 Task: Expense report green modern simple.
Action: Mouse moved to (97, 25)
Screenshot: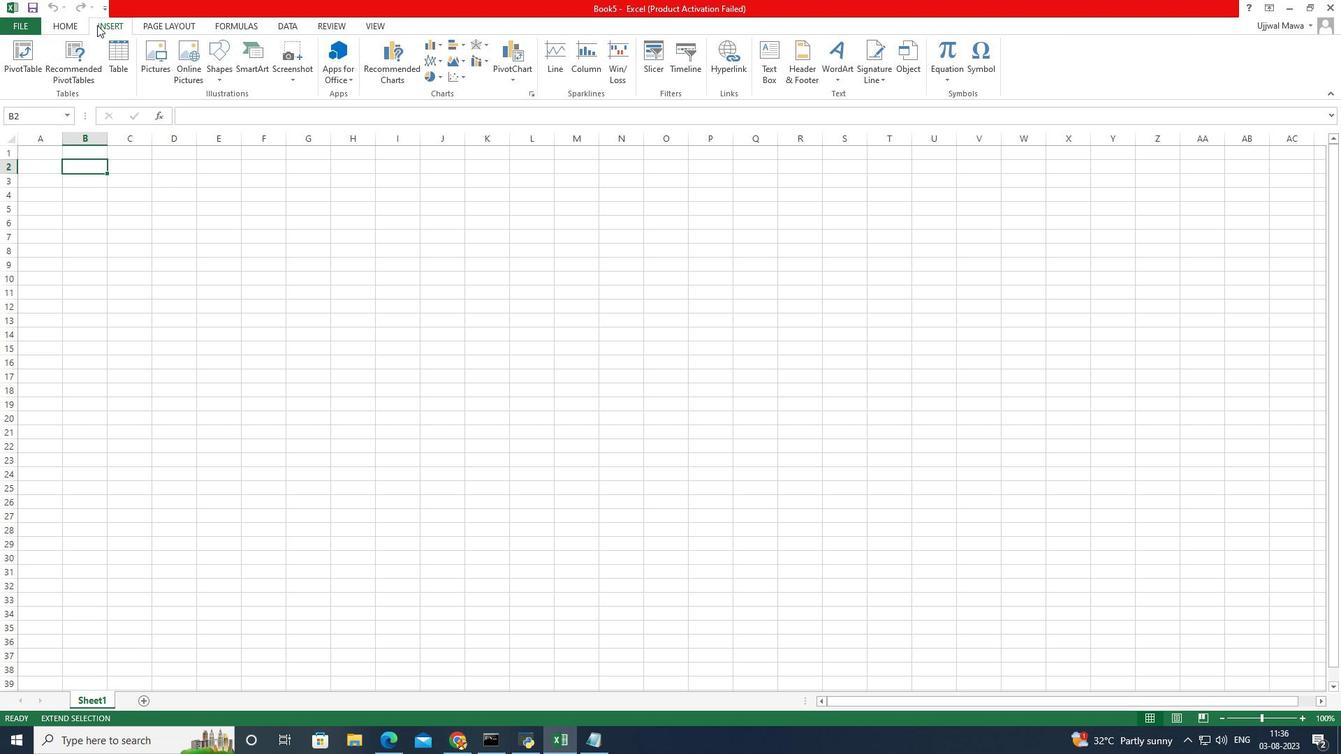 
Action: Mouse pressed left at (97, 25)
Screenshot: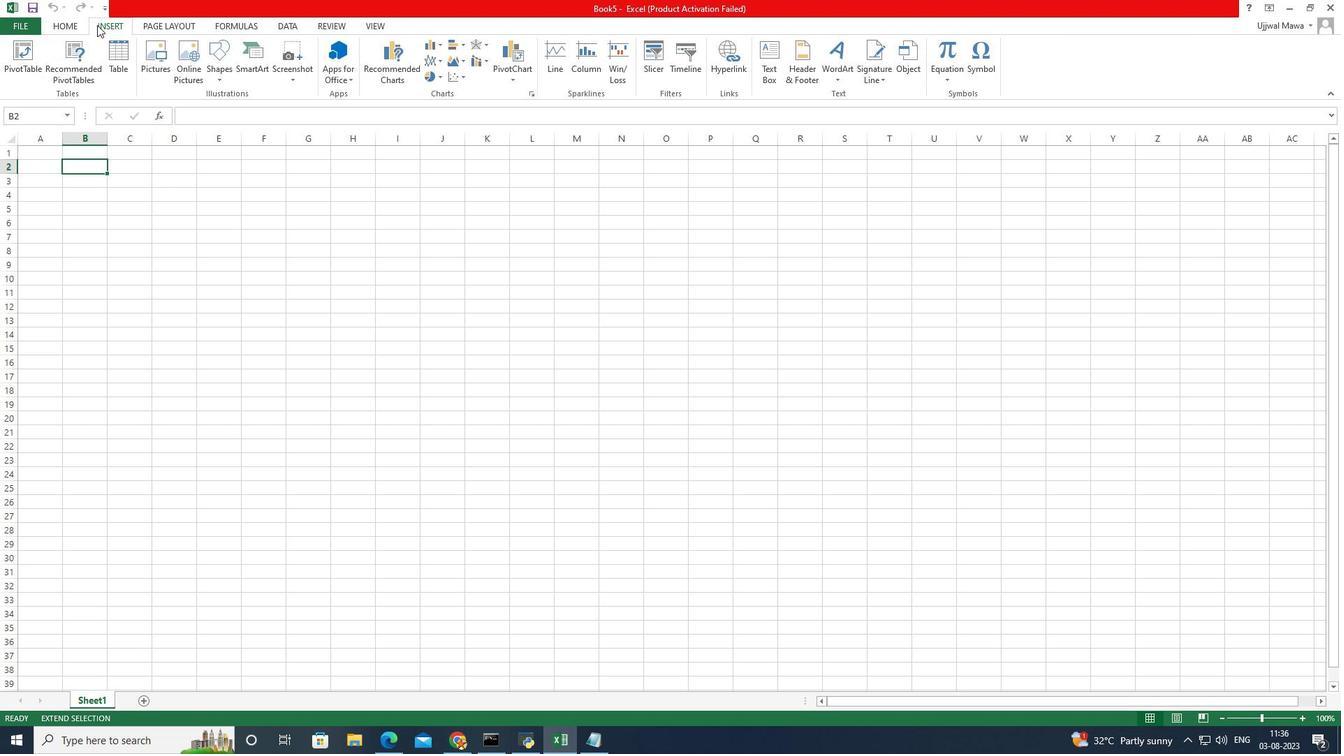 
Action: Mouse moved to (142, 60)
Screenshot: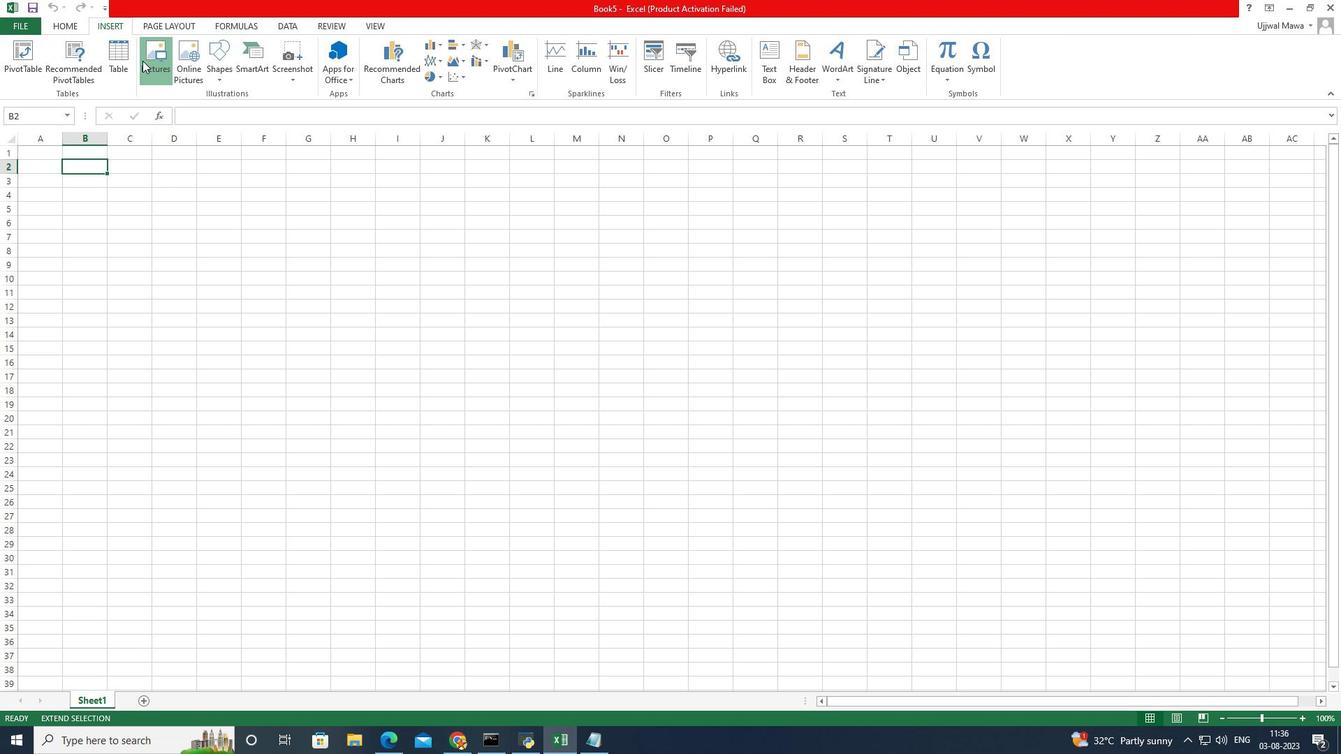 
Action: Mouse pressed left at (142, 60)
Screenshot: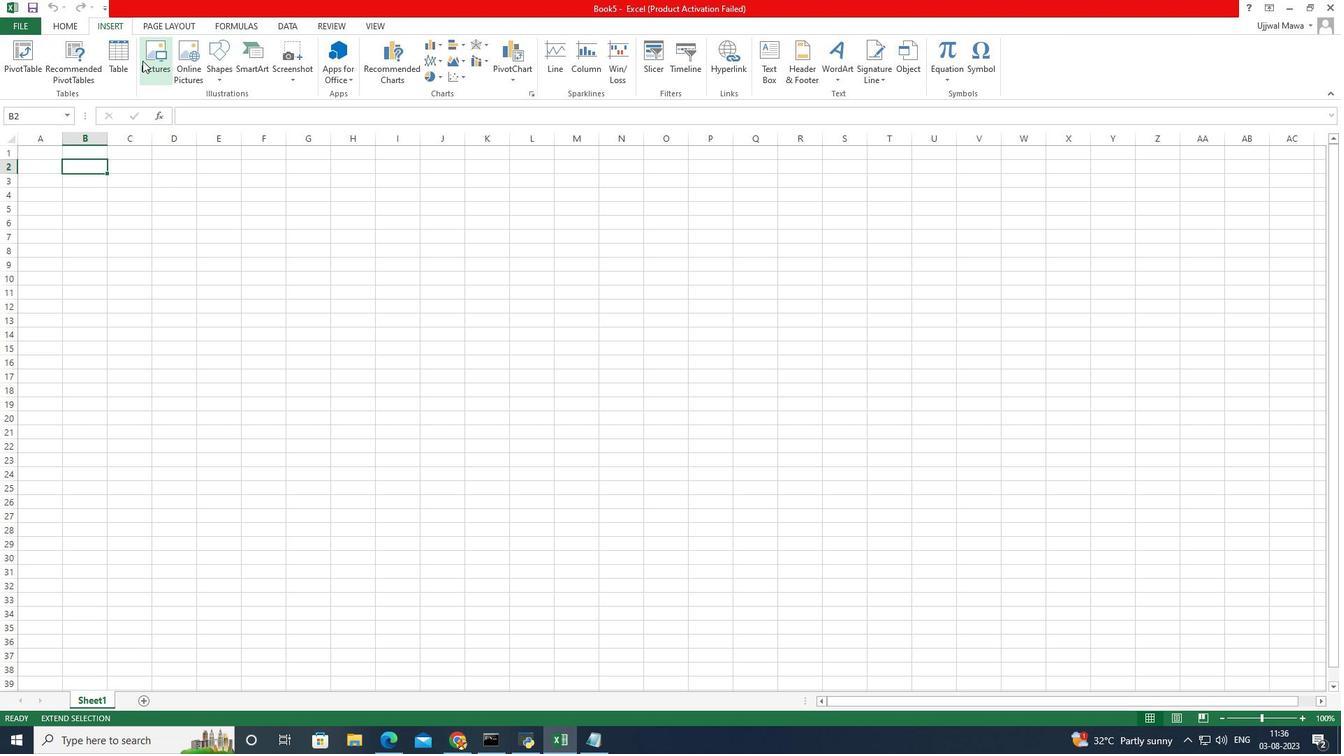 
Action: Mouse moved to (330, 206)
Screenshot: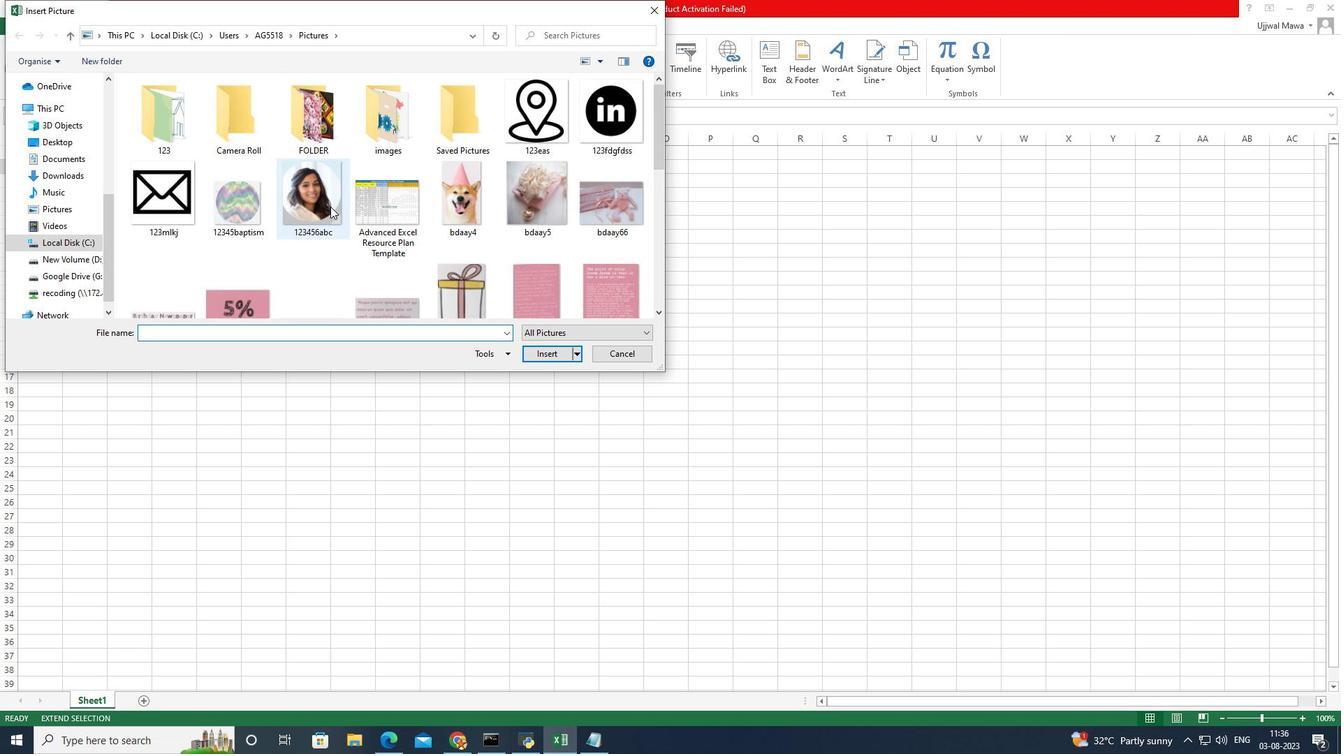 
Action: Mouse scrolled (330, 206) with delta (0, 0)
Screenshot: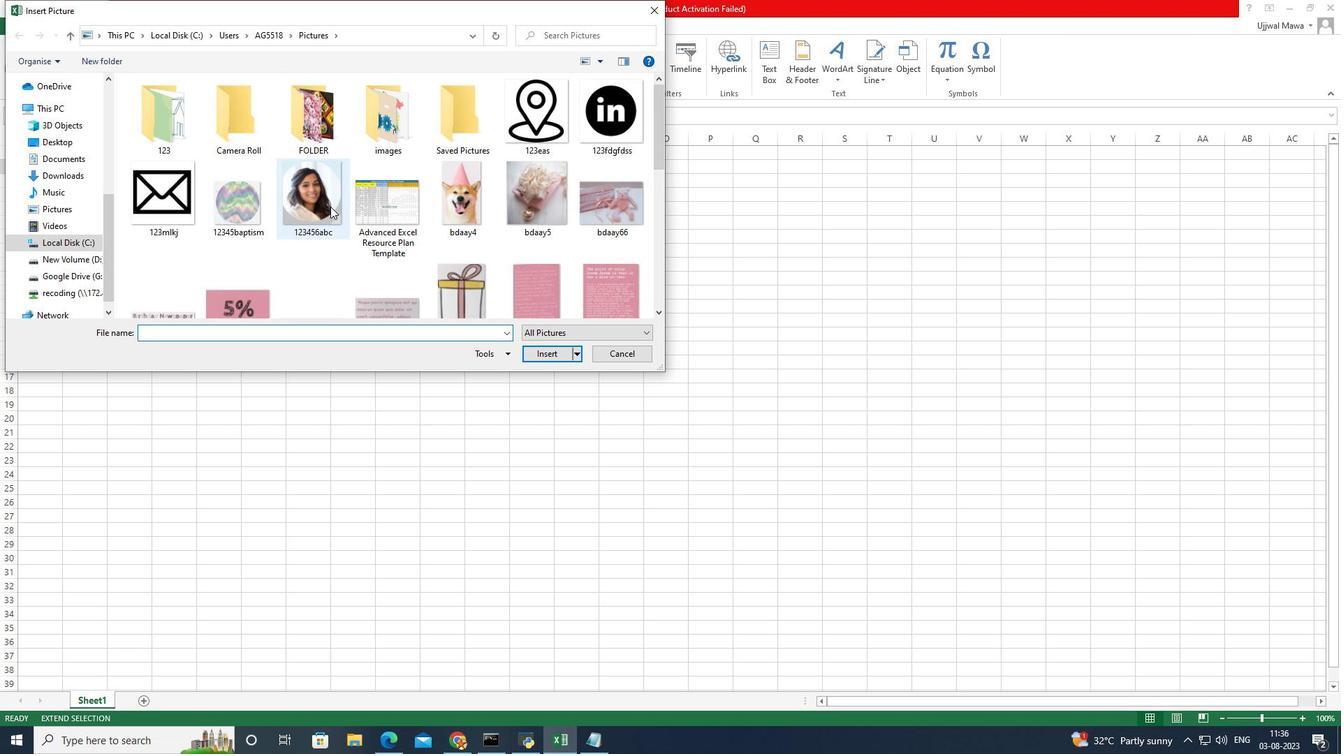 
Action: Mouse scrolled (330, 206) with delta (0, 0)
Screenshot: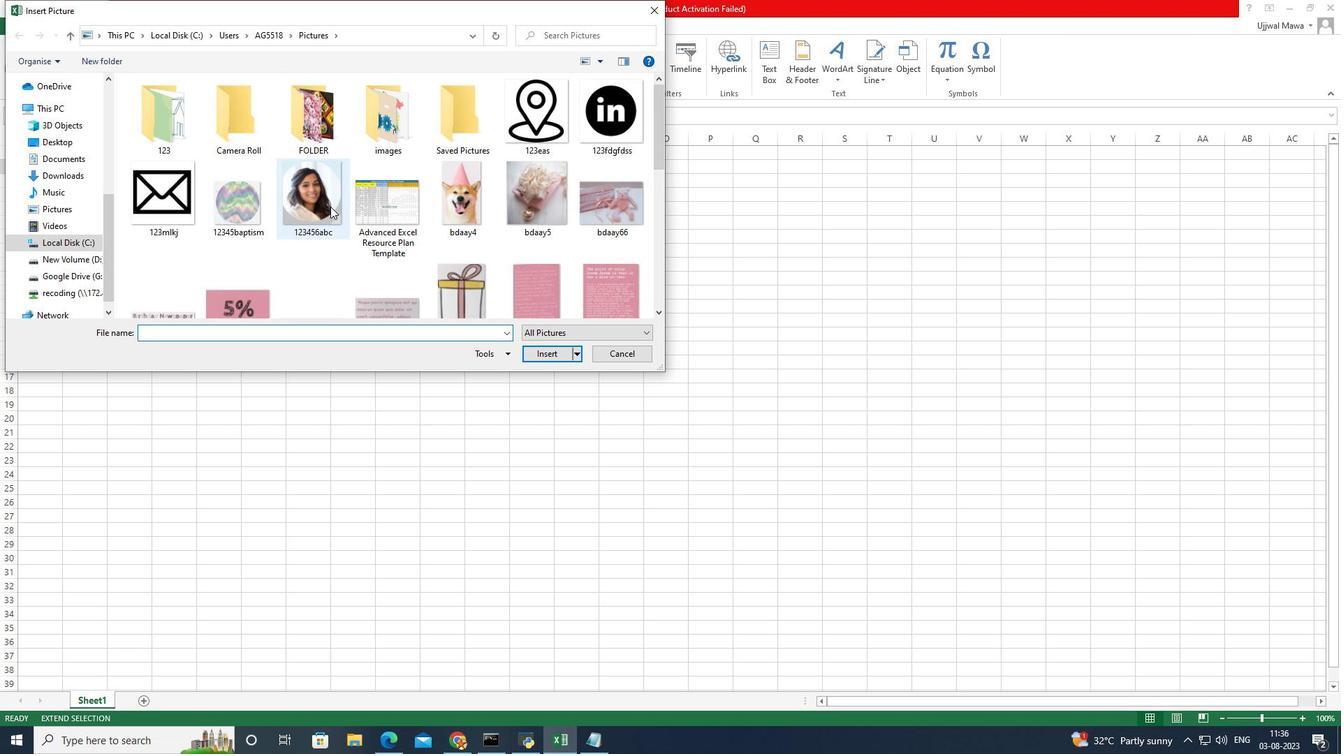 
Action: Mouse scrolled (330, 206) with delta (0, 0)
Screenshot: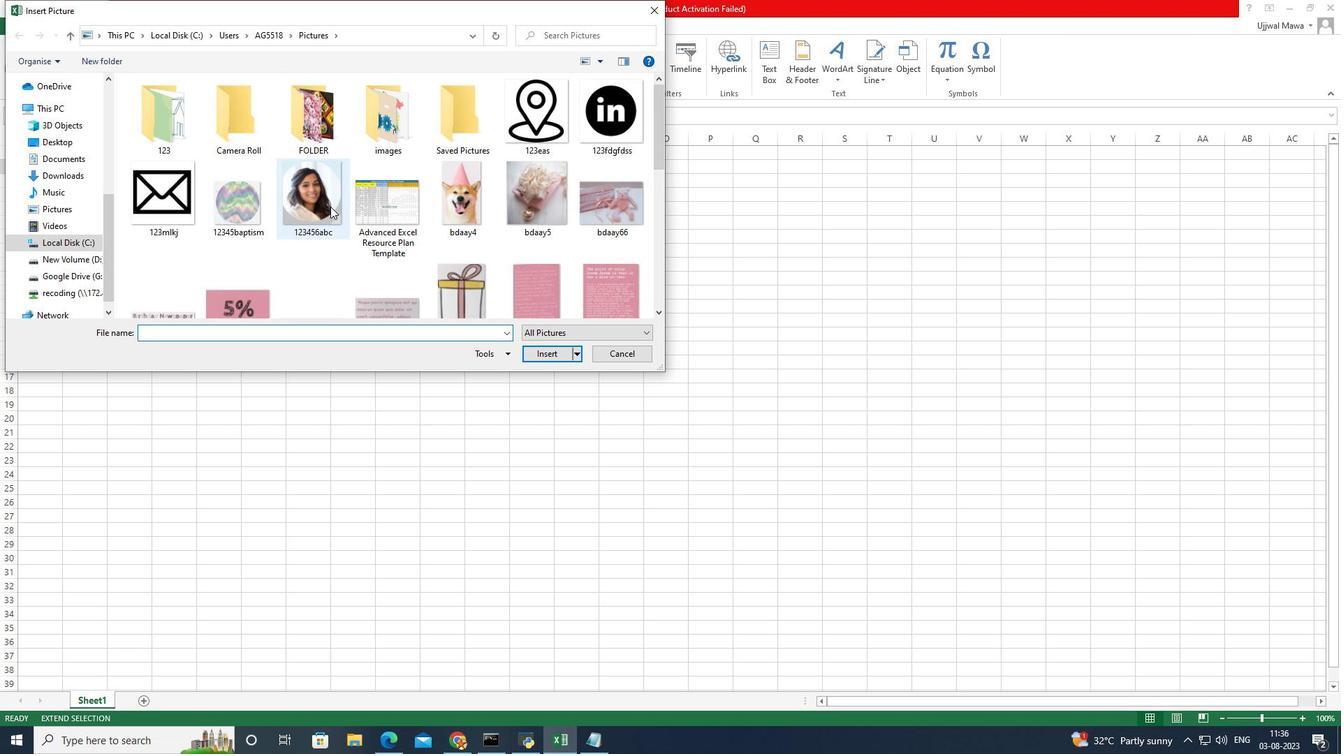 
Action: Mouse scrolled (330, 206) with delta (0, 0)
Screenshot: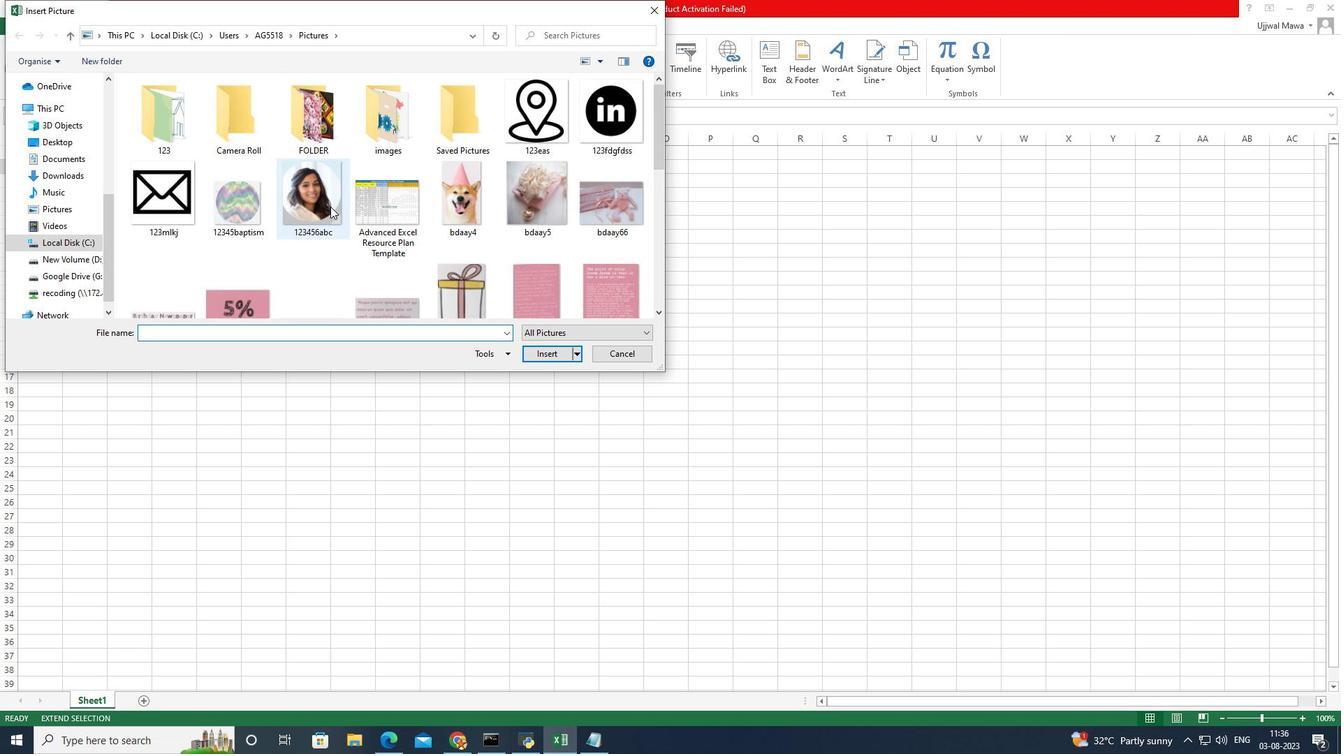 
Action: Mouse scrolled (330, 206) with delta (0, 0)
Screenshot: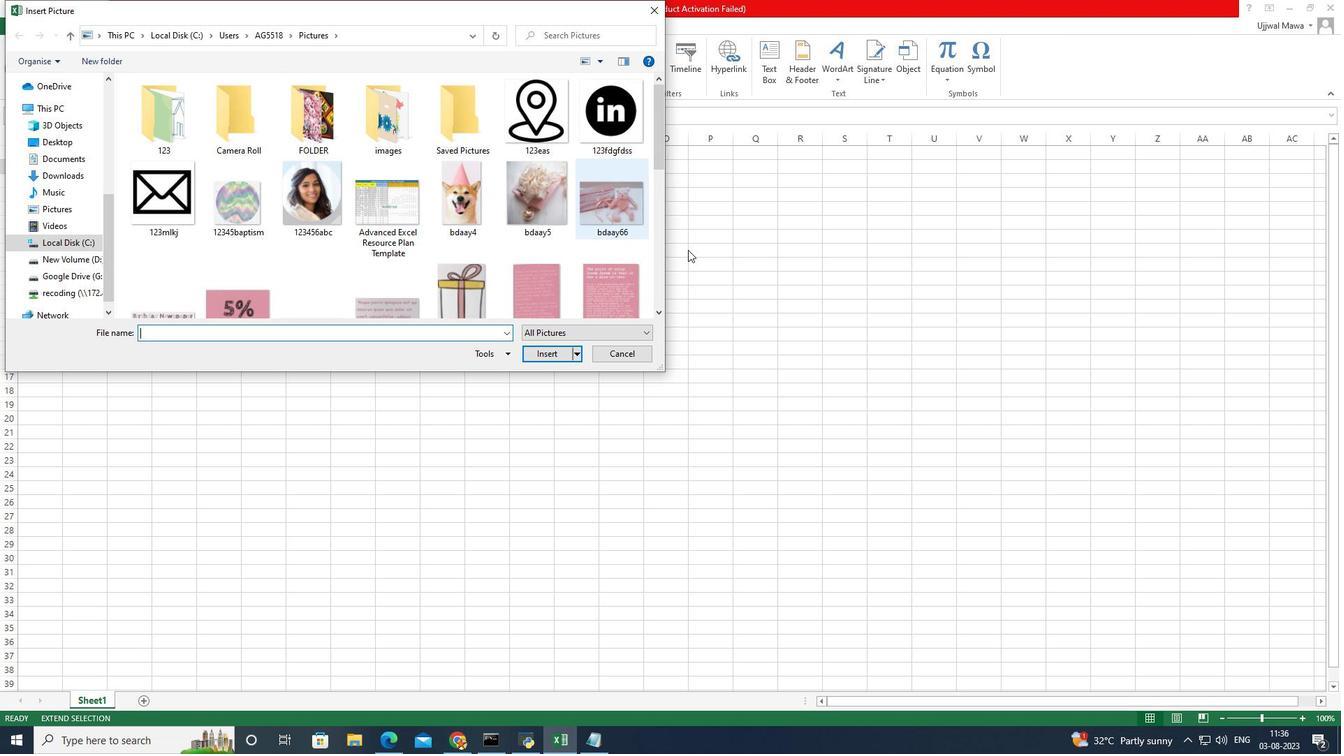 
Action: Mouse moved to (331, 206)
Screenshot: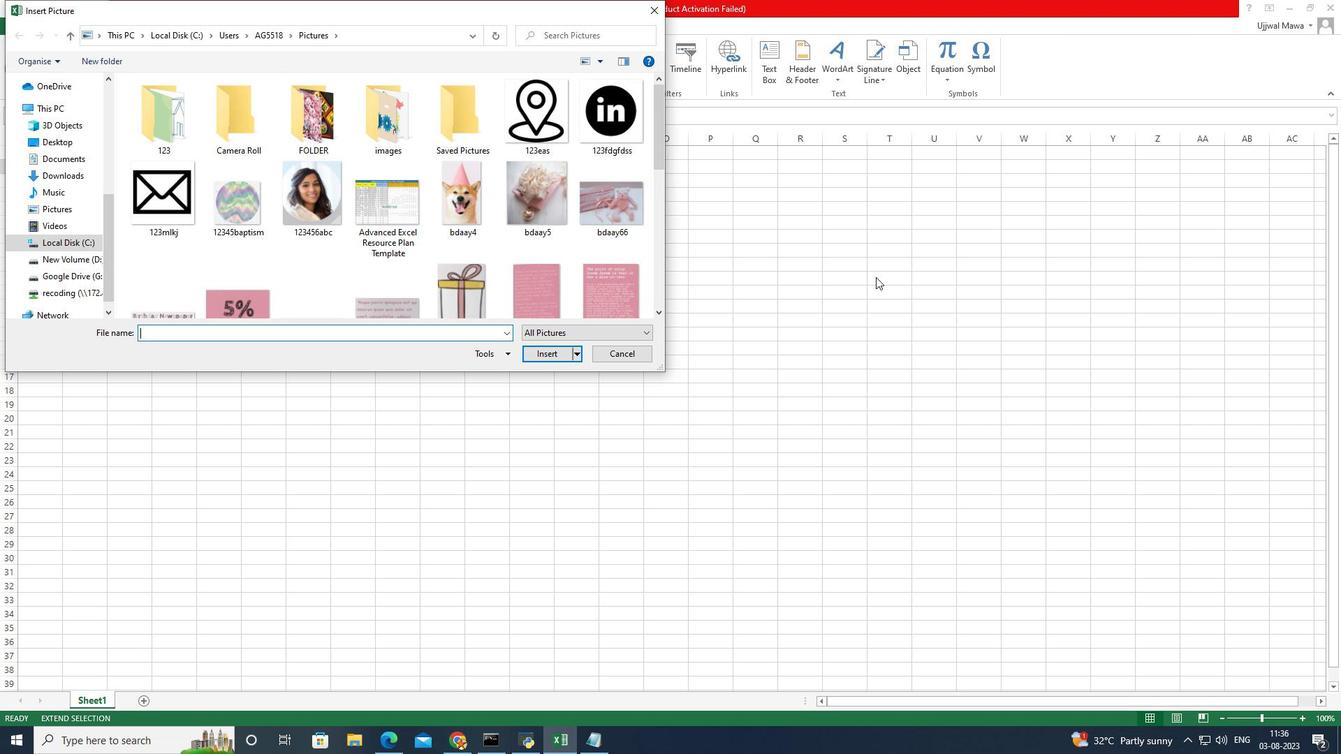 
Action: Mouse scrolled (331, 206) with delta (0, 0)
Screenshot: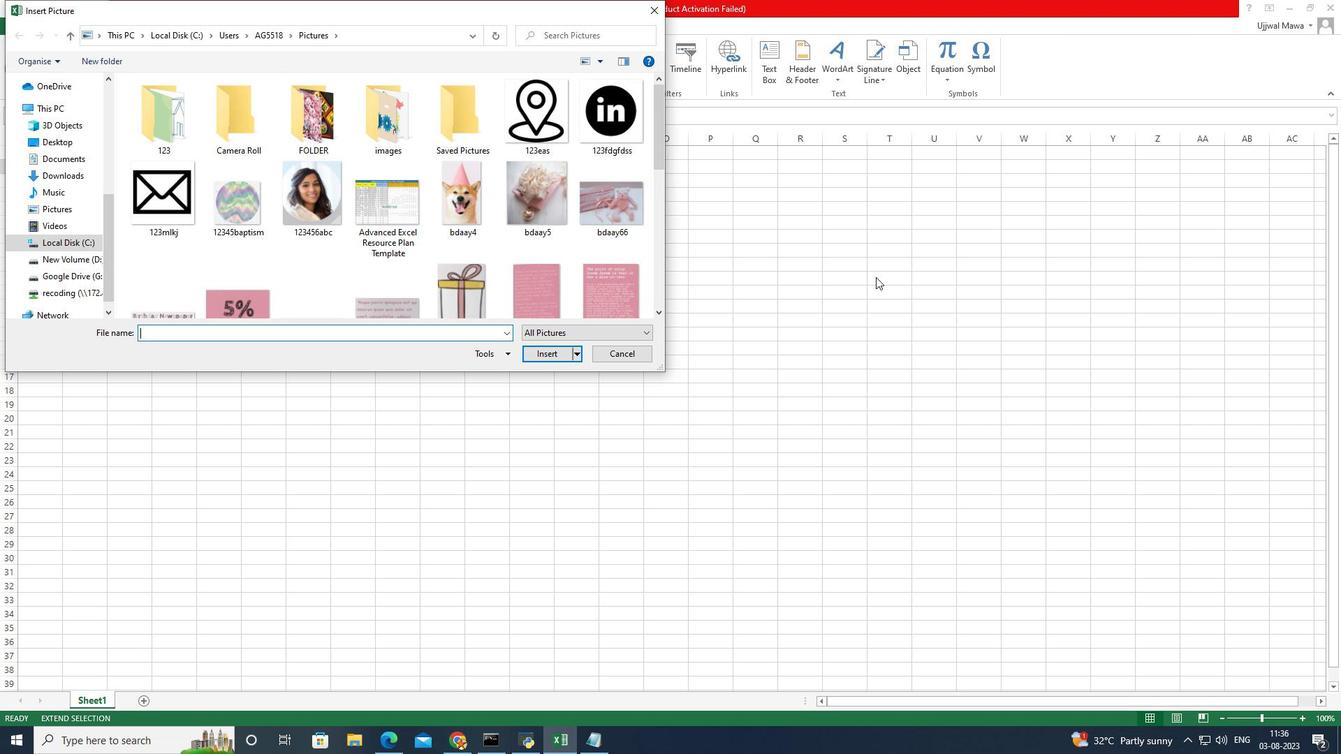 
Action: Mouse moved to (657, 268)
Screenshot: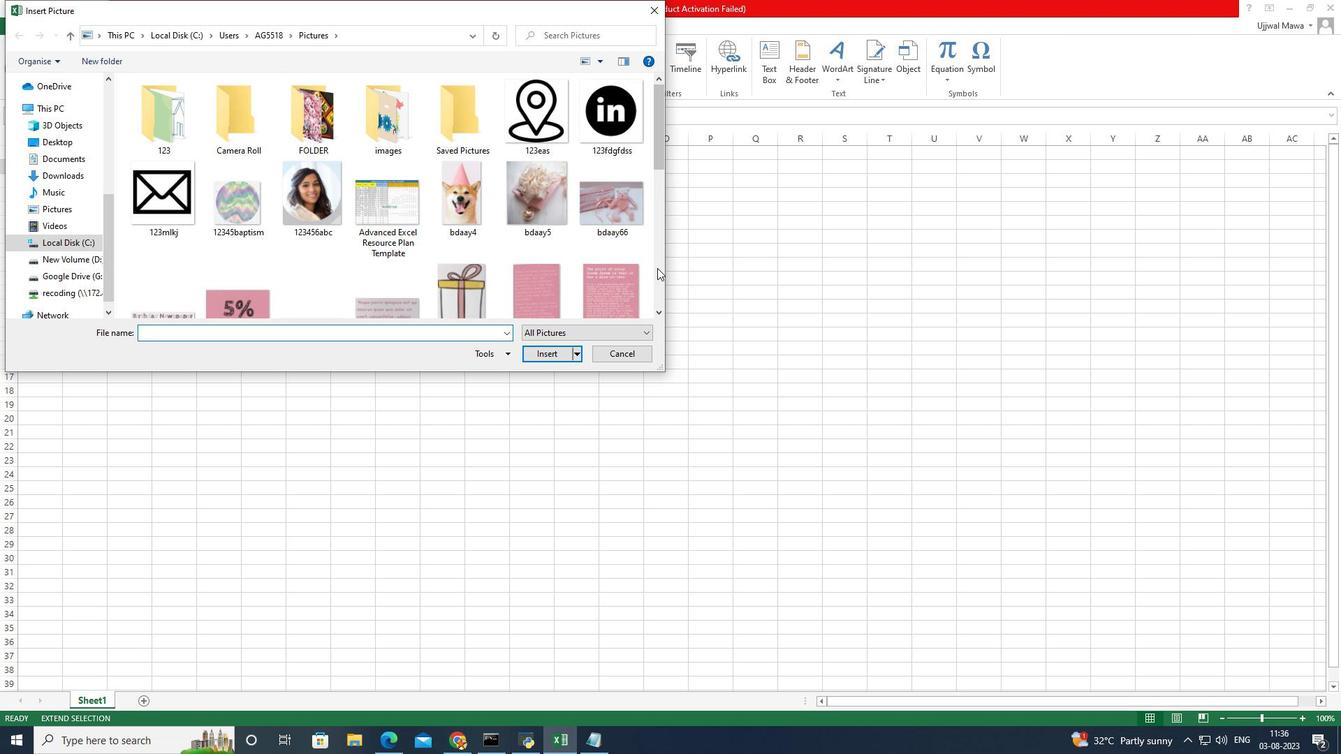 
Action: Mouse pressed left at (657, 268)
Screenshot: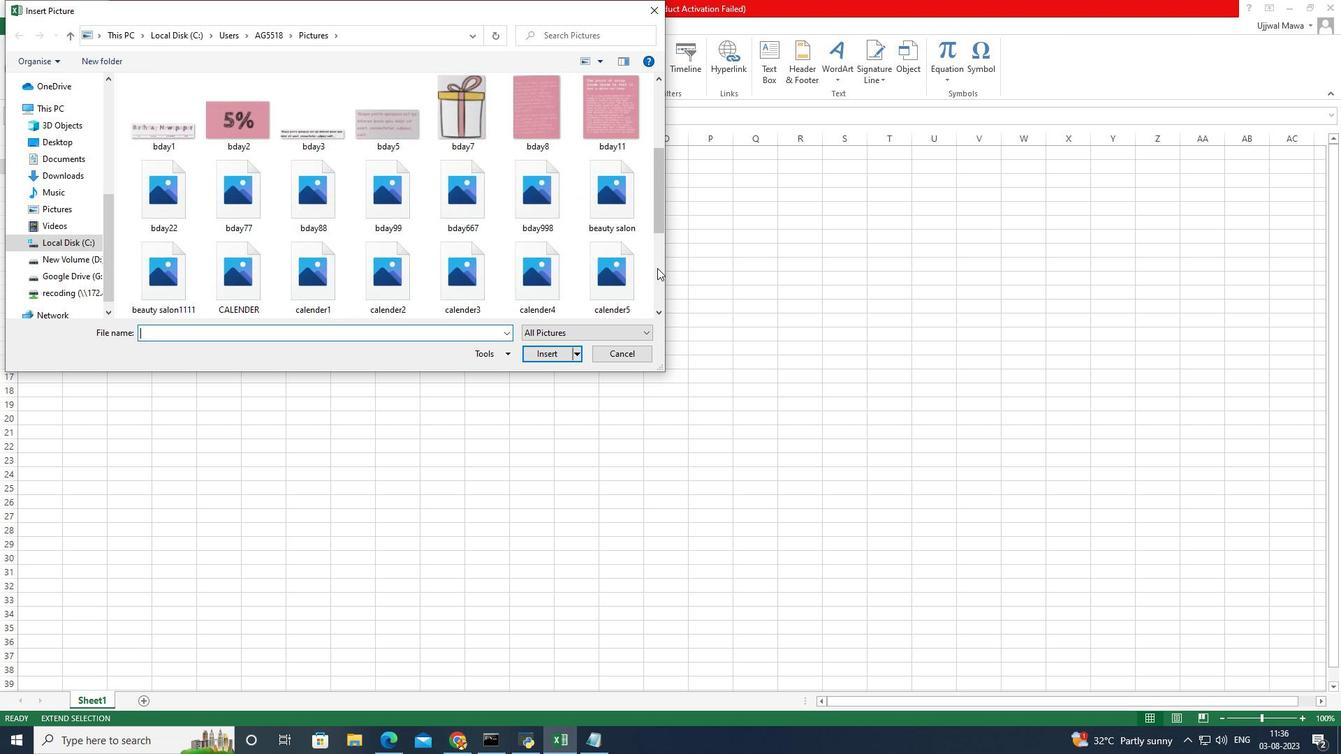 
Action: Mouse pressed left at (657, 268)
Screenshot: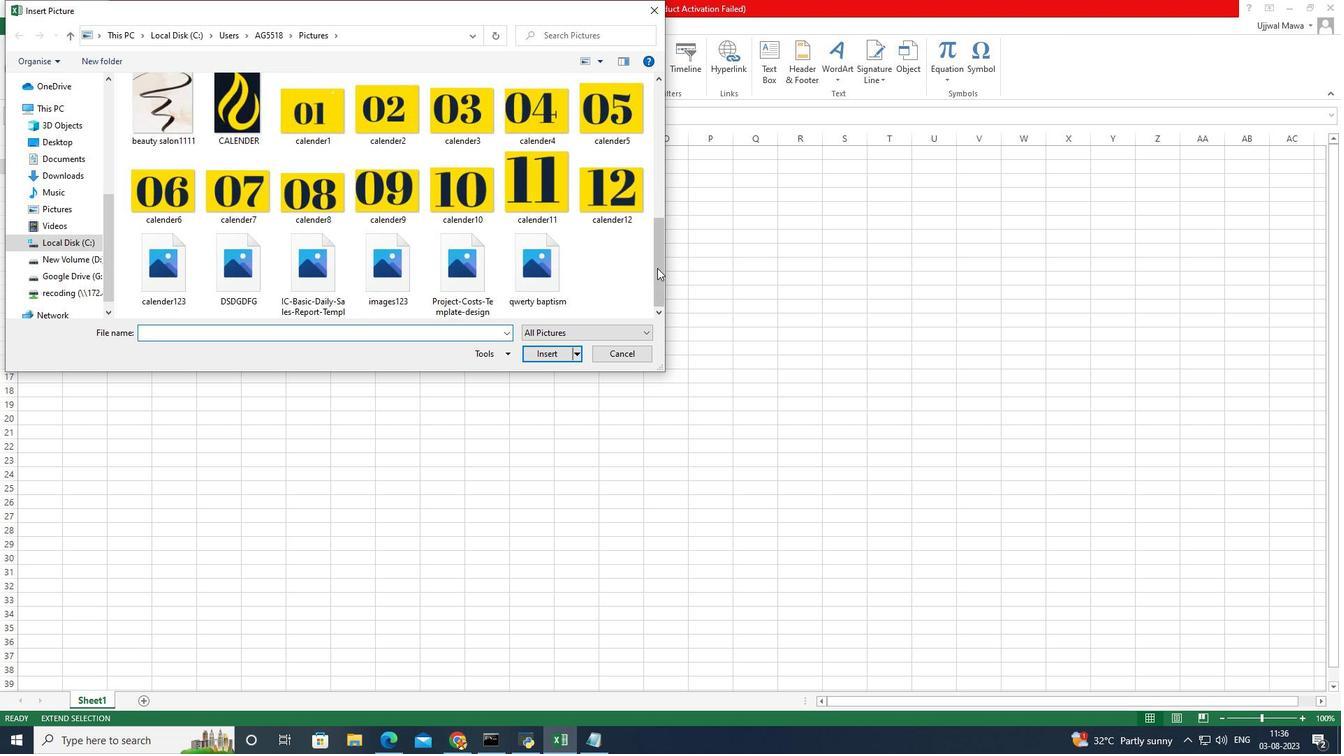 
Action: Mouse pressed left at (657, 268)
Screenshot: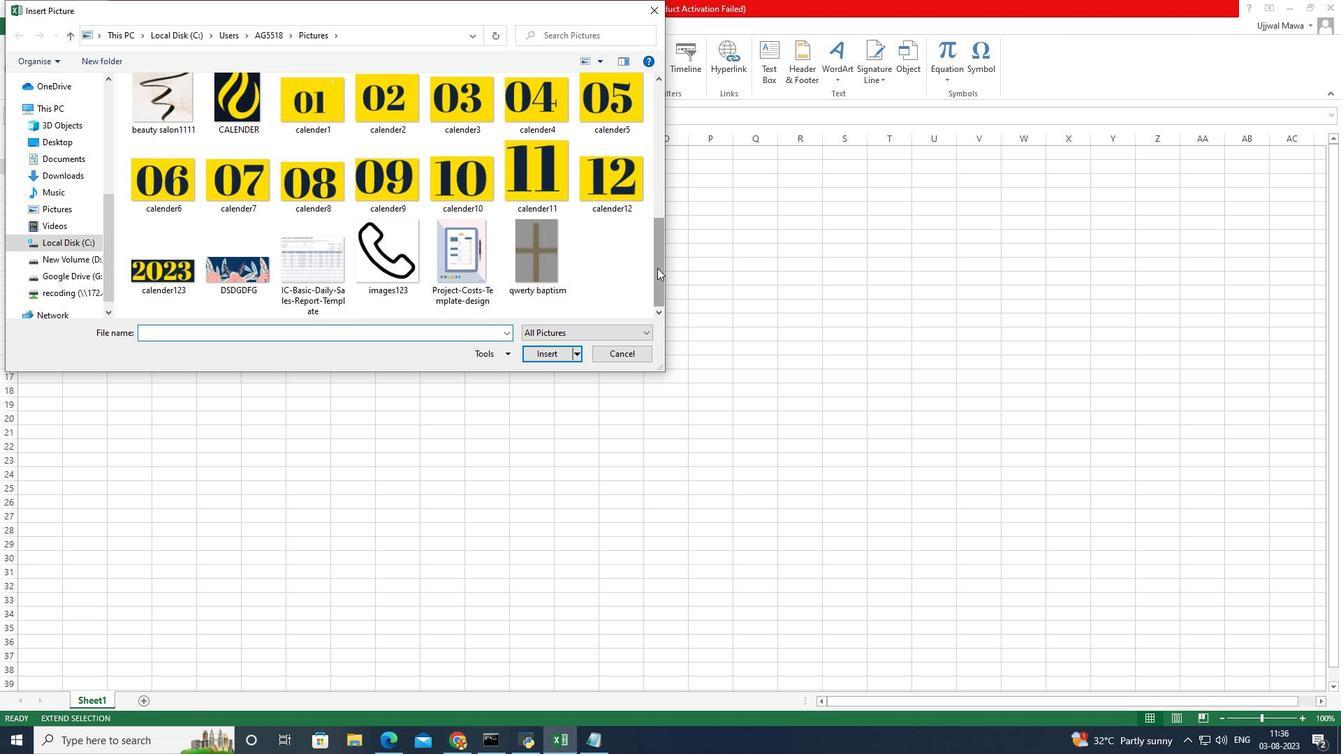 
Action: Mouse moved to (660, 265)
Screenshot: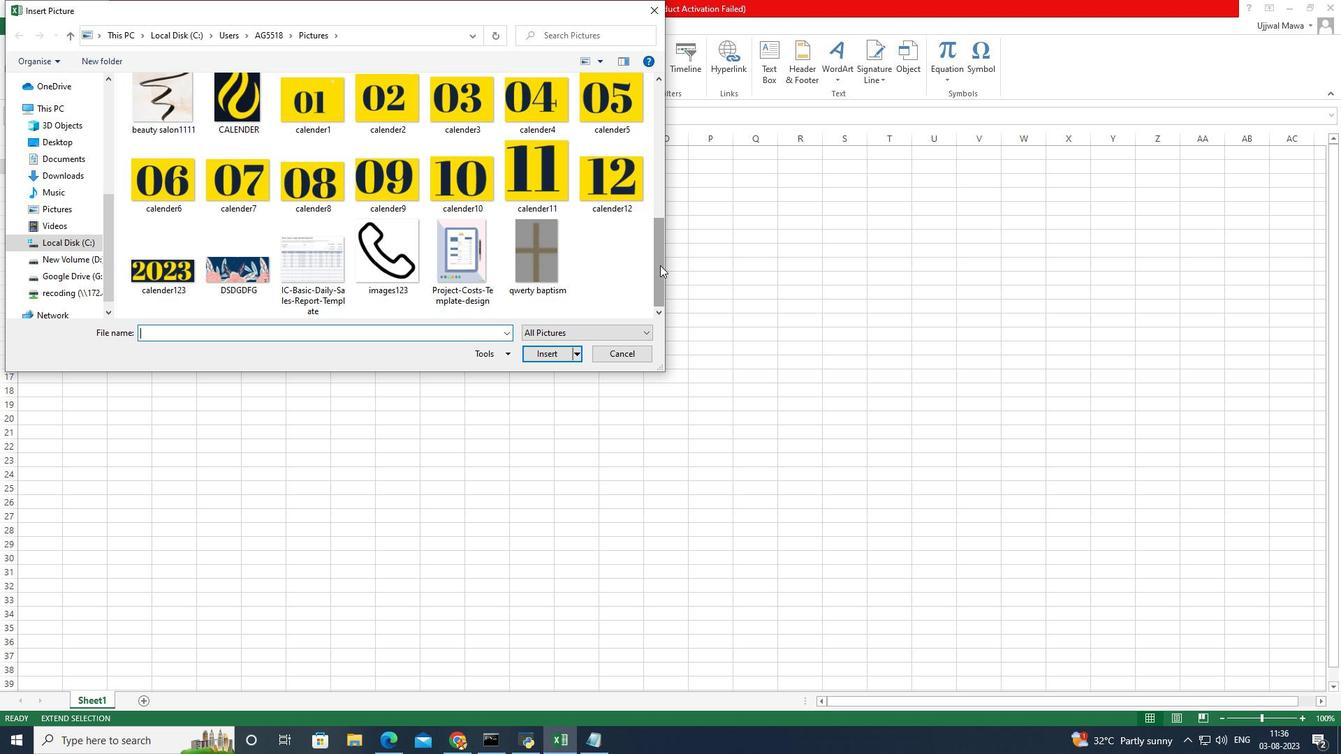 
Action: Mouse pressed left at (660, 265)
Screenshot: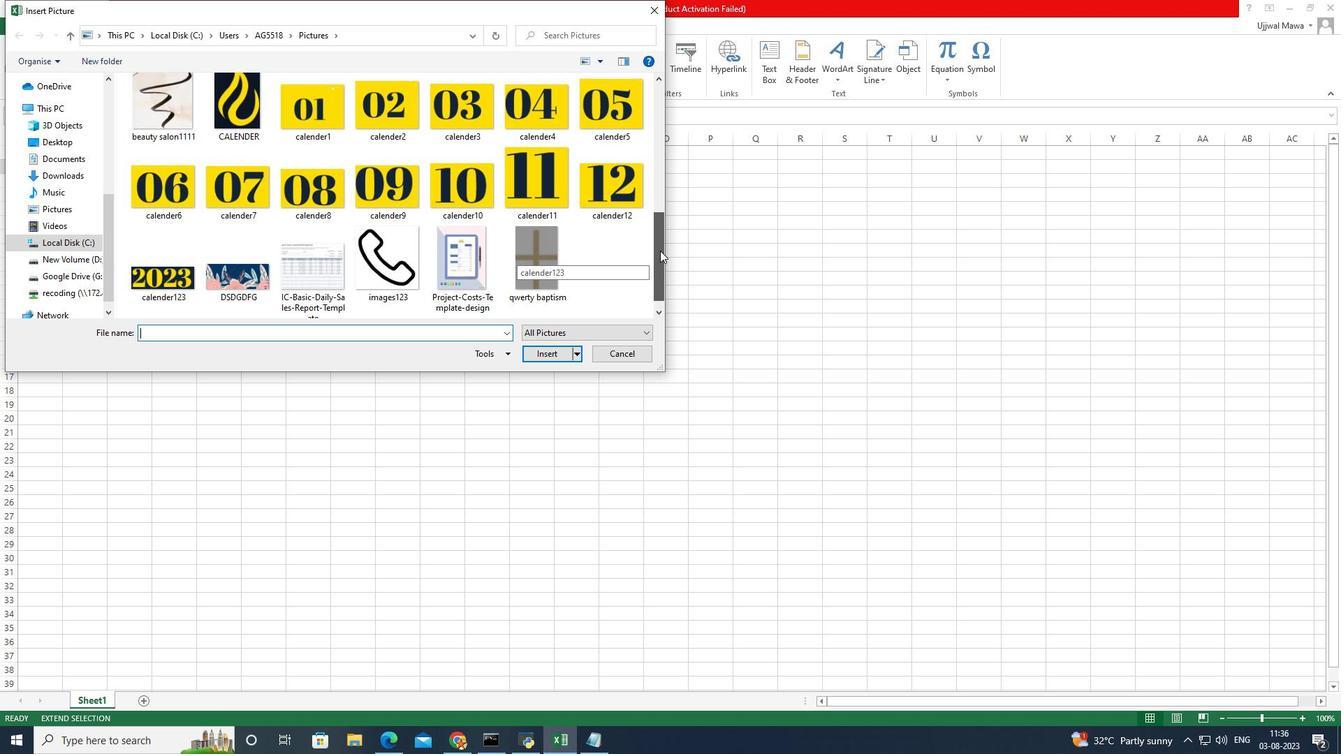 
Action: Mouse moved to (186, 130)
Screenshot: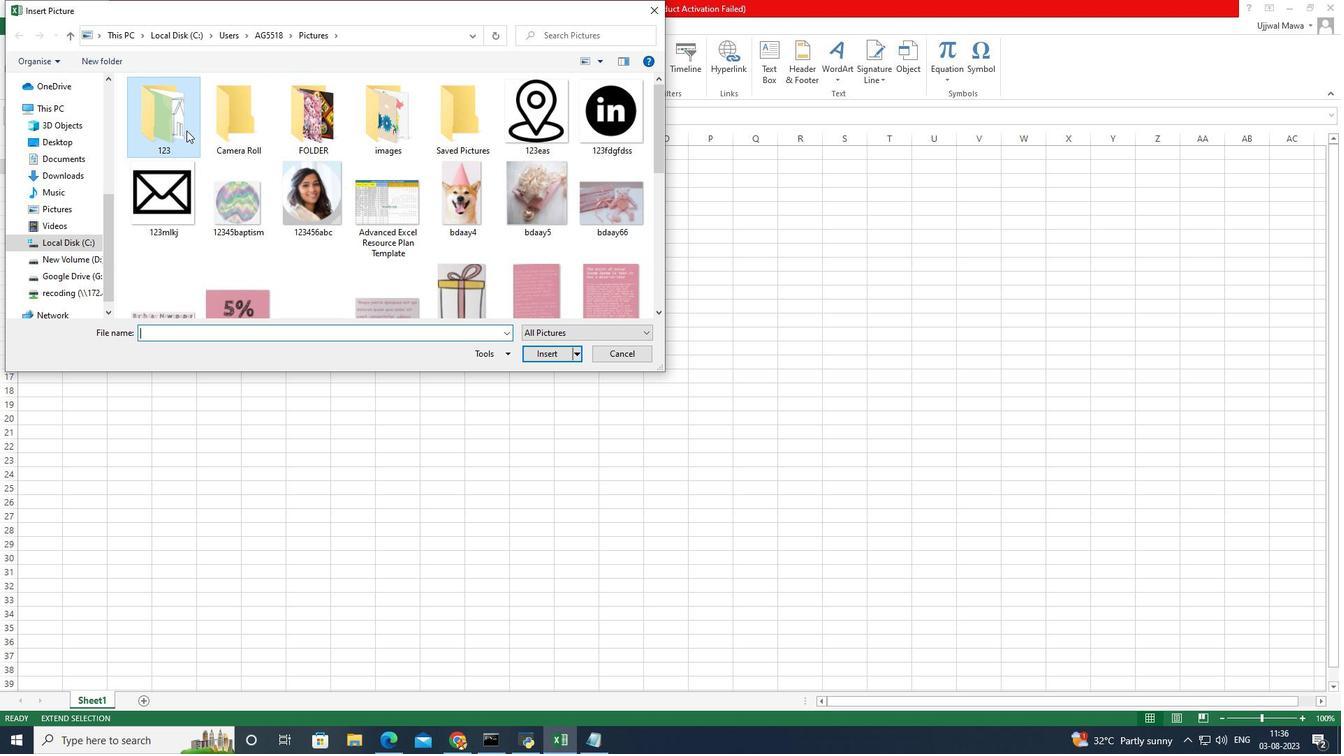 
Action: Mouse pressed left at (186, 130)
Screenshot: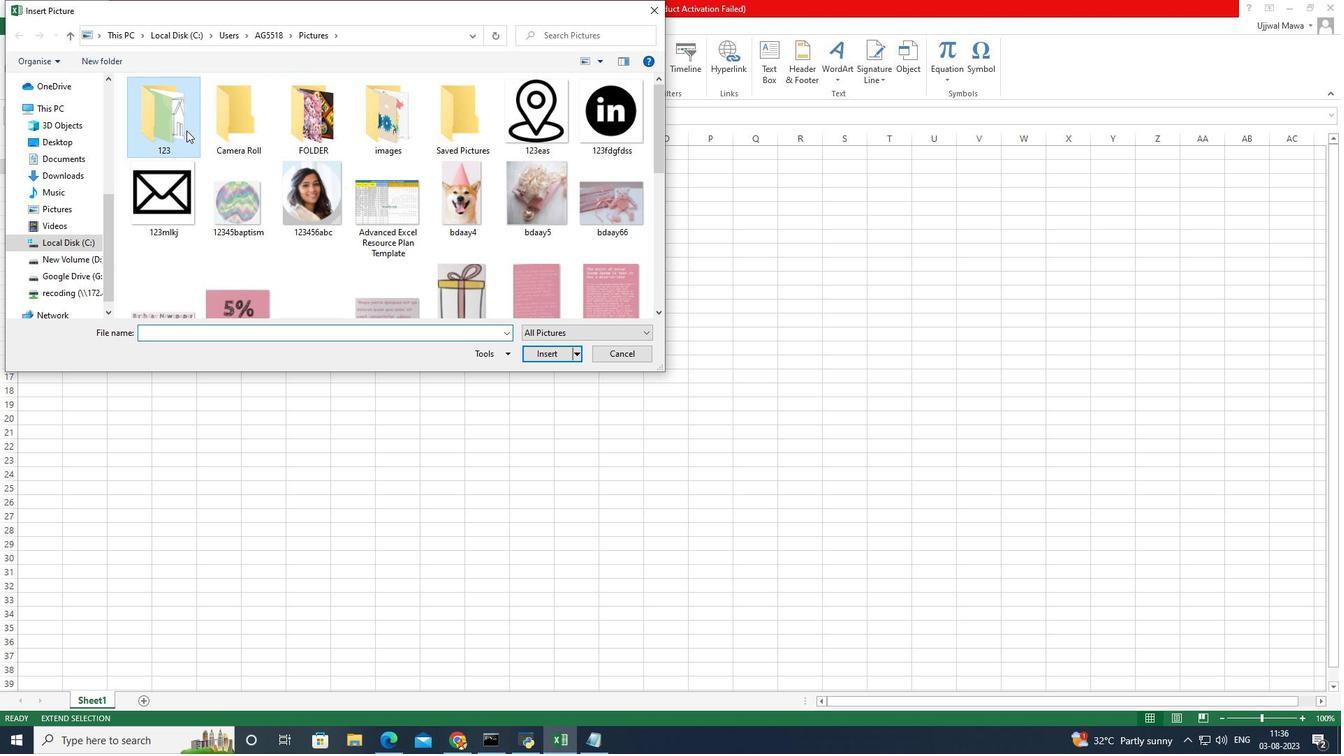
Action: Mouse pressed left at (186, 130)
Screenshot: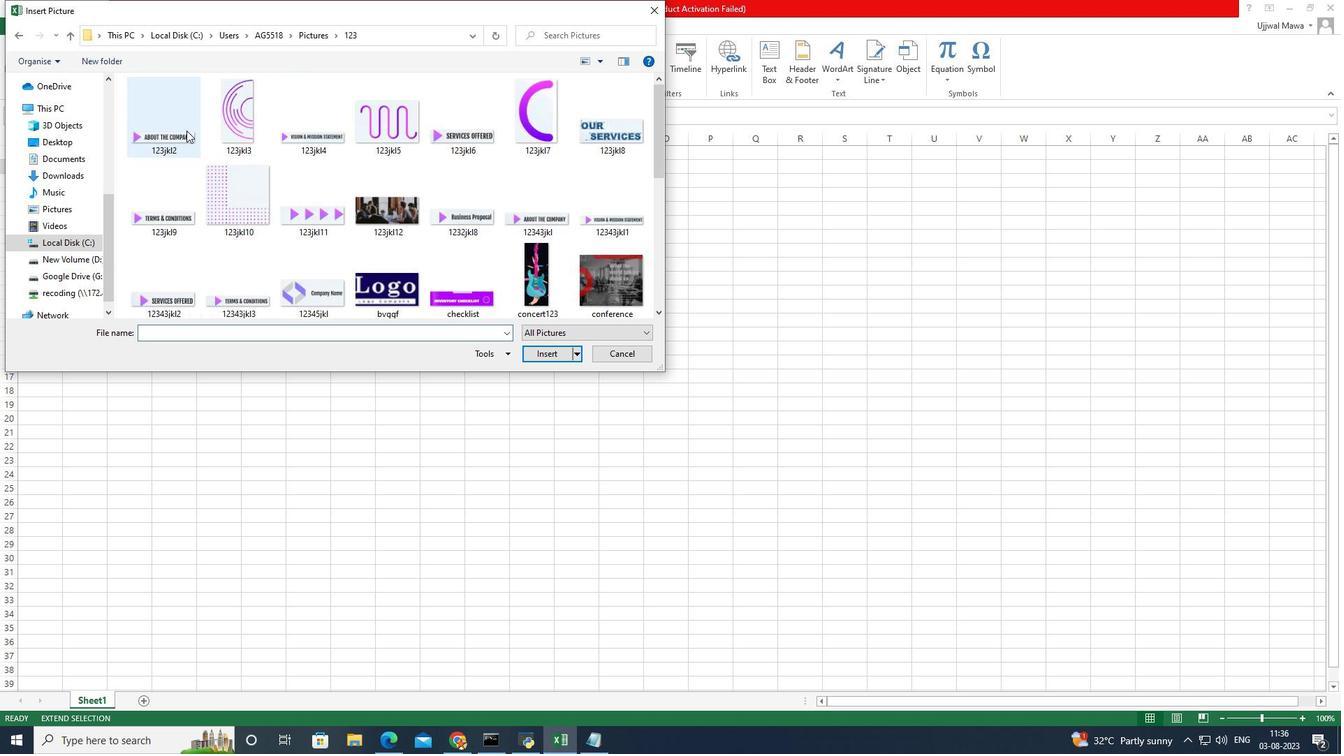 
Action: Mouse moved to (391, 278)
Screenshot: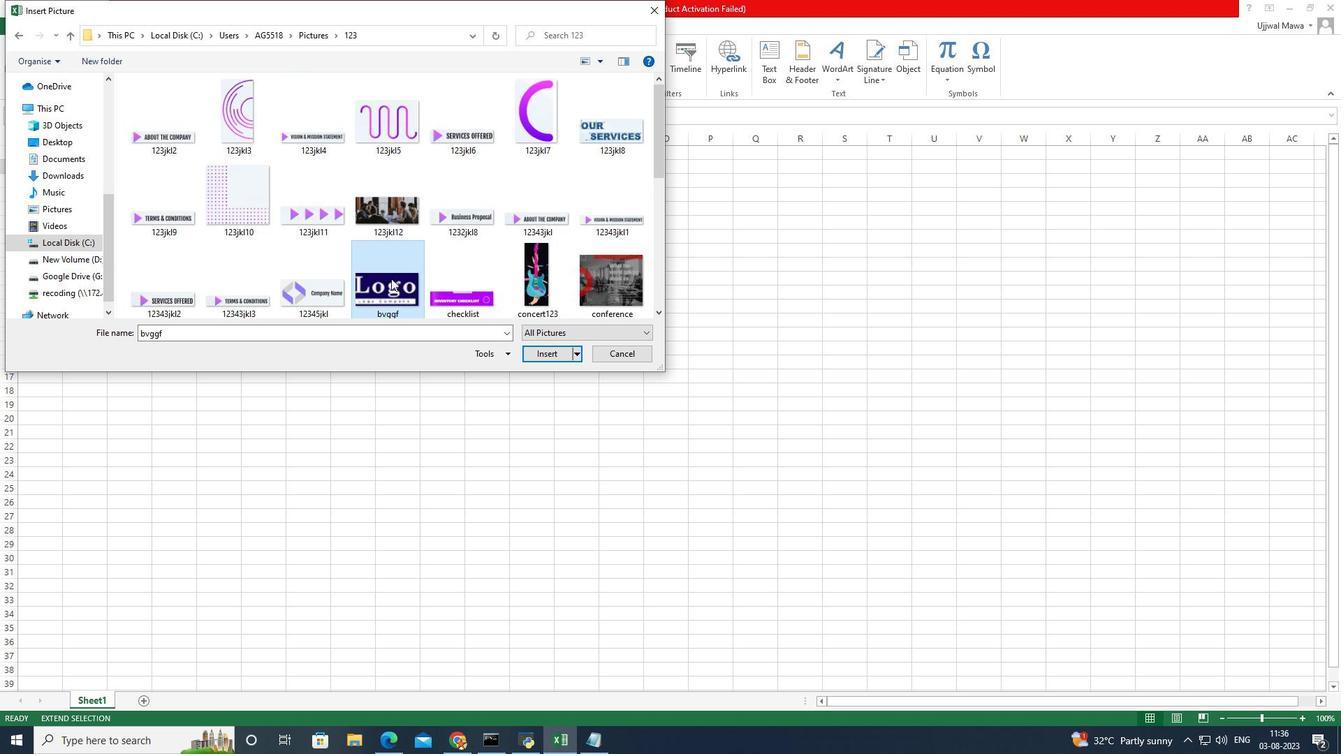 
Action: Mouse pressed left at (391, 278)
Screenshot: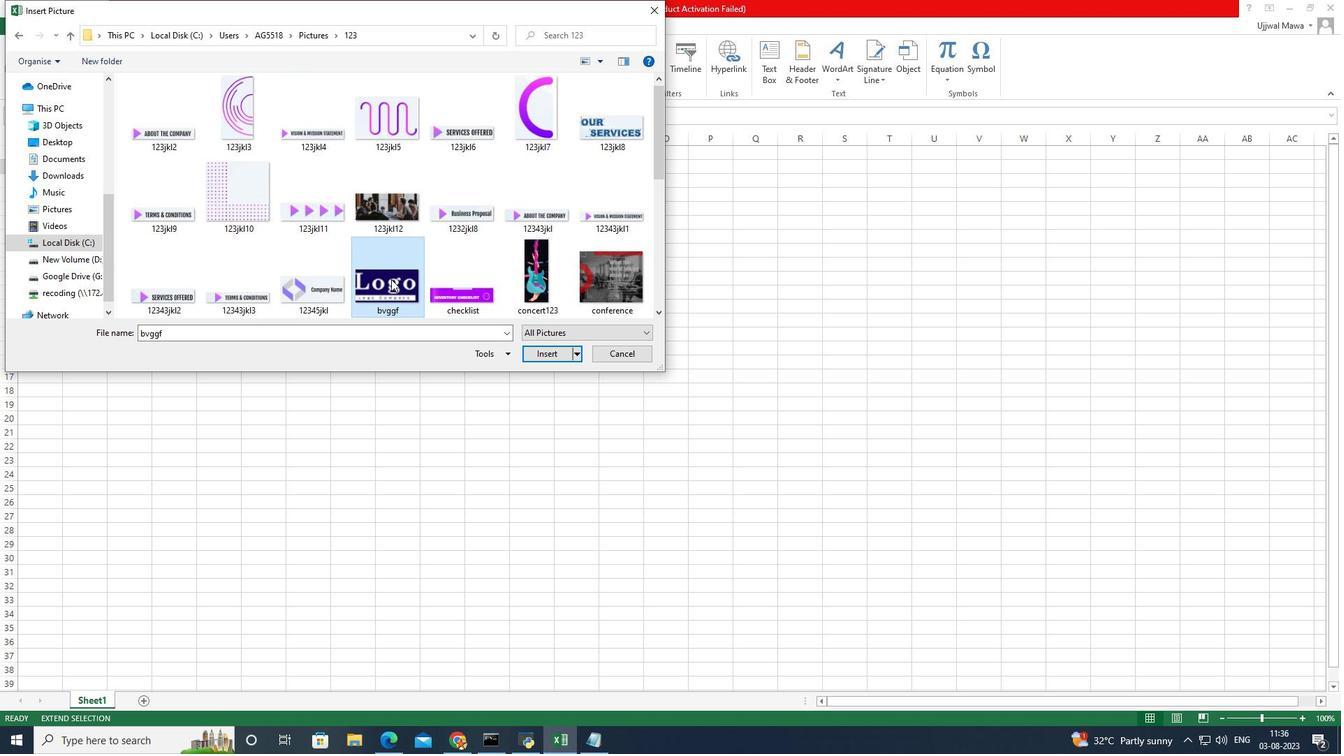 
Action: Mouse moved to (546, 360)
Screenshot: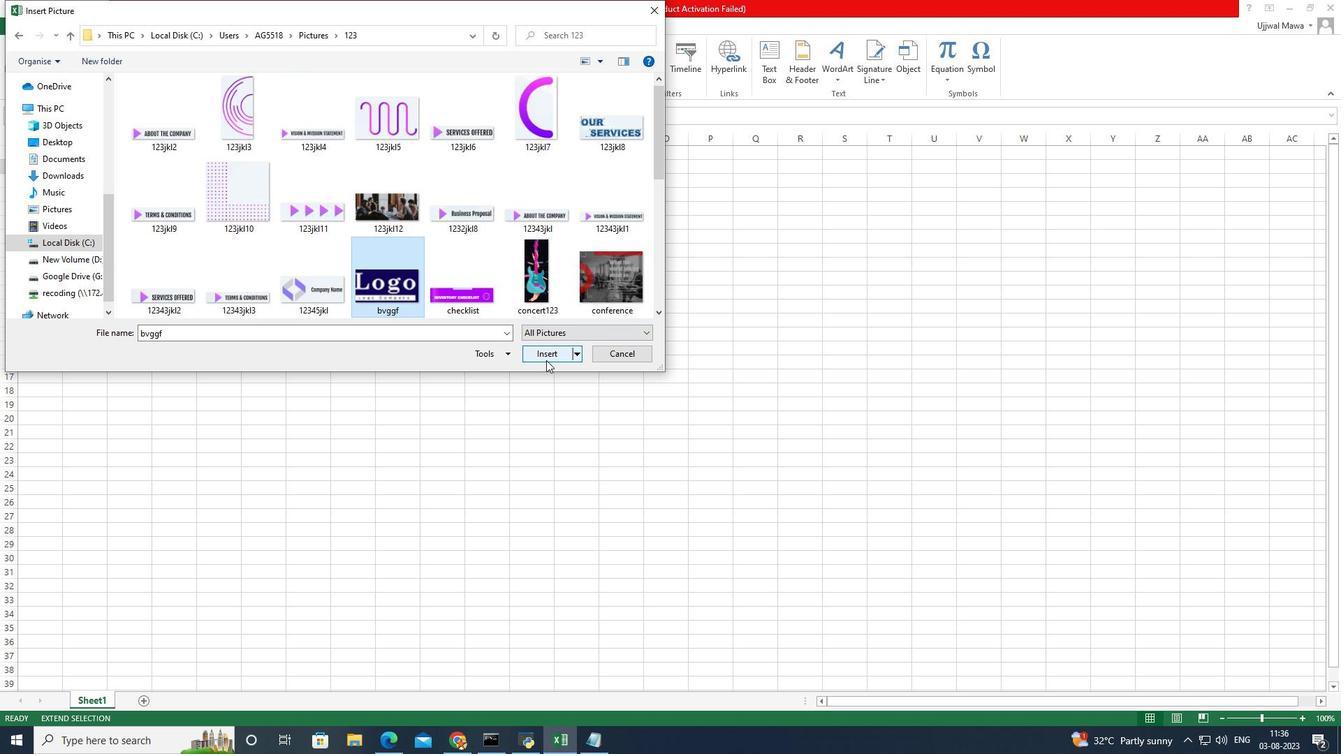
Action: Mouse pressed left at (546, 360)
Screenshot: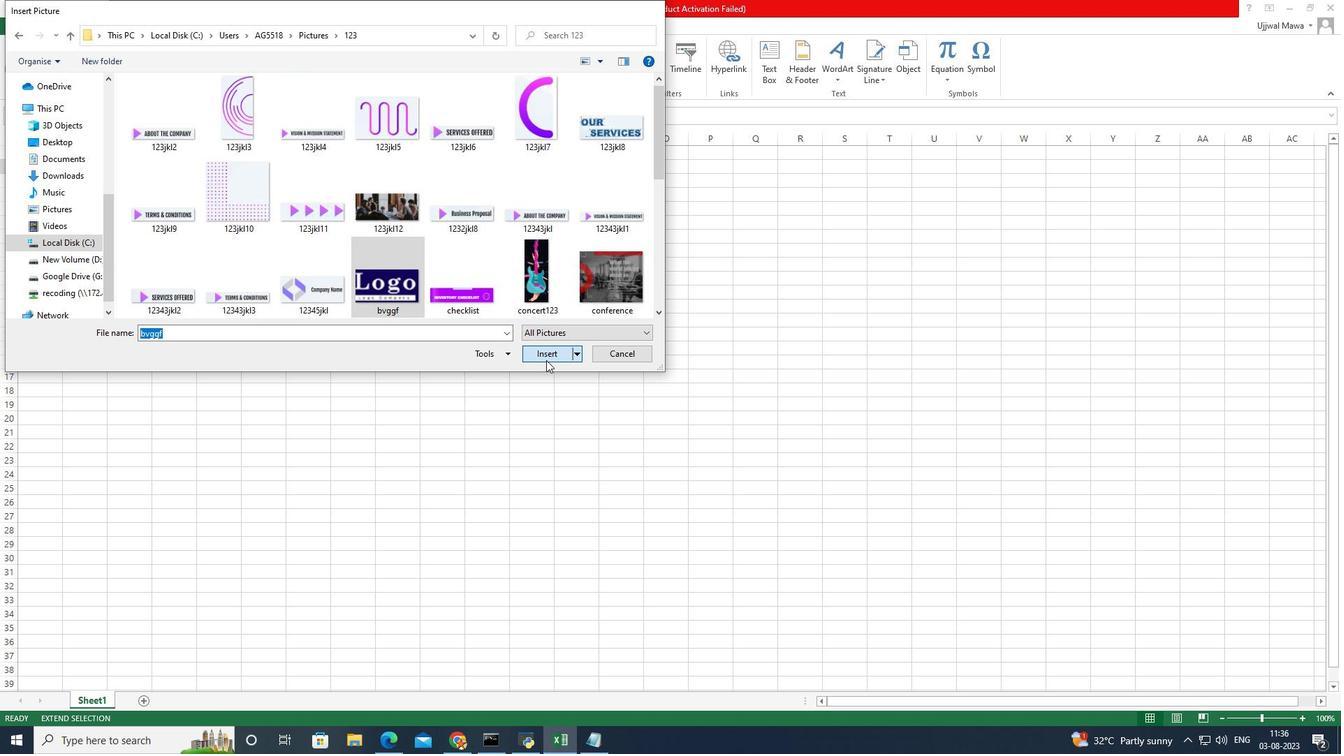 
Action: Mouse moved to (239, 206)
Screenshot: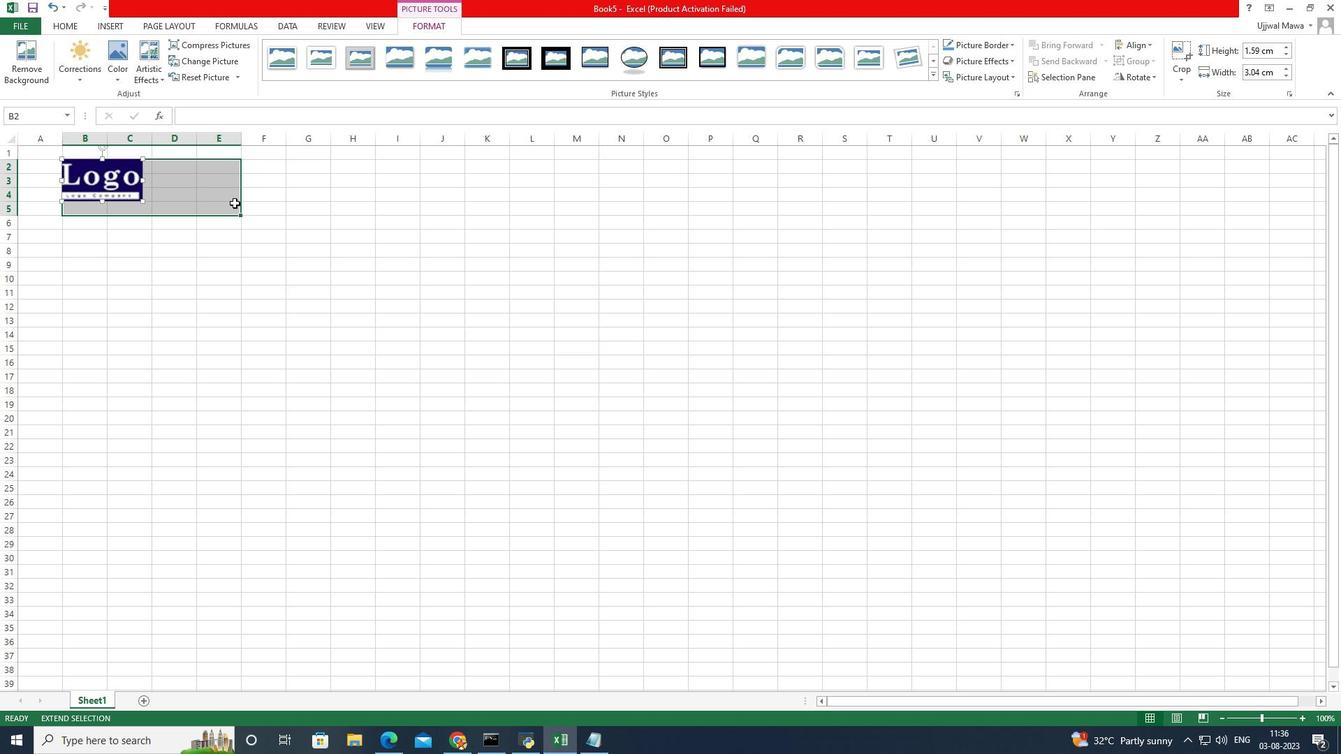 
Action: Mouse pressed left at (239, 206)
Screenshot: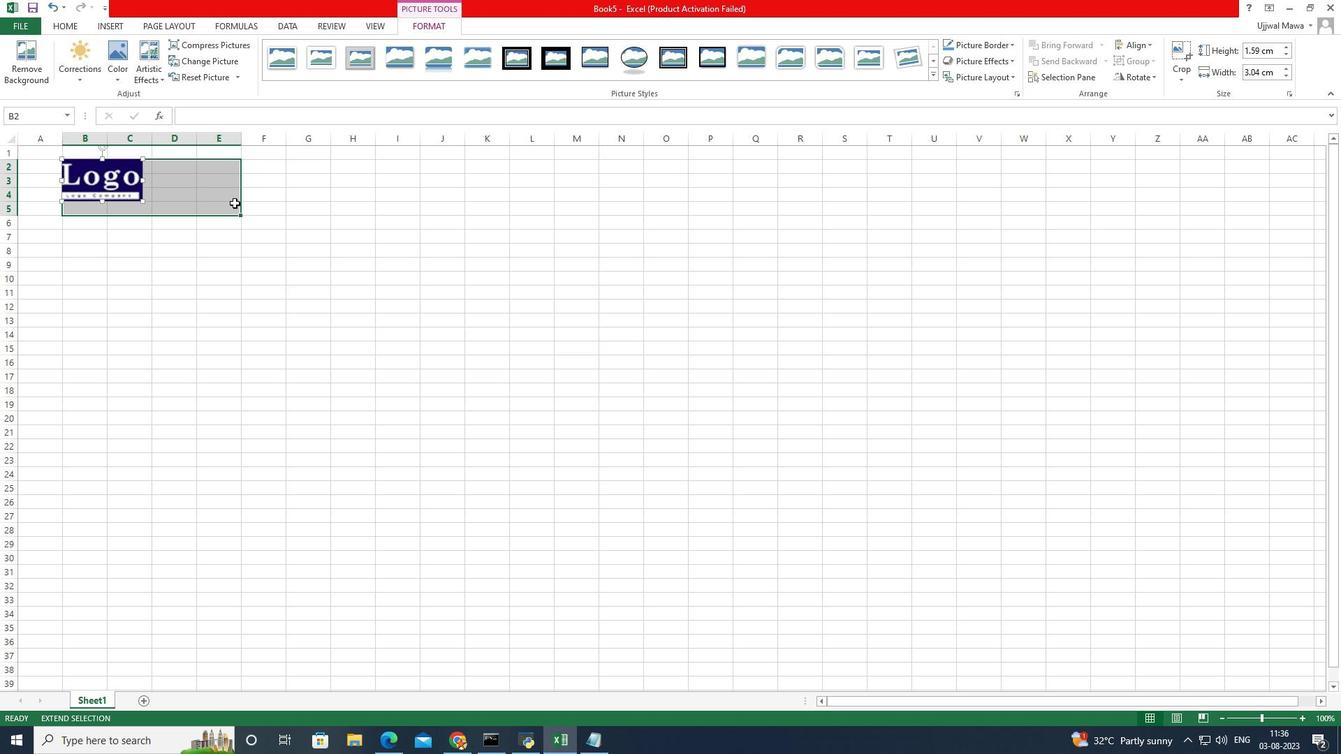 
Action: Mouse moved to (183, 166)
Screenshot: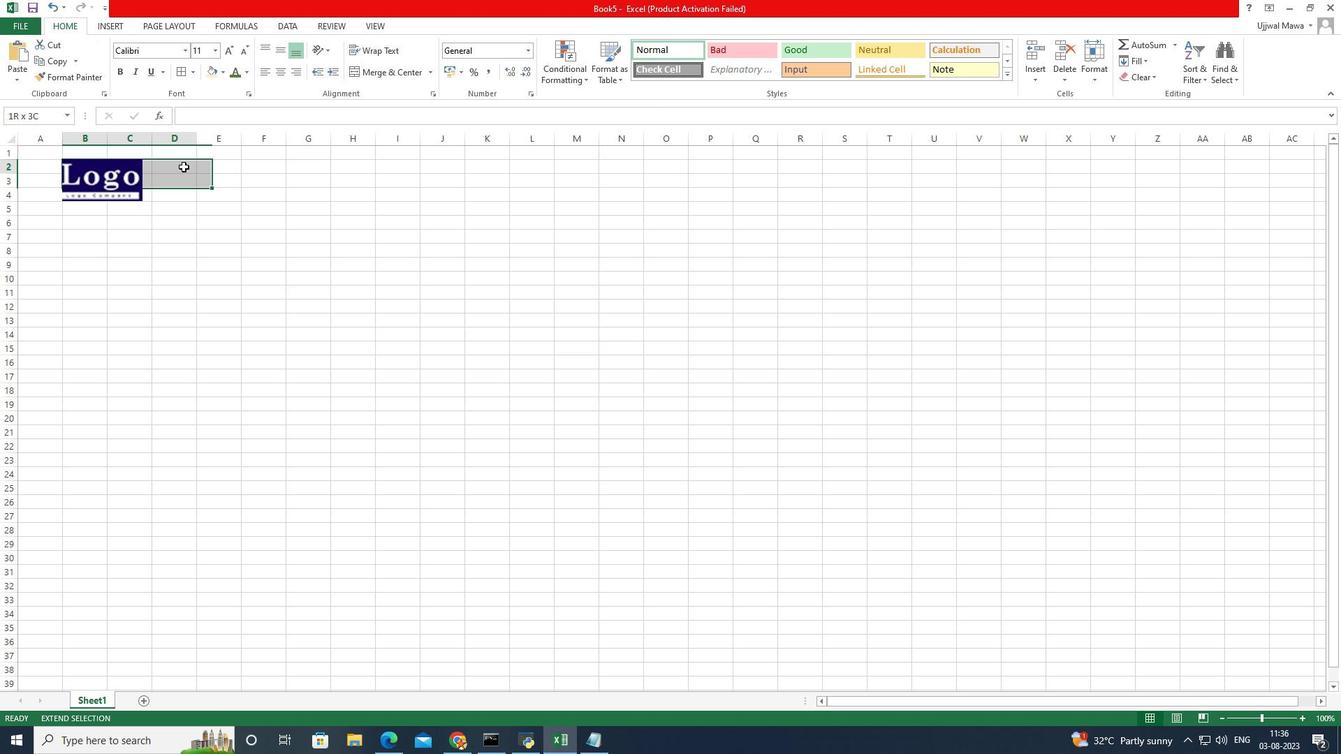 
Action: Mouse pressed left at (183, 166)
Screenshot: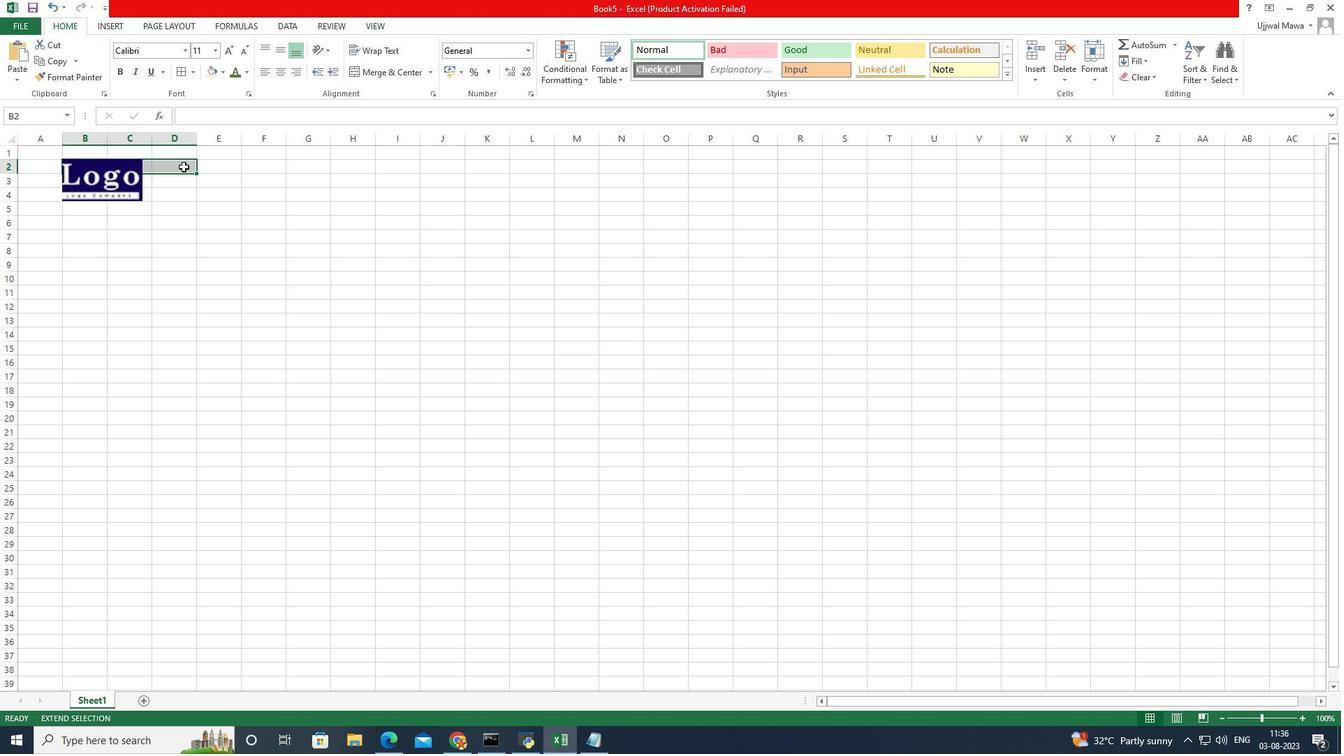 
Action: Mouse moved to (183, 178)
Screenshot: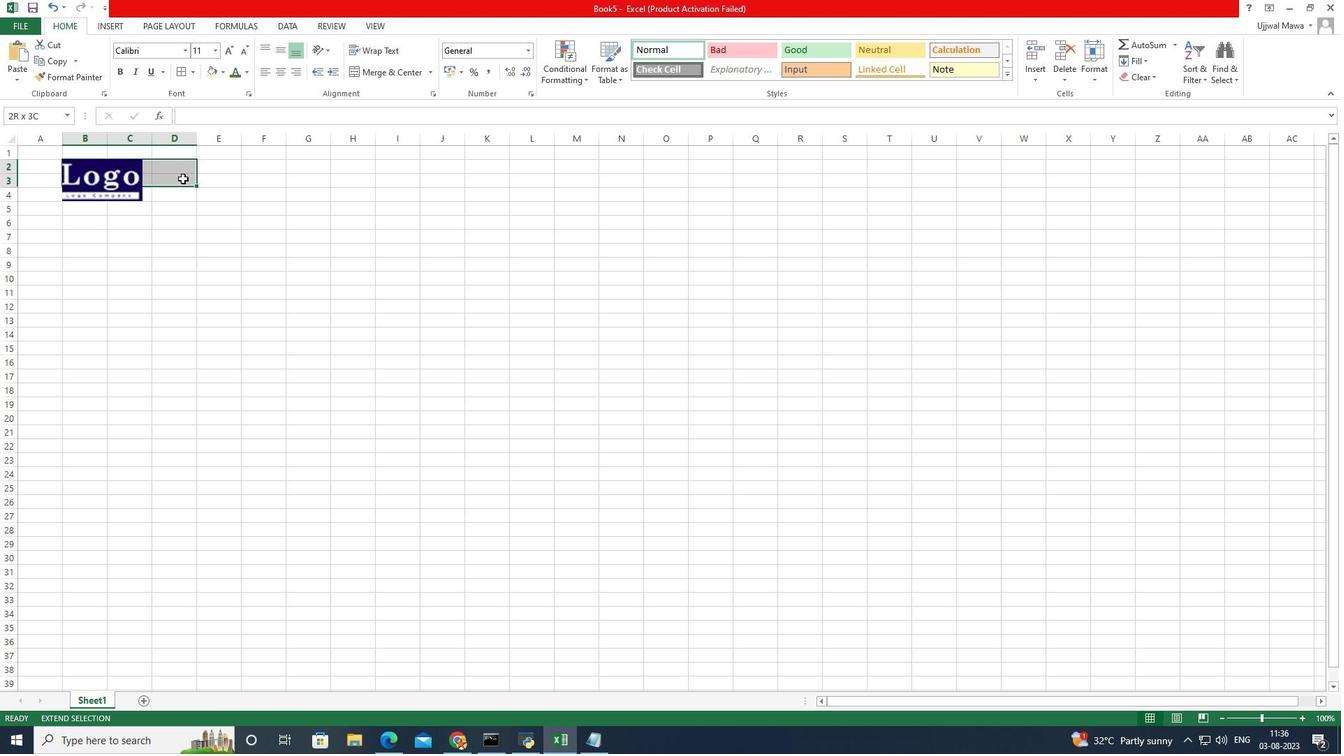
Action: Mouse pressed left at (183, 178)
Screenshot: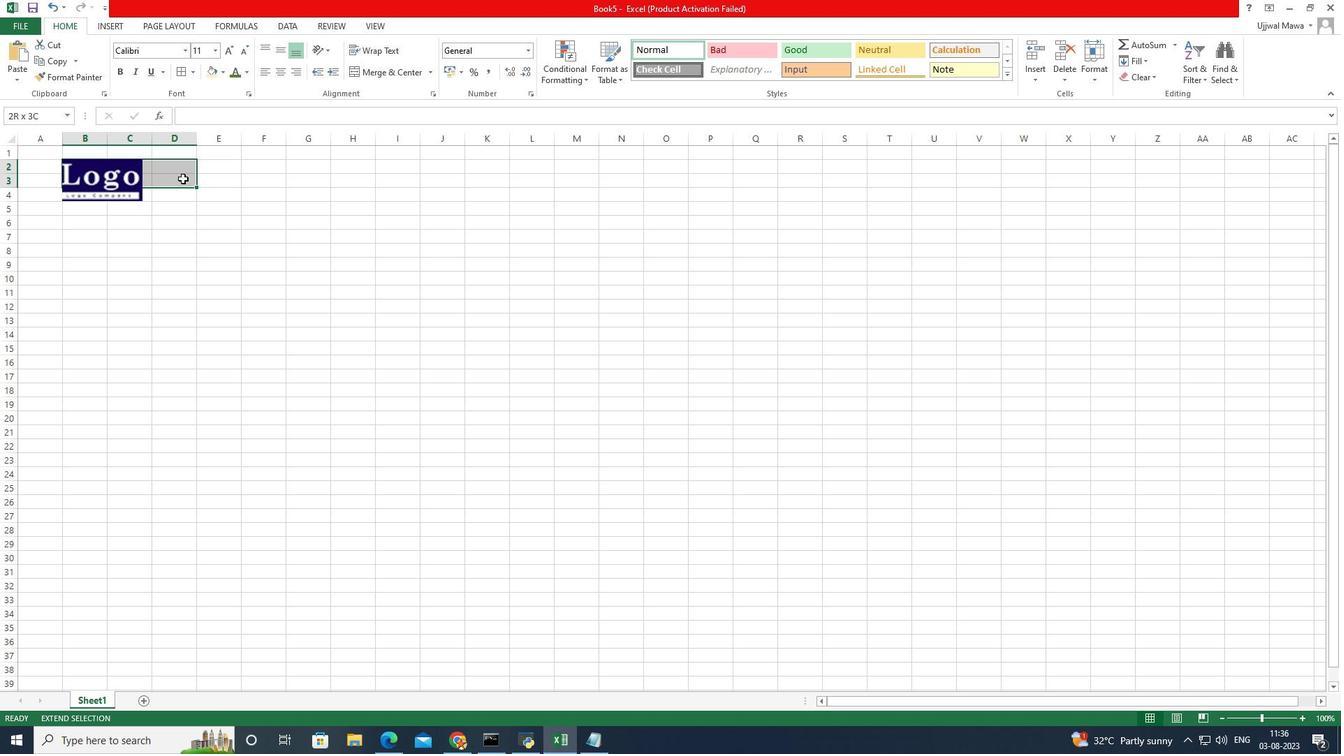 
Action: Mouse moved to (190, 176)
Screenshot: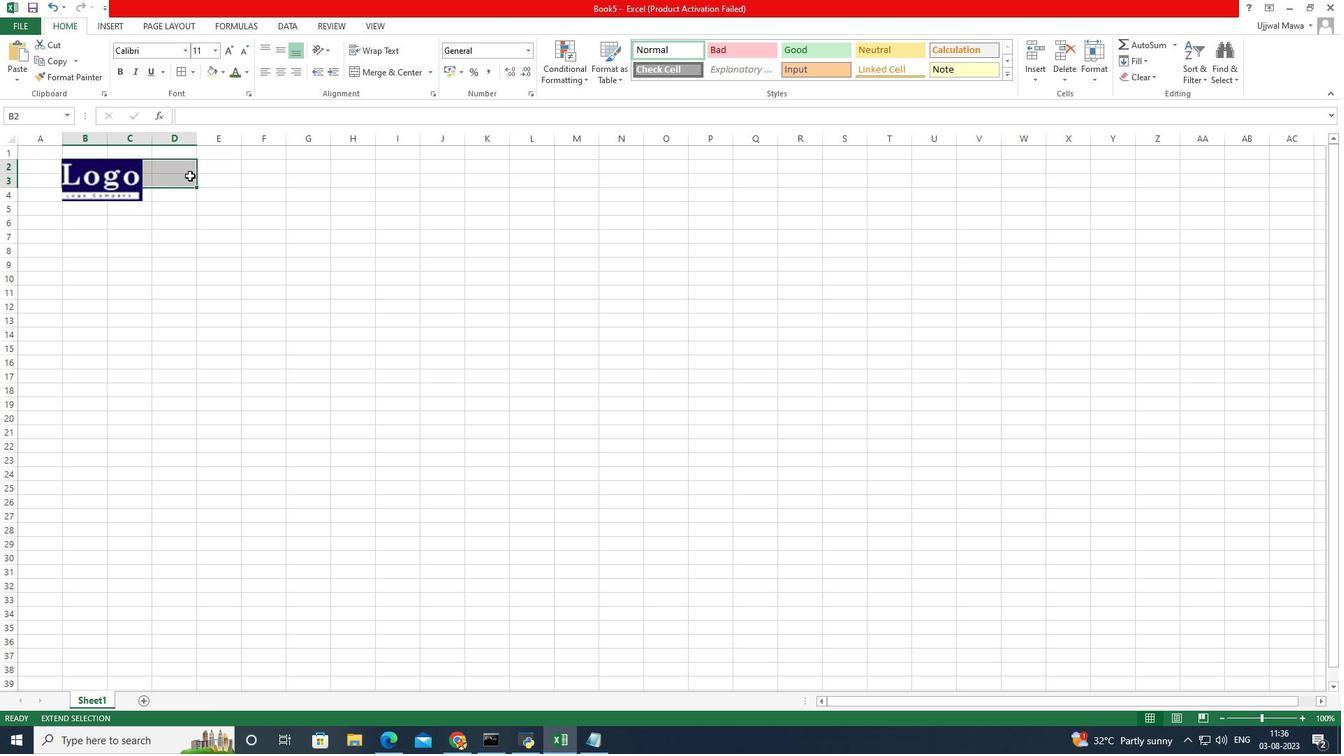 
Action: Key pressed <Key.esc><Key.esc>
Screenshot: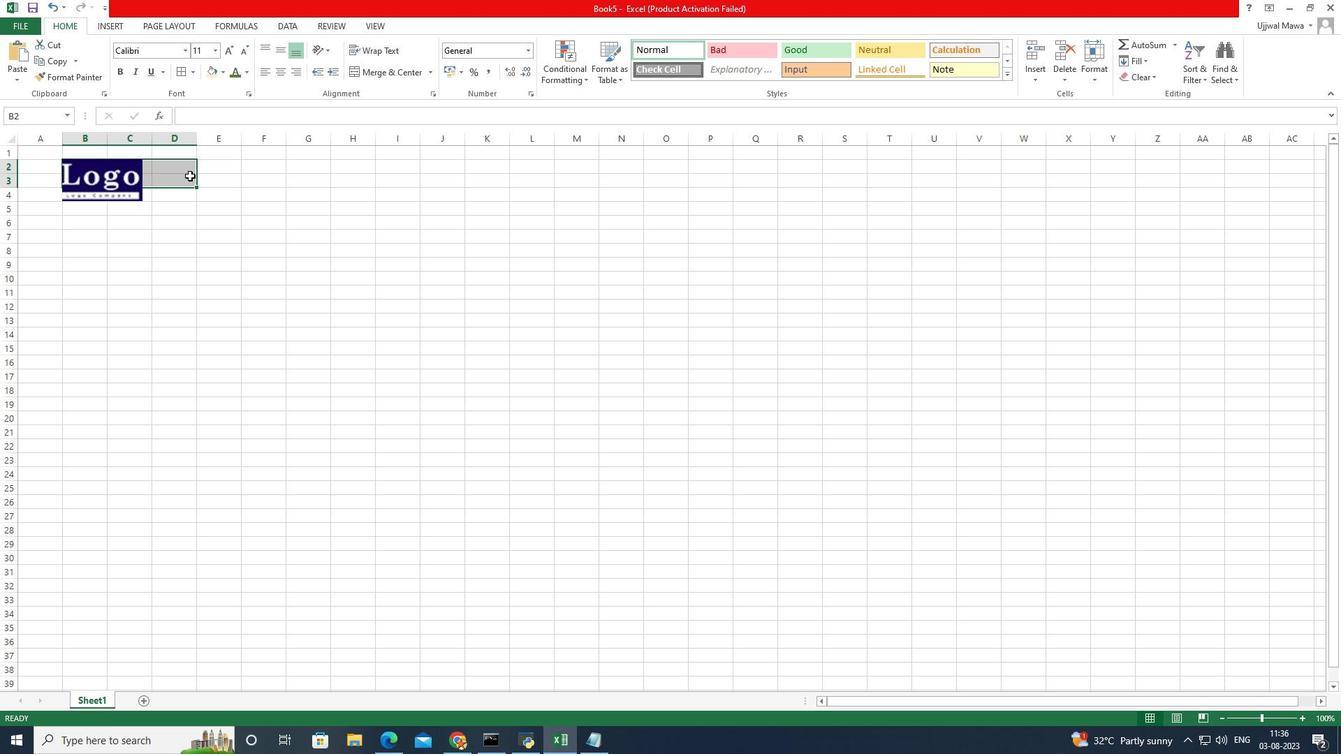
Action: Mouse moved to (190, 190)
Screenshot: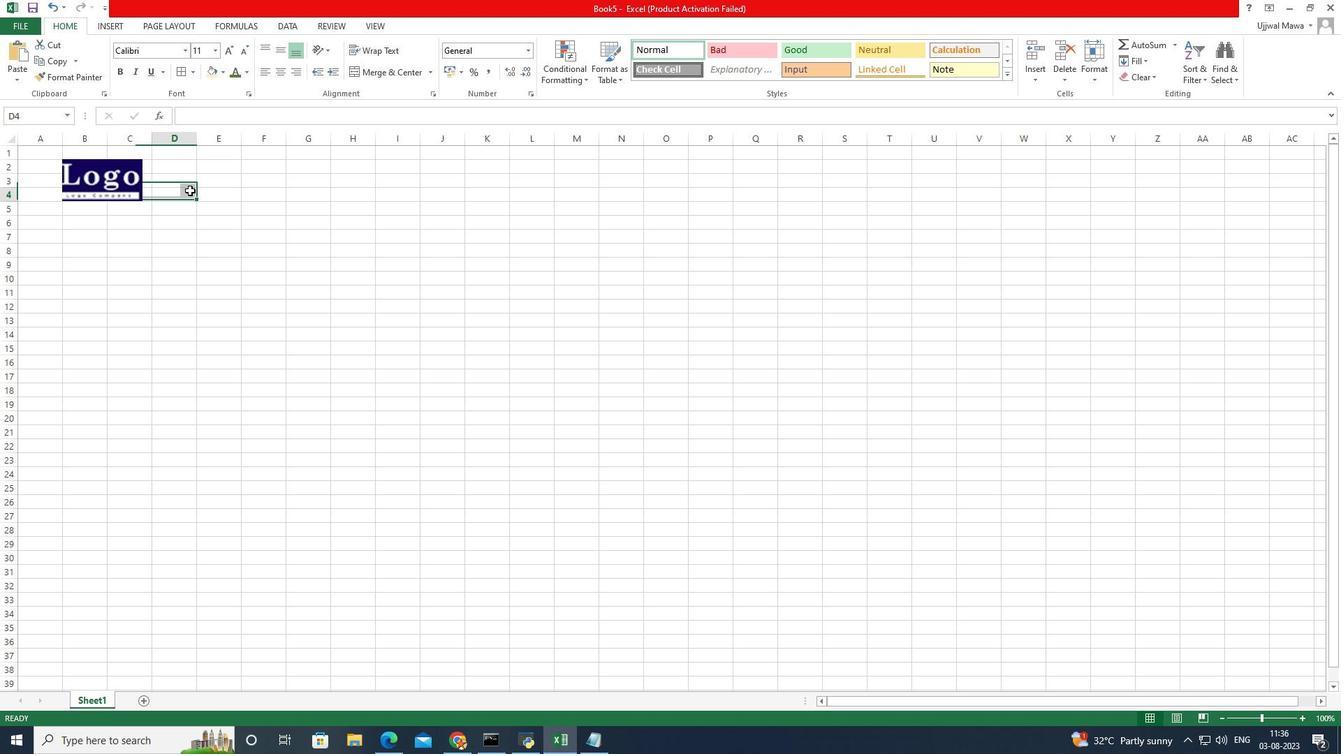 
Action: Mouse pressed left at (190, 190)
Screenshot: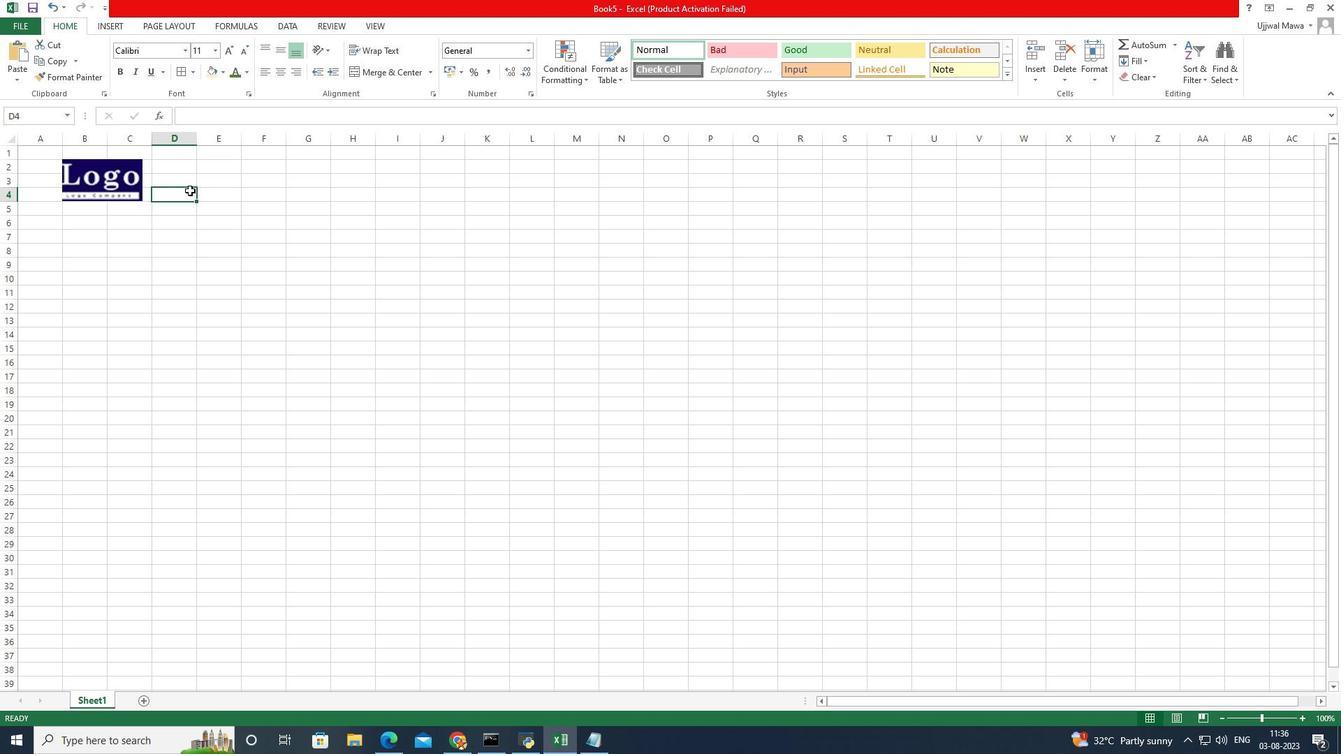 
Action: Mouse moved to (181, 178)
Screenshot: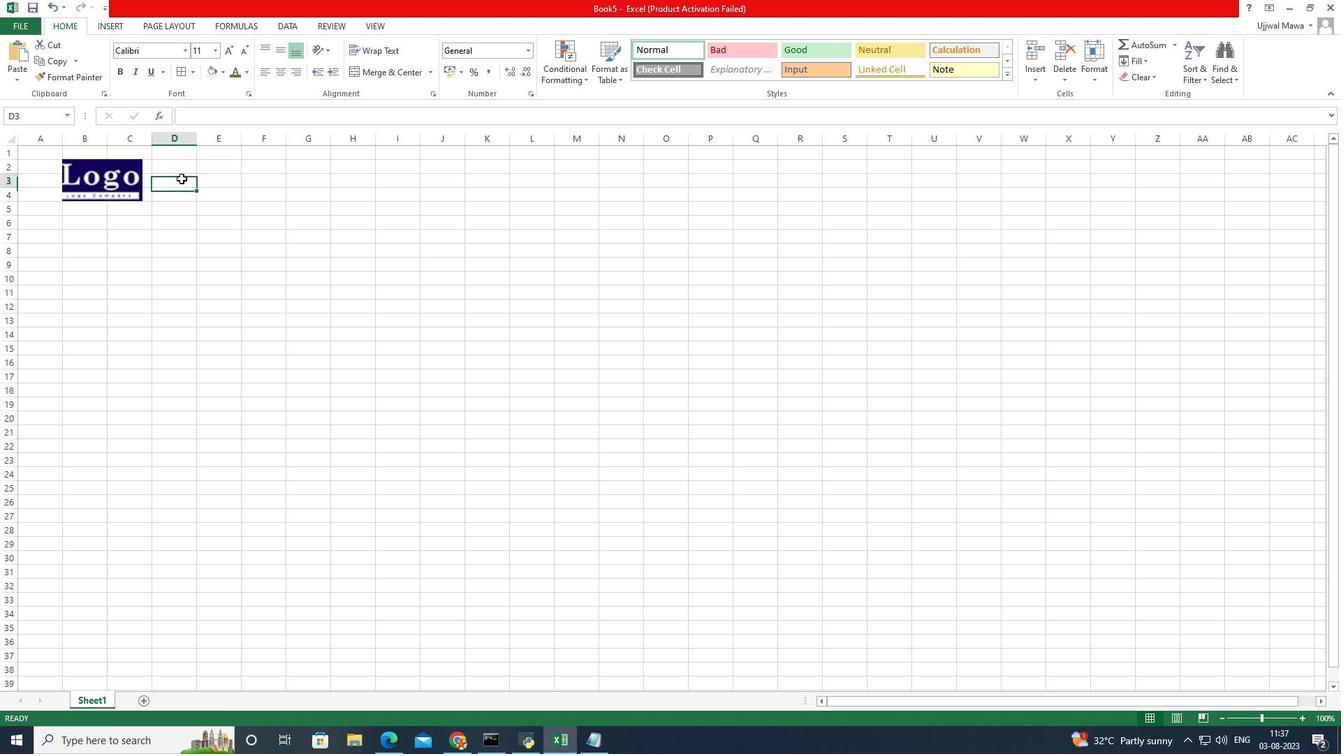 
Action: Mouse pressed left at (181, 178)
Screenshot: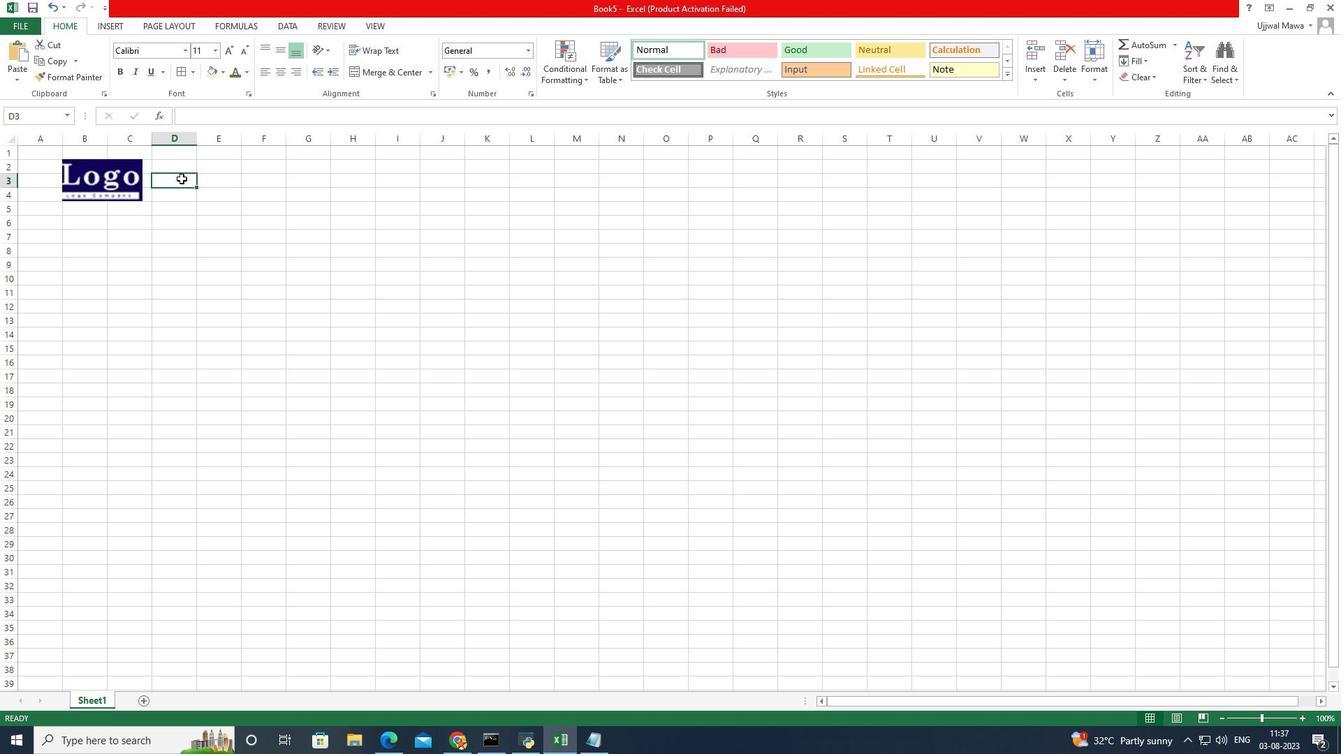 
Action: Mouse moved to (208, 178)
Screenshot: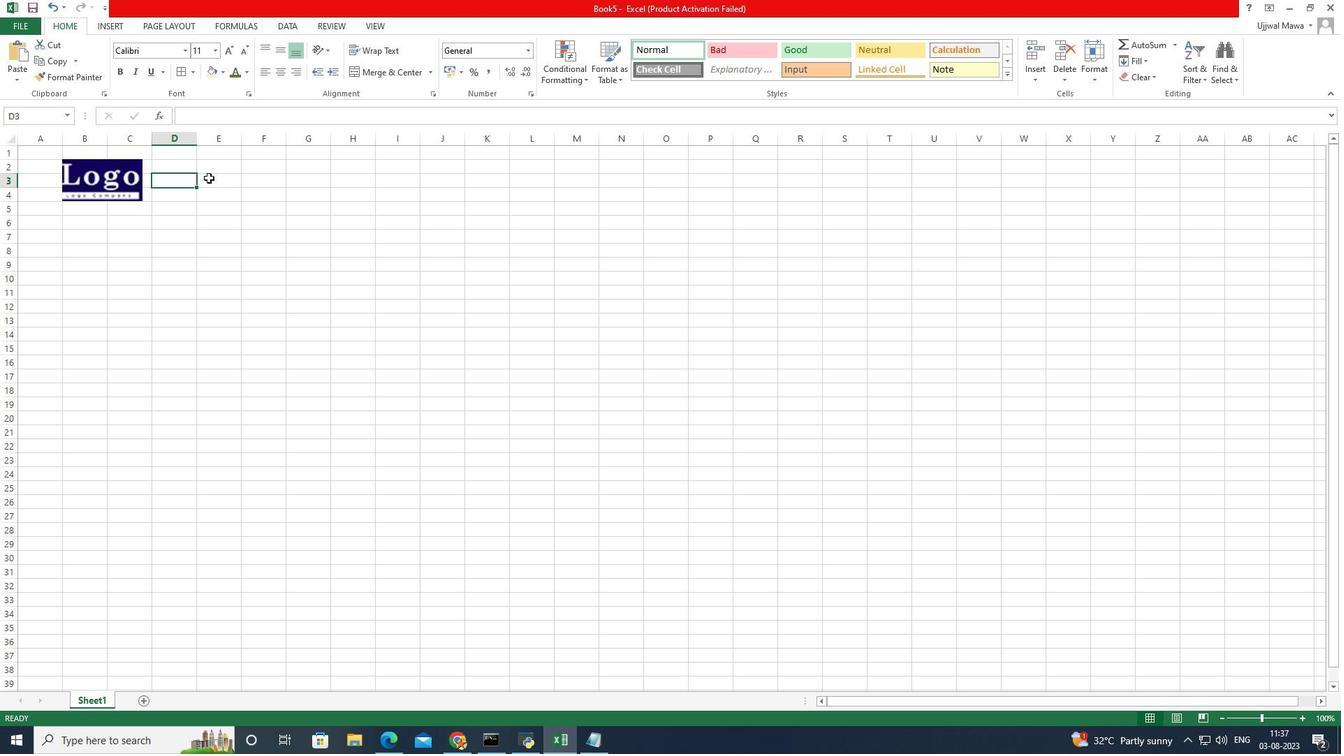 
Action: Key pressed <Key.caps_lock>MANSON<Key.space>PICKLES<Key.space>AND<Key.space>PRESERVATOI<Key.backspace><Key.backspace>IVES<Key.space>FARM<Key.enter>EXPENSE<Key.space>
Screenshot: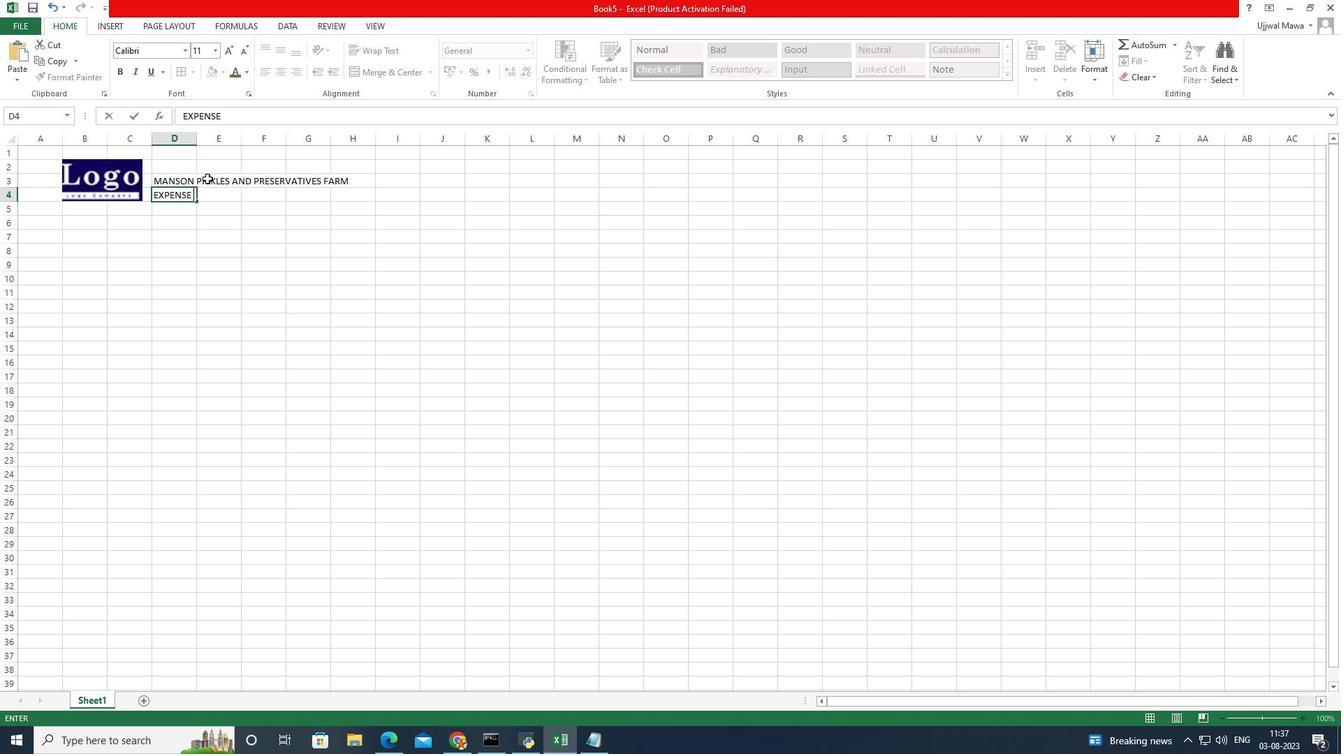 
Action: Mouse moved to (207, 178)
Screenshot: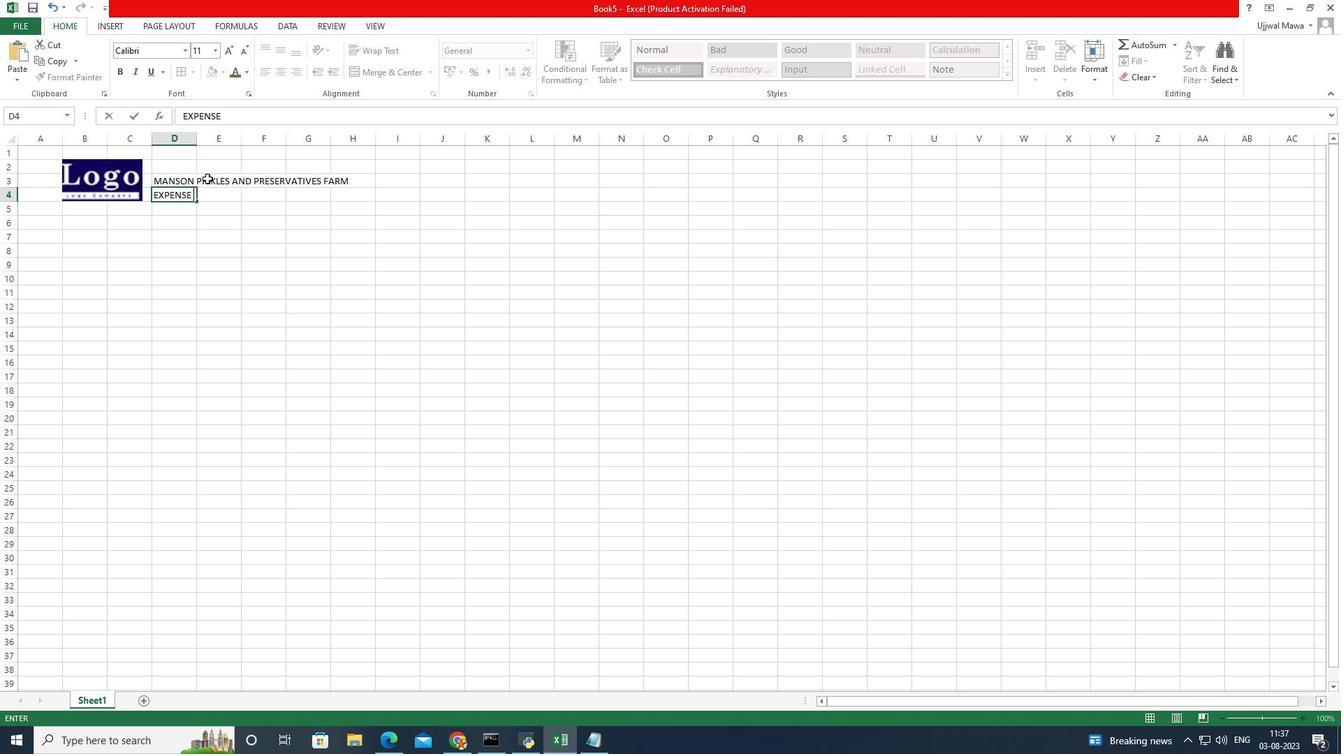 
Action: Key pressed REPORT
Screenshot: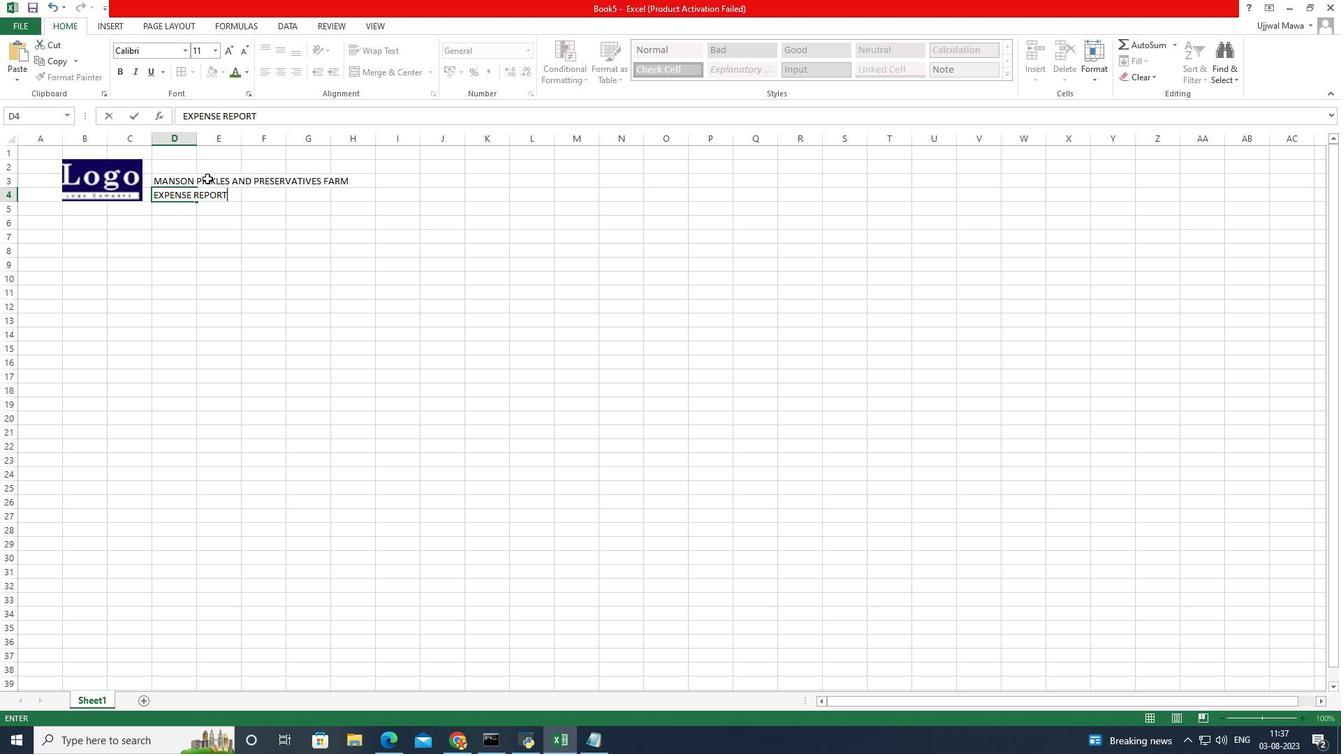 
Action: Mouse scrolled (207, 179) with delta (0, 0)
Screenshot: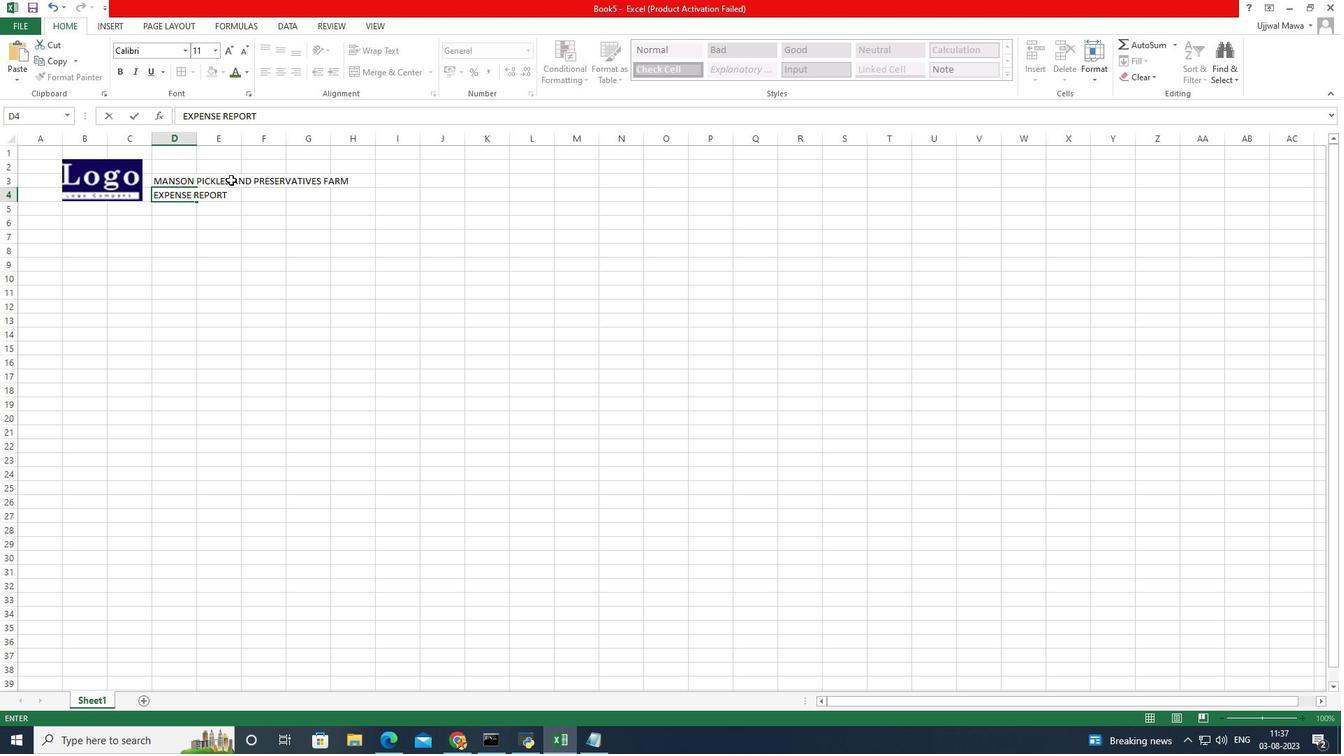 
Action: Mouse moved to (217, 257)
Screenshot: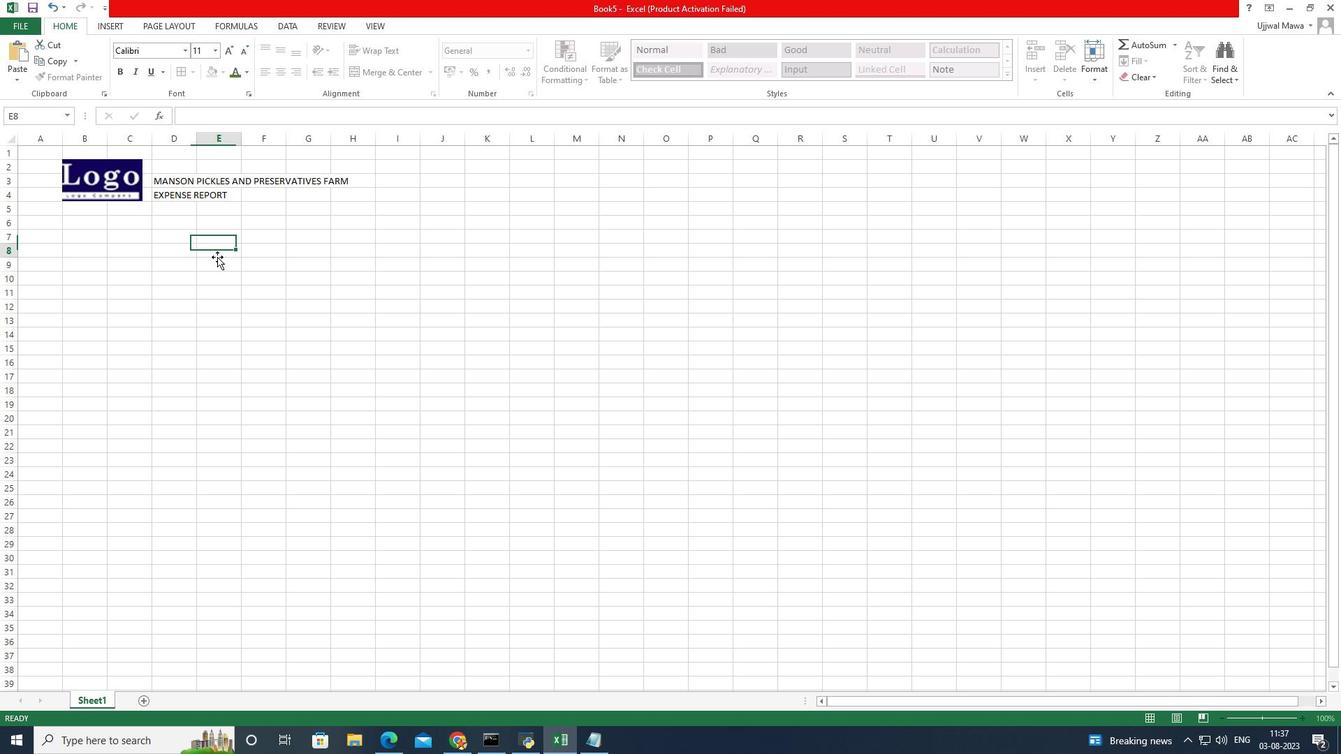 
Action: Mouse pressed left at (217, 257)
Screenshot: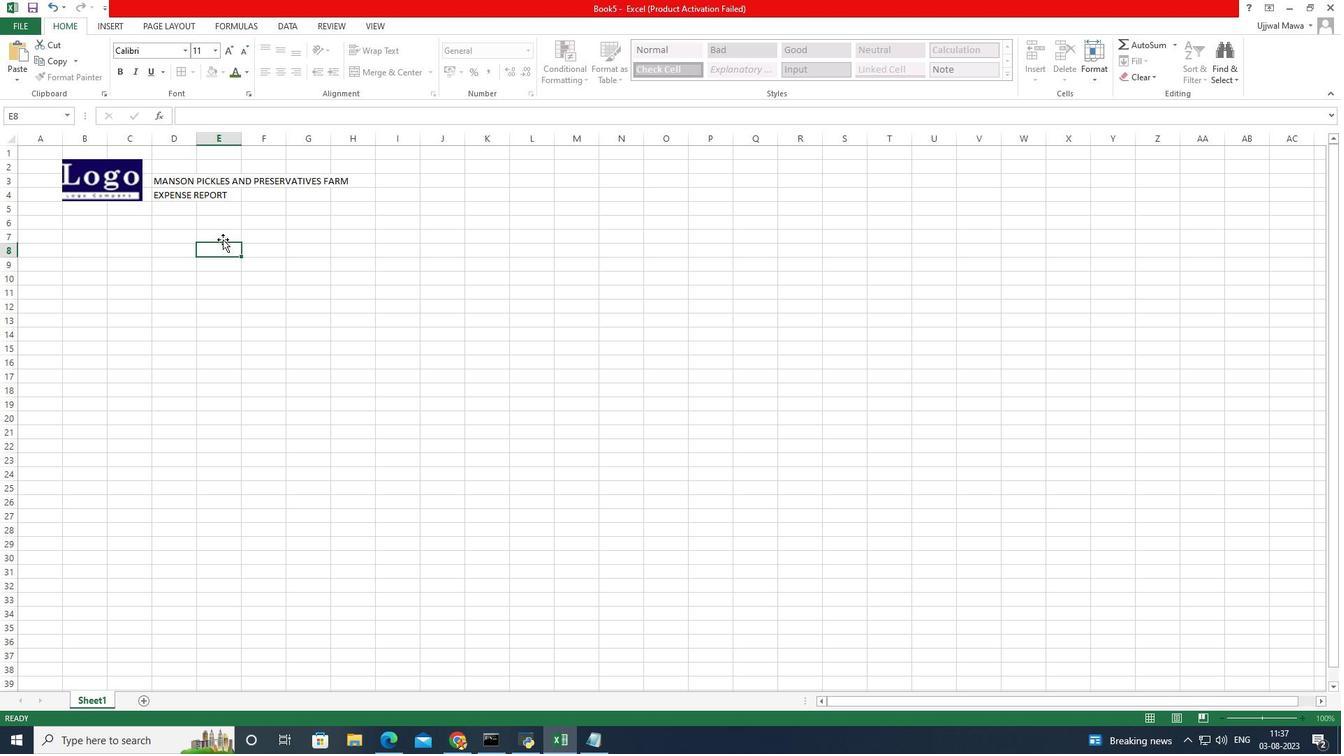 
Action: Mouse moved to (158, 177)
Screenshot: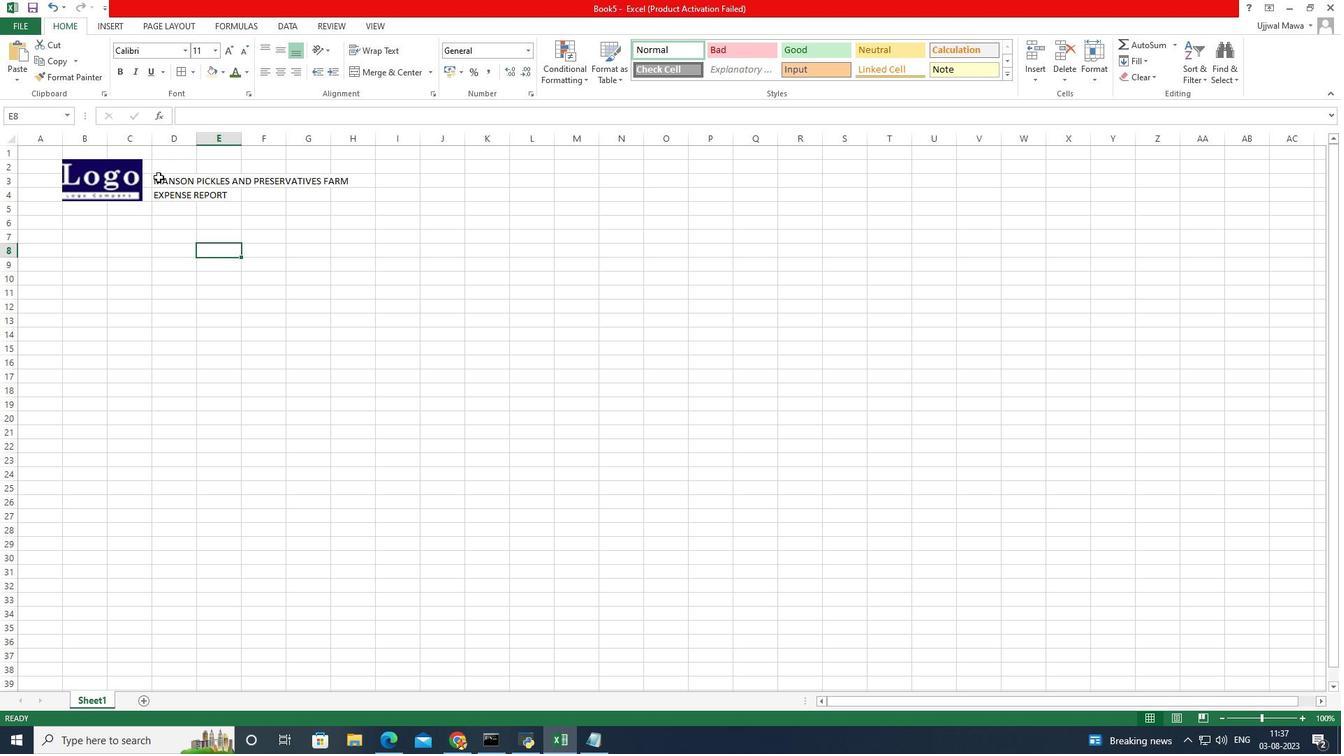 
Action: Mouse pressed left at (158, 177)
Screenshot: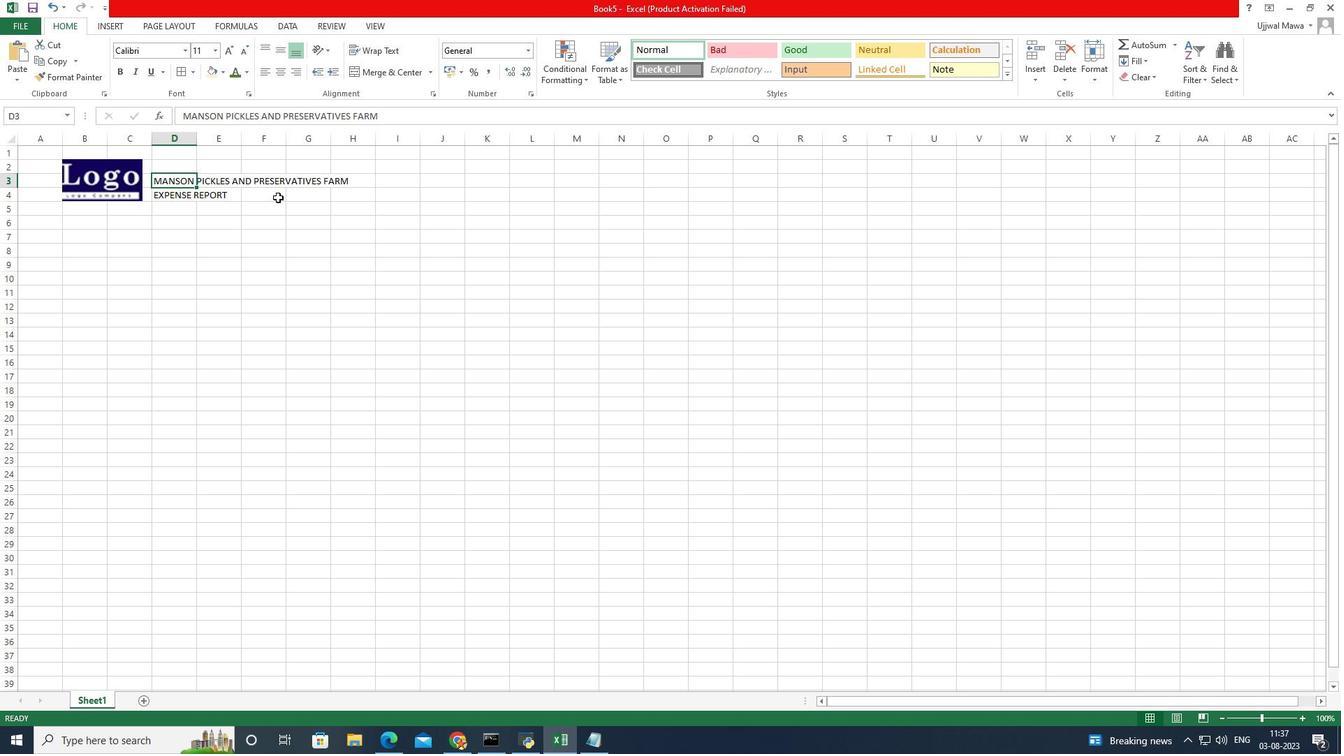 
Action: Mouse moved to (190, 187)
Screenshot: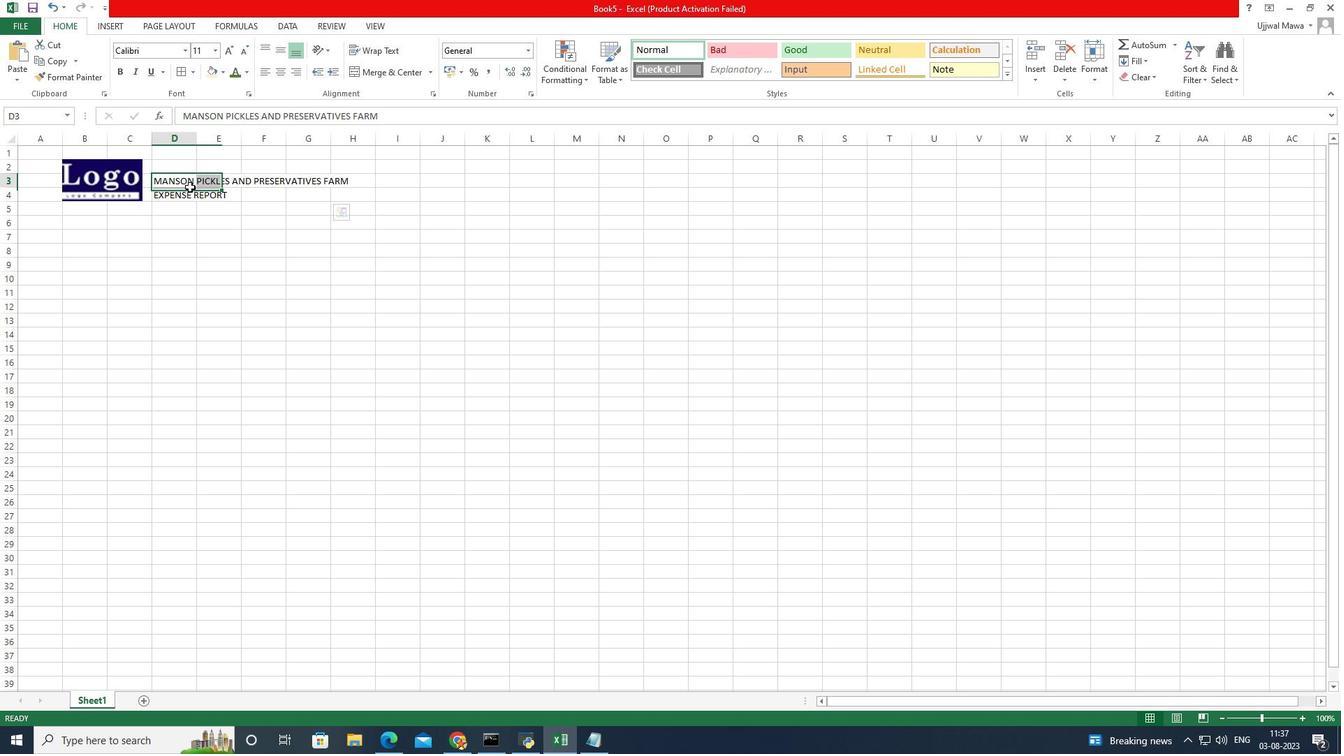 
Action: Mouse pressed left at (190, 187)
Screenshot: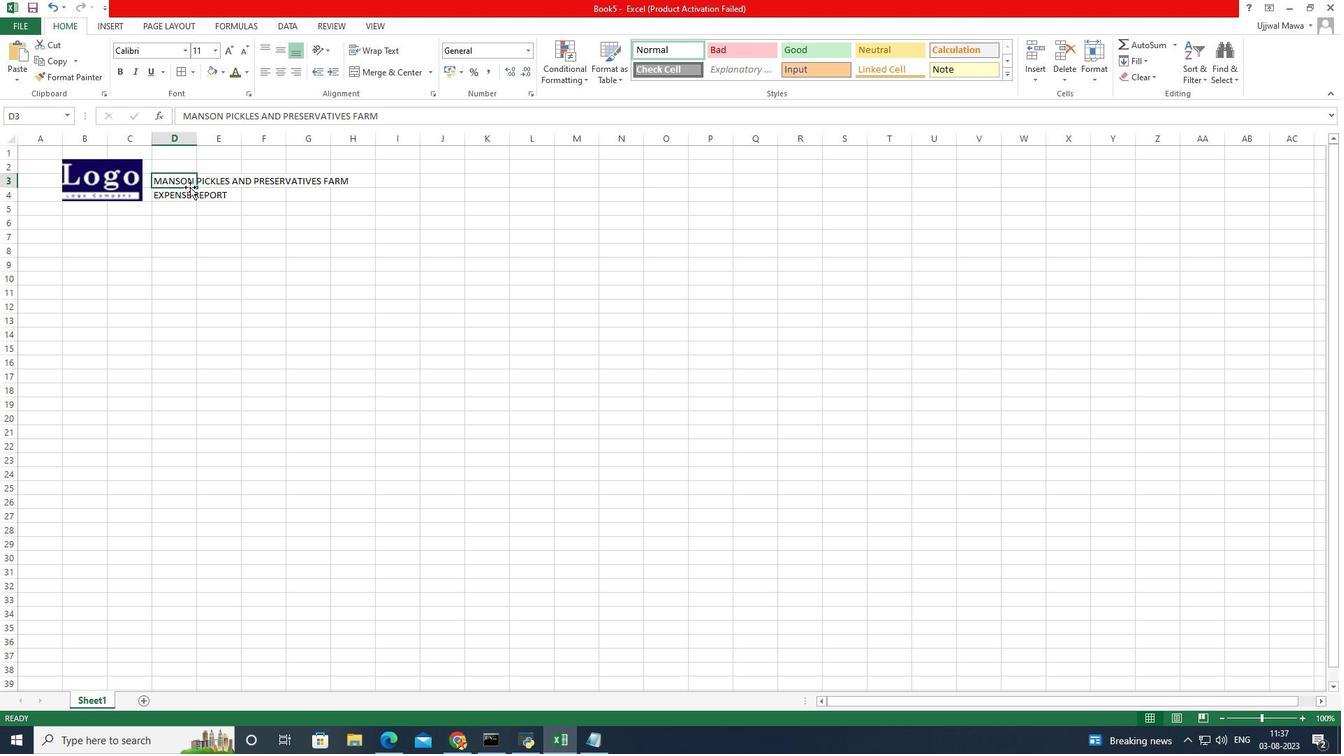 
Action: Mouse moved to (155, 178)
Screenshot: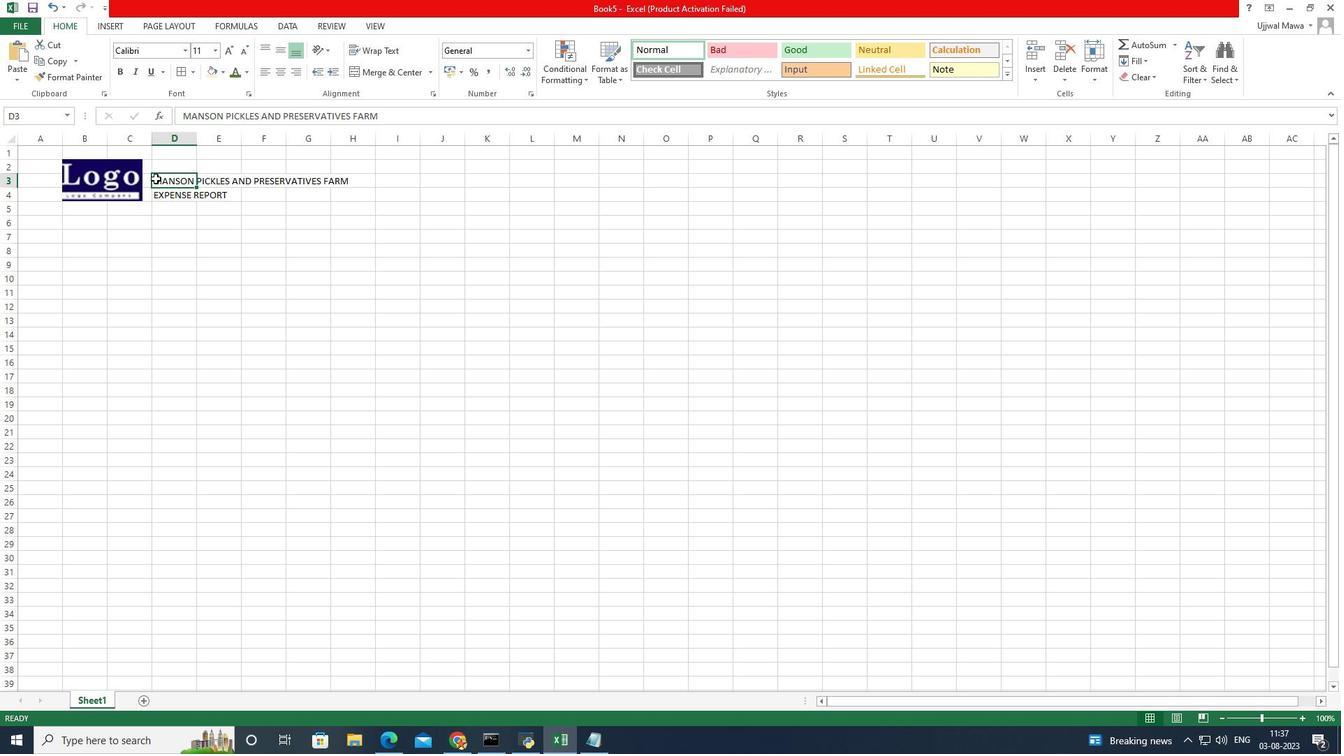 
Action: Mouse pressed left at (155, 178)
Screenshot: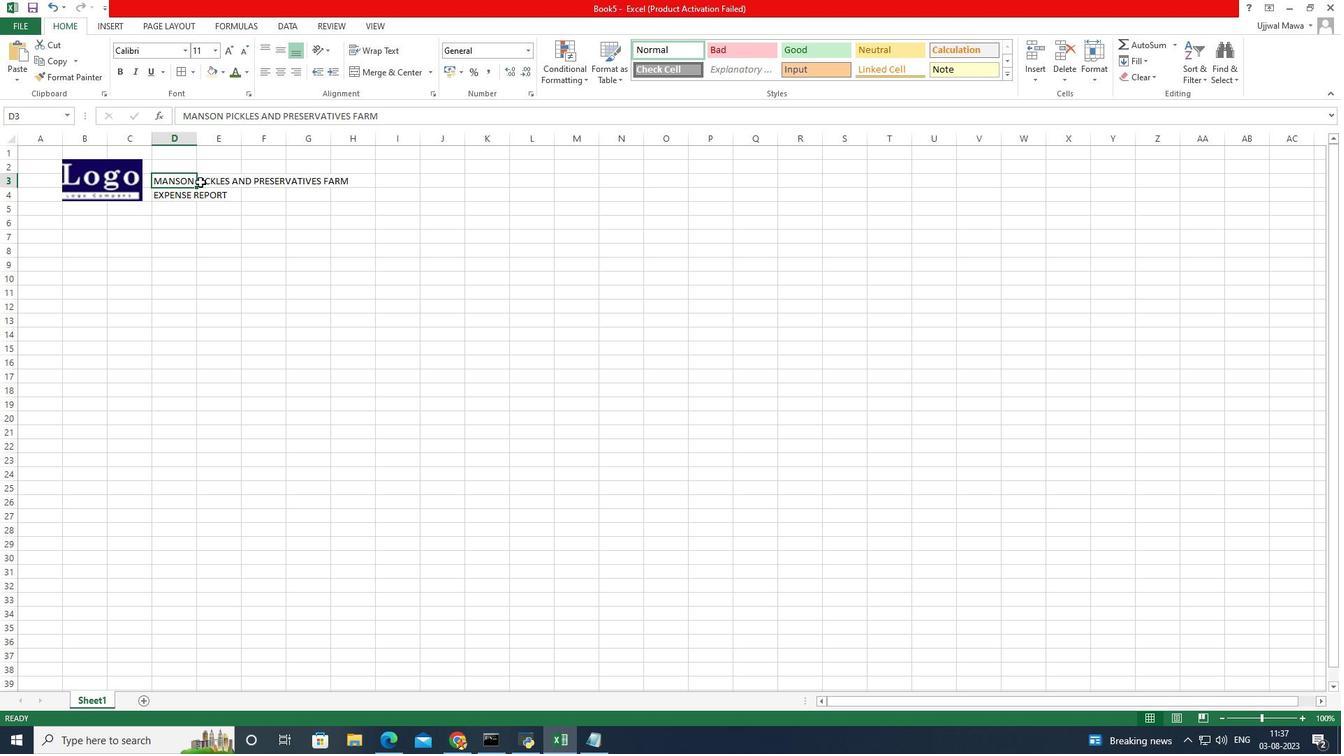 
Action: Mouse moved to (227, 51)
Screenshot: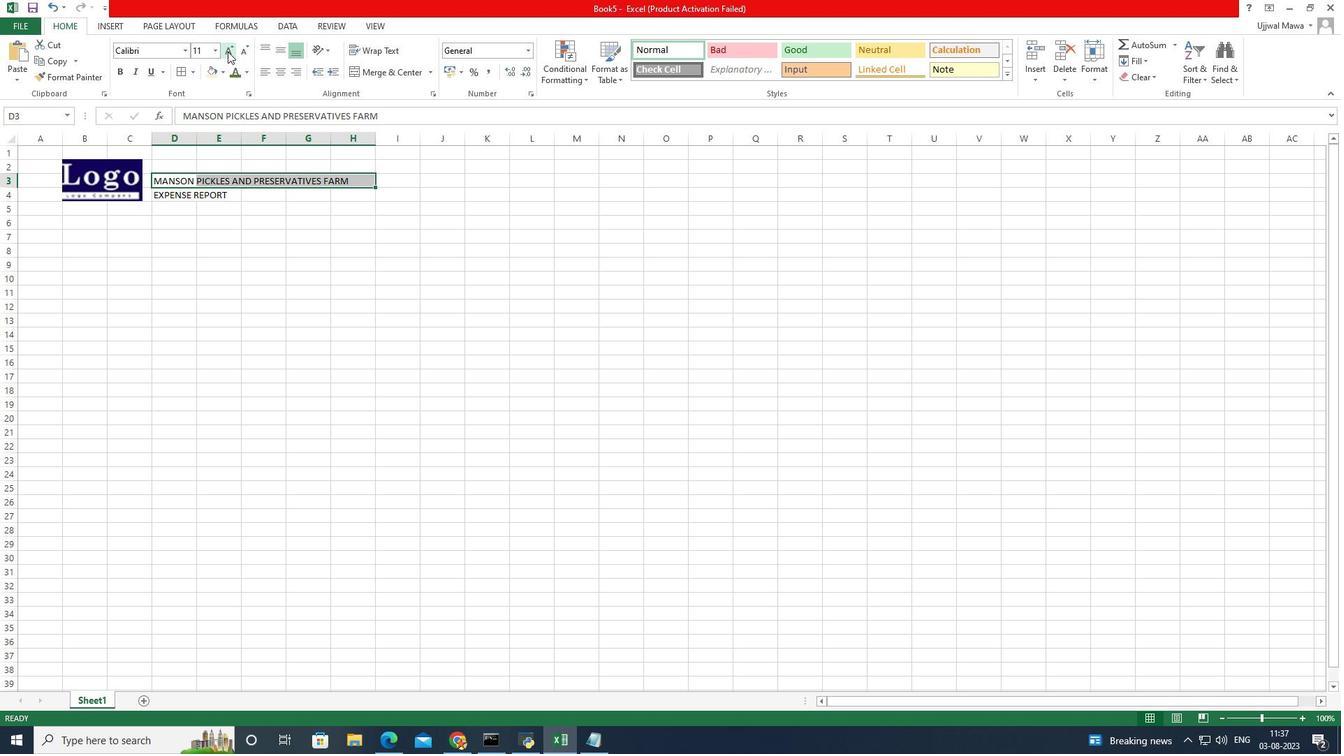 
Action: Mouse pressed left at (227, 51)
Screenshot: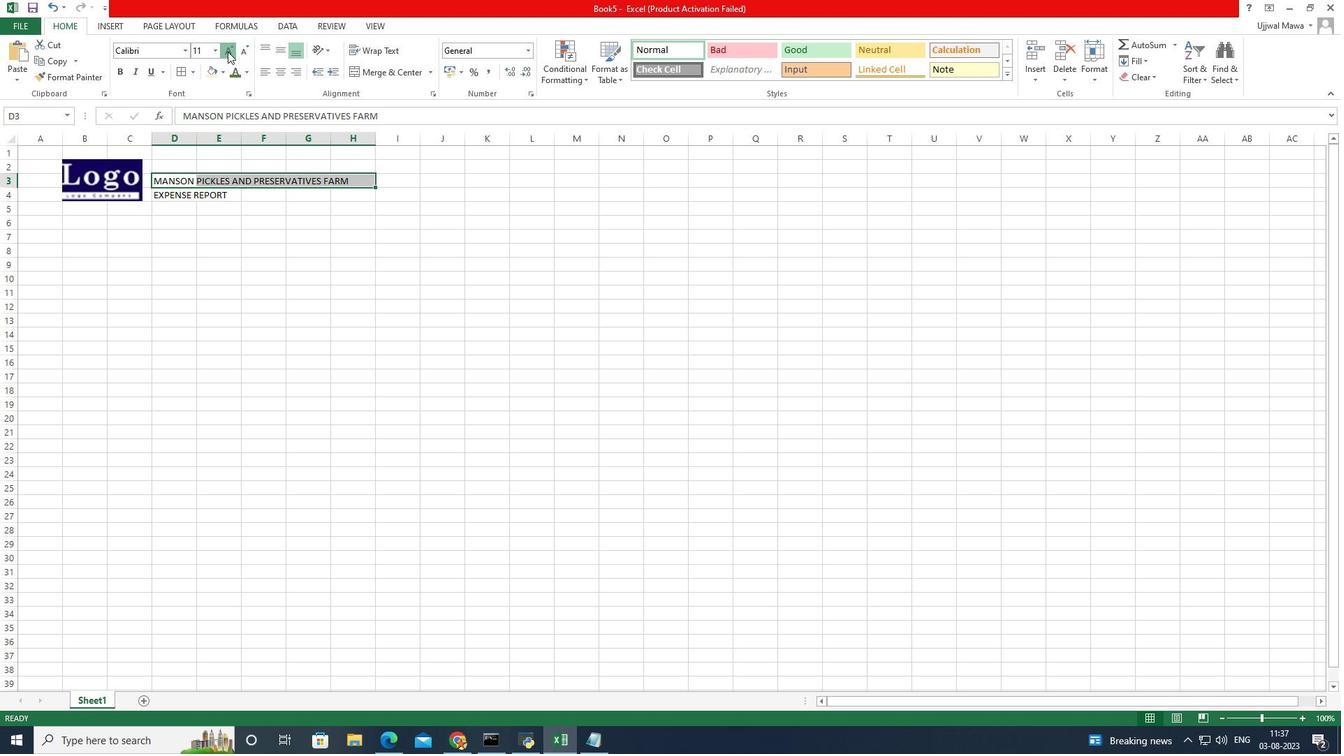 
Action: Mouse pressed left at (227, 51)
Screenshot: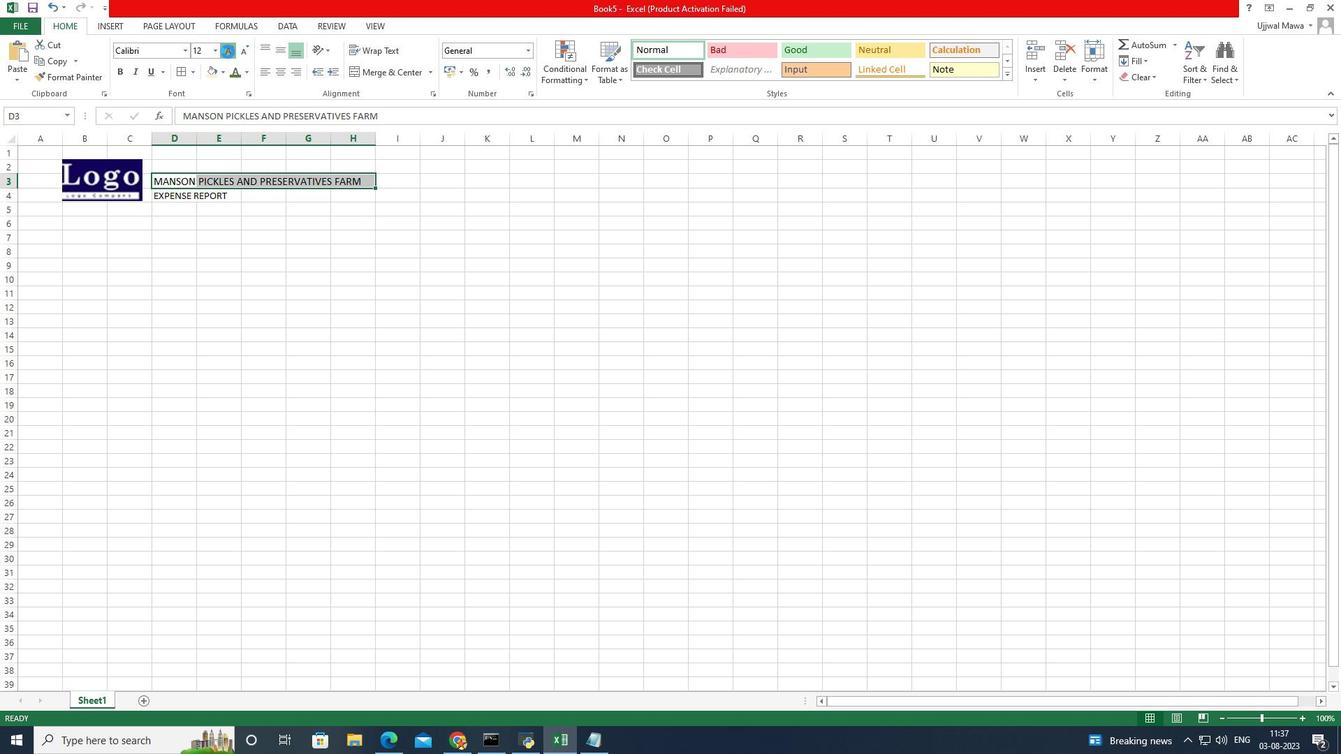 
Action: Mouse moved to (172, 201)
Screenshot: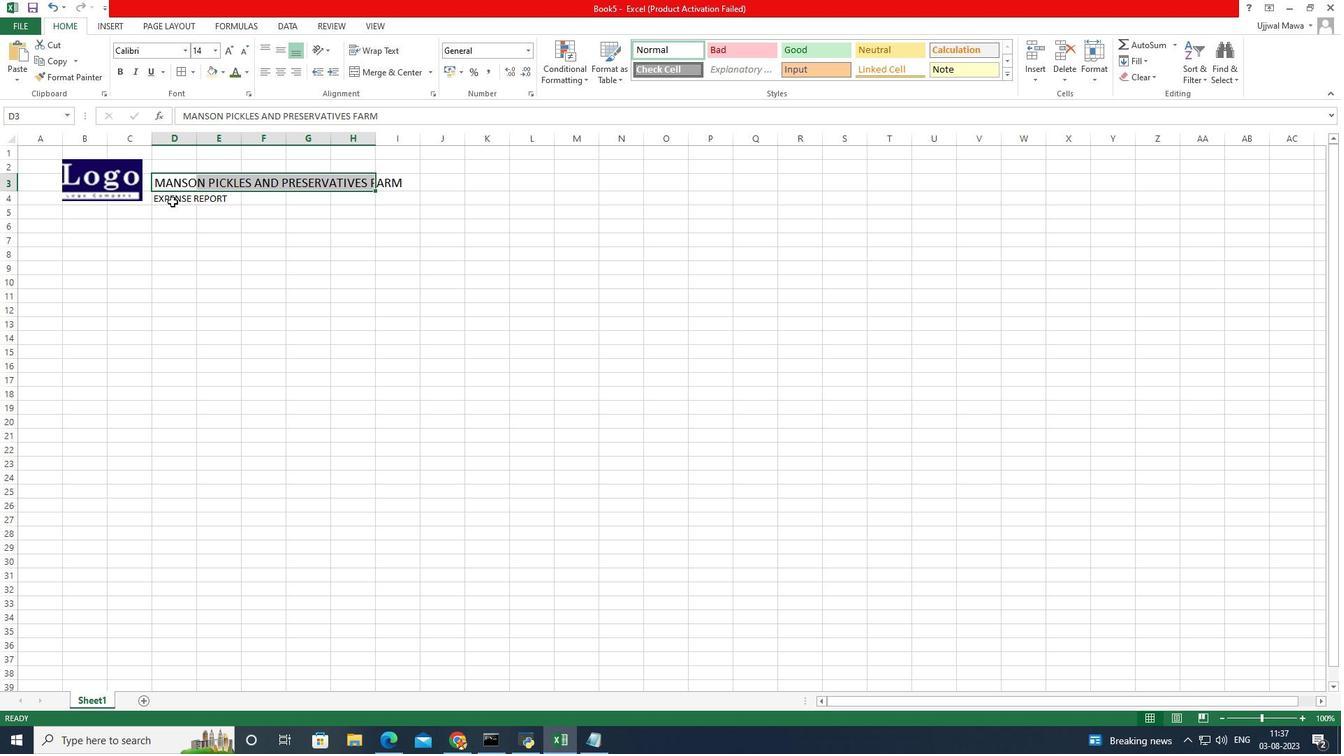 
Action: Mouse pressed left at (172, 201)
Screenshot: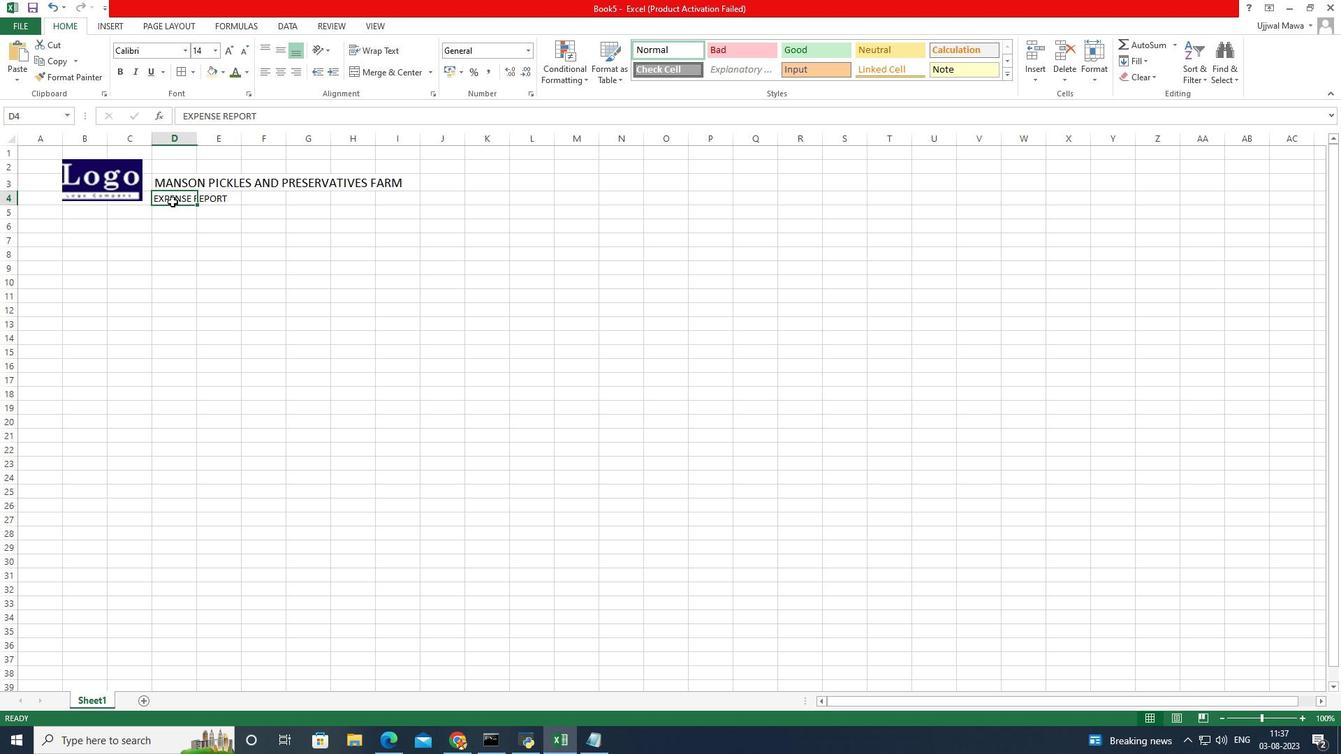 
Action: Mouse moved to (233, 51)
Screenshot: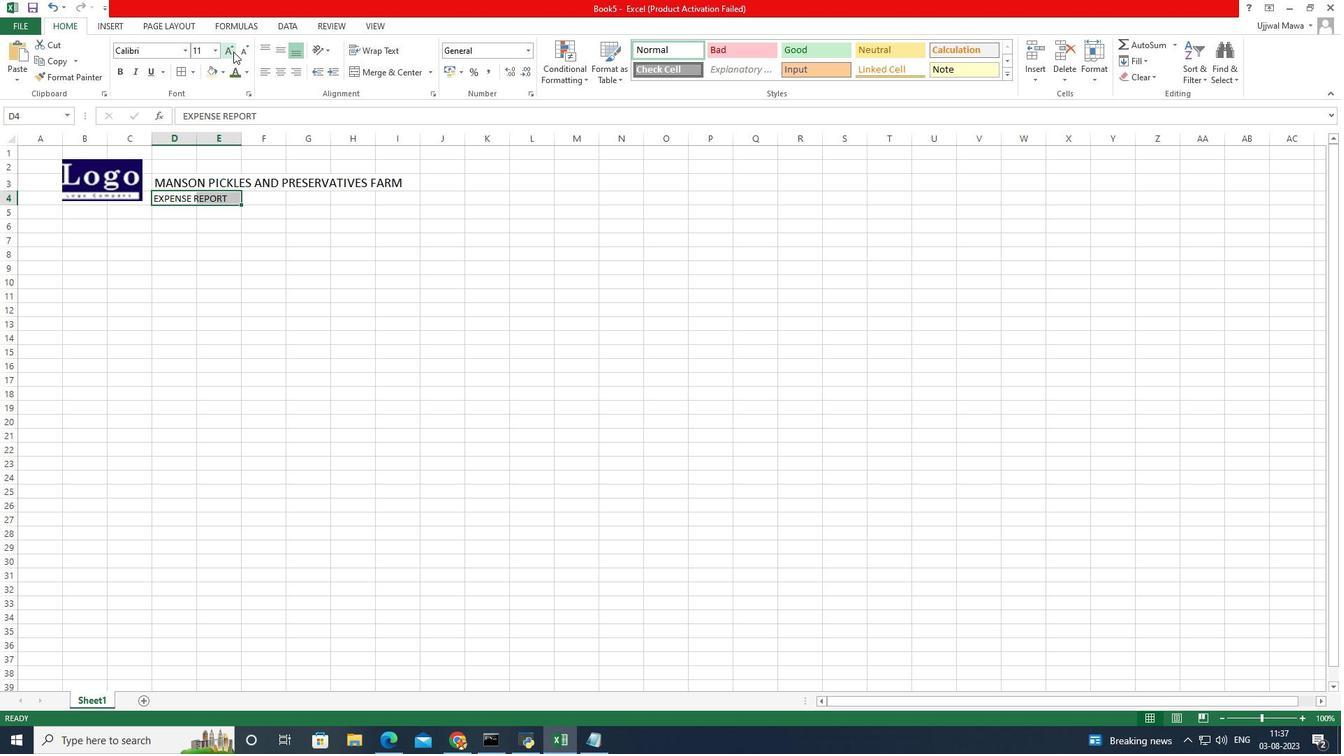 
Action: Mouse pressed left at (233, 51)
Screenshot: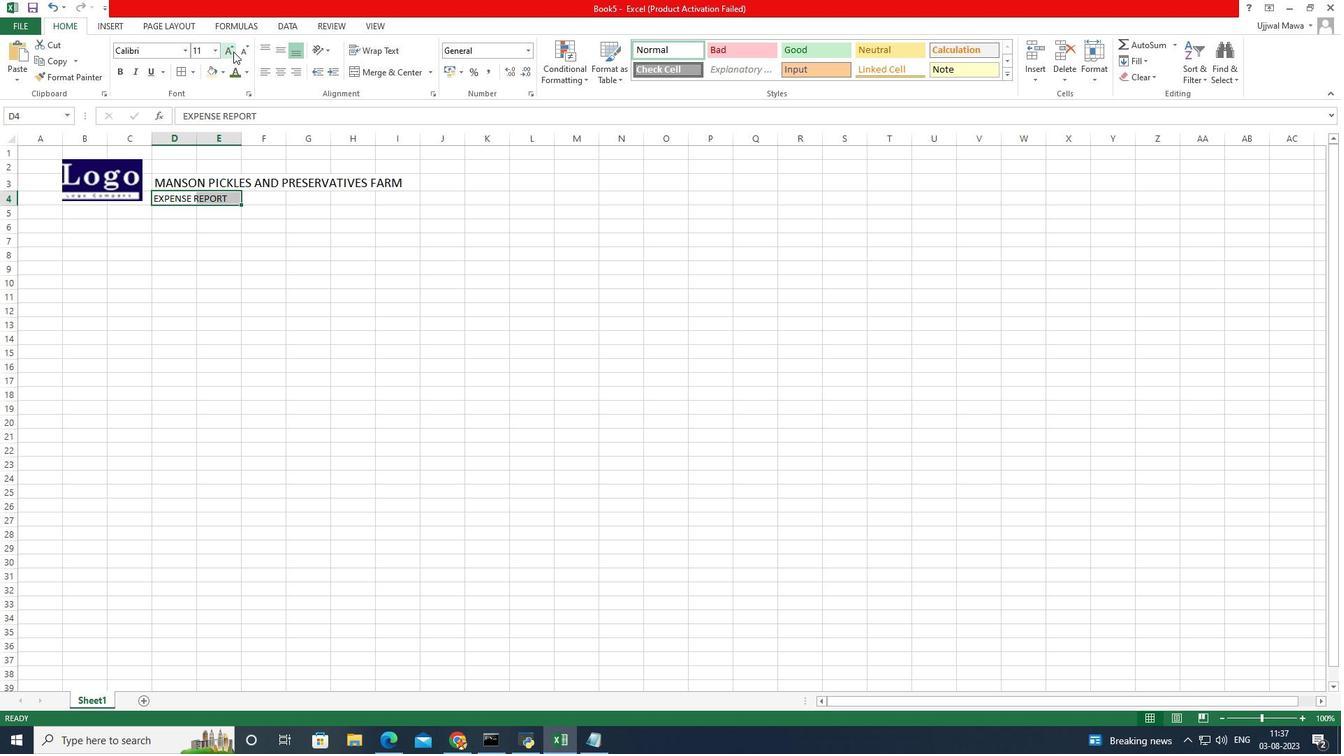 
Action: Mouse pressed left at (233, 51)
Screenshot: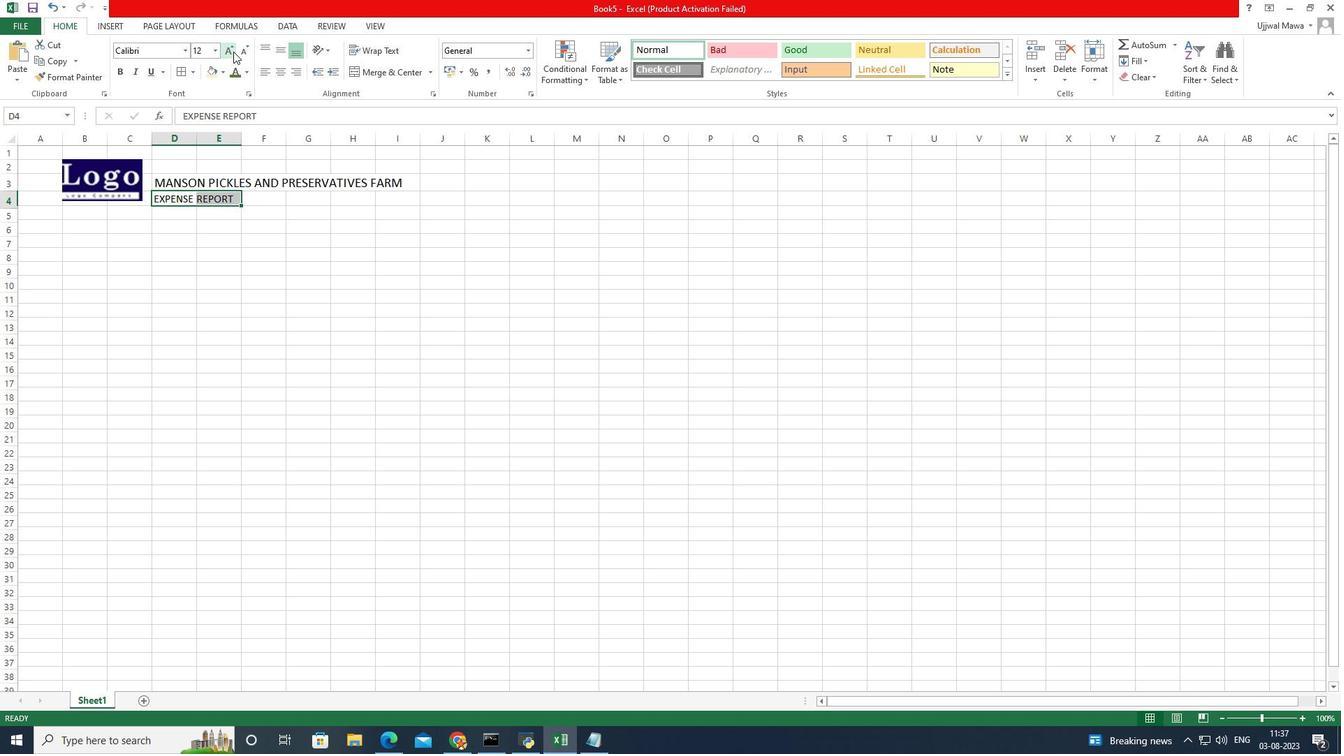 
Action: Mouse pressed left at (233, 51)
Screenshot: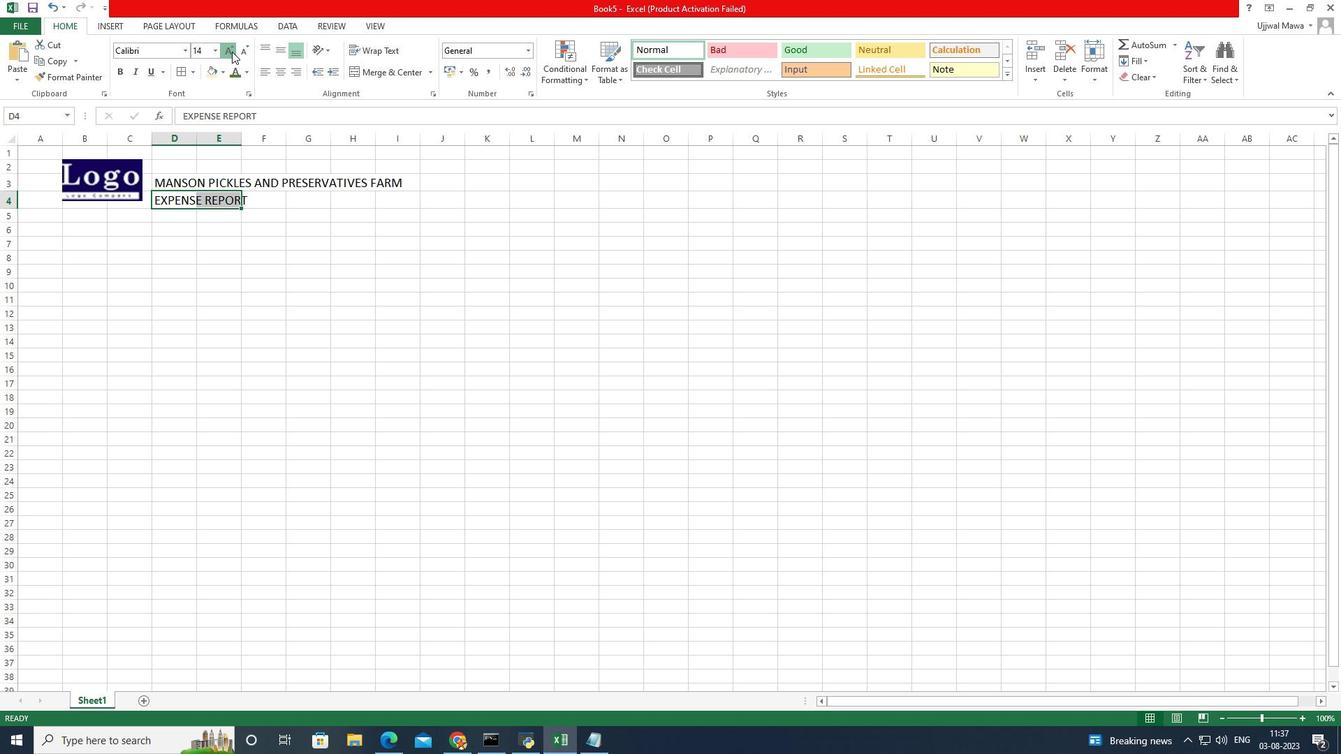 
Action: Mouse moved to (231, 51)
Screenshot: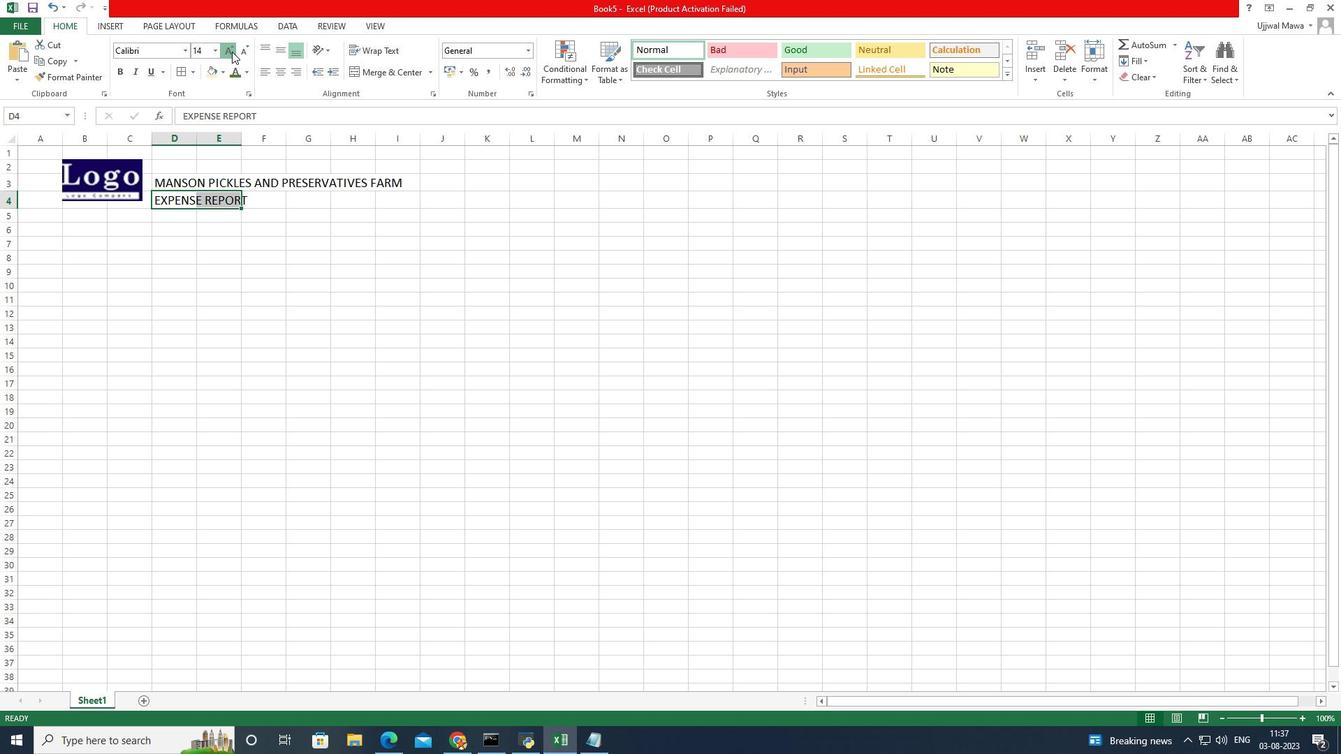 
Action: Mouse pressed left at (231, 51)
Screenshot: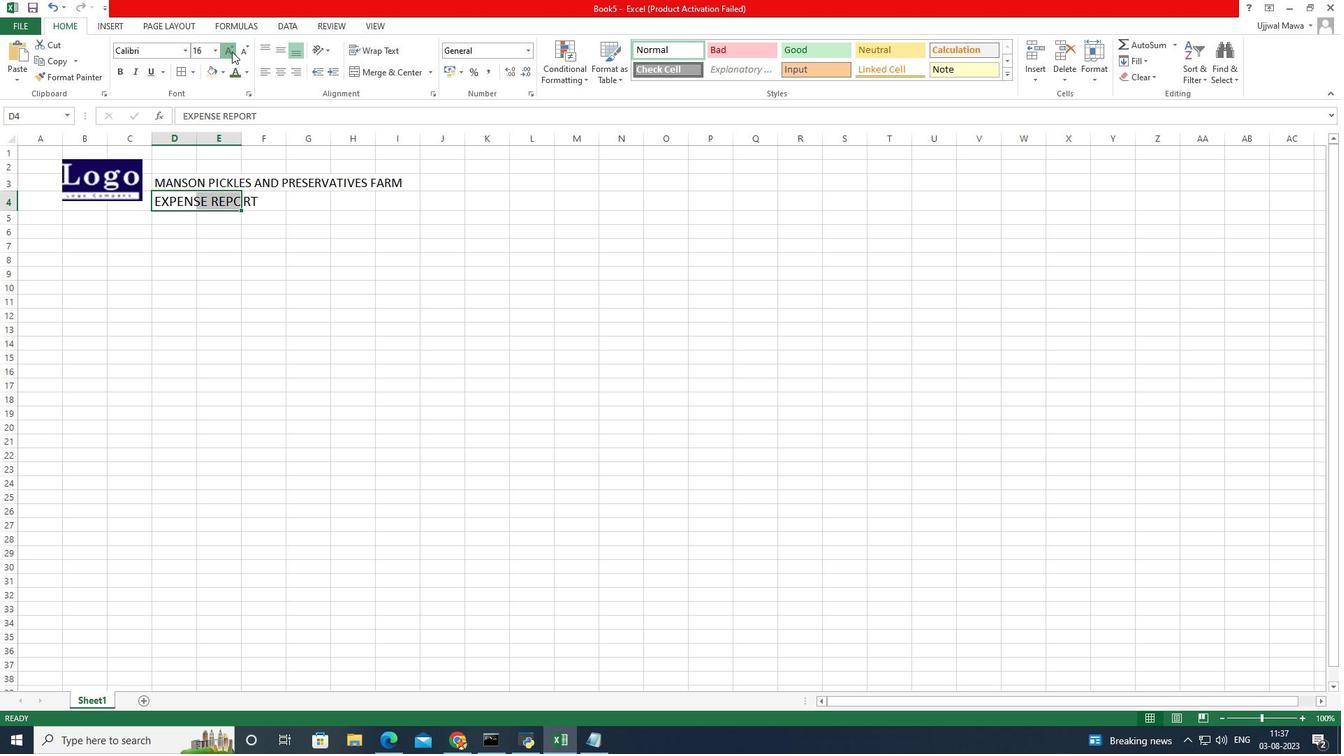 
Action: Mouse pressed left at (231, 51)
Screenshot: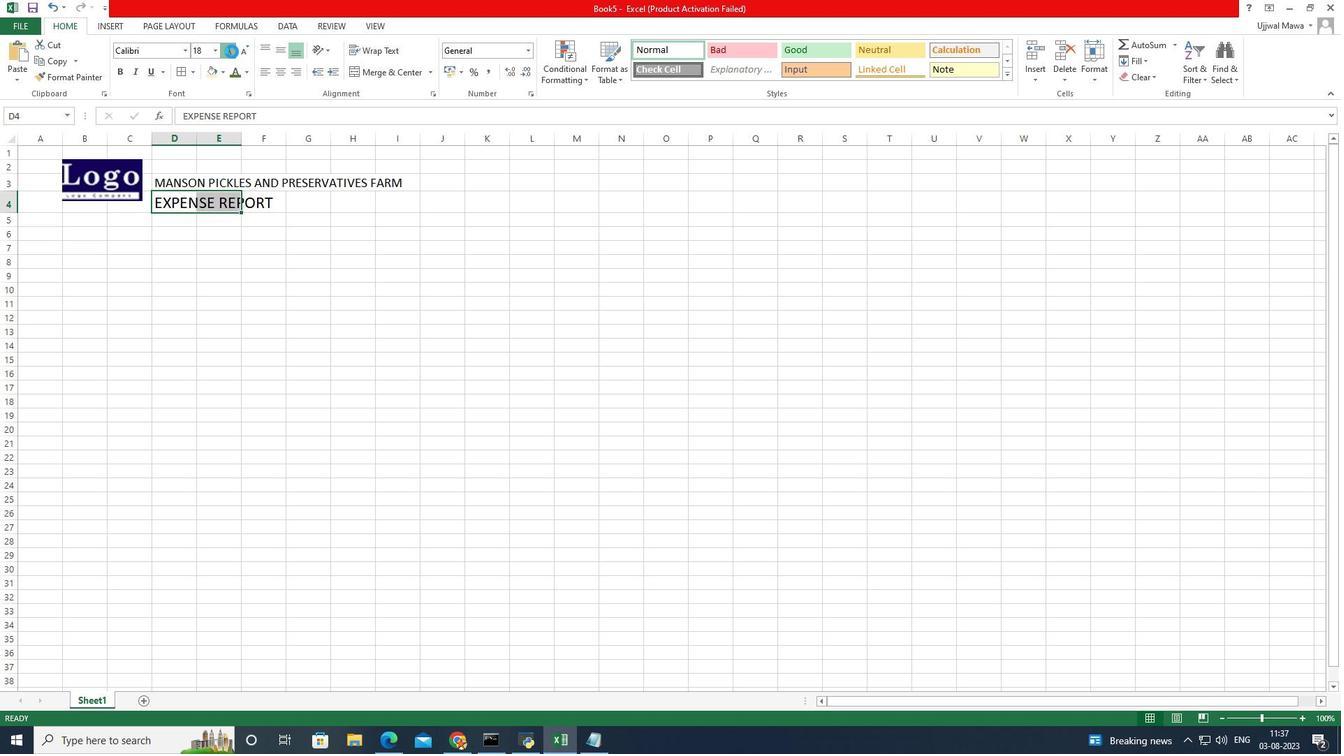 
Action: Mouse pressed left at (231, 51)
Screenshot: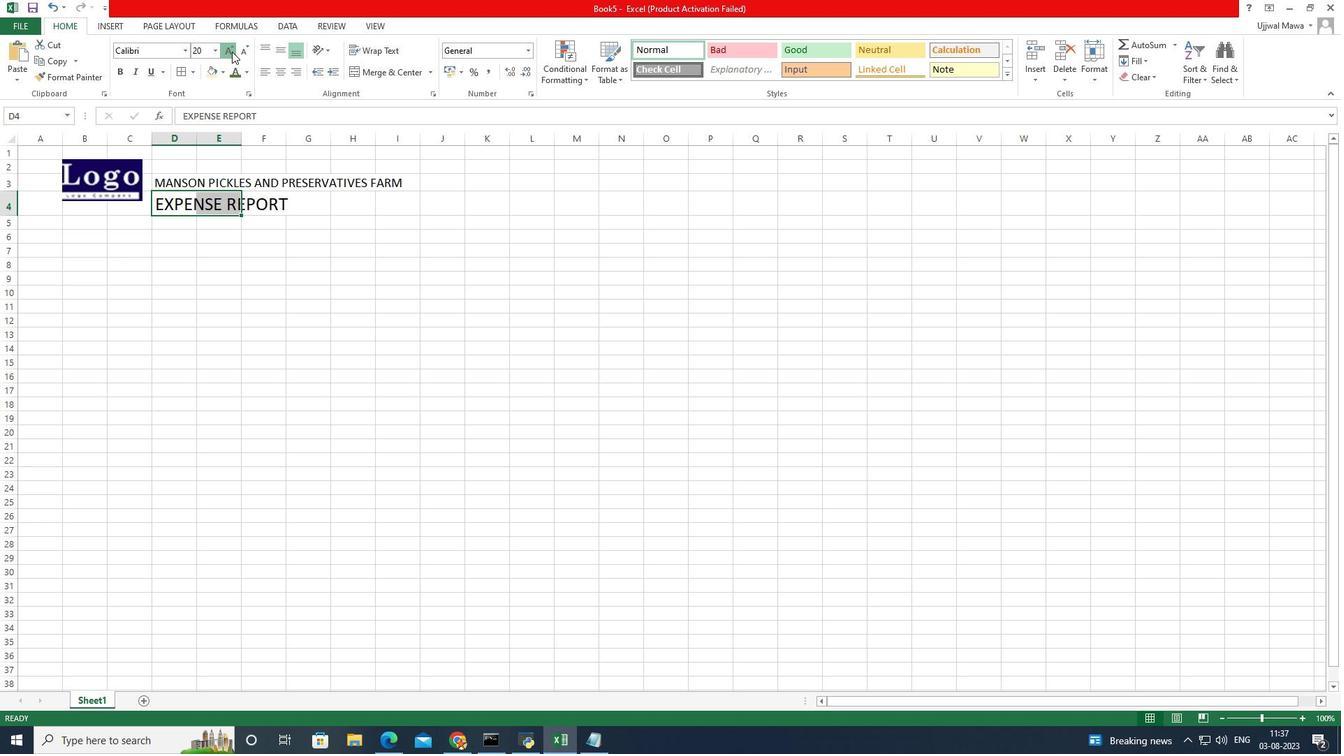 
Action: Mouse moved to (120, 70)
Screenshot: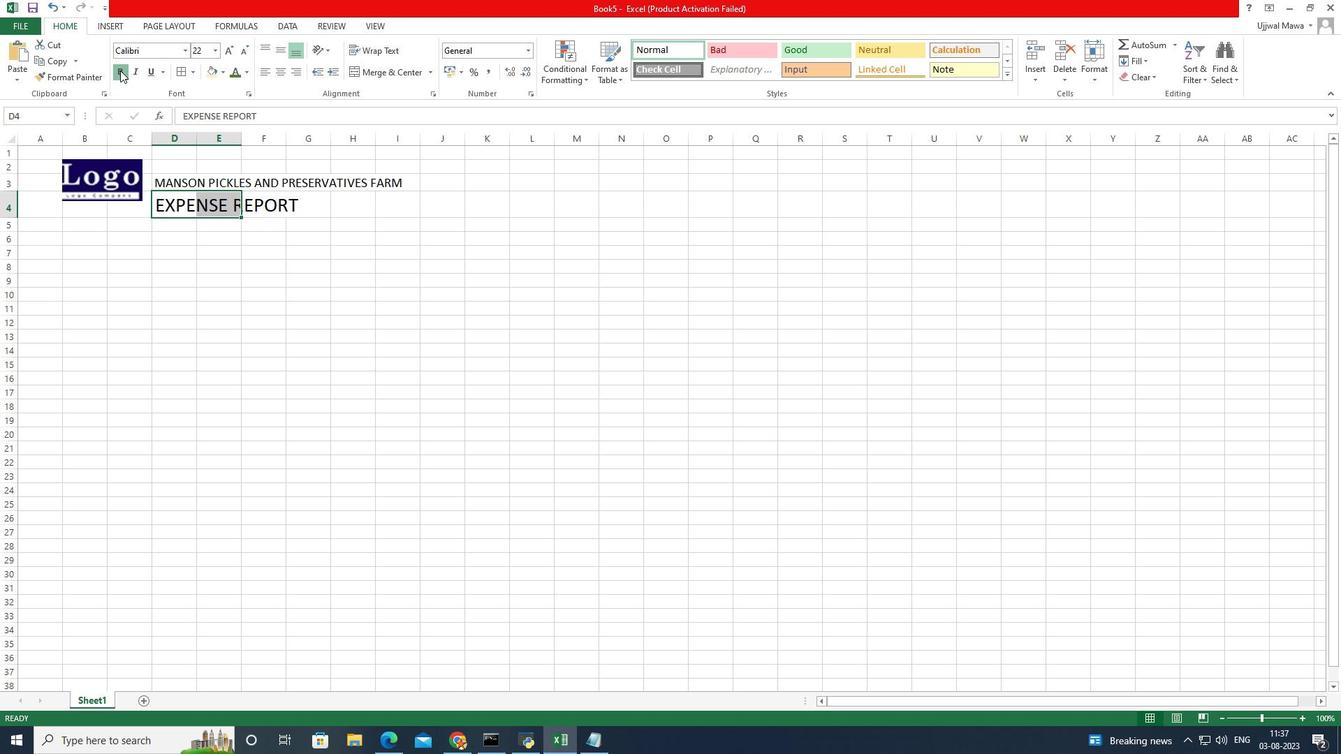 
Action: Mouse pressed left at (120, 70)
Screenshot: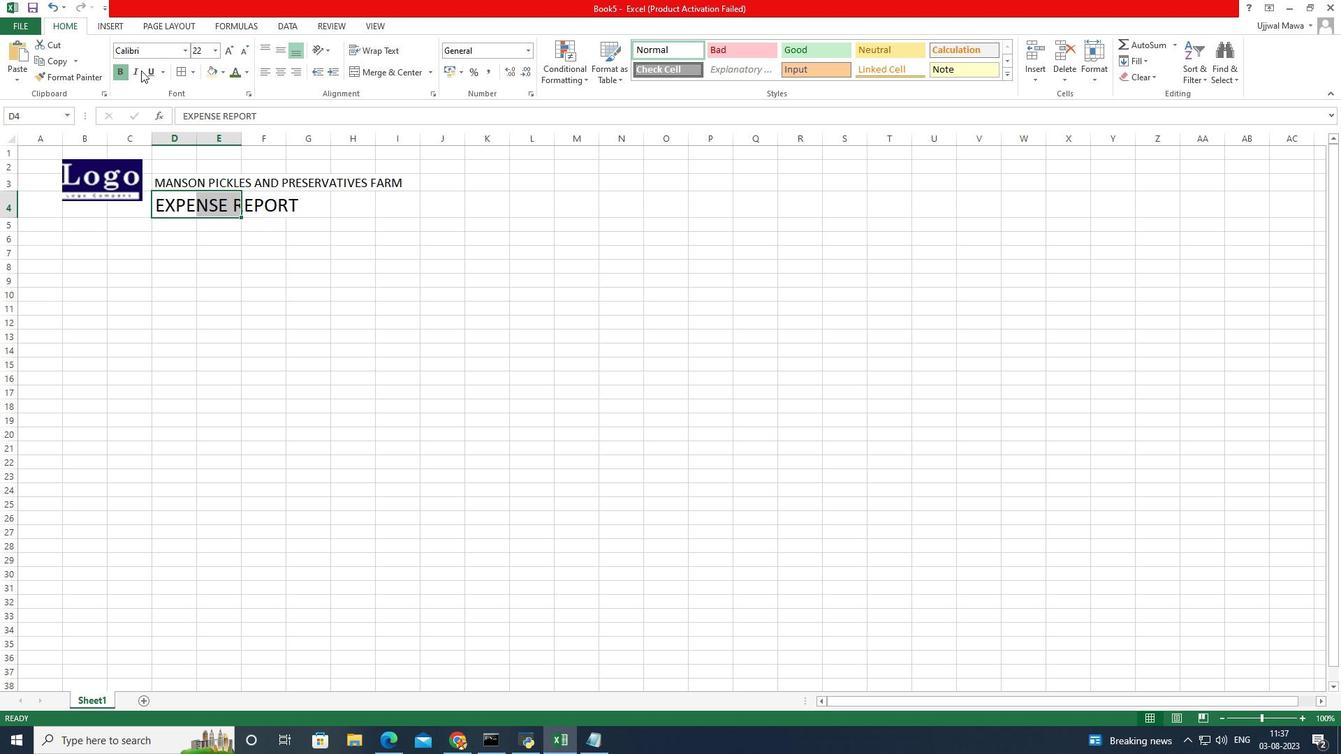 
Action: Mouse moved to (231, 53)
Screenshot: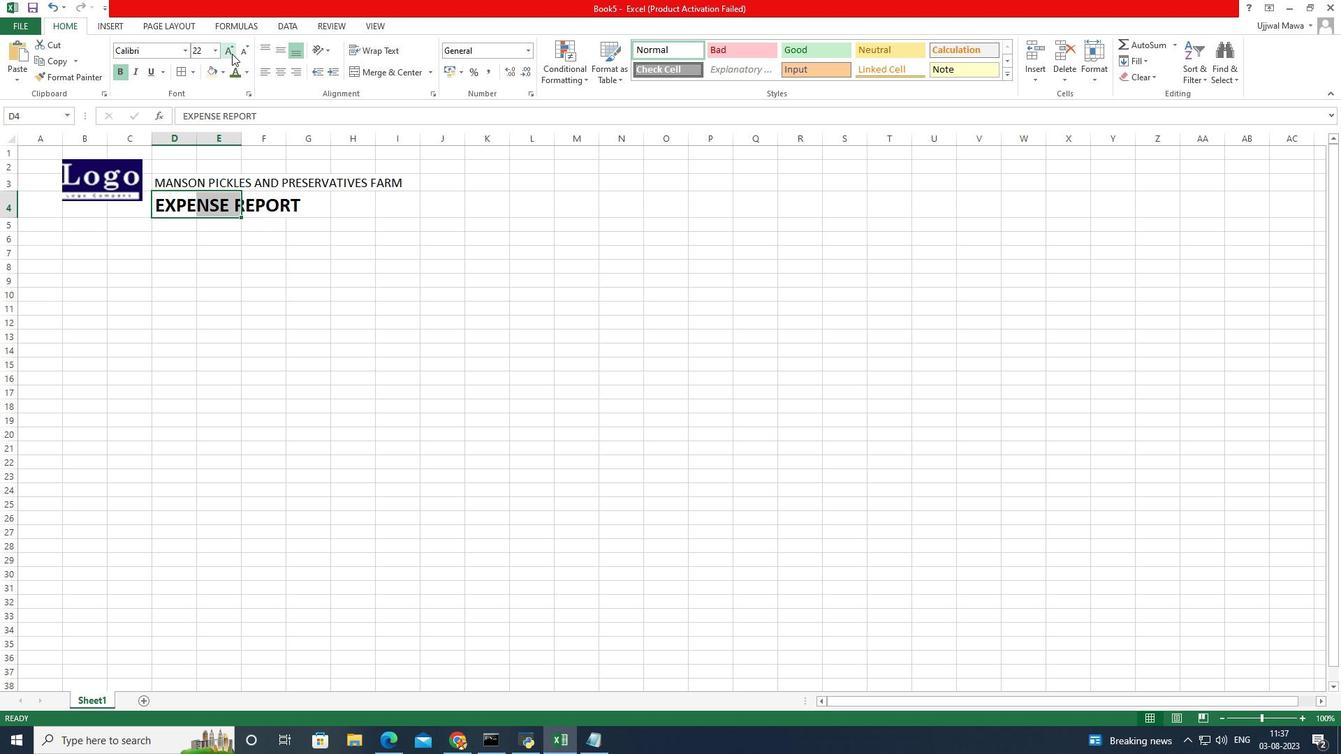 
Action: Mouse pressed left at (231, 53)
Screenshot: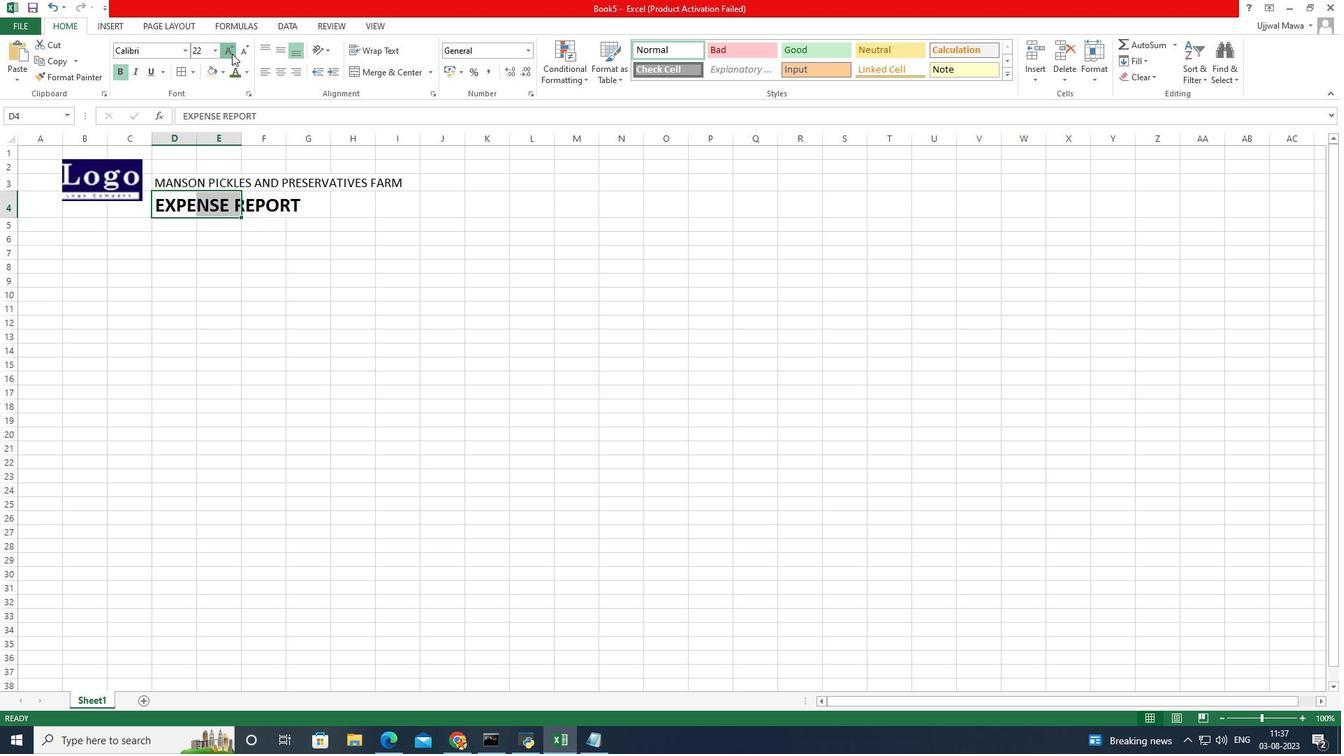 
Action: Mouse pressed left at (231, 53)
Screenshot: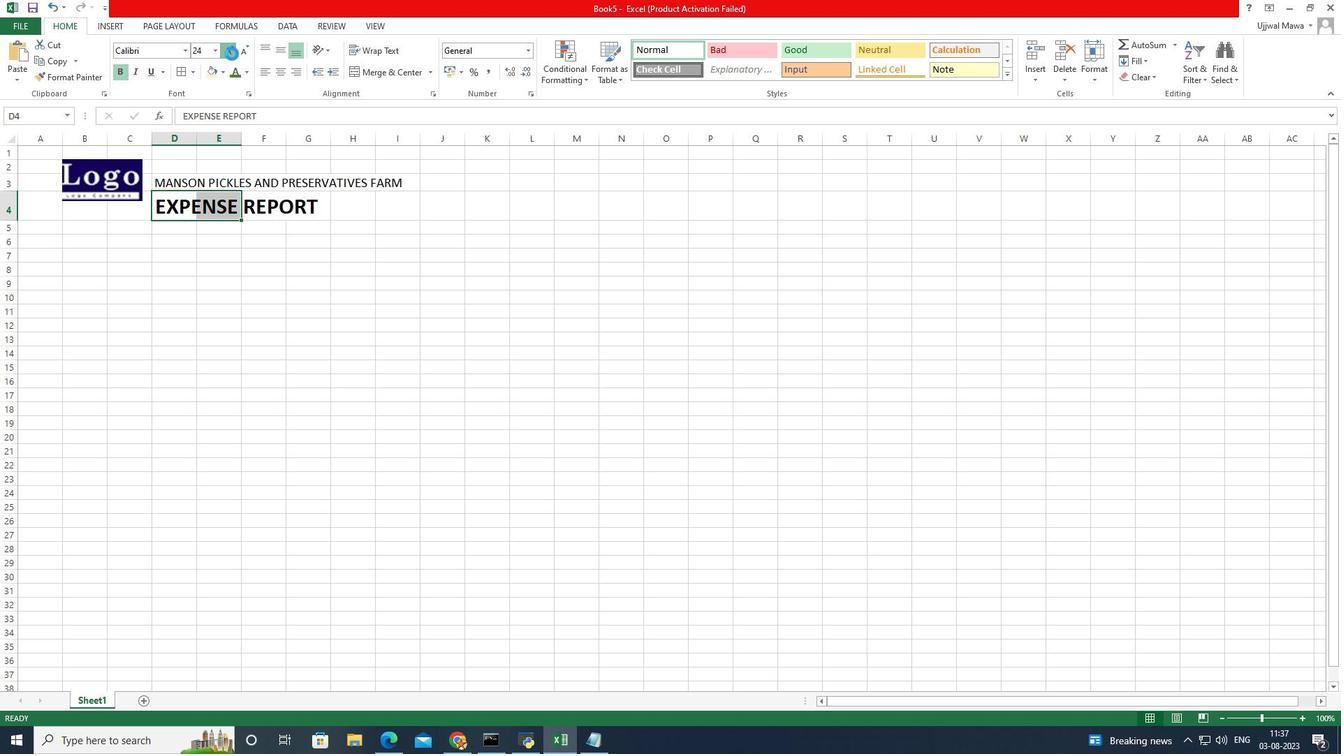 
Action: Mouse moved to (238, 53)
Screenshot: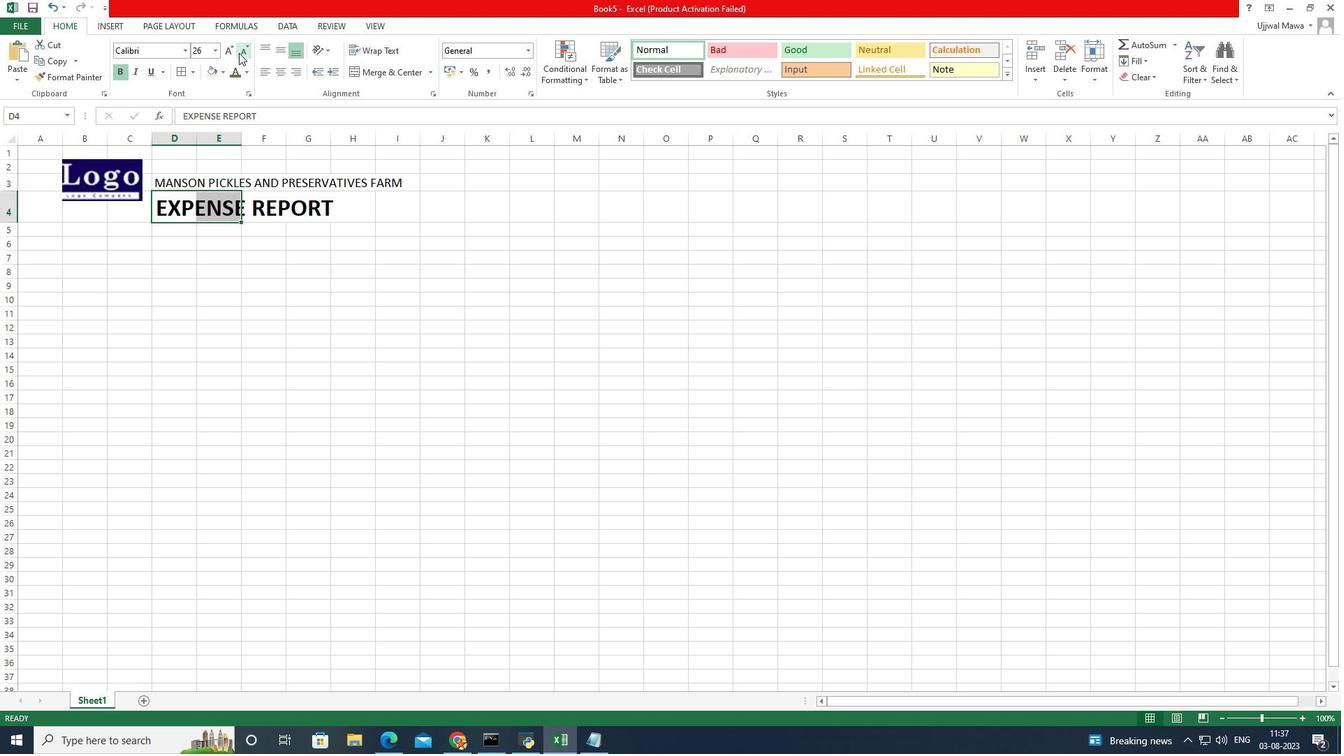 
Action: Mouse pressed left at (238, 53)
Screenshot: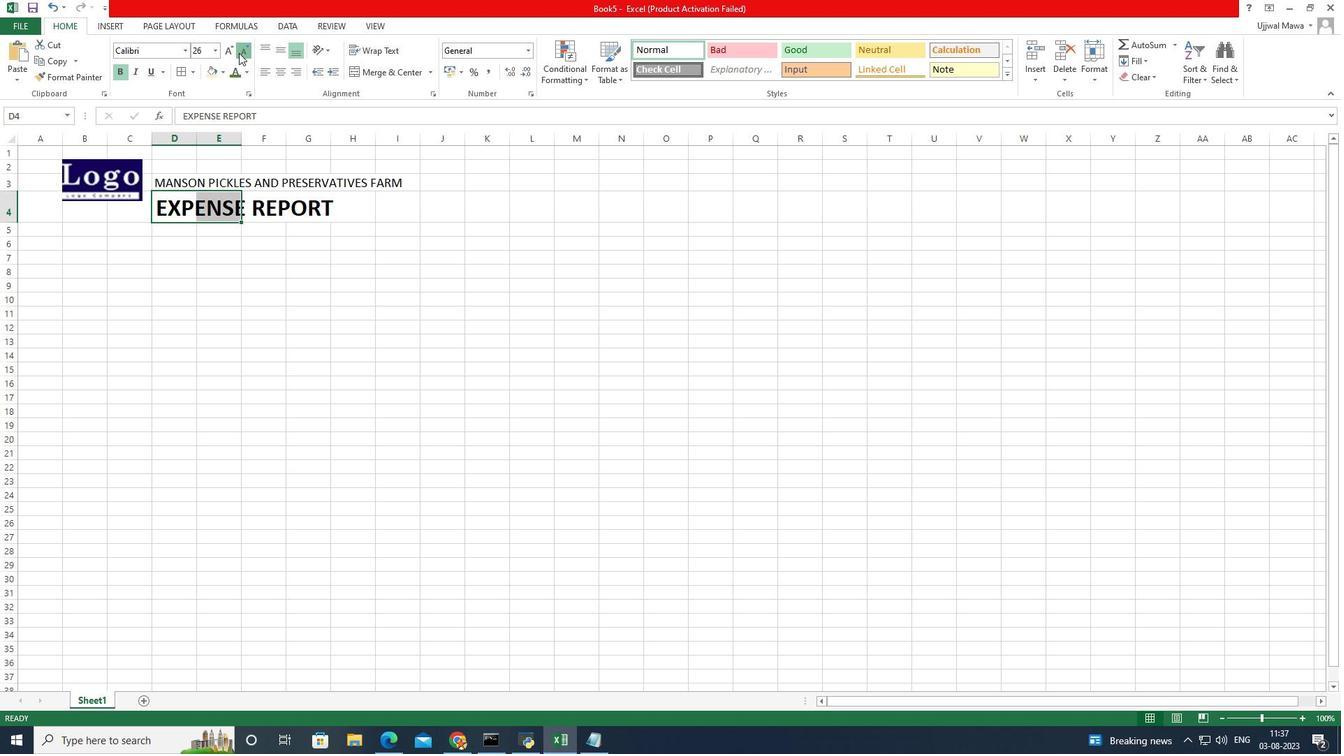 
Action: Mouse moved to (222, 258)
Screenshot: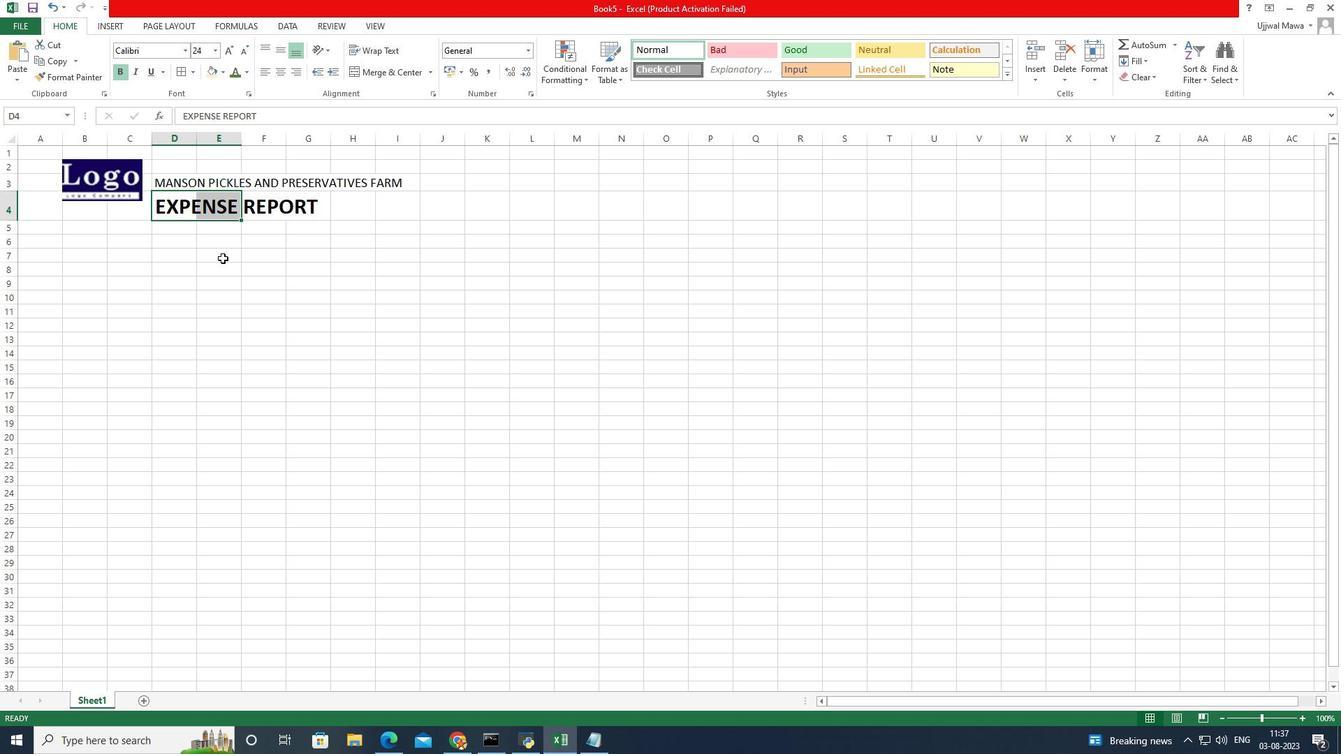 
Action: Mouse pressed left at (222, 258)
Screenshot: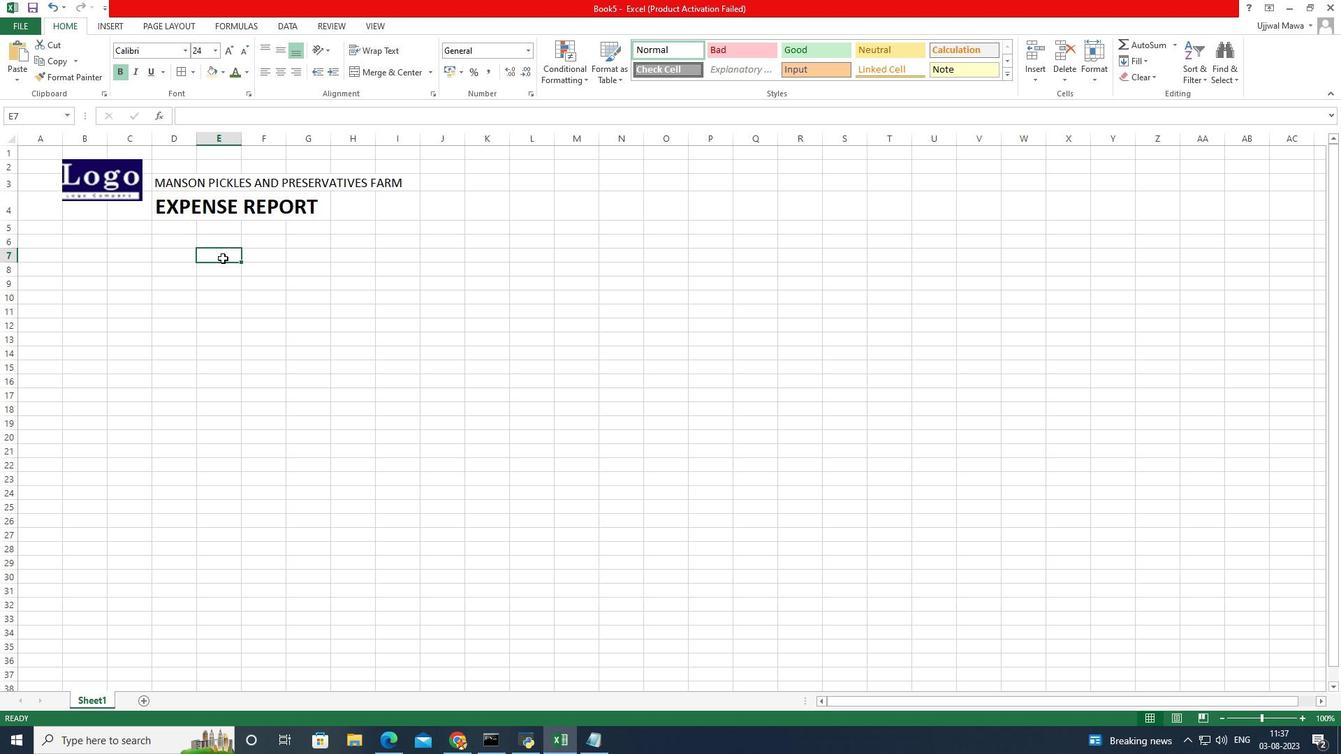 
Action: Mouse moved to (120, 241)
Screenshot: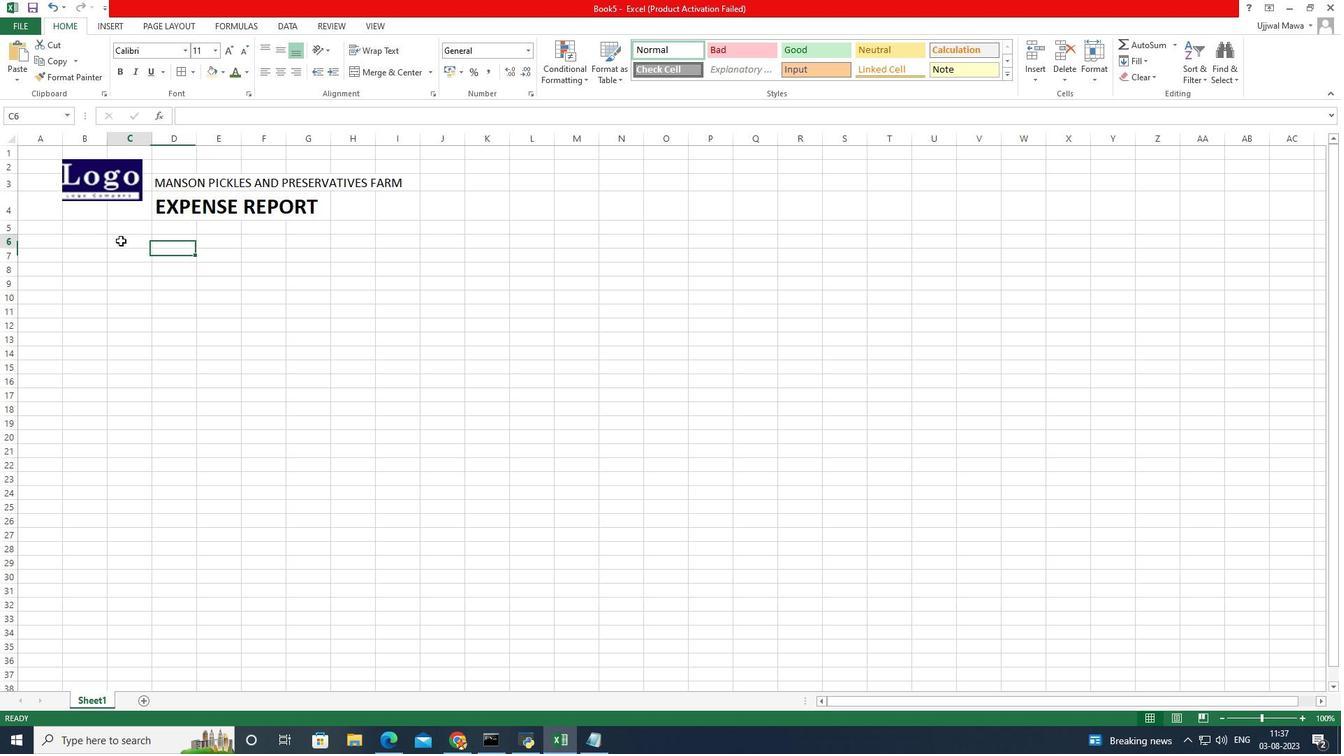 
Action: Mouse pressed left at (120, 241)
Screenshot: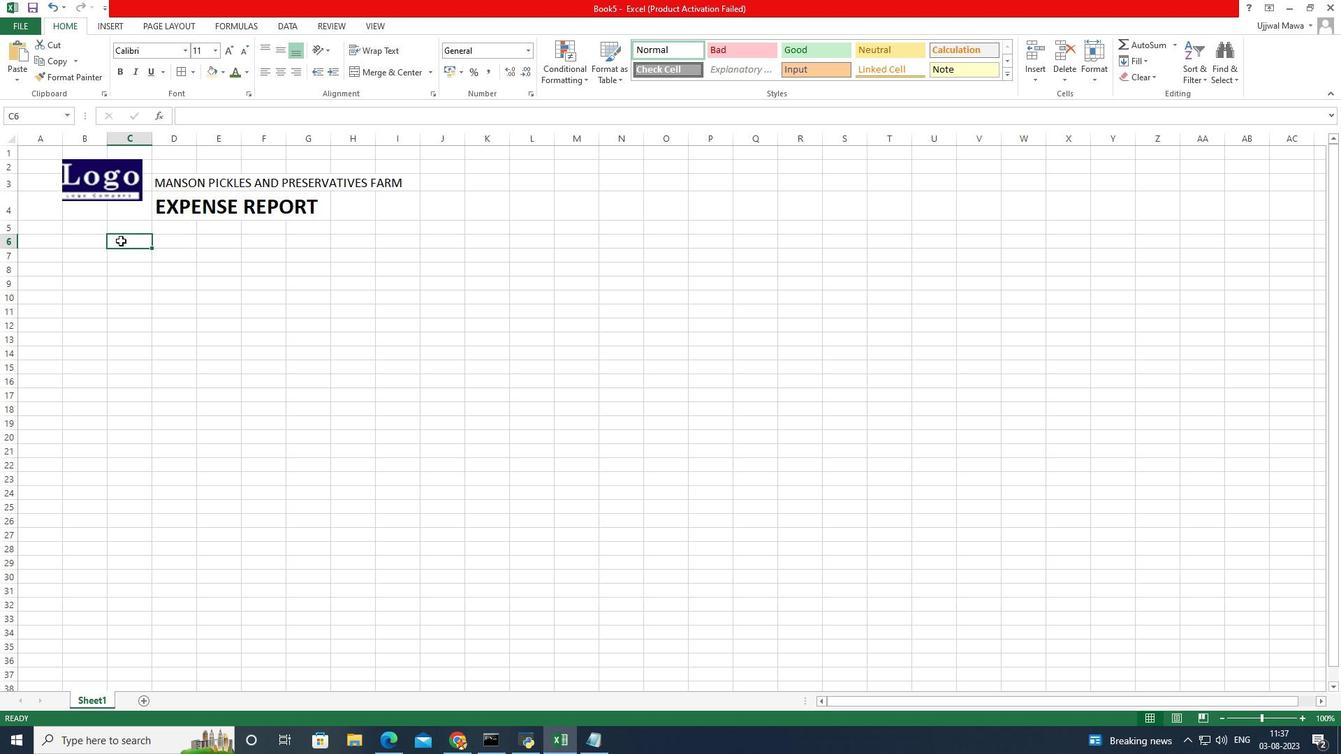 
Action: Mouse moved to (129, 228)
Screenshot: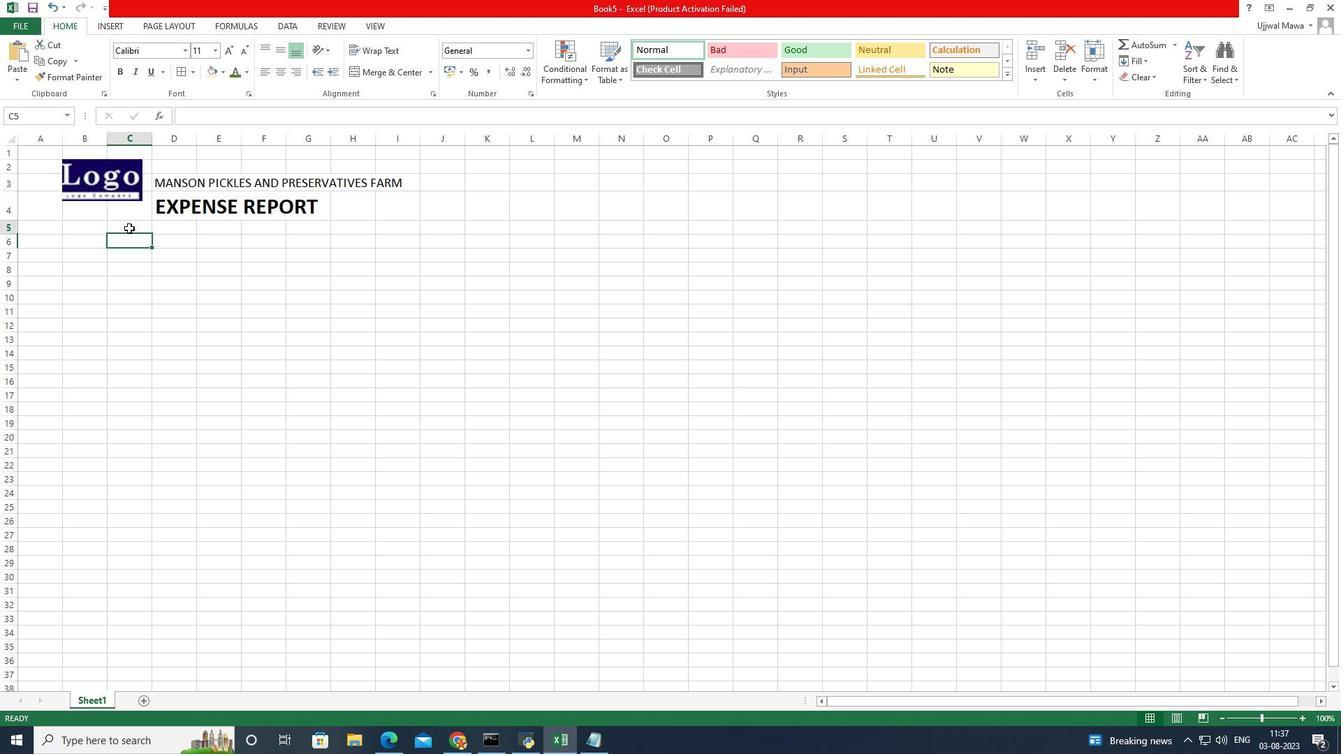 
Action: Mouse pressed left at (129, 228)
Screenshot: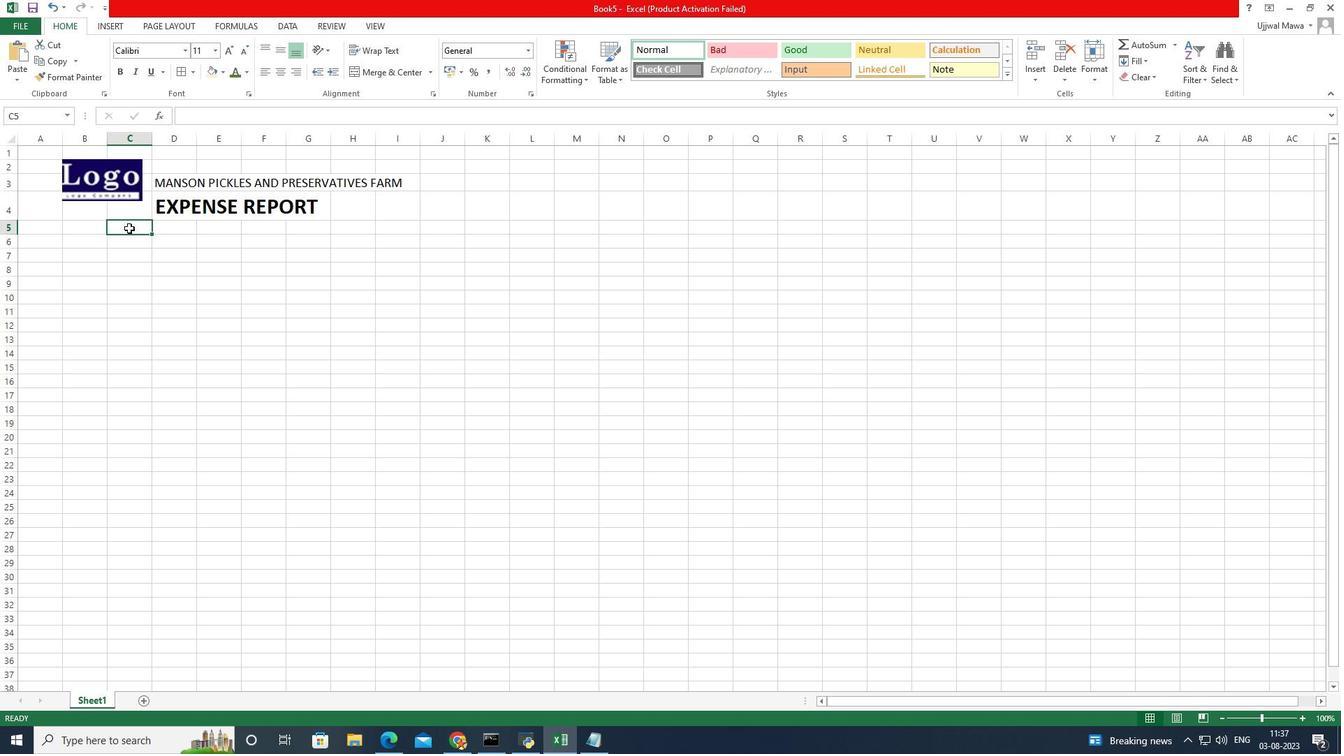
Action: Mouse pressed left at (129, 228)
Screenshot: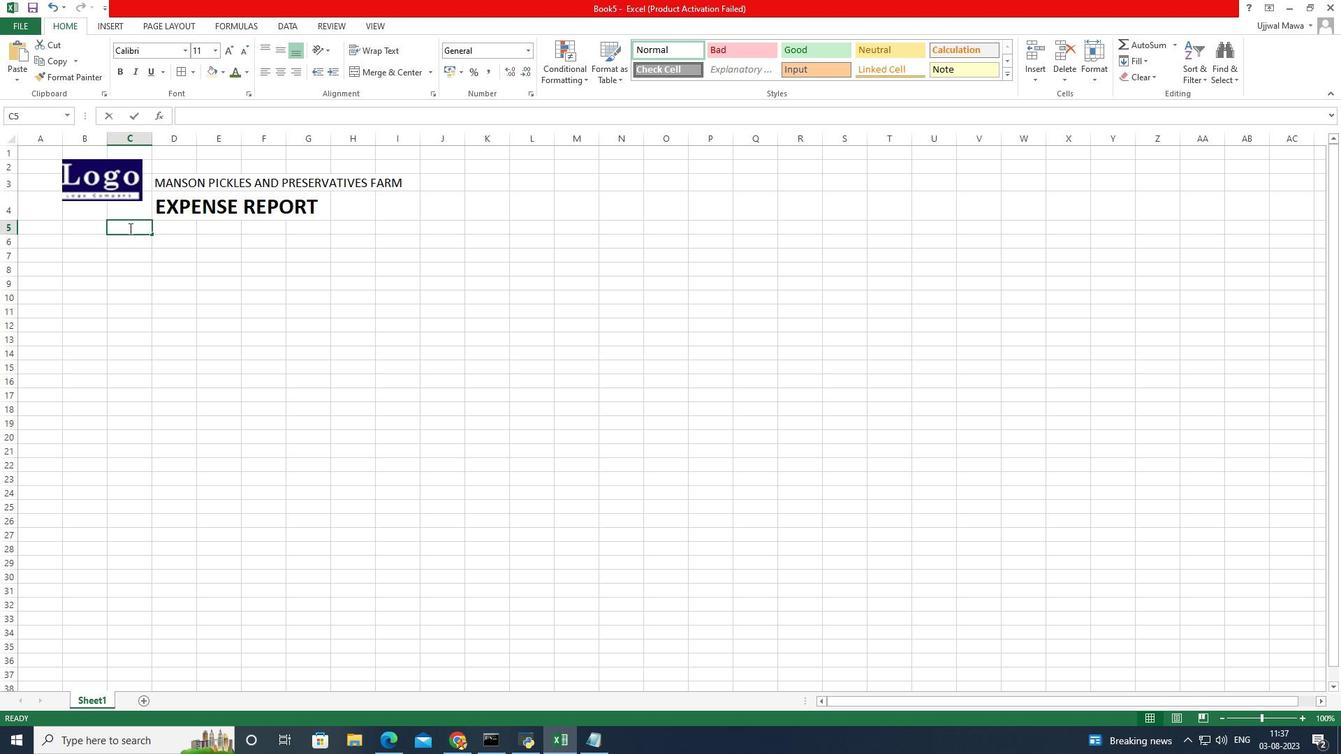 
Action: Mouse moved to (162, 239)
Screenshot: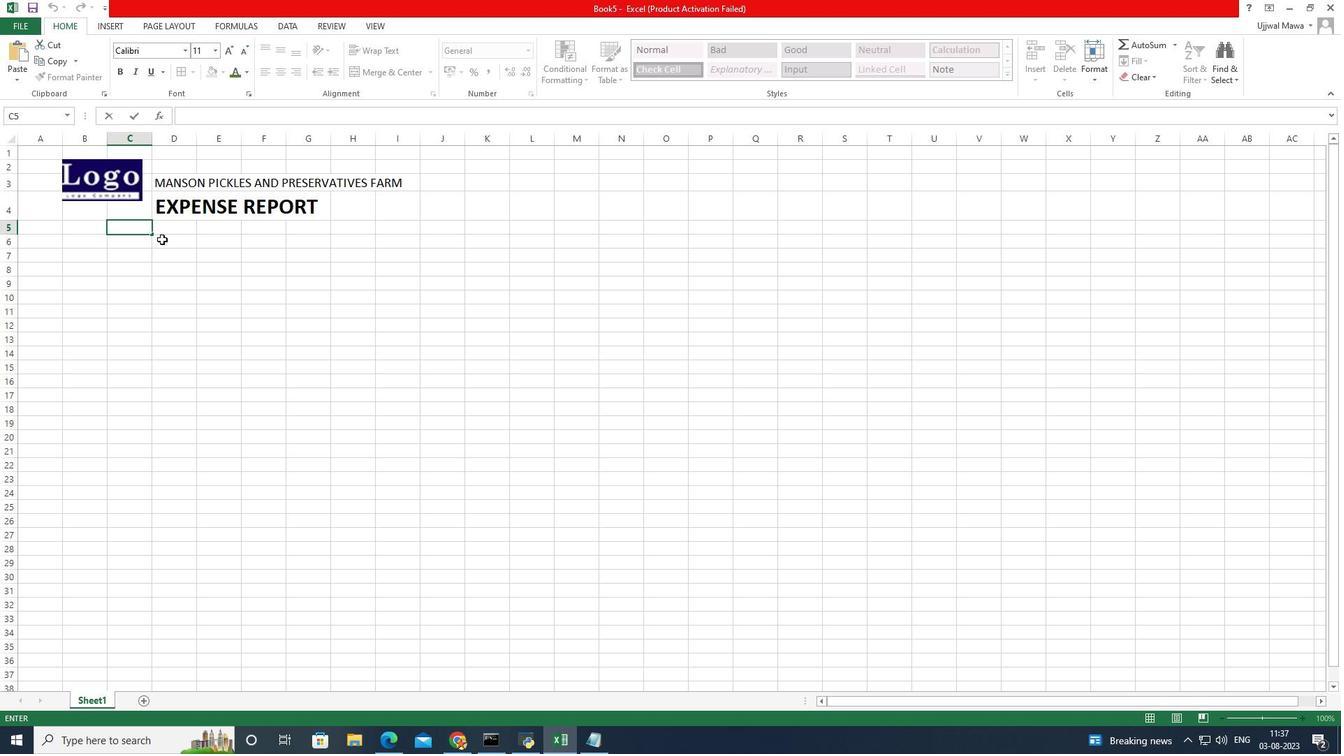 
Action: Key pressed <Key.caps_lock>p<Key.caps_lock>URPOSE<Key.enter><Key.caps_lock><Key.caps_lock>S<Key.caps_lock>tatement<Key.space>no.
Screenshot: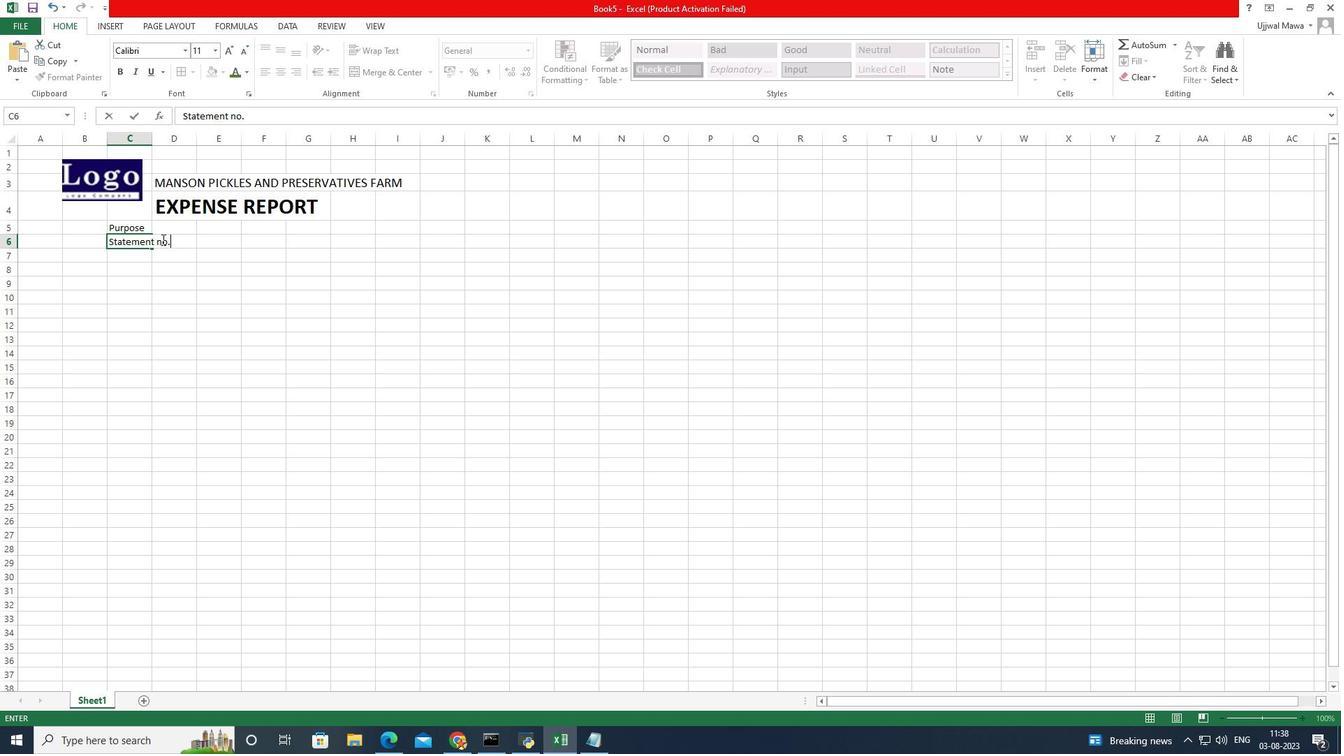 
Action: Mouse moved to (122, 292)
Screenshot: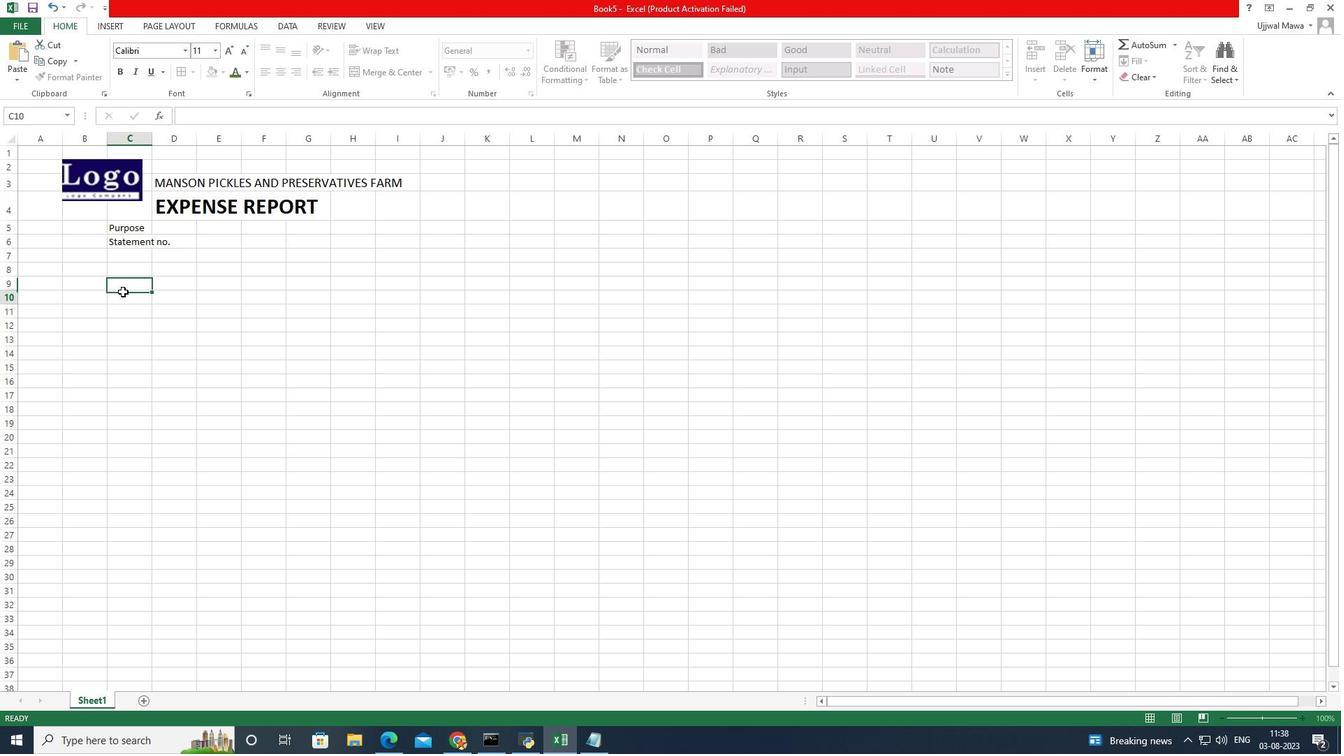 
Action: Mouse pressed left at (122, 292)
Screenshot: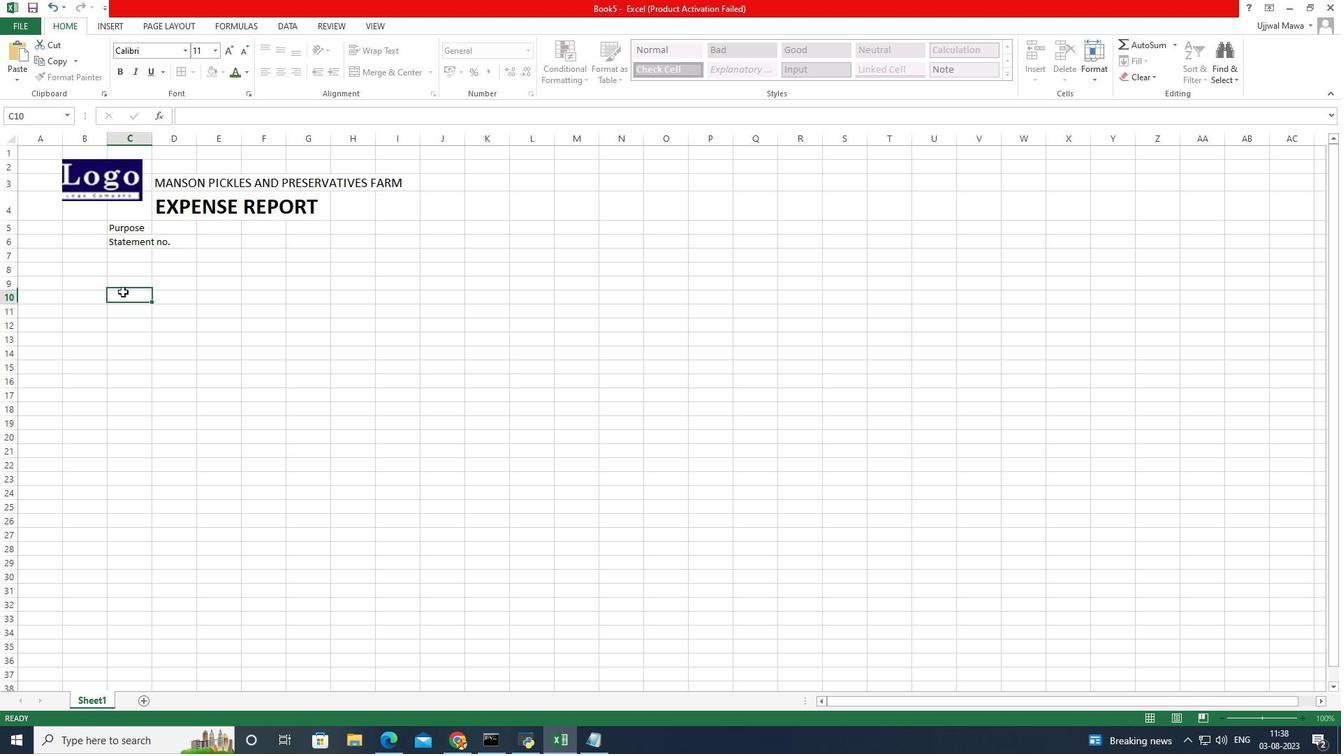 
Action: Mouse moved to (219, 229)
Screenshot: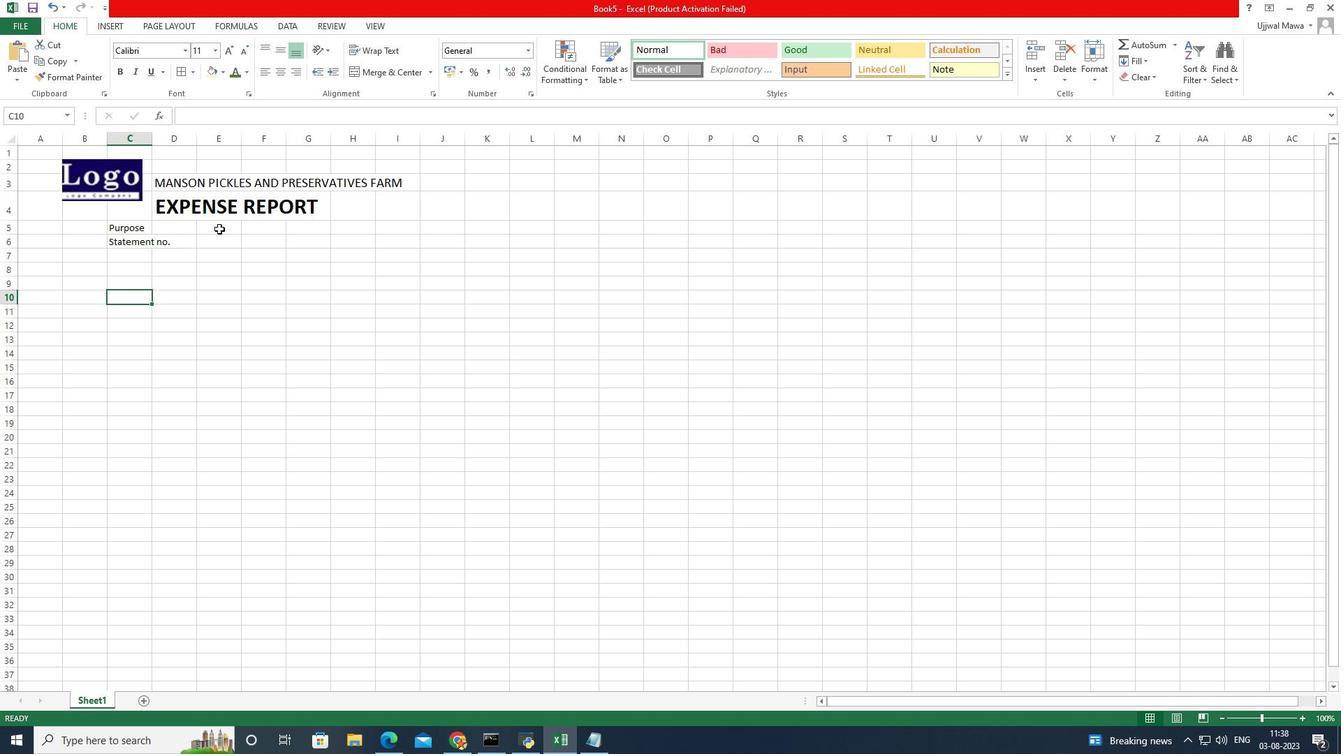 
Action: Mouse pressed left at (219, 229)
Screenshot: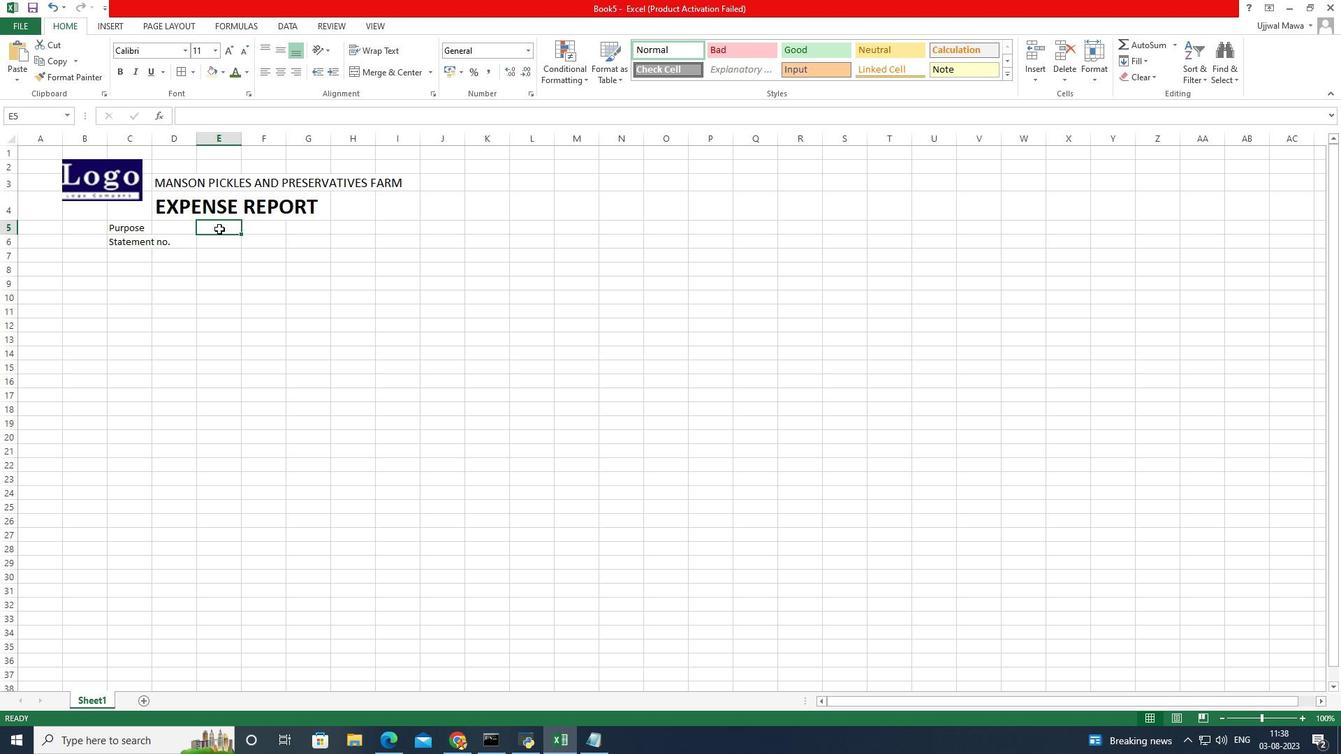 
Action: Mouse pressed left at (219, 229)
Screenshot: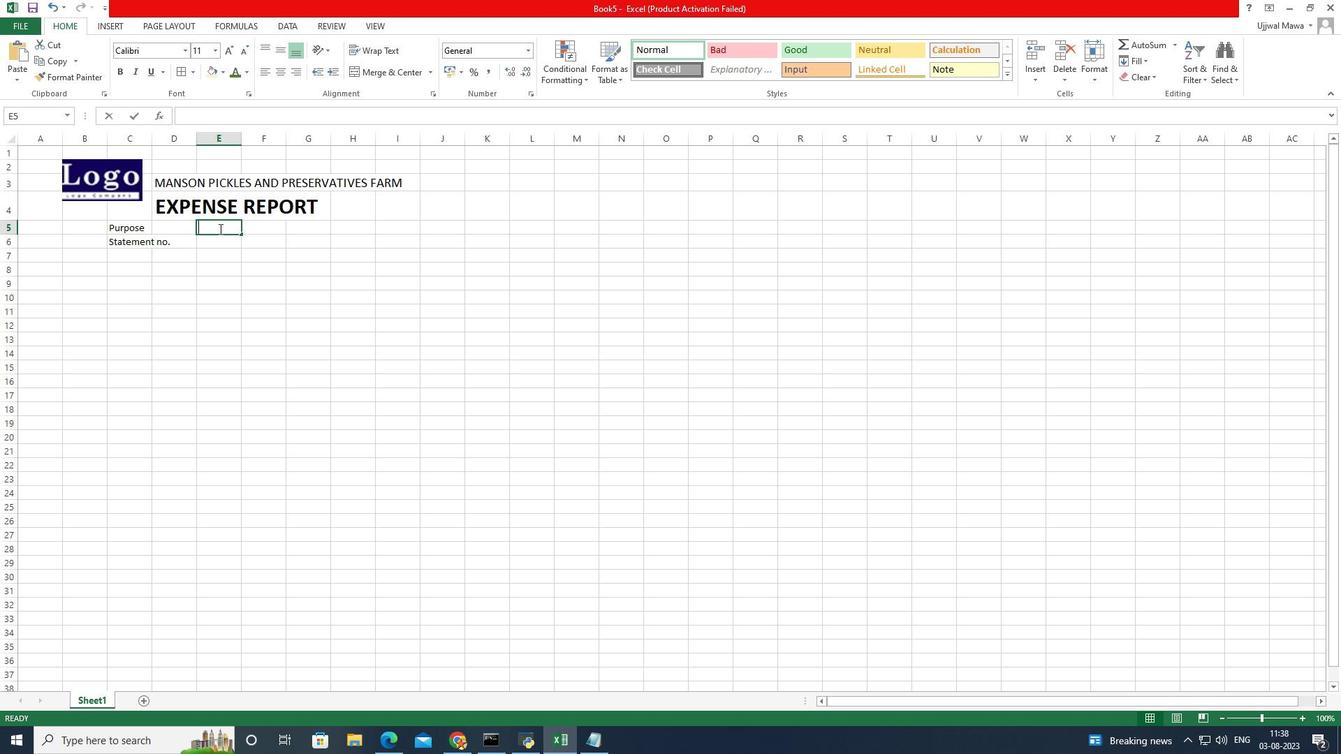 
Action: Mouse moved to (132, 223)
Screenshot: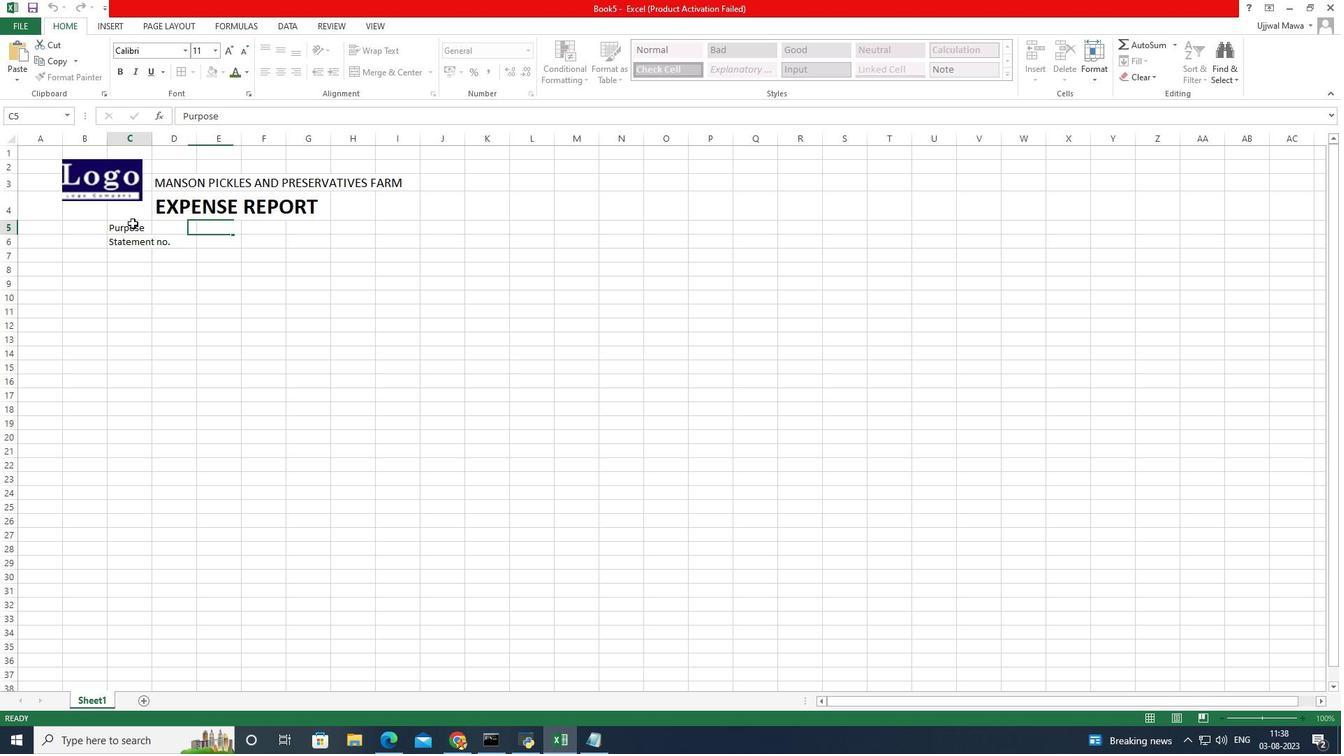 
Action: Mouse pressed left at (132, 223)
Screenshot: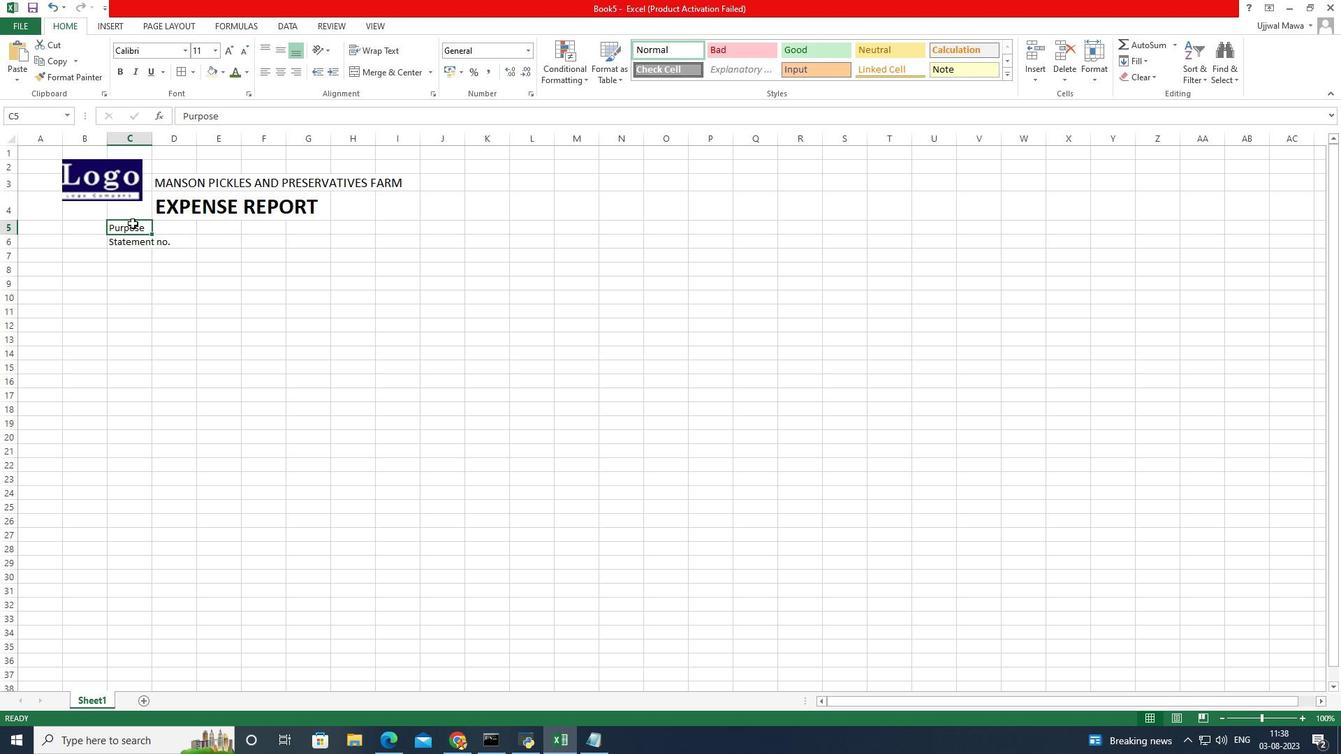 
Action: Mouse pressed left at (132, 223)
Screenshot: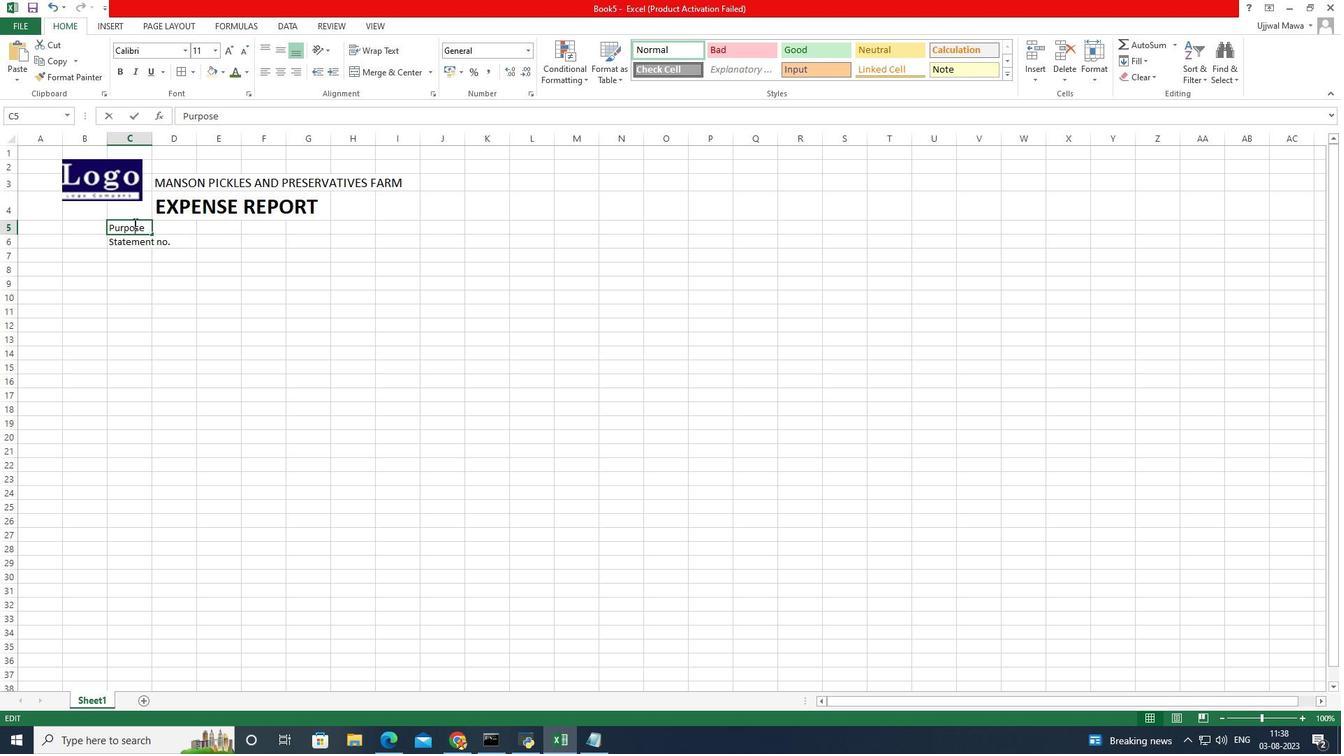 
Action: Mouse moved to (143, 225)
Screenshot: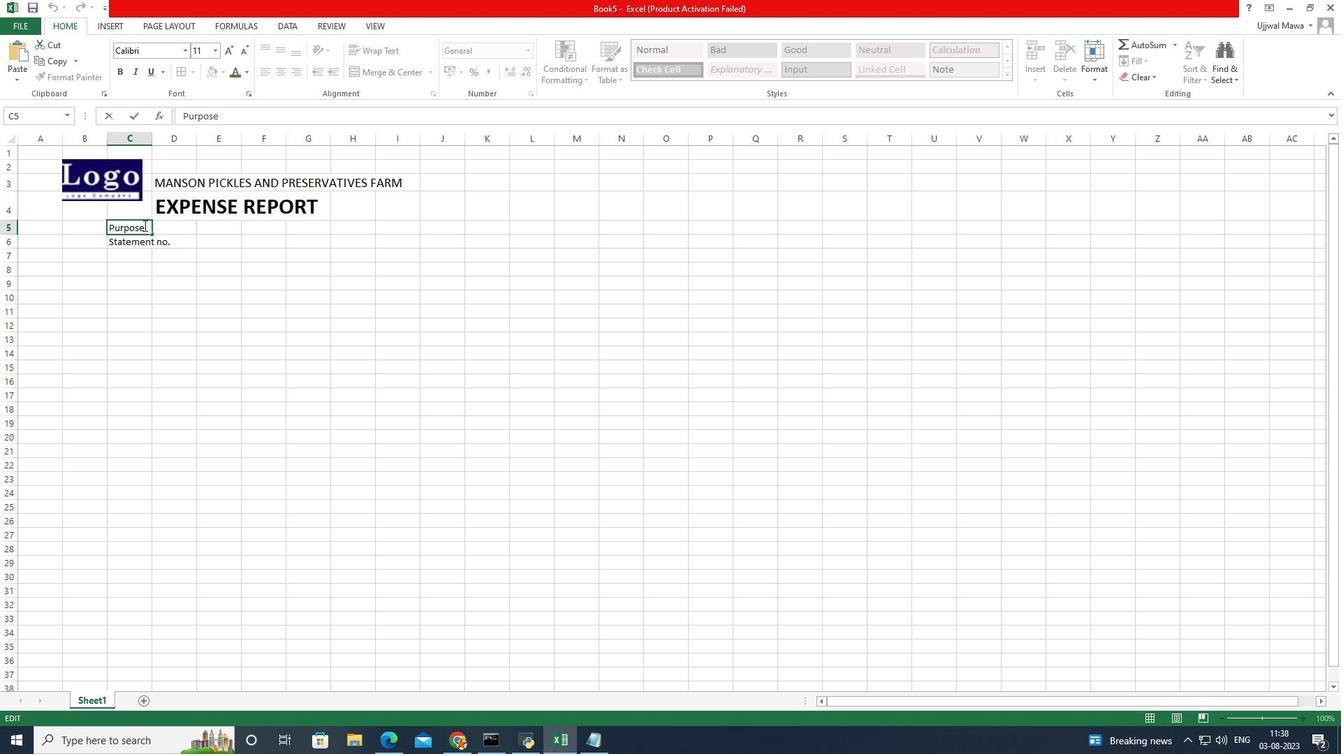 
Action: Mouse pressed left at (143, 225)
Screenshot: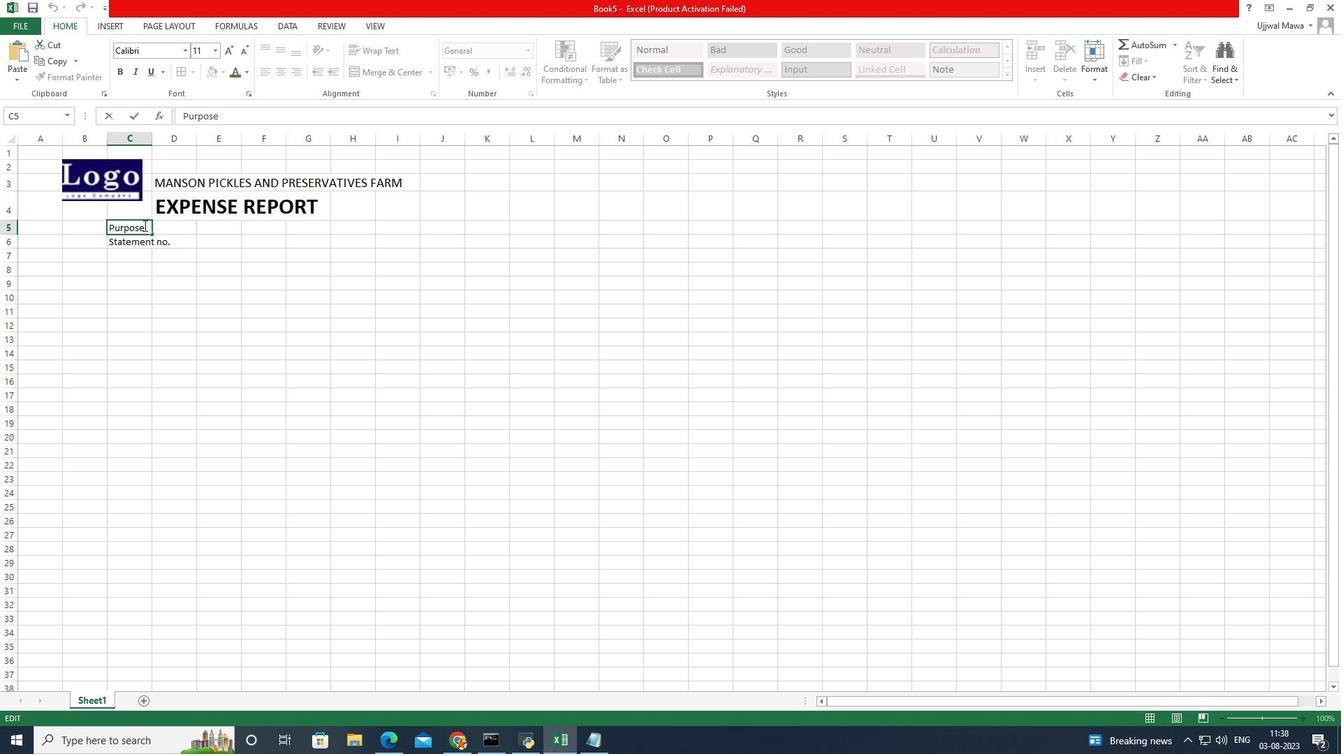 
Action: Mouse moved to (150, 224)
Screenshot: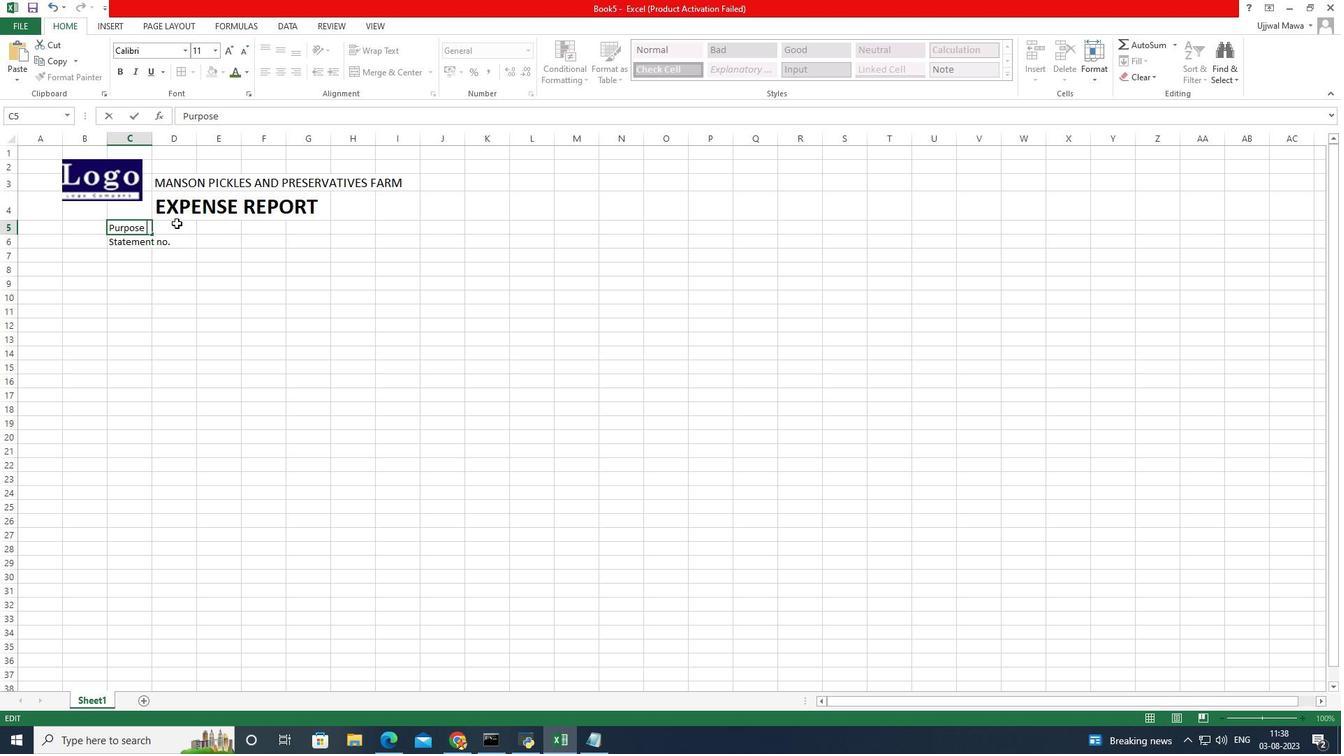 
Action: Key pressed <Key.space>
Screenshot: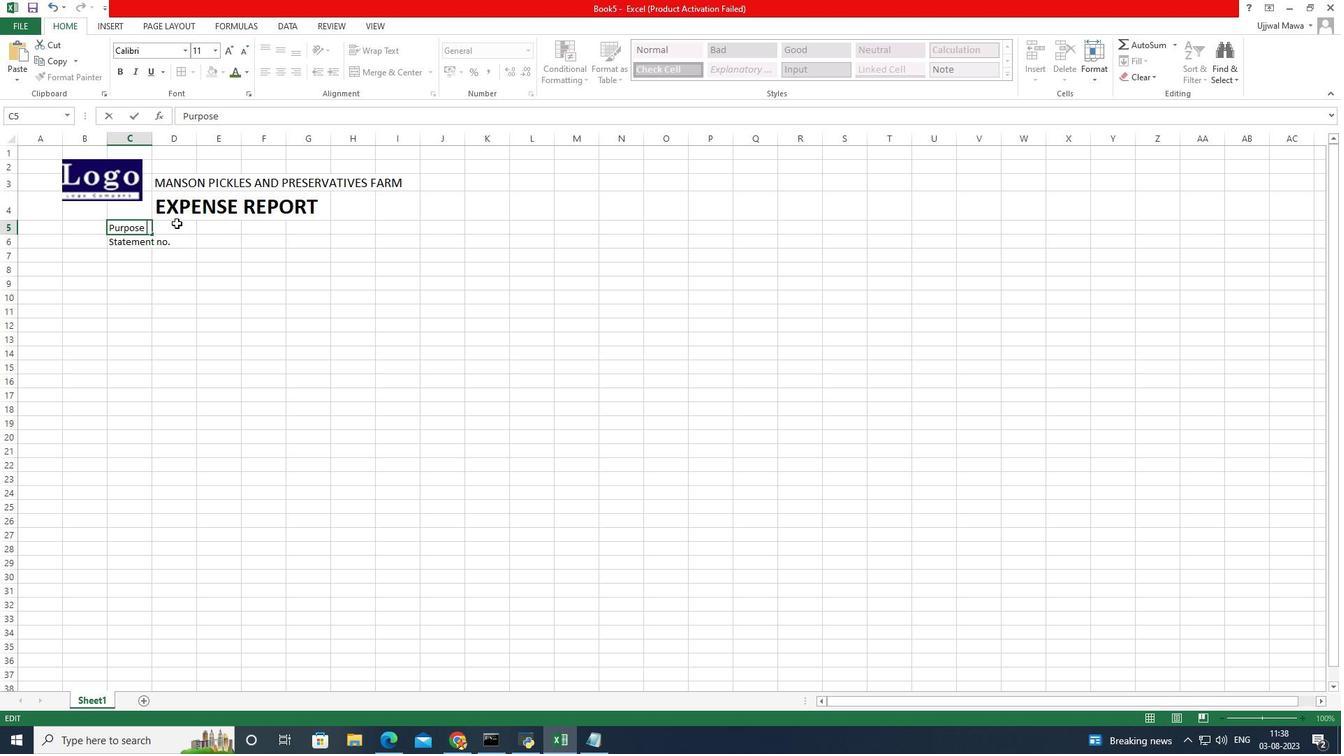 
Action: Mouse moved to (185, 223)
Screenshot: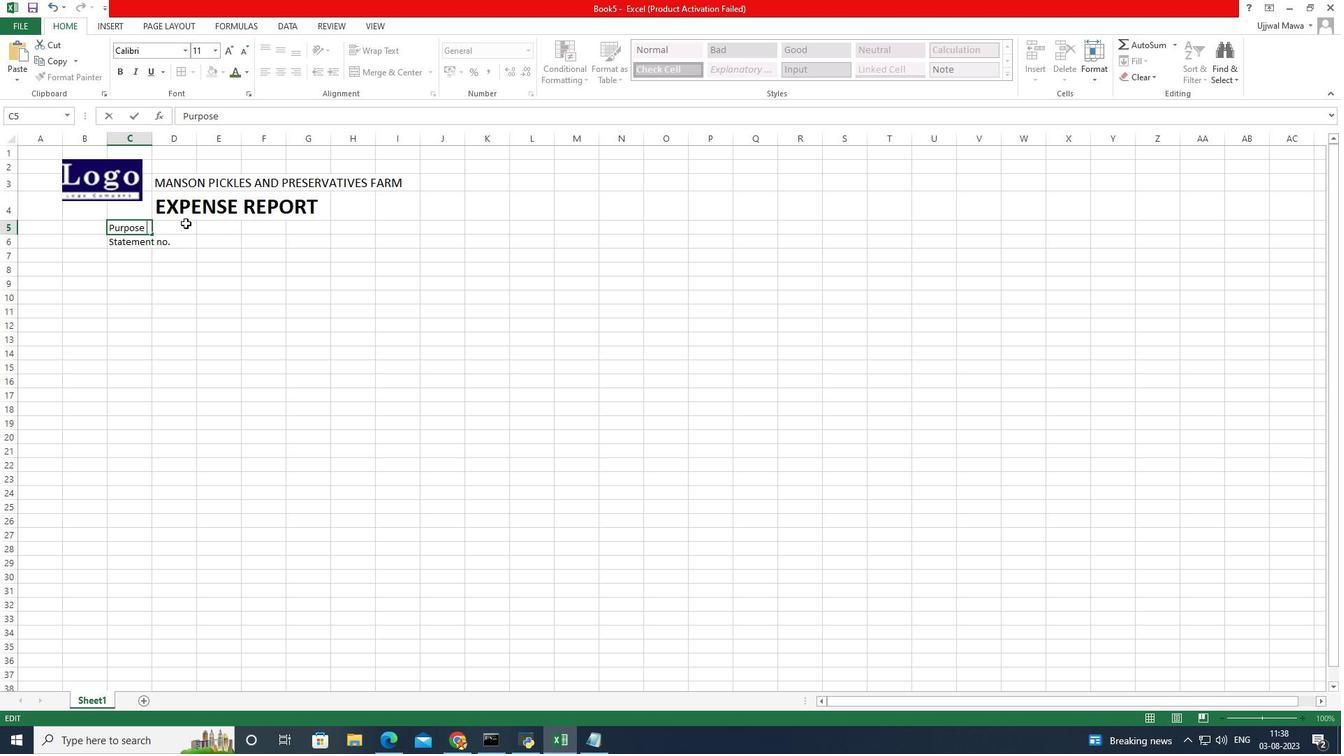 
Action: Key pressed <Key.space><Key.space><Key.space><Key.space><Key.space><Key.space><Key.space><Key.caps_lock>T<Key.caps_lock>raavel<Key.space><Key.backspace><Key.backspace><Key.backspace><Key.backspace><Key.backspace>vel<Key.space><Key.caps_lock>E<Key.caps_lock>xpoenses
Screenshot: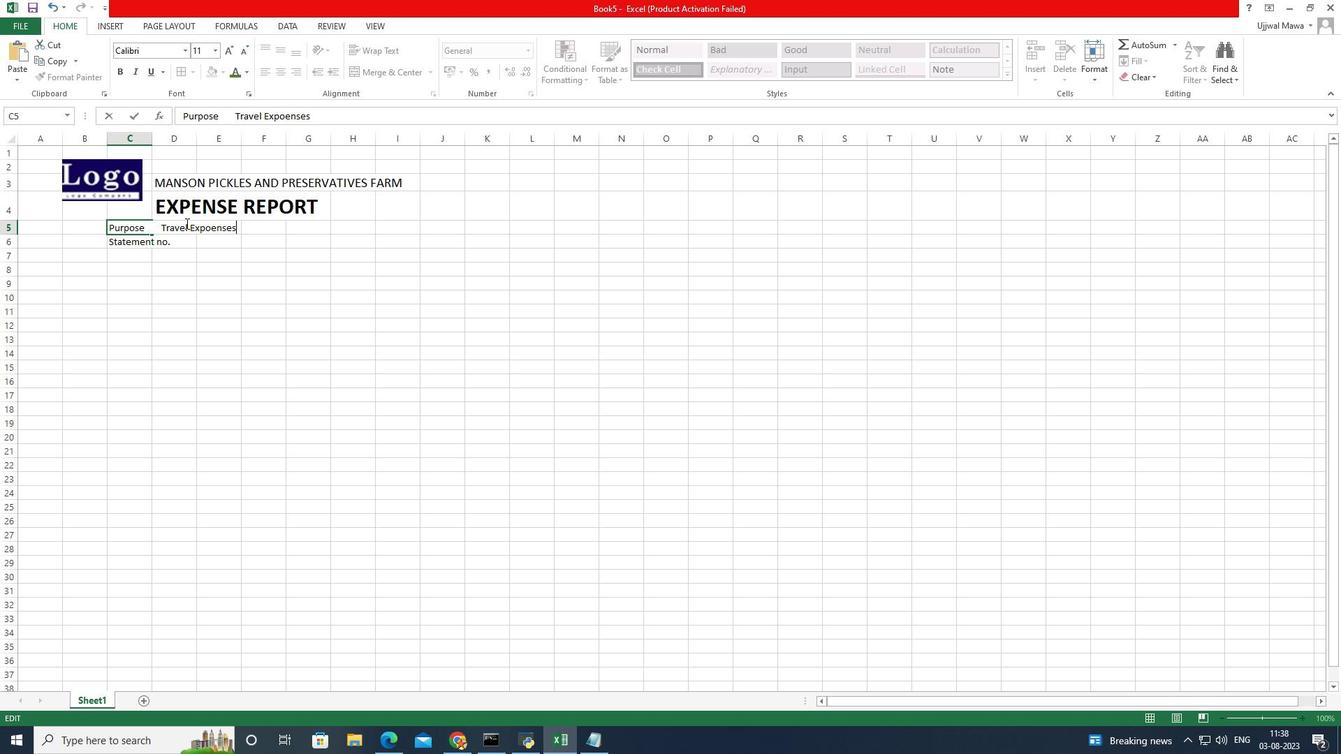 
Action: Mouse moved to (214, 228)
Screenshot: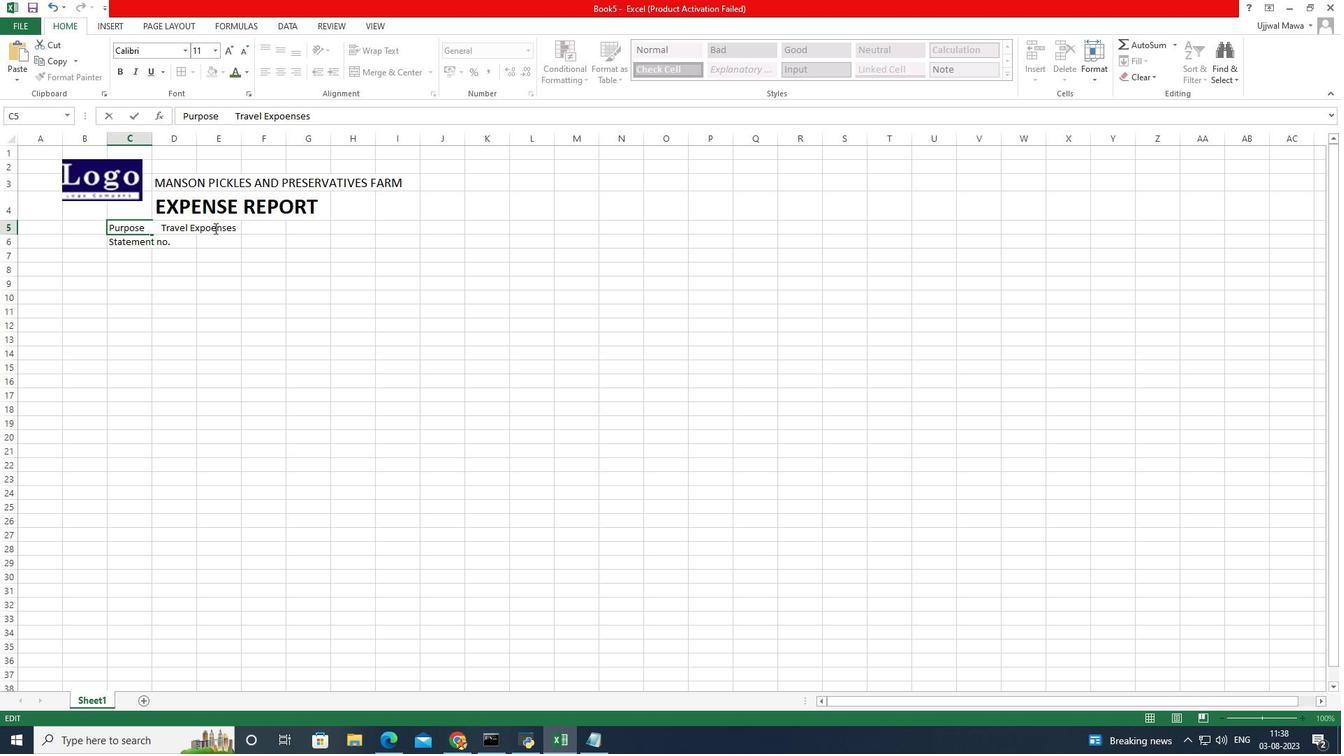 
Action: Mouse pressed left at (214, 228)
Screenshot: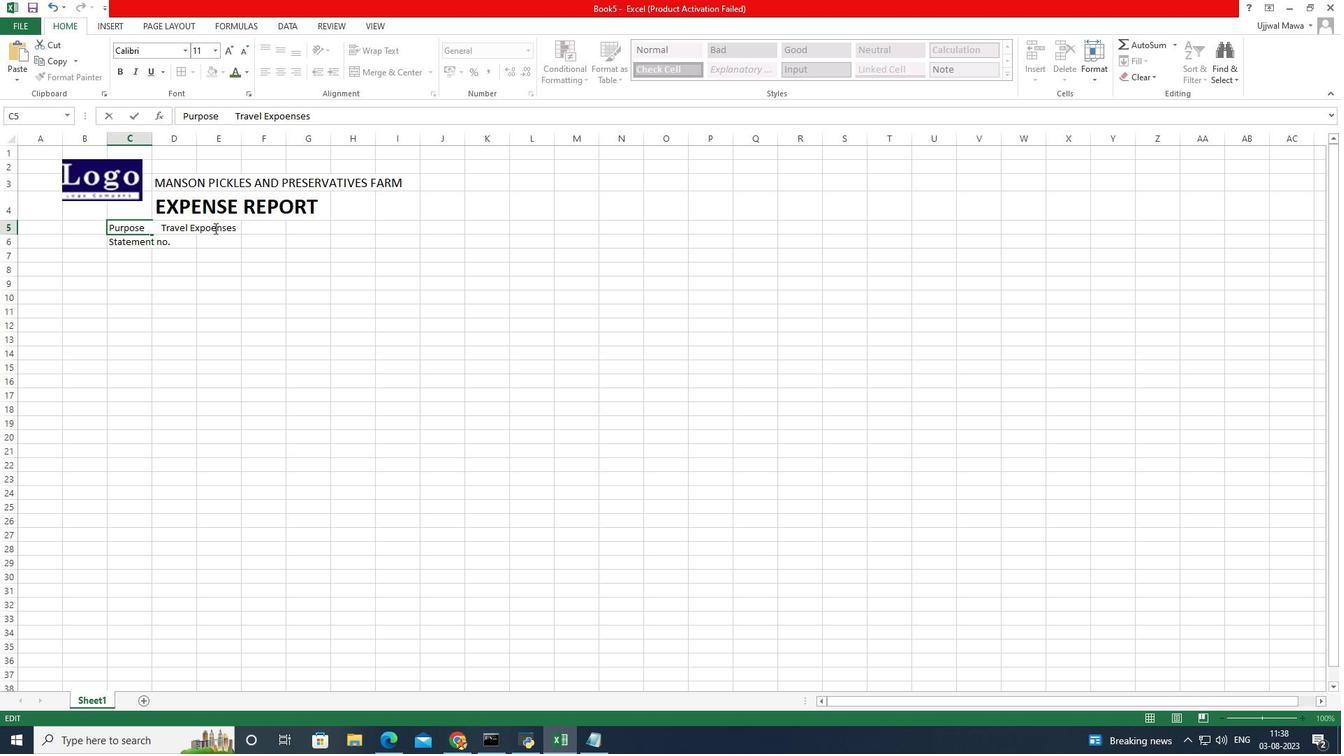 
Action: Mouse moved to (215, 228)
Screenshot: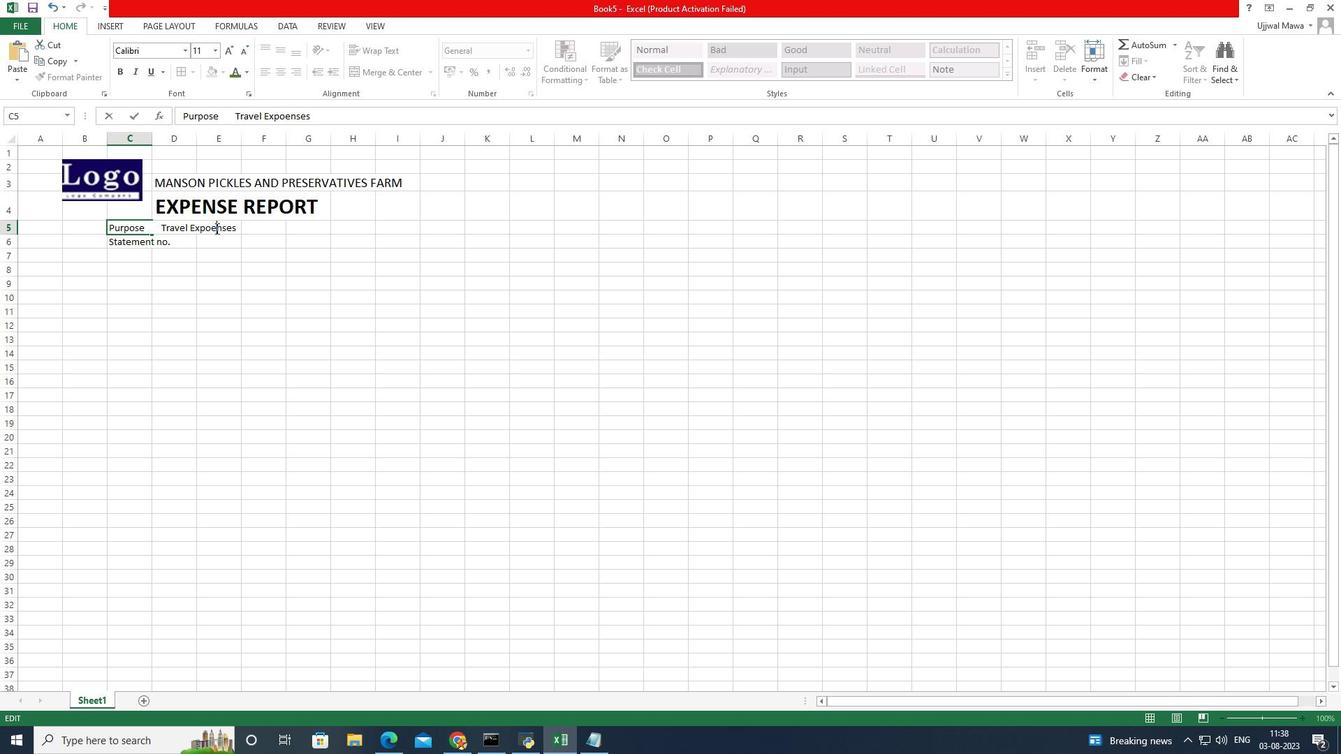 
Action: Mouse pressed left at (215, 228)
Screenshot: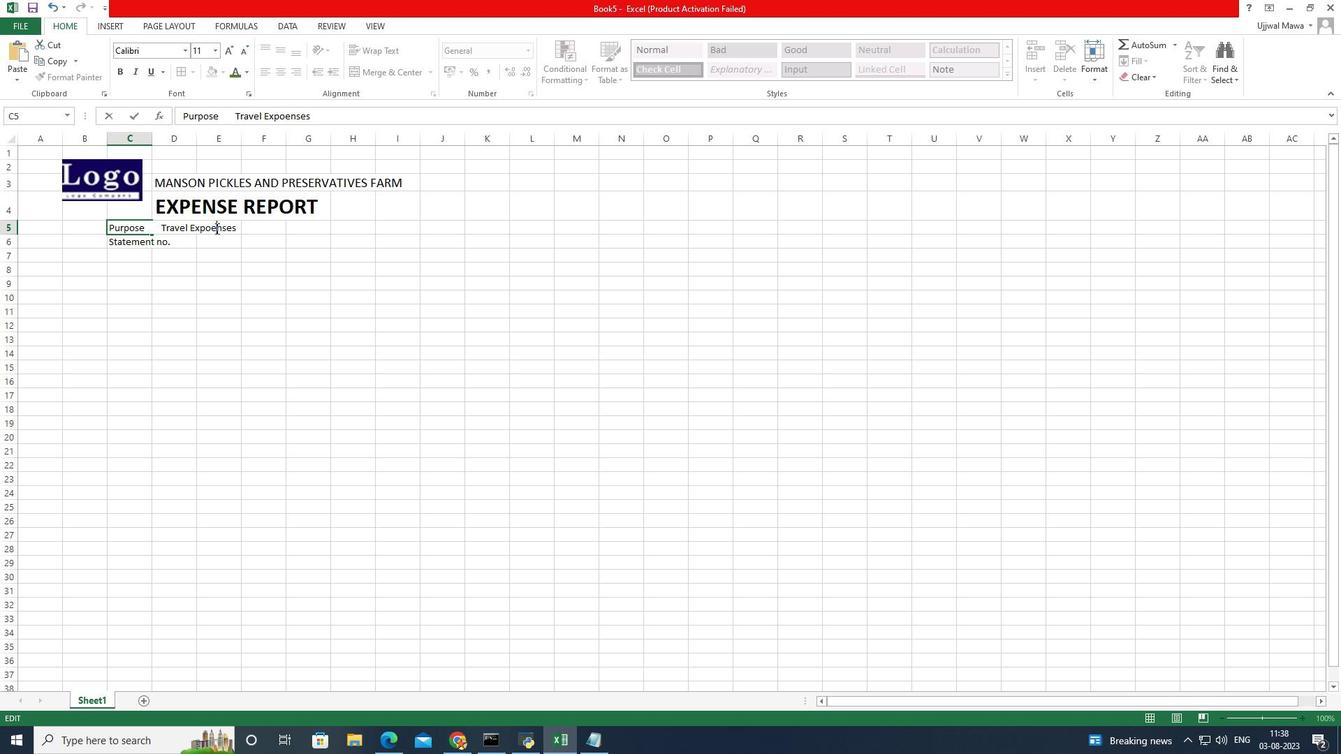 
Action: Mouse moved to (211, 228)
Screenshot: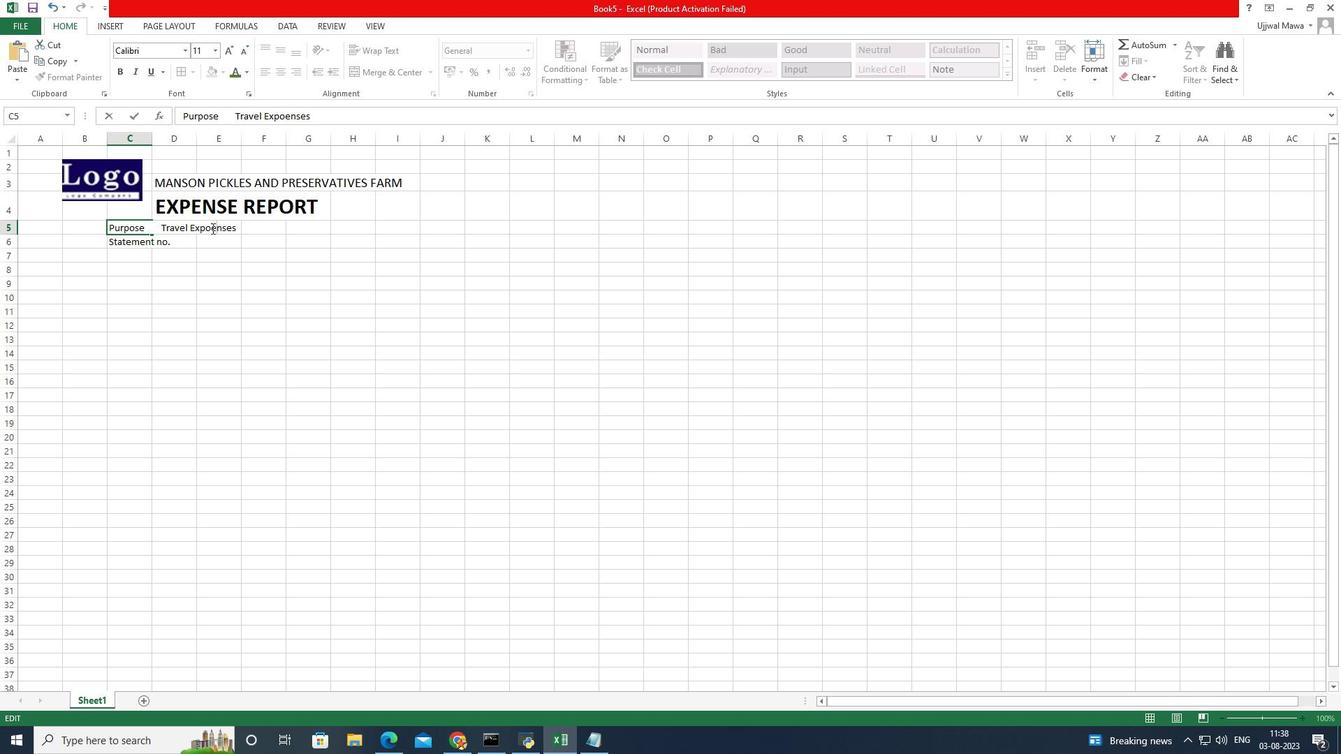 
Action: Mouse pressed left at (211, 228)
Screenshot: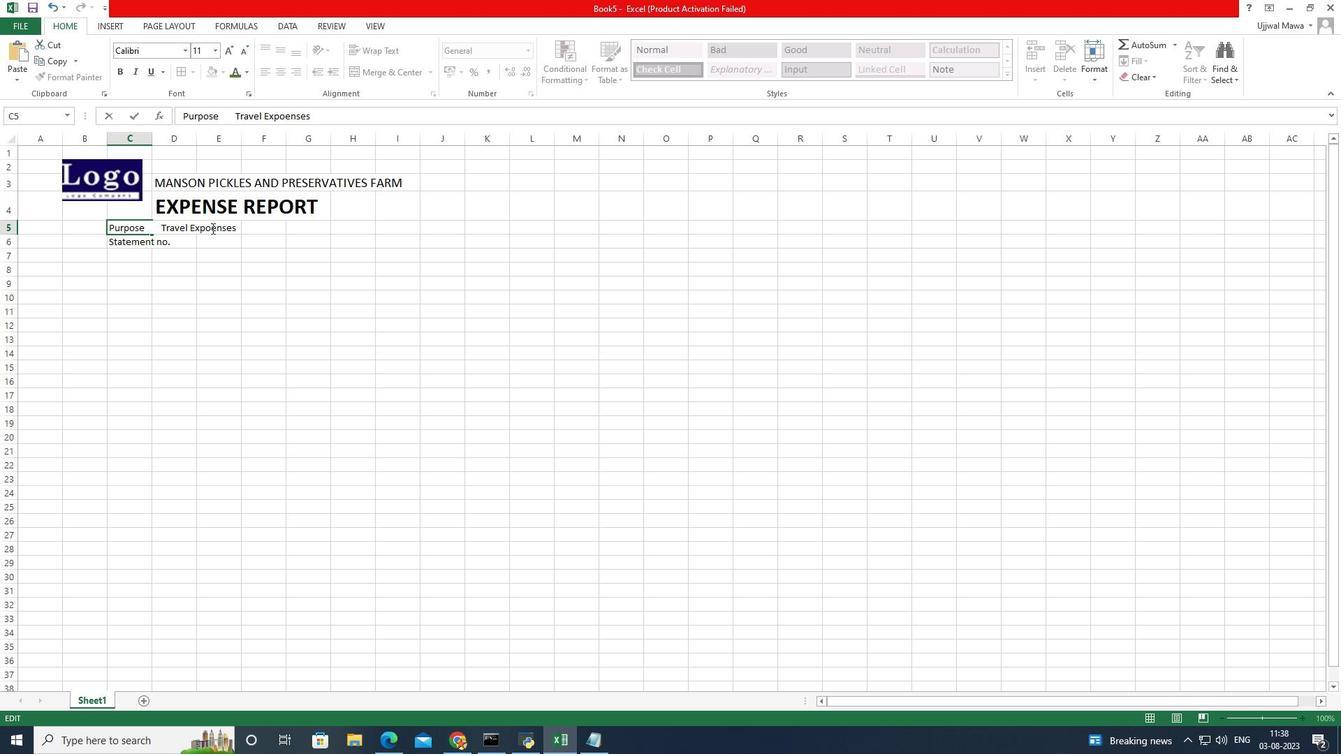 
Action: Mouse moved to (205, 229)
Screenshot: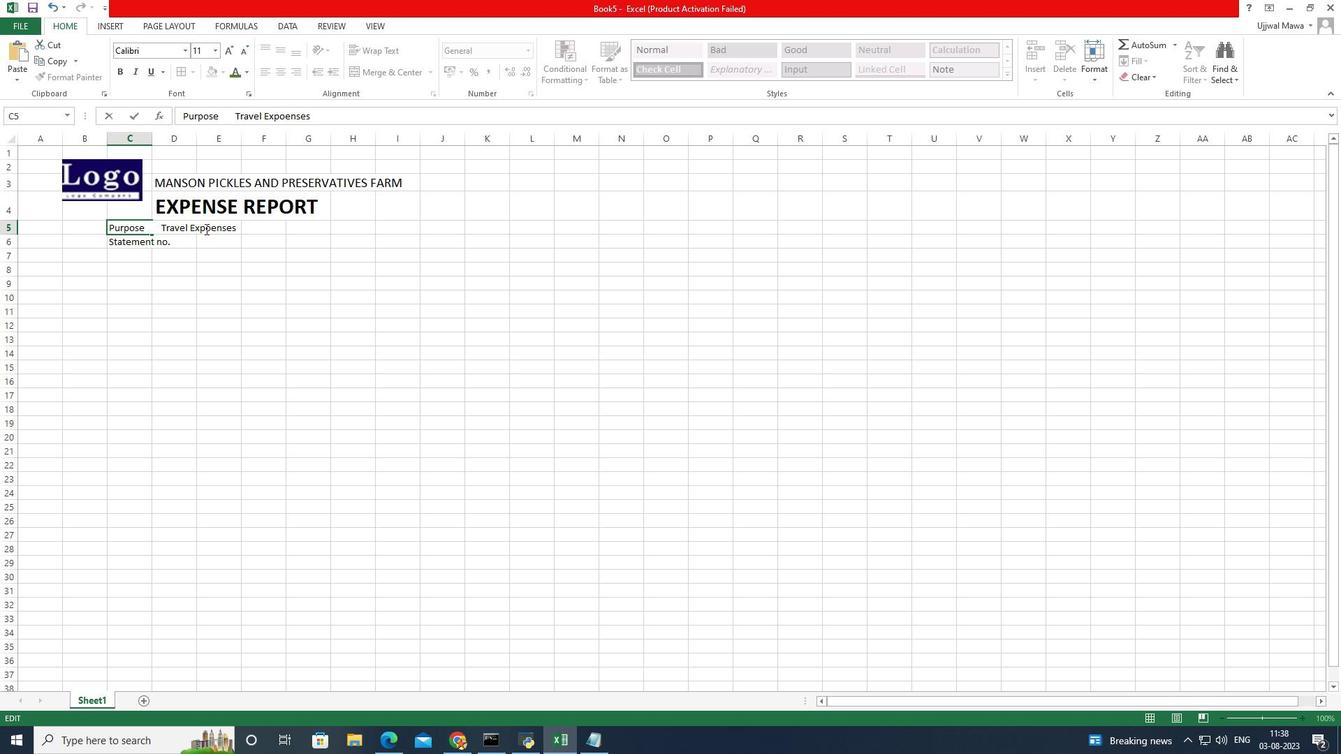 
Action: Key pressed <Key.backspace>
Screenshot: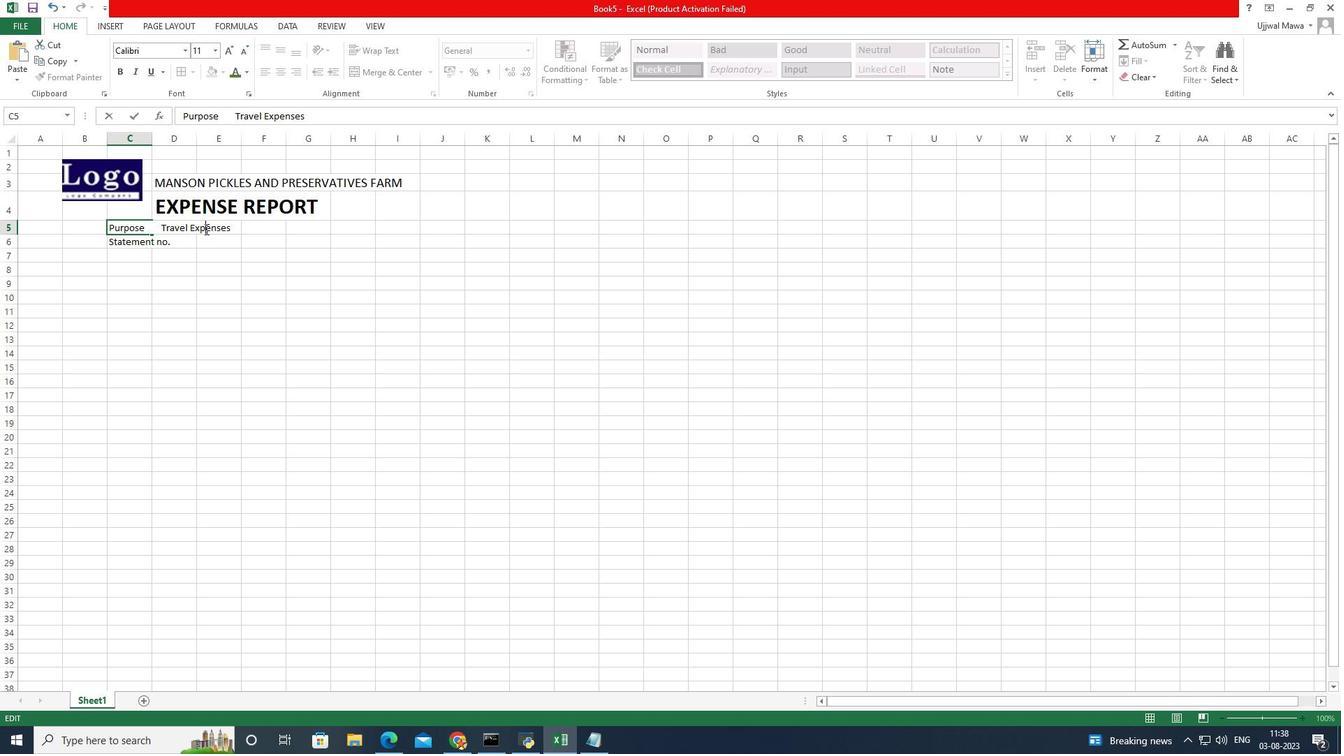 
Action: Mouse moved to (137, 239)
Screenshot: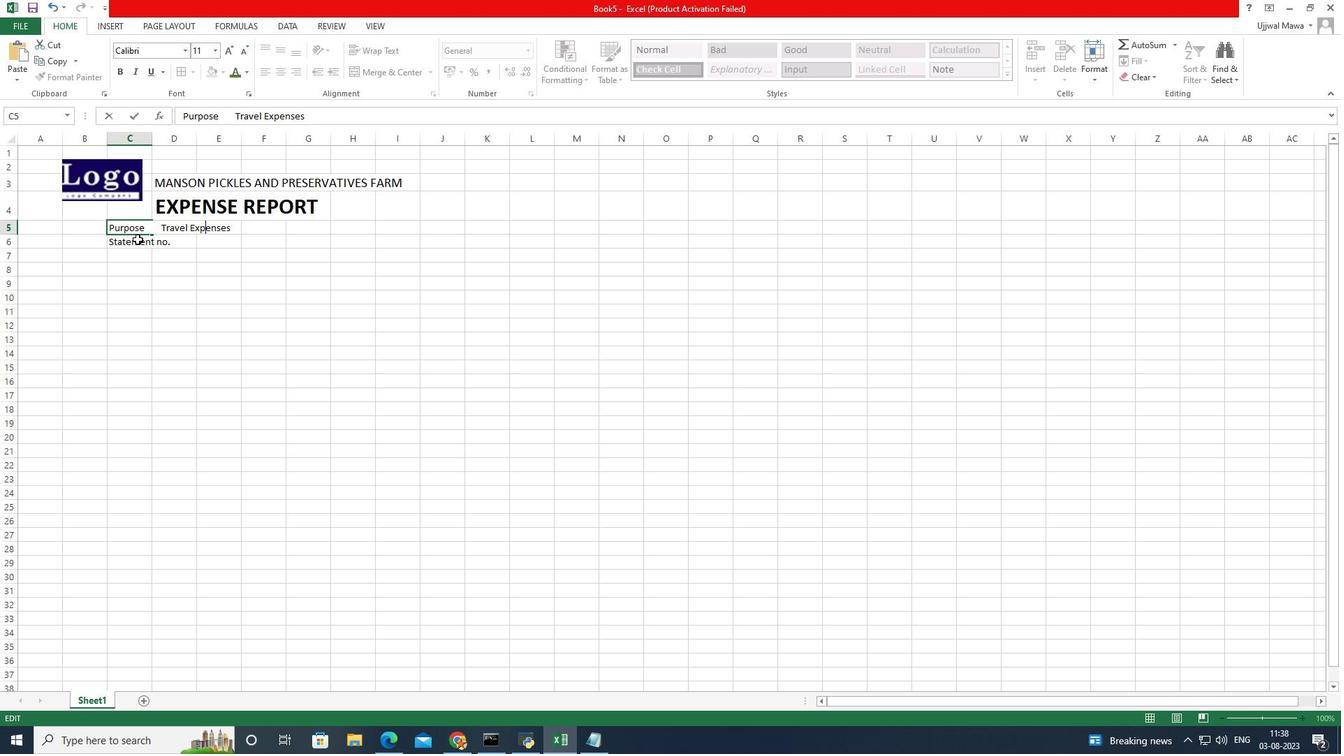
Action: Mouse pressed left at (137, 239)
Screenshot: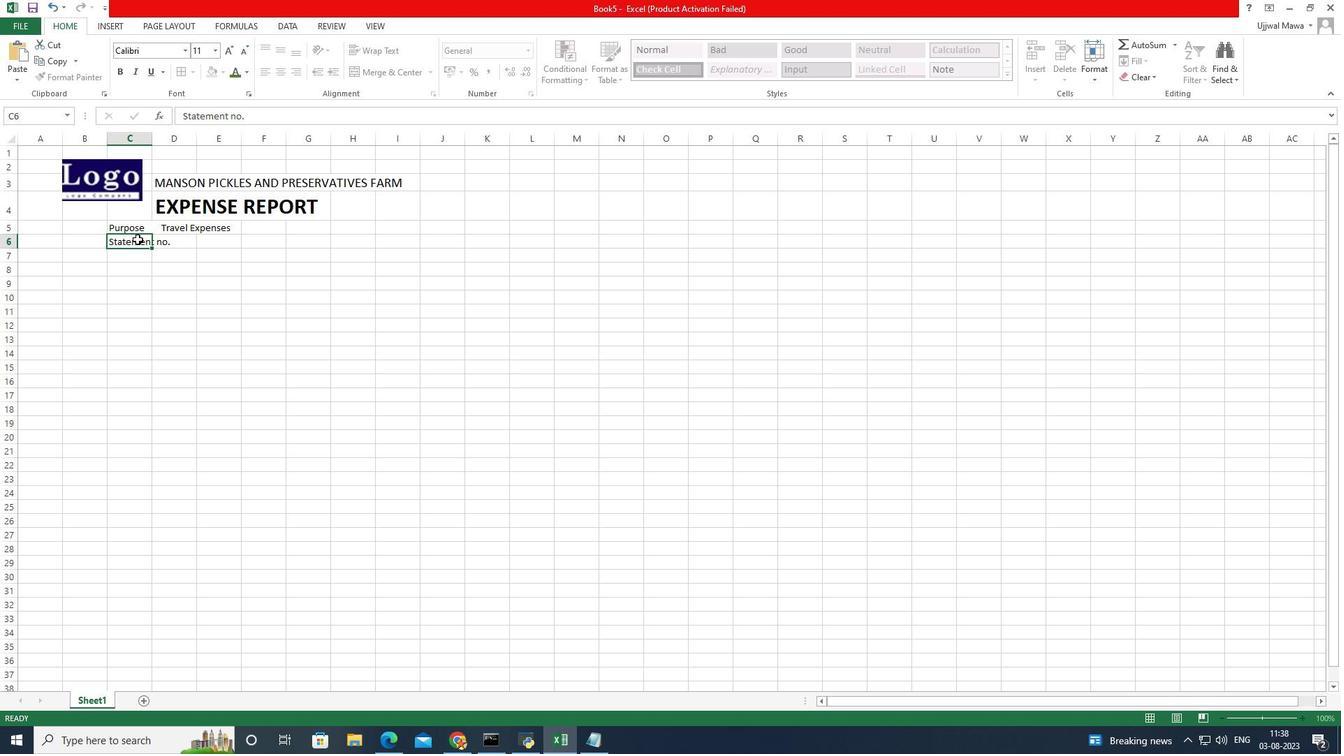 
Action: Mouse pressed left at (137, 239)
Screenshot: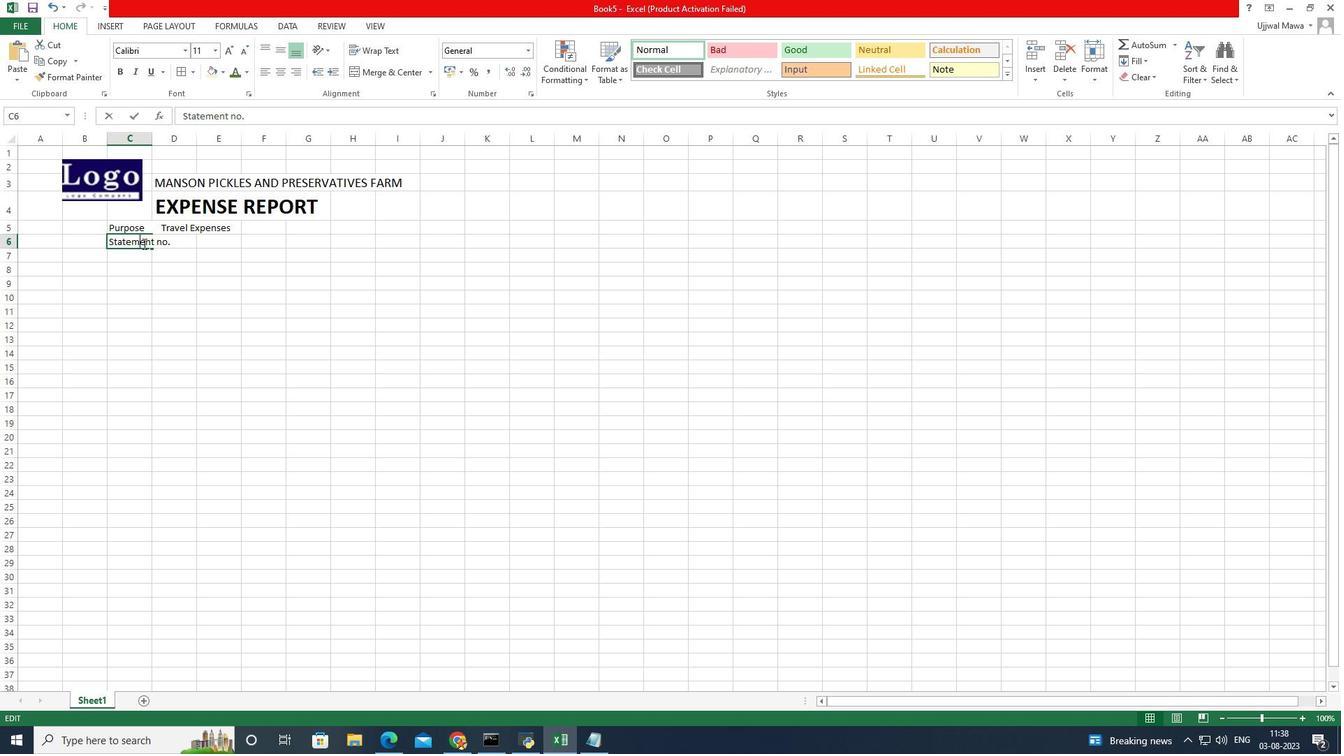 
Action: Mouse moved to (168, 243)
Screenshot: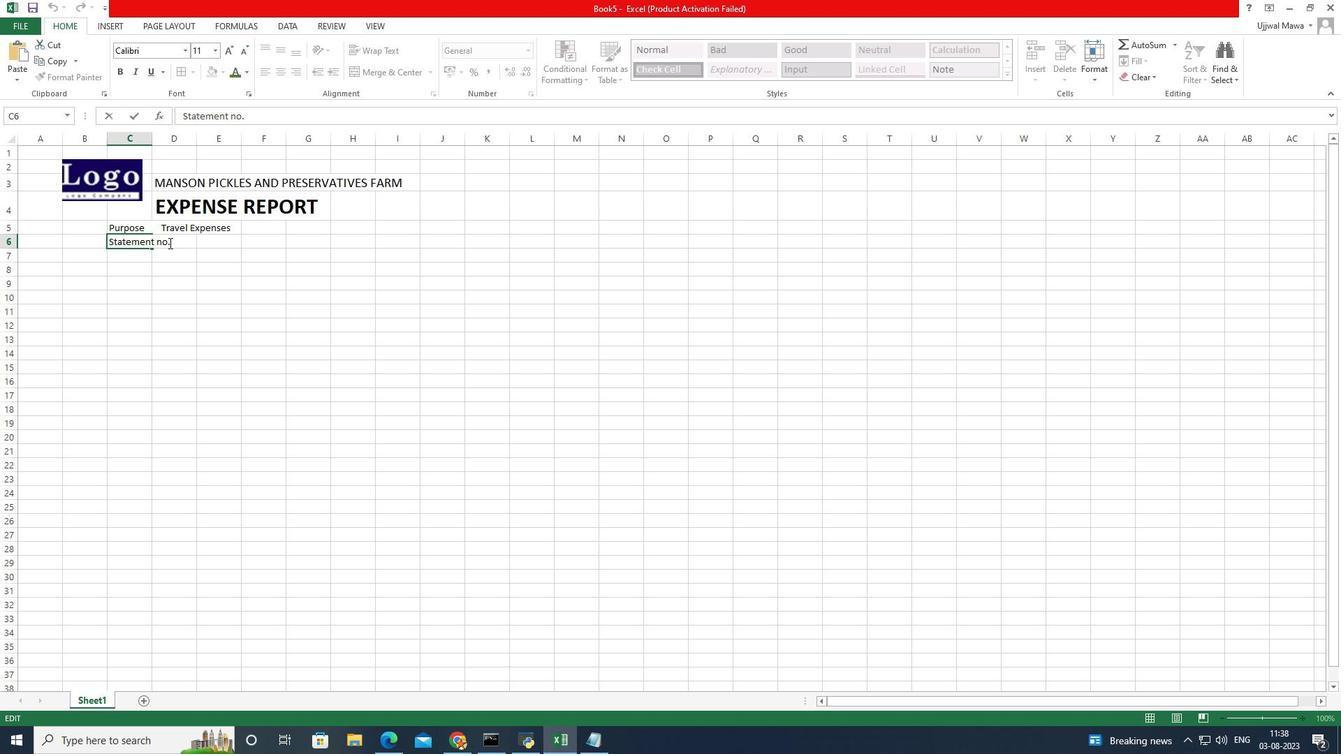 
Action: Mouse pressed left at (168, 243)
Screenshot: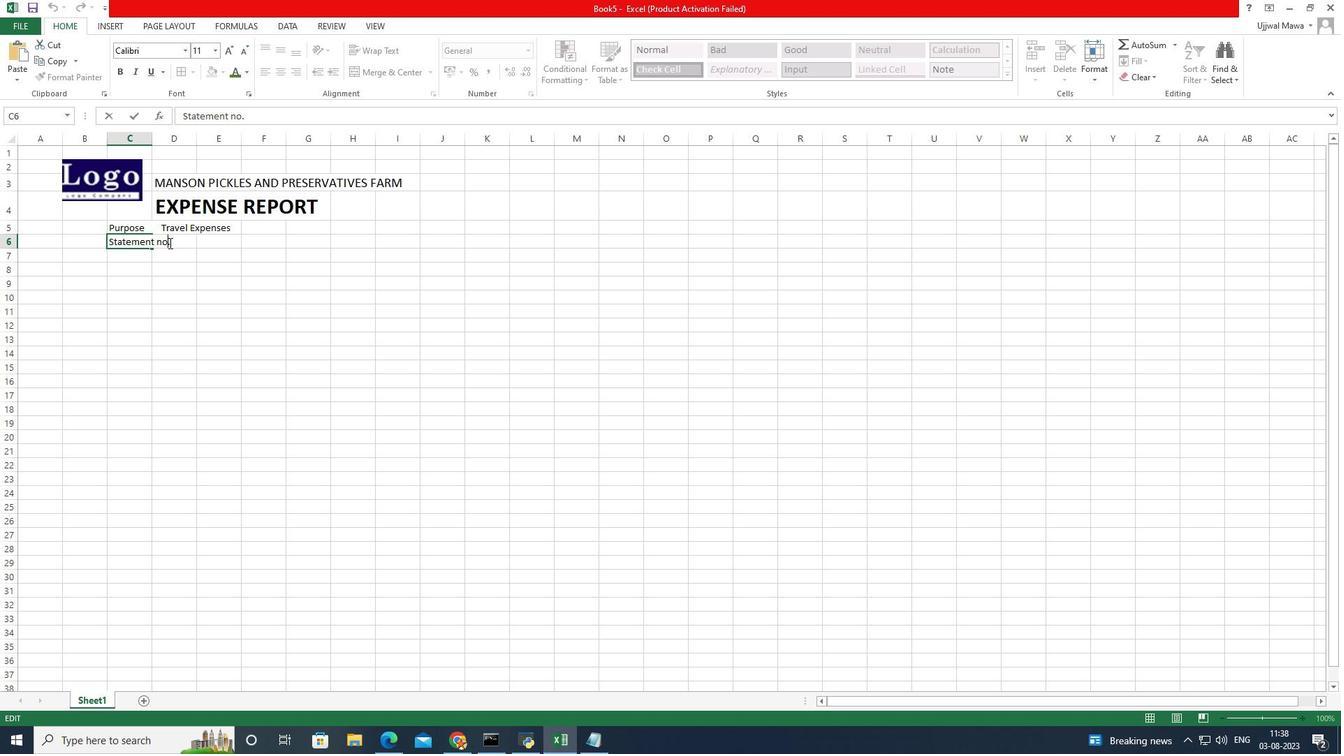 
Action: Mouse moved to (175, 241)
Screenshot: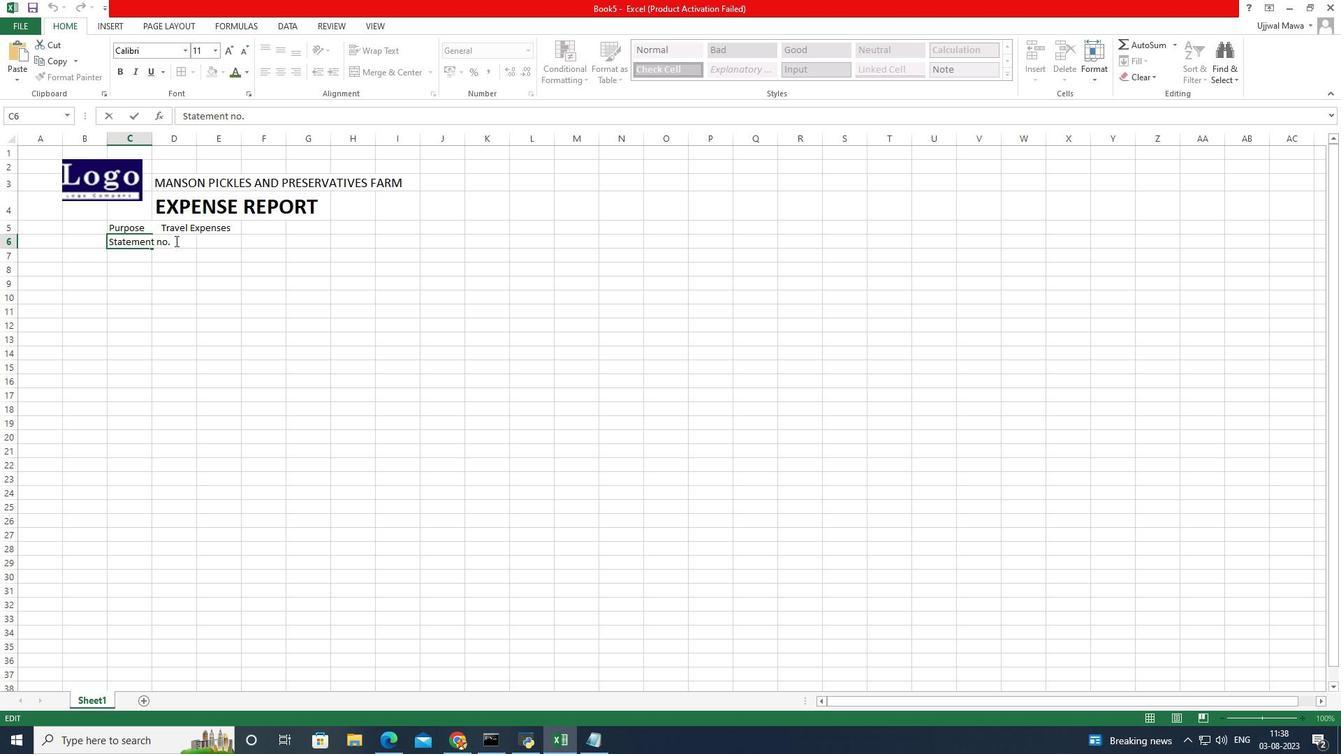 
Action: Mouse pressed left at (175, 241)
Screenshot: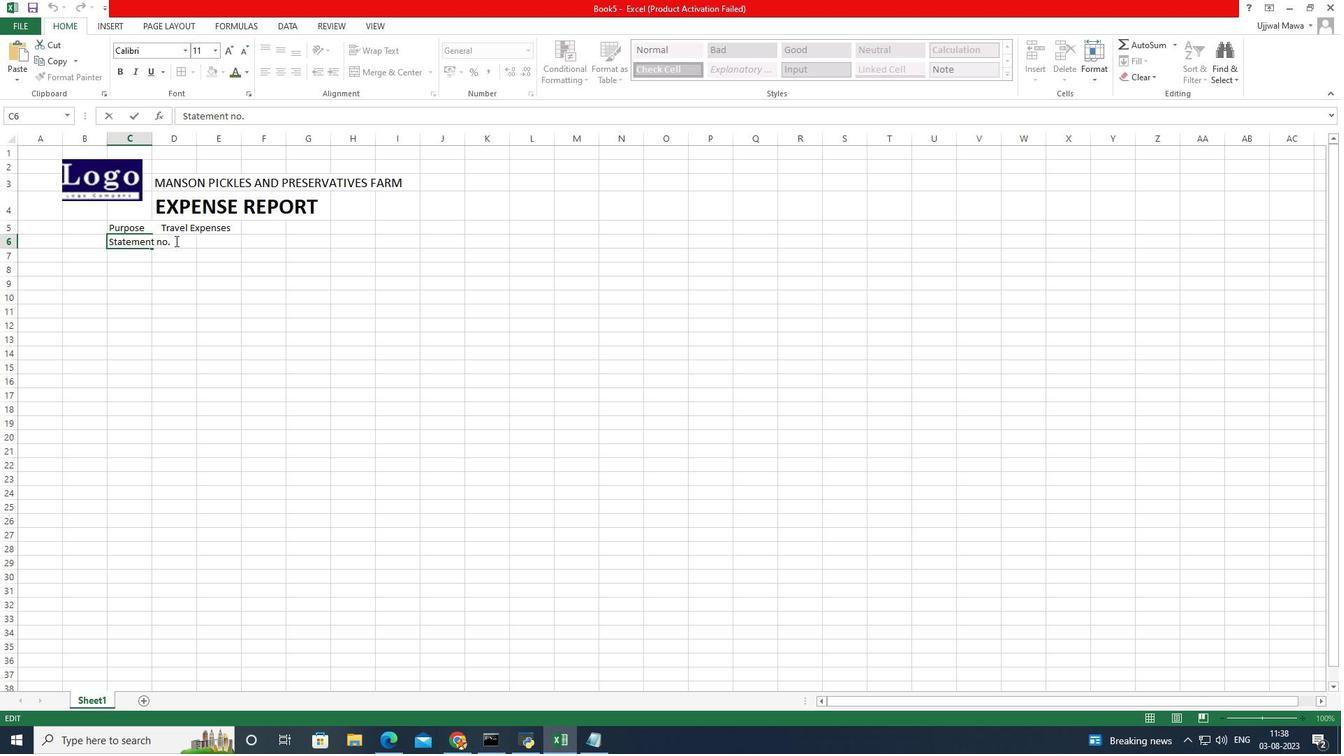 
Action: Key pressed <Key.space><Key.space>1011<Key.enter>
Screenshot: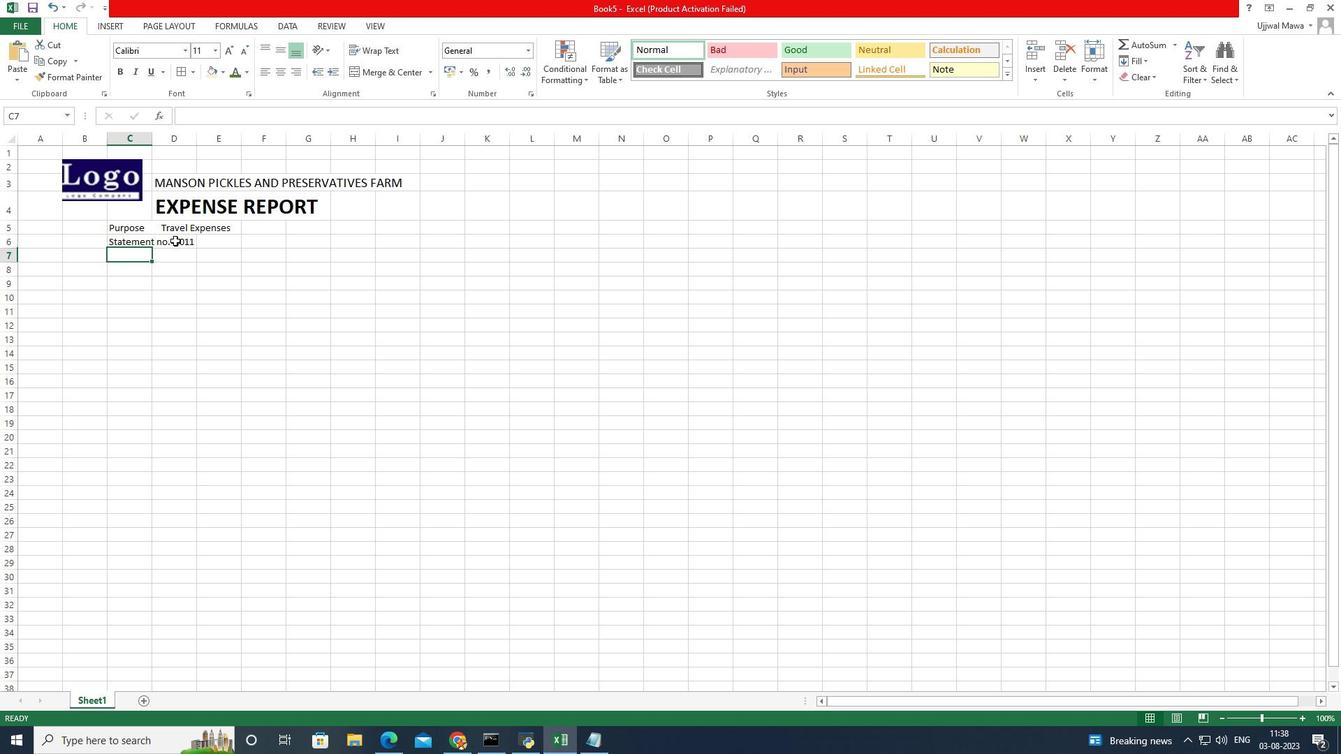 
Action: Mouse moved to (390, 228)
Screenshot: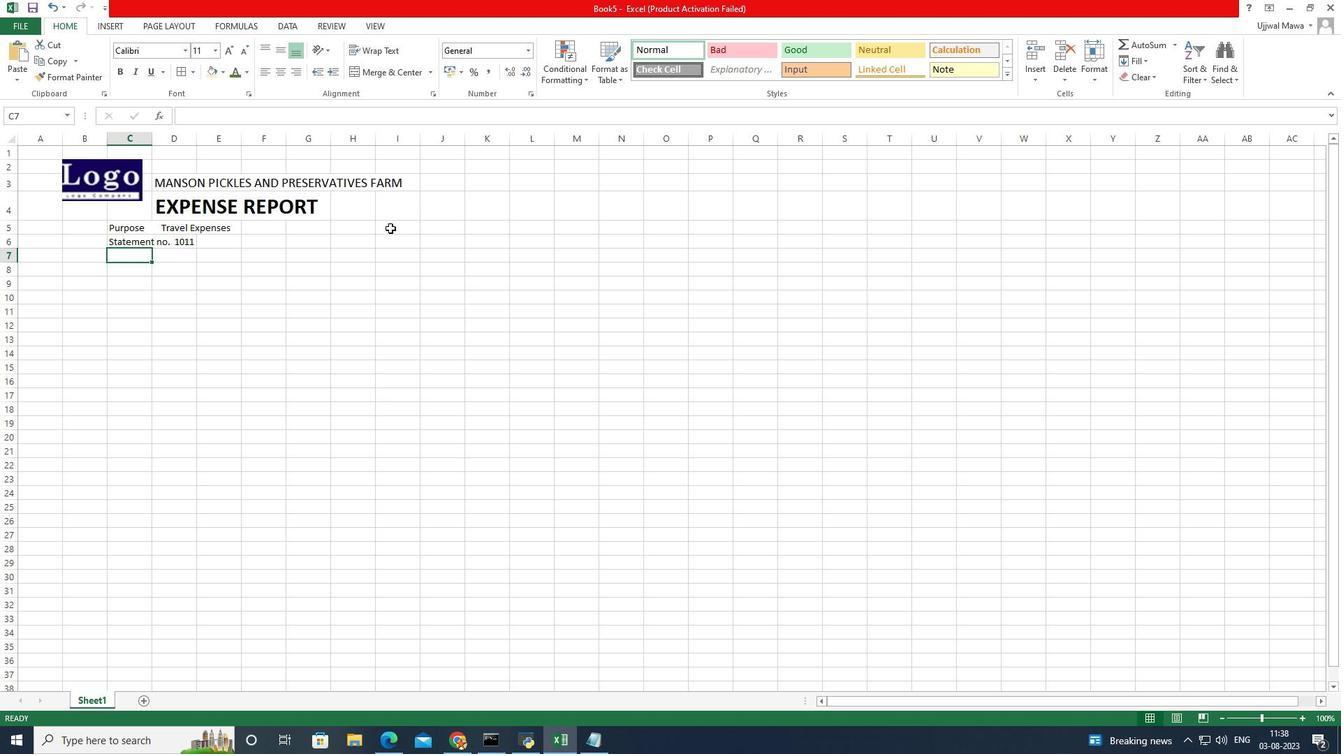 
Action: Mouse pressed left at (390, 228)
Screenshot: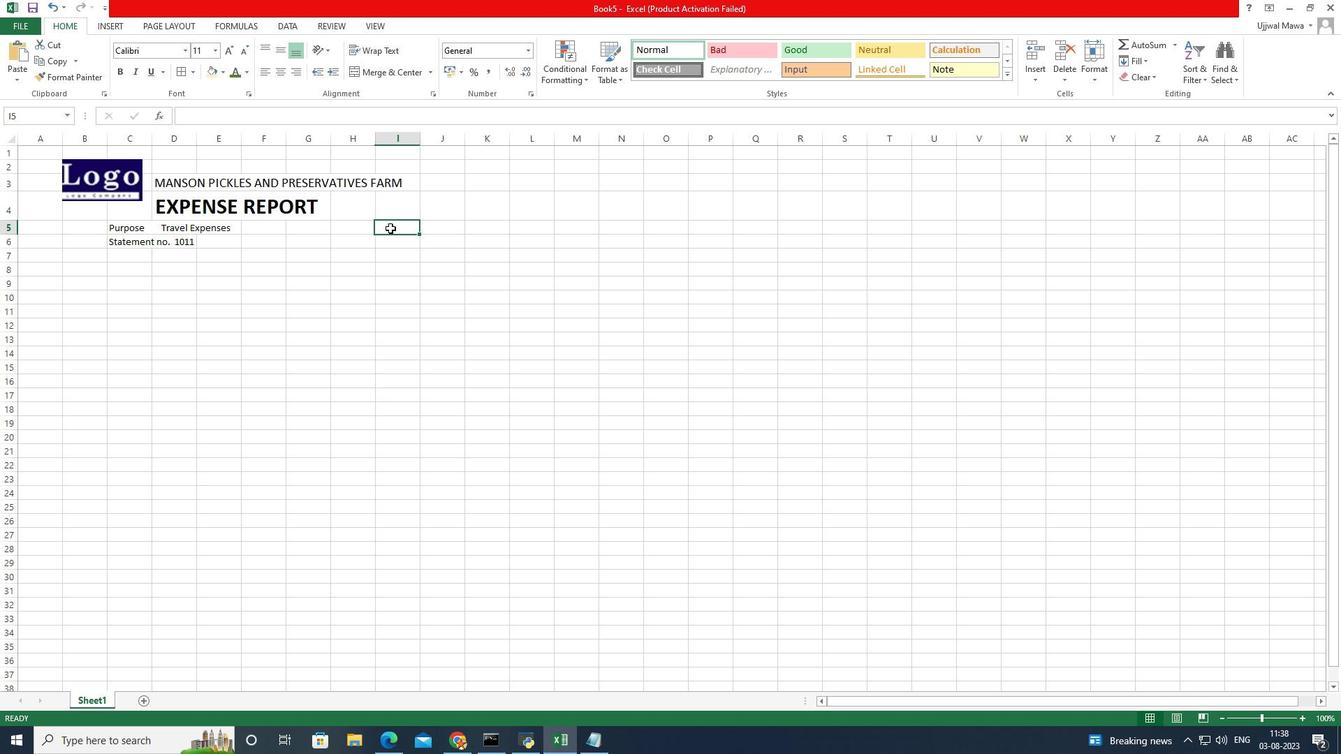 
Action: Mouse pressed left at (390, 228)
Screenshot: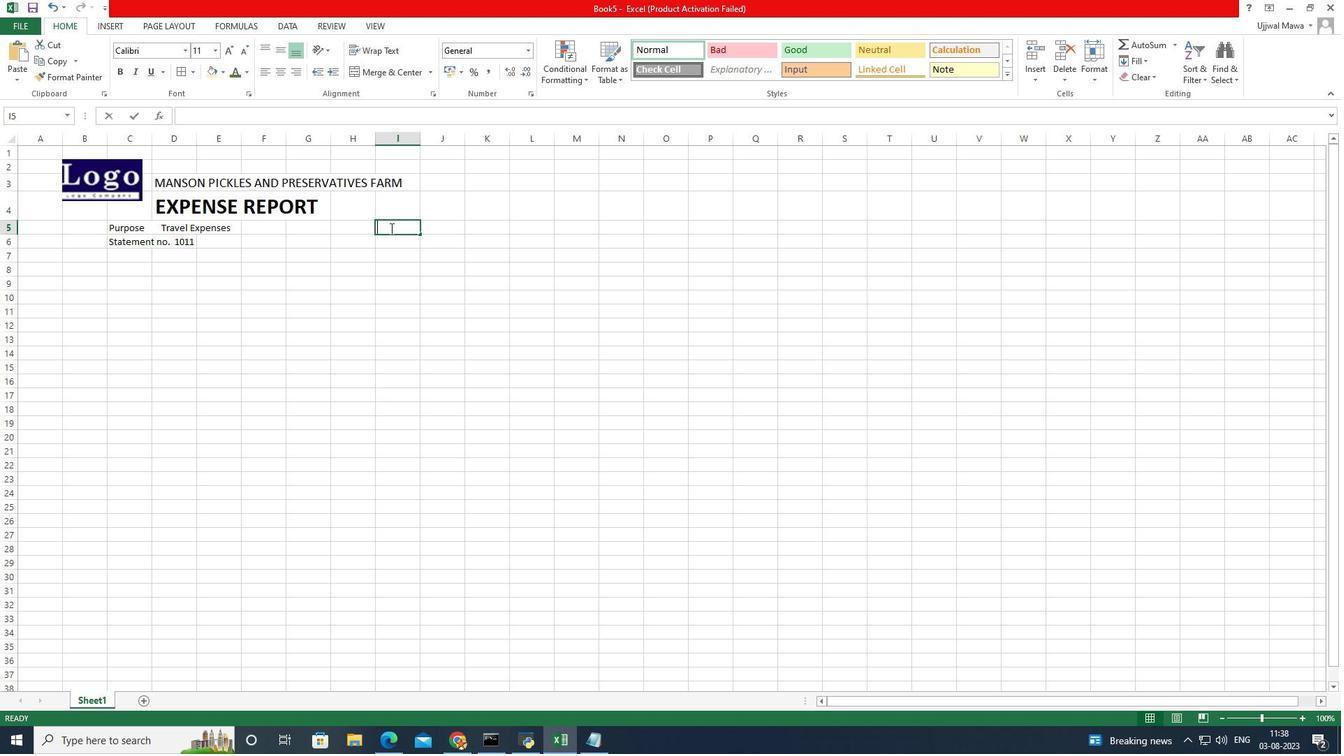 
Action: Mouse moved to (387, 224)
Screenshot: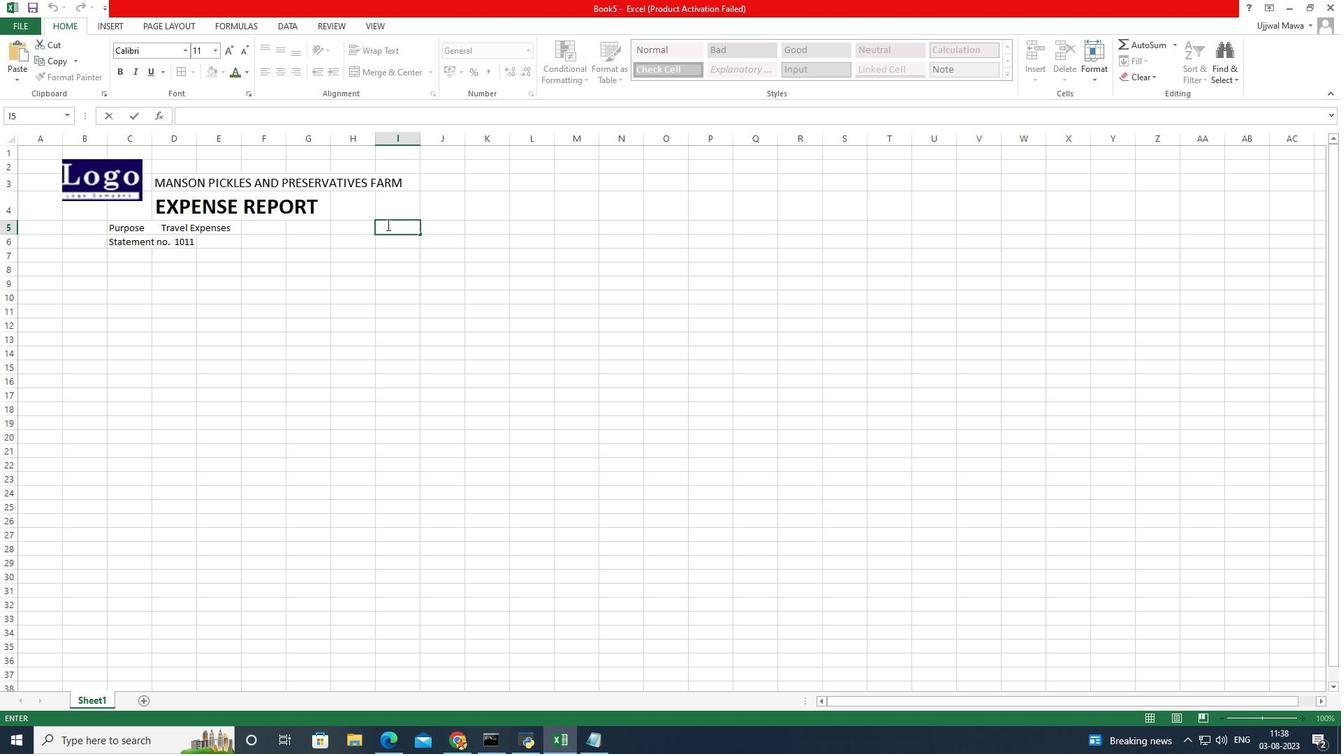 
Action: Mouse pressed left at (387, 224)
Screenshot: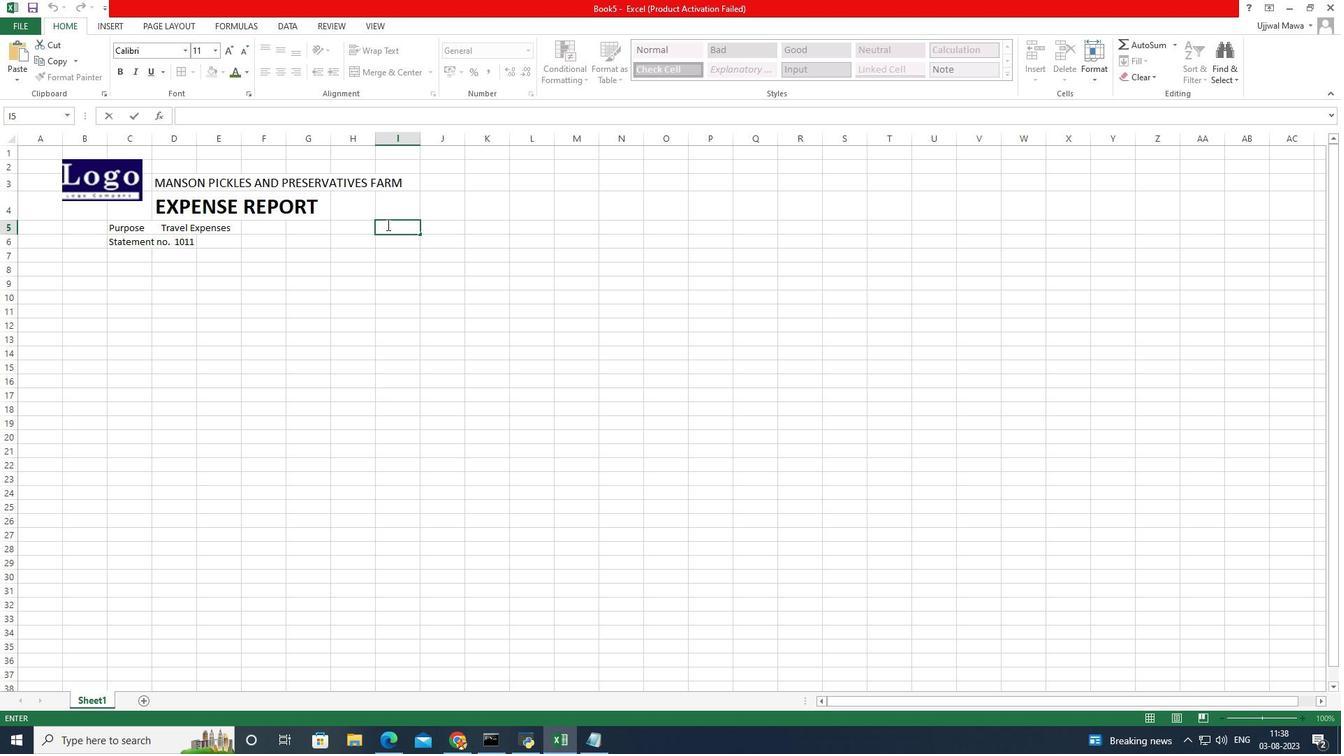 
Action: Key pressed payuy<Key.backspace><Key.backspace><Key.backspace>y<Key.space>period
Screenshot: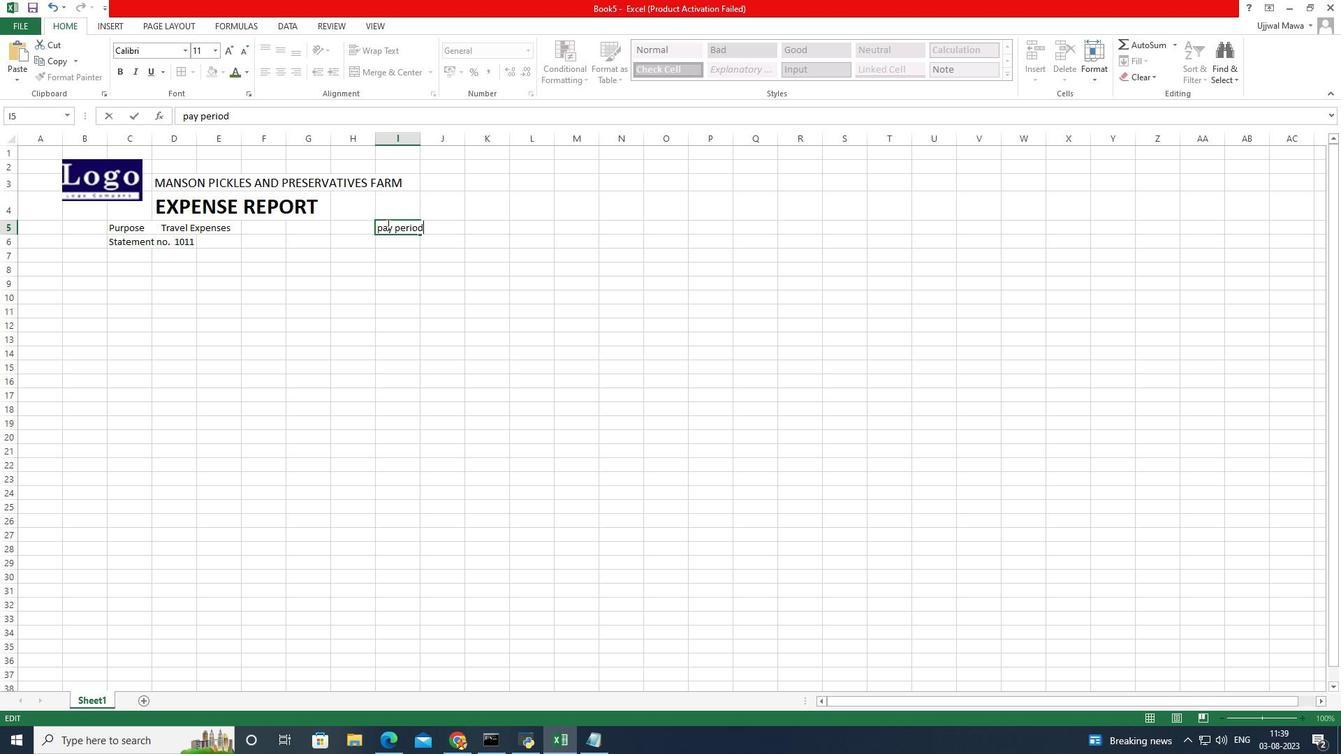 
Action: Mouse moved to (395, 217)
Screenshot: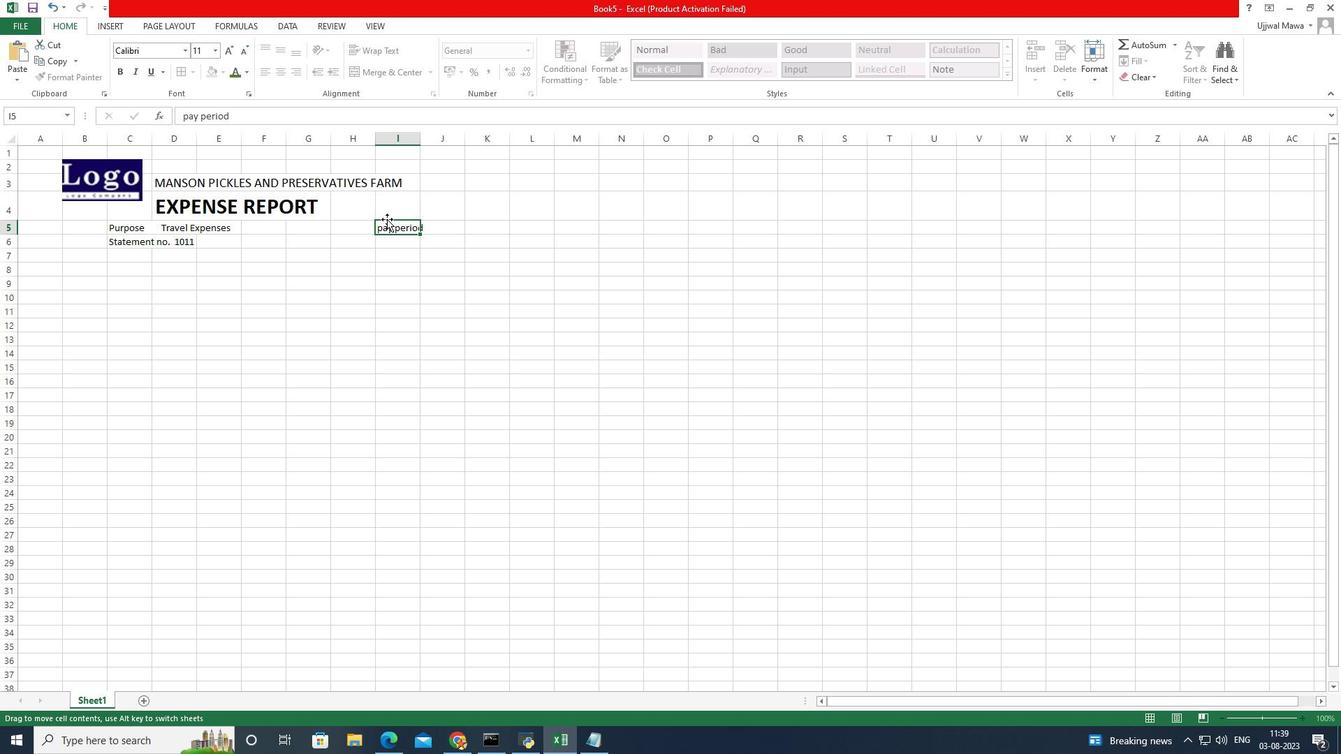 
Action: Mouse pressed left at (395, 217)
Screenshot: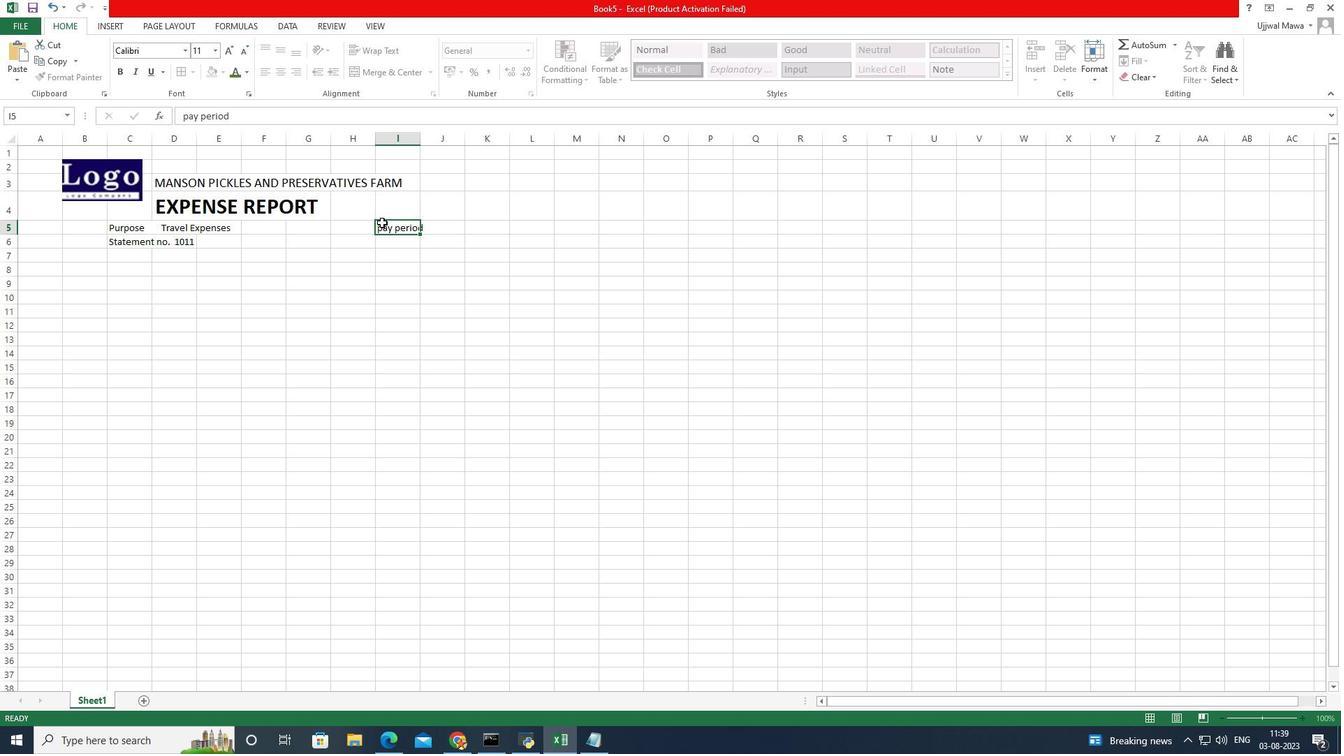
Action: Mouse moved to (382, 222)
Screenshot: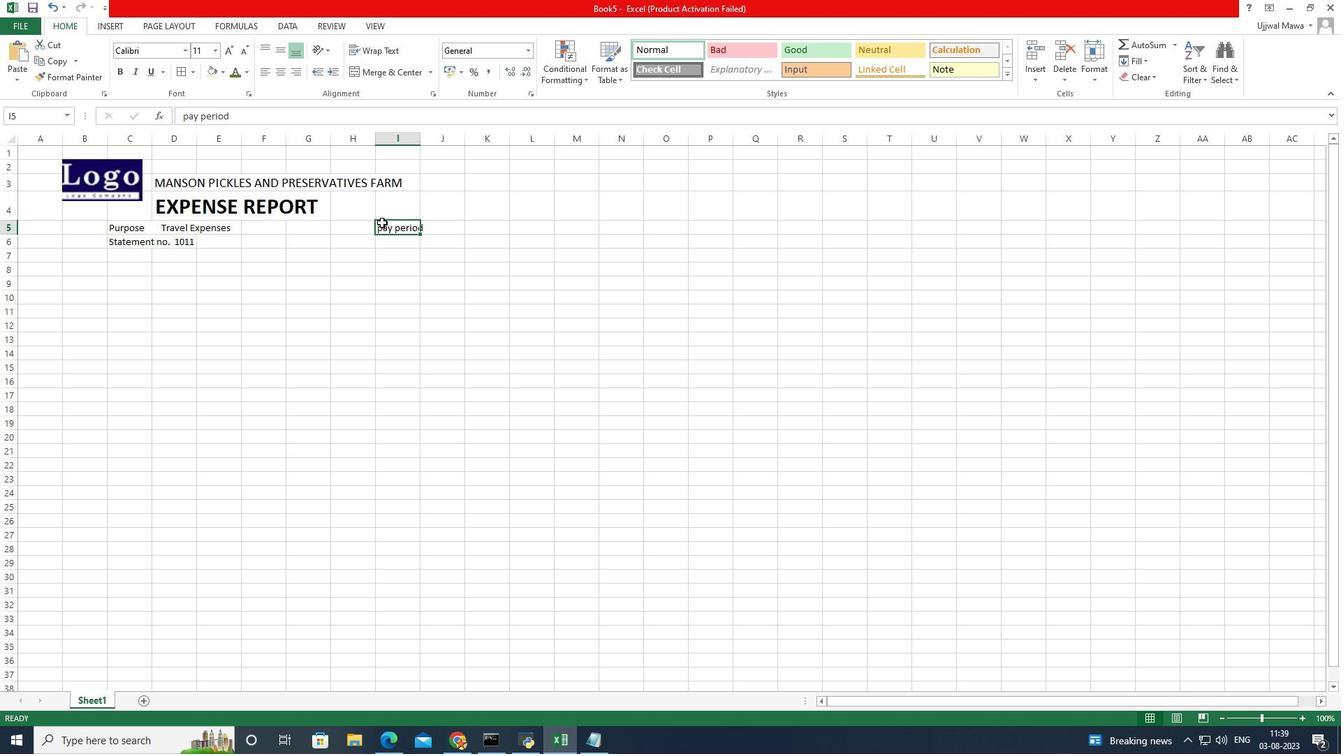 
Action: Mouse pressed left at (382, 222)
Screenshot: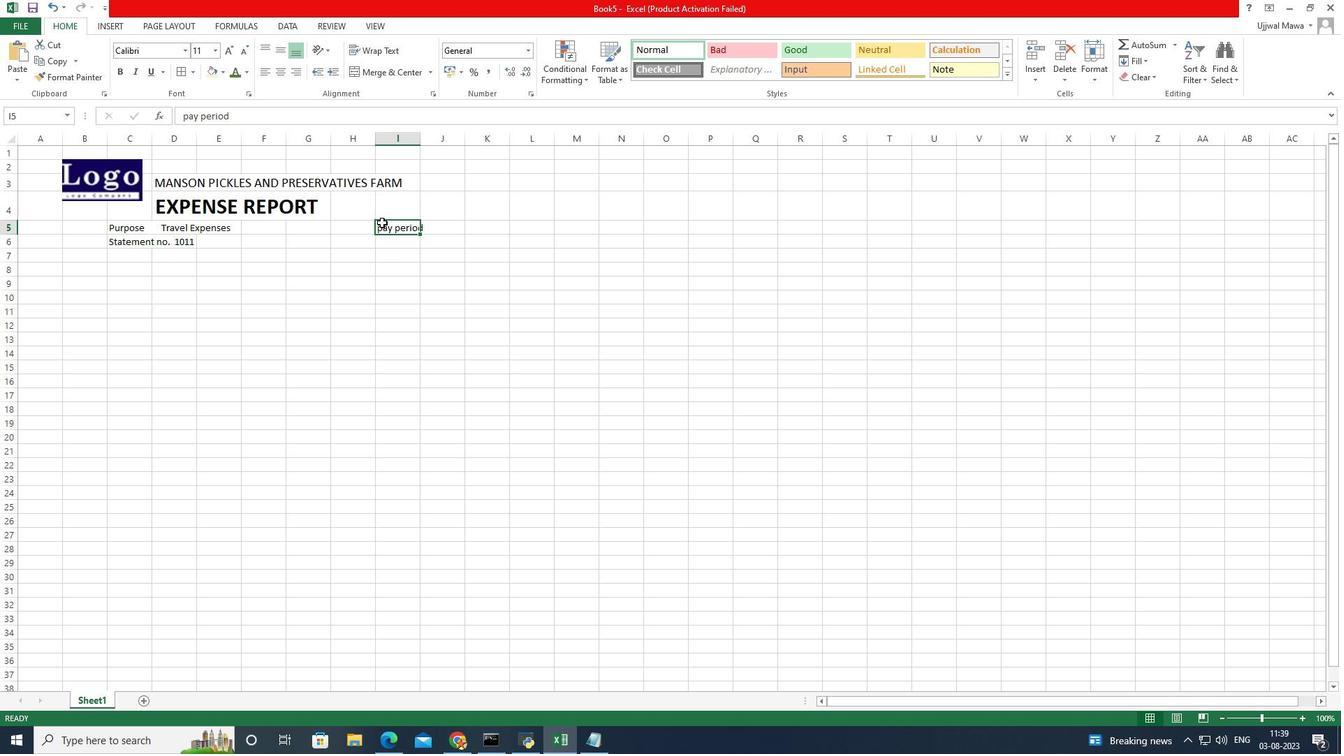 
Action: Mouse pressed left at (382, 222)
Screenshot: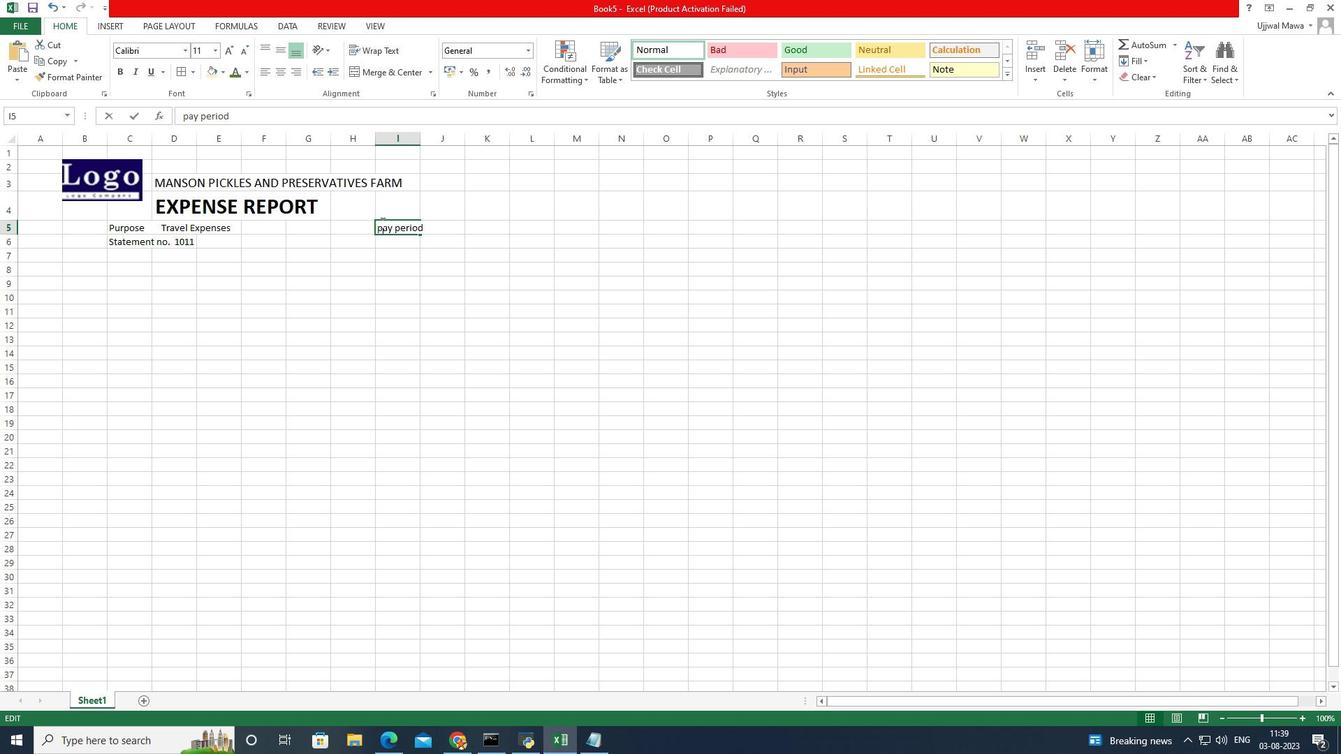 
Action: Mouse moved to (382, 229)
Screenshot: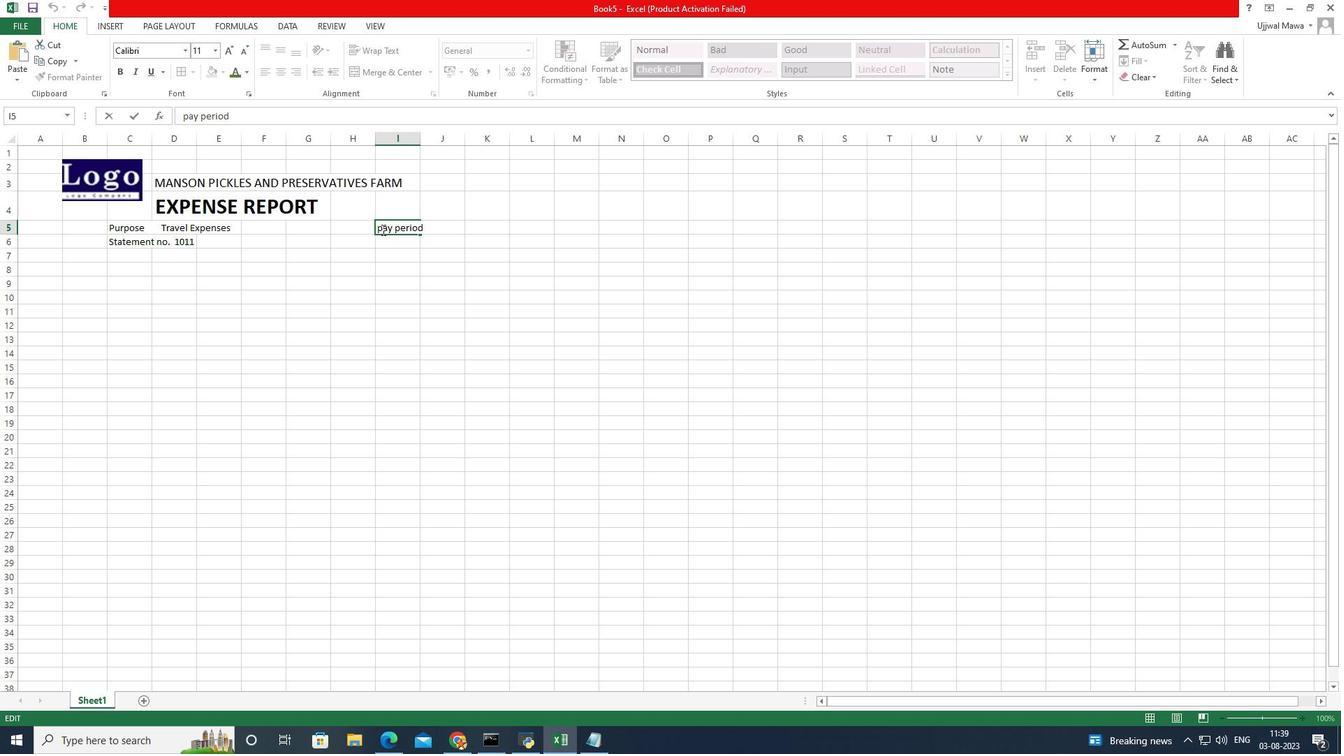 
Action: Mouse pressed left at (382, 229)
Screenshot: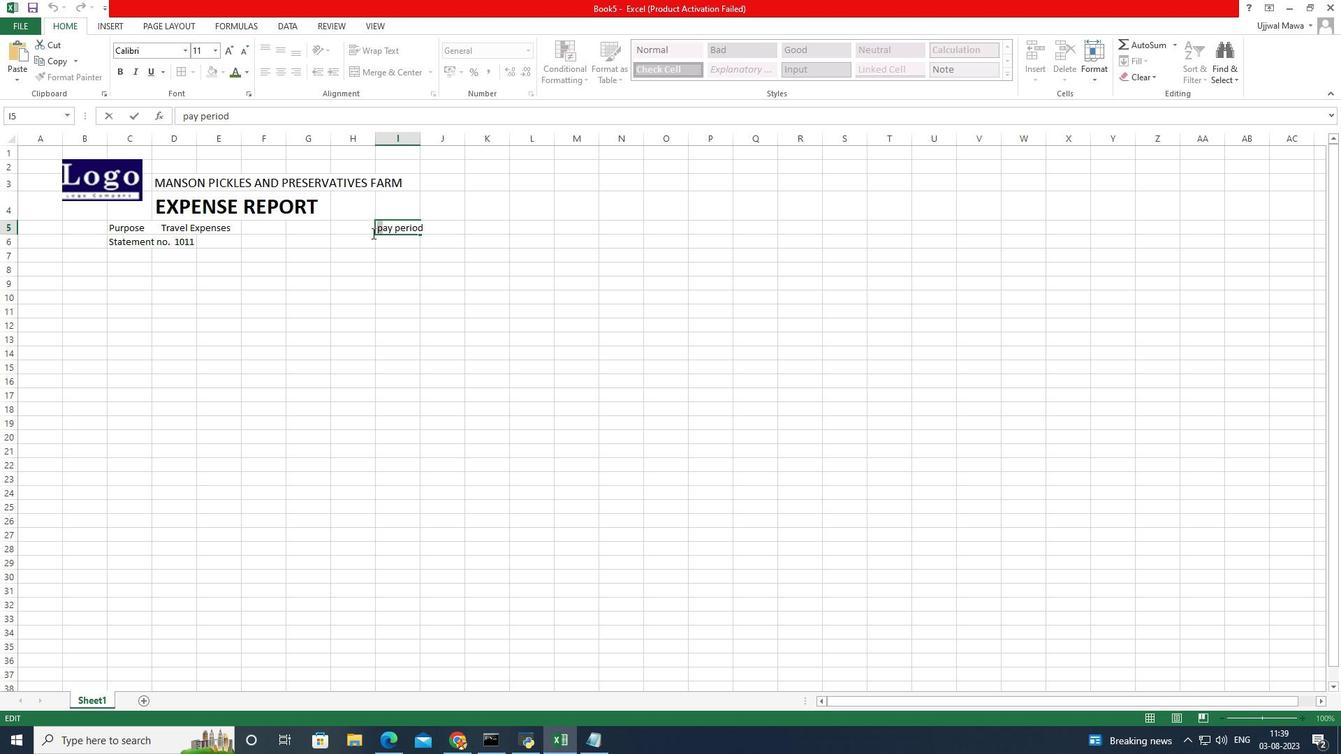 
Action: Mouse moved to (372, 233)
Screenshot: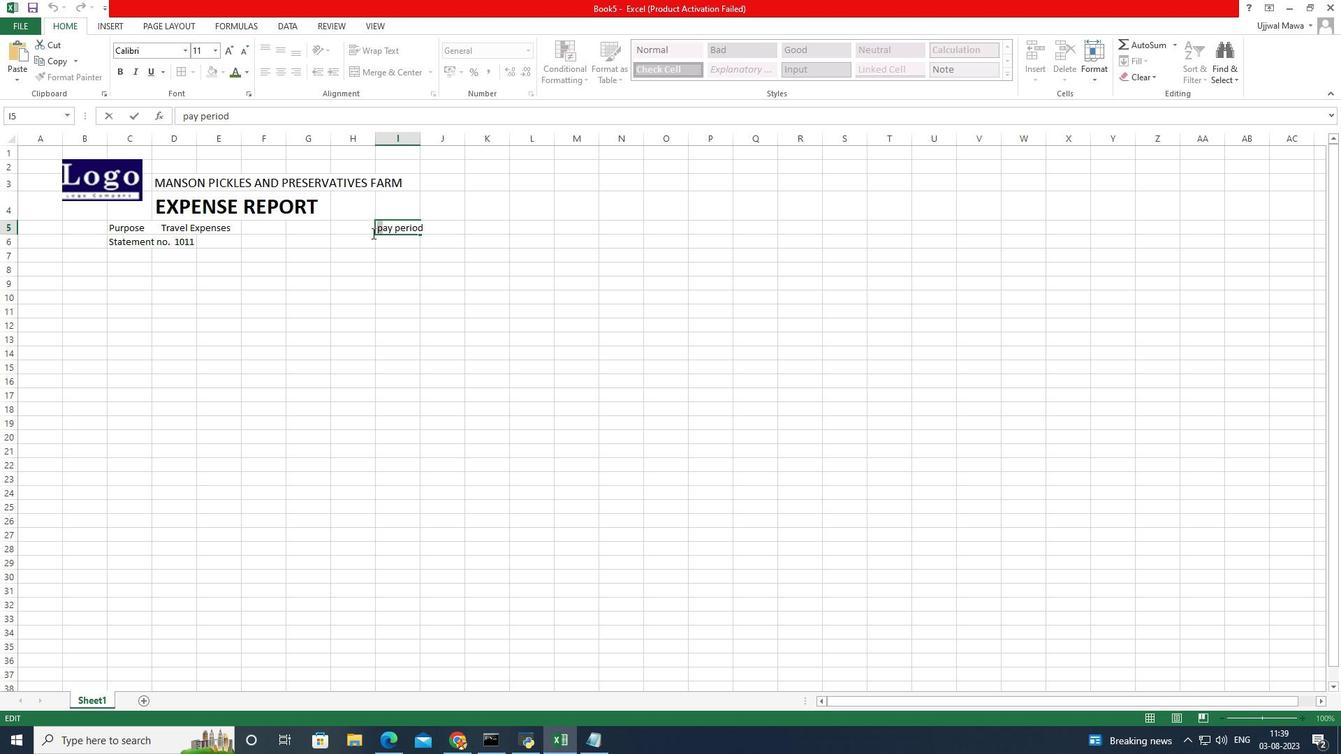 
Action: Key pressed <Key.caps_lock>P<Key.caps_lock>
Screenshot: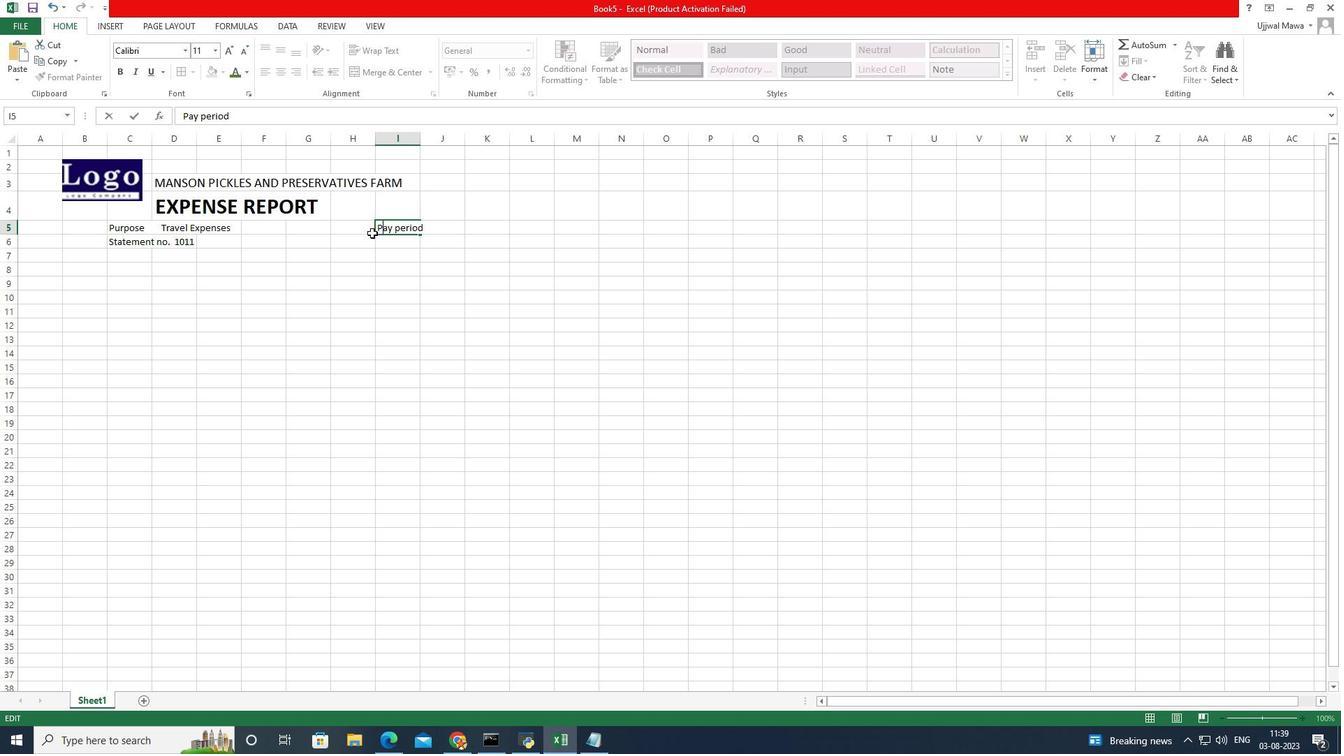 
Action: Mouse moved to (440, 226)
Screenshot: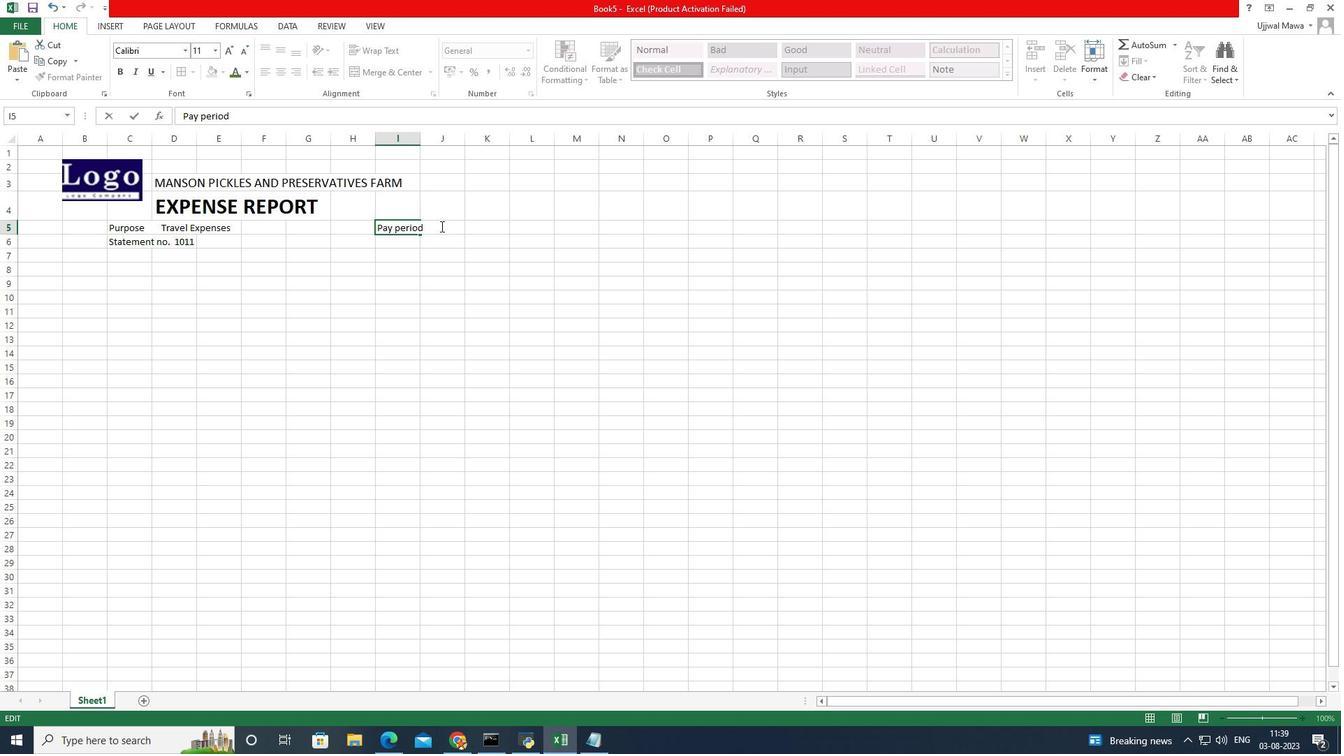 
Action: Mouse pressed left at (440, 226)
Screenshot: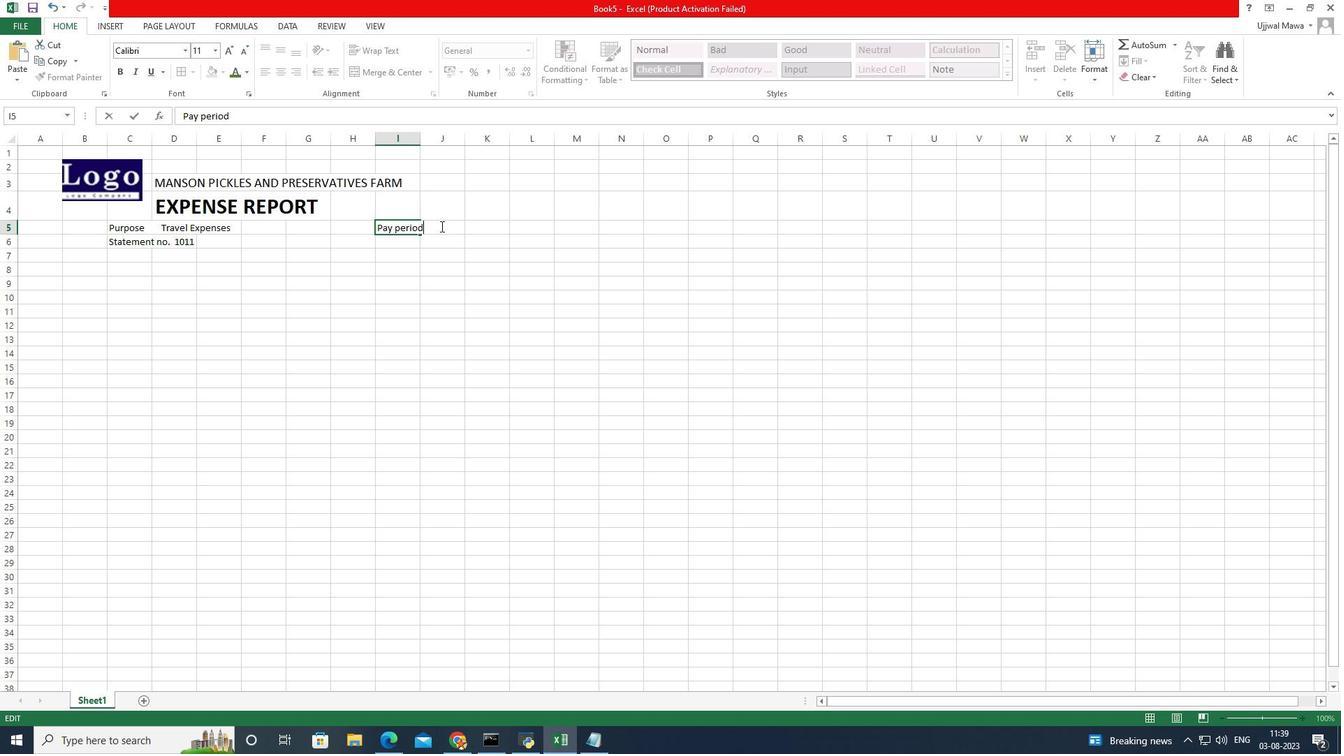 
Action: Mouse moved to (442, 231)
Screenshot: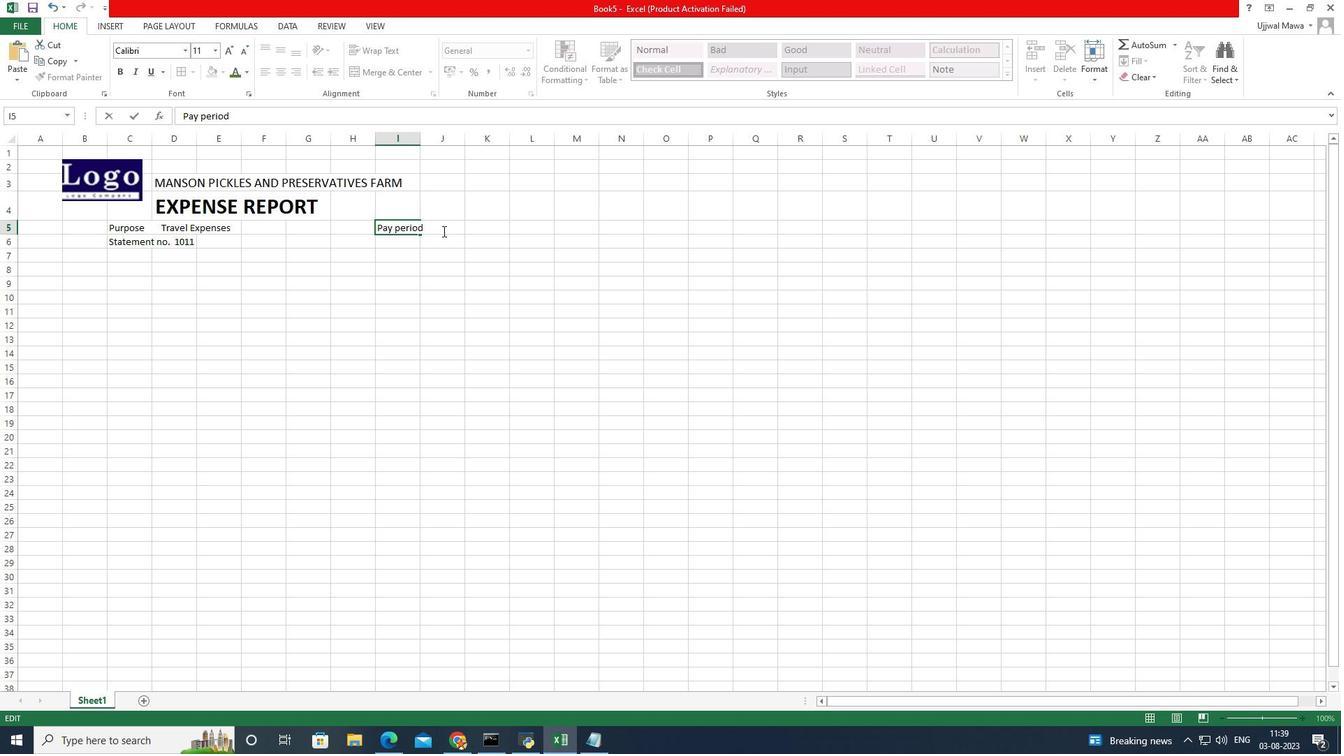 
Action: Key pressed <Key.space><Key.space>
Screenshot: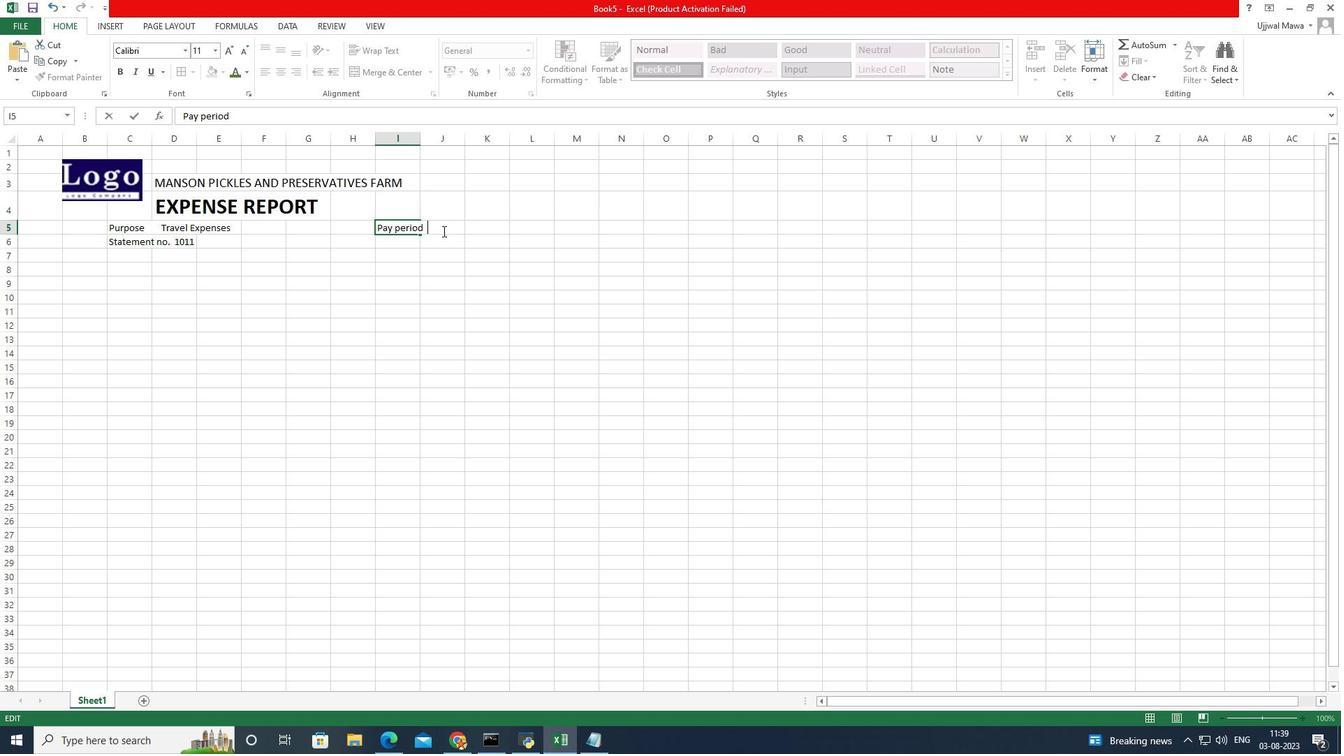 
Action: Mouse moved to (447, 228)
Screenshot: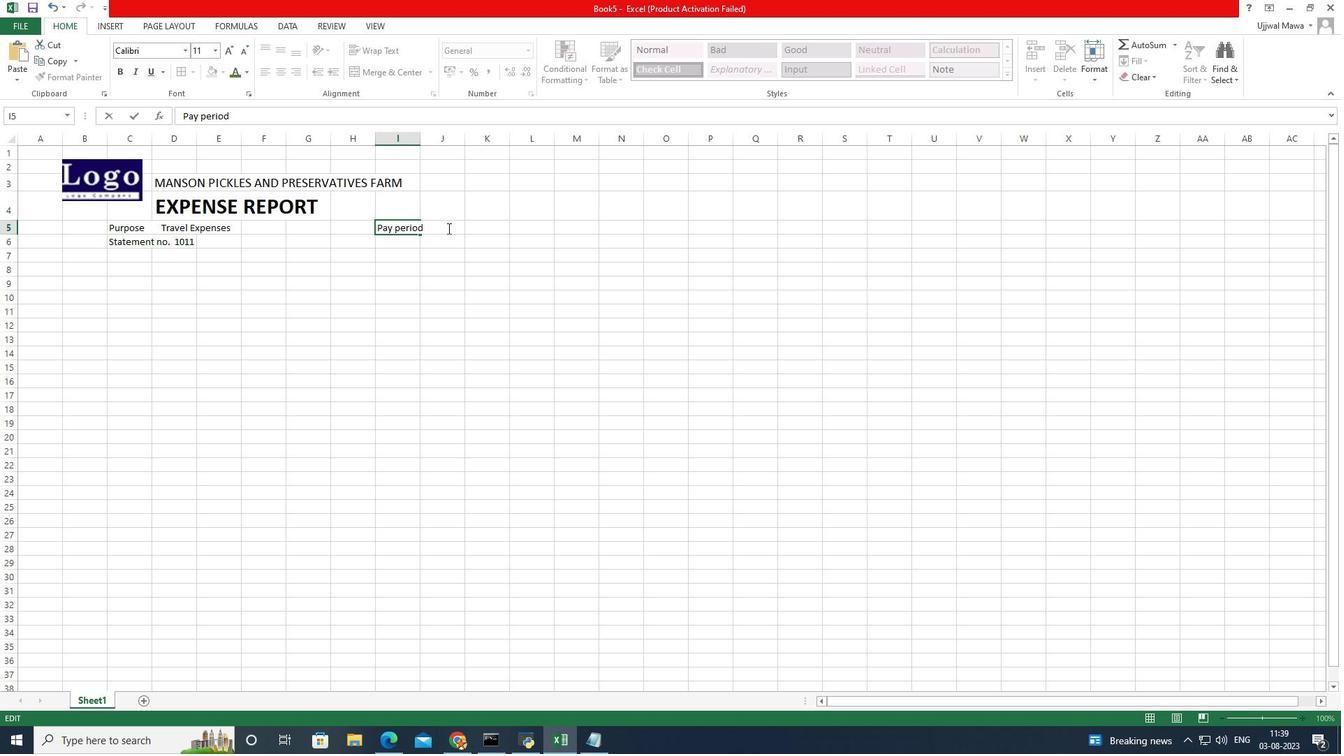 
Action: Key pressed 4/10/2020<Key.space>to<Key.space>3<Key.backspace>5/11/2020
Screenshot: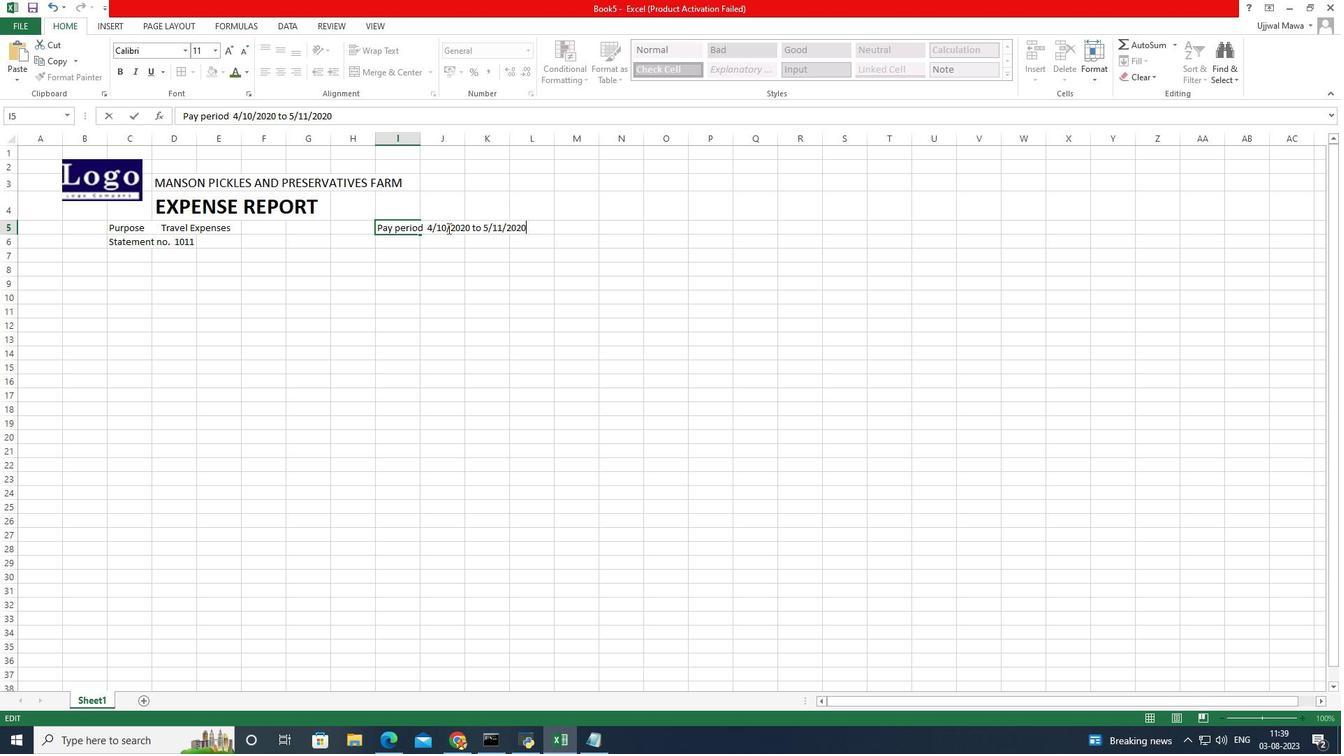 
Action: Mouse moved to (427, 326)
Screenshot: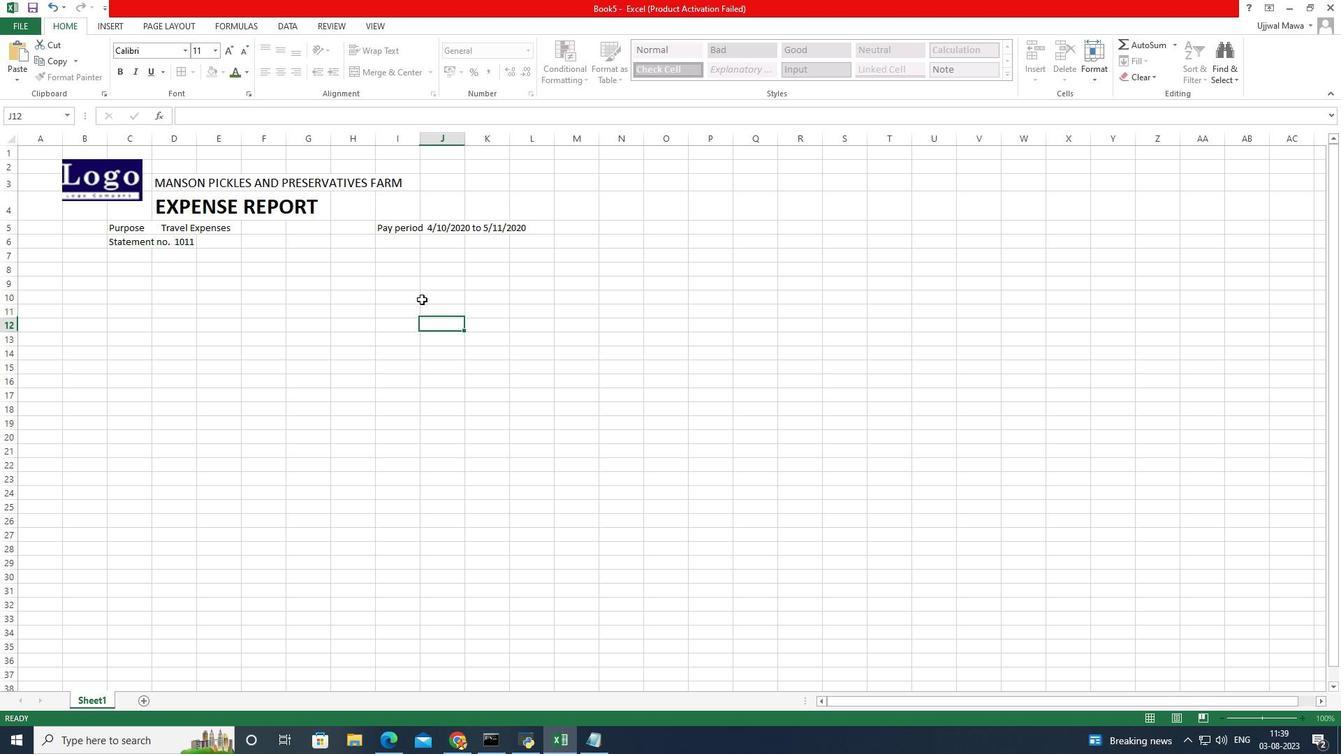 
Action: Mouse pressed left at (427, 326)
Screenshot: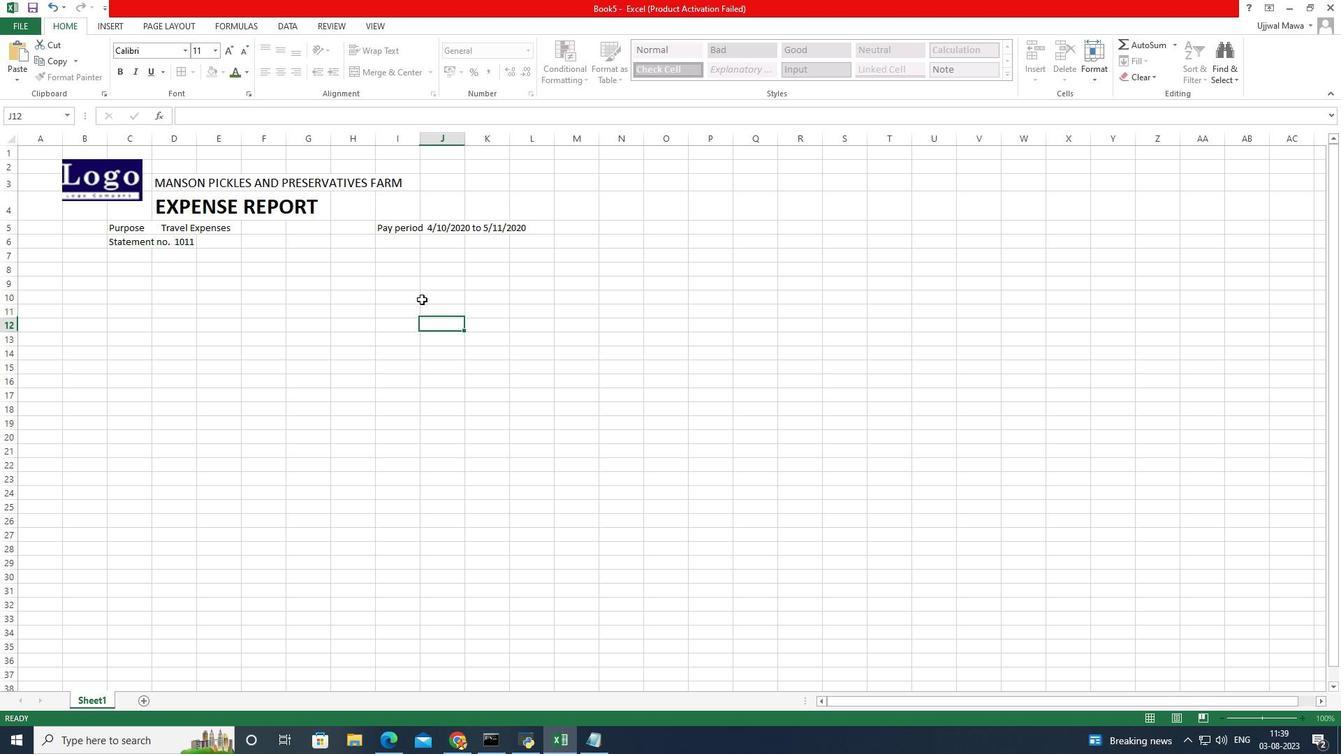 
Action: Mouse moved to (402, 231)
Screenshot: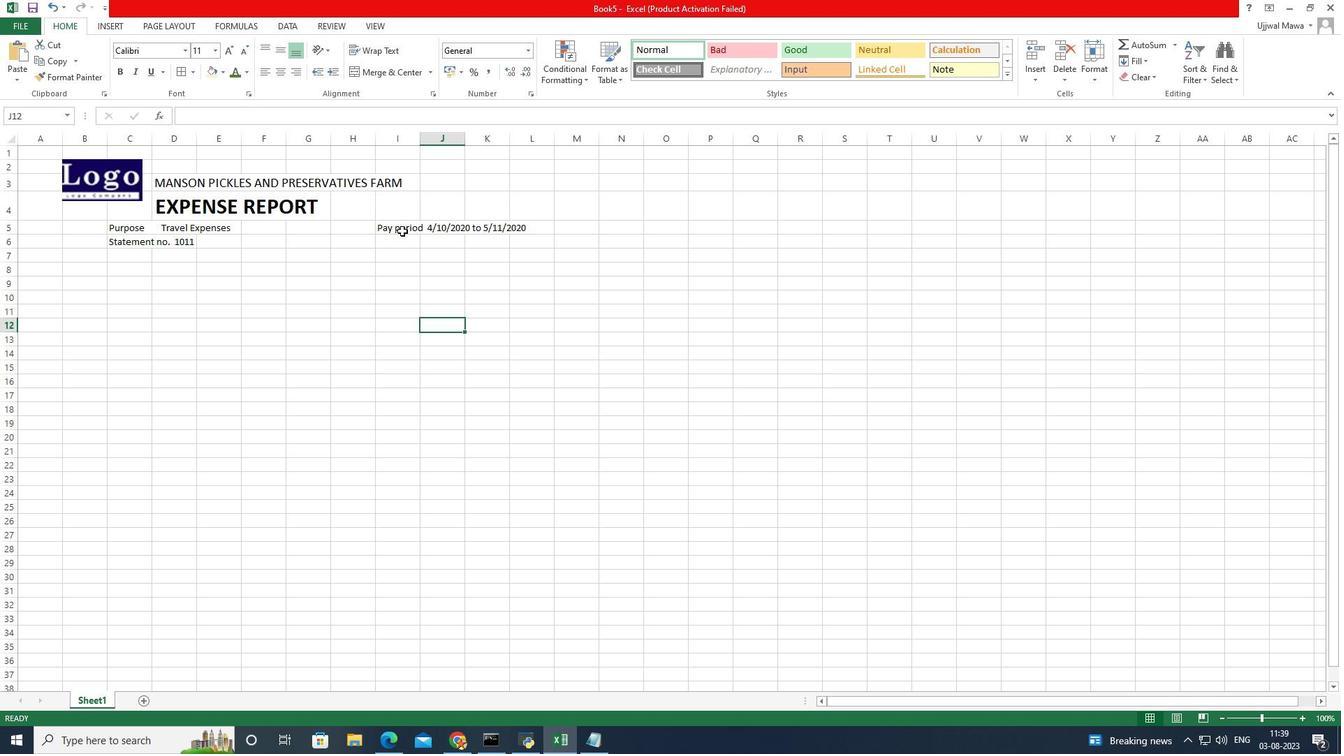 
Action: Mouse pressed left at (402, 231)
Screenshot: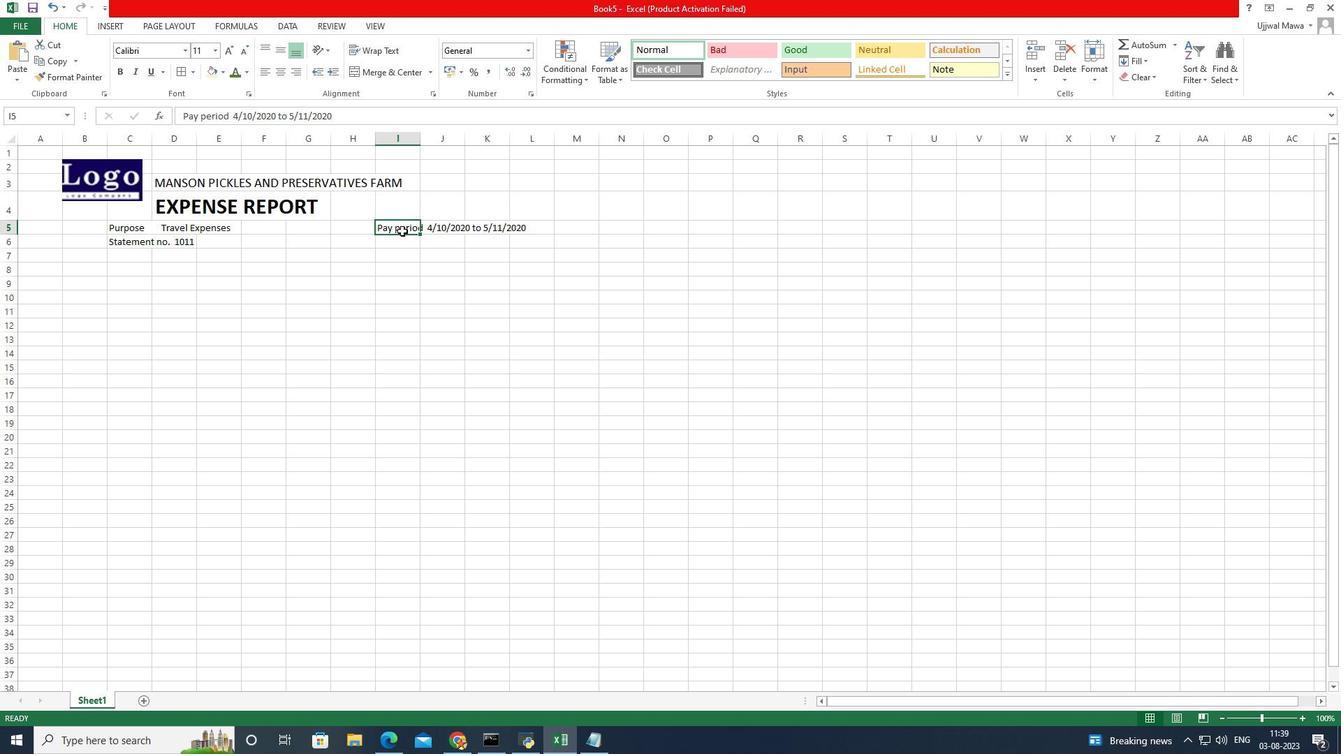 
Action: Mouse moved to (356, 263)
Screenshot: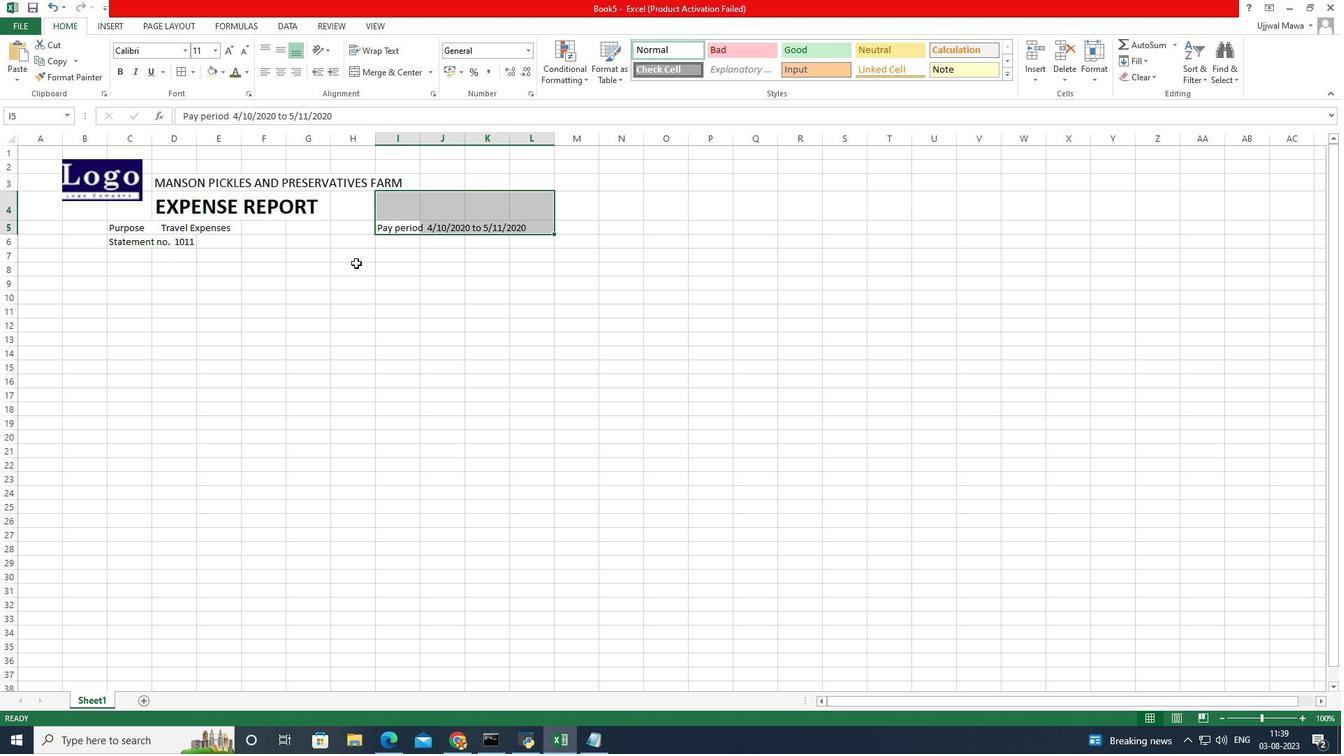
Action: Mouse pressed left at (356, 263)
Screenshot: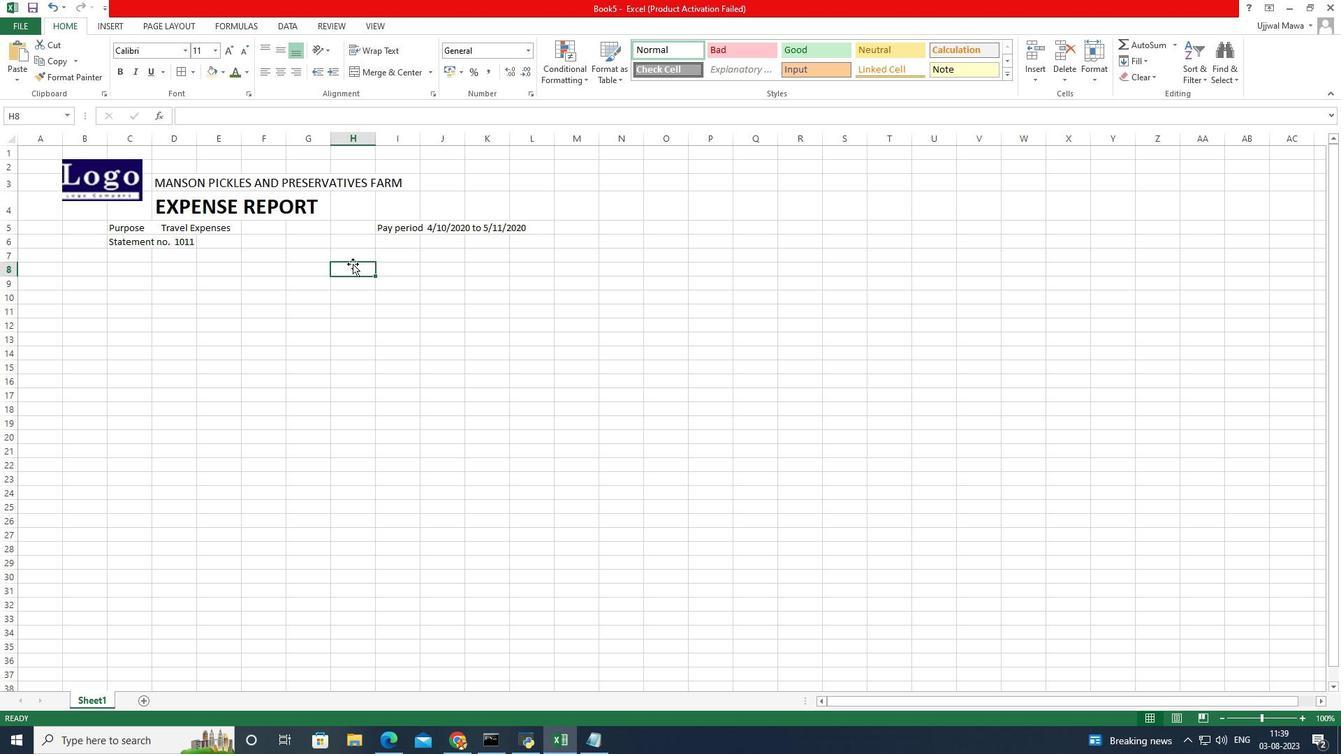 
Action: Mouse moved to (124, 278)
Screenshot: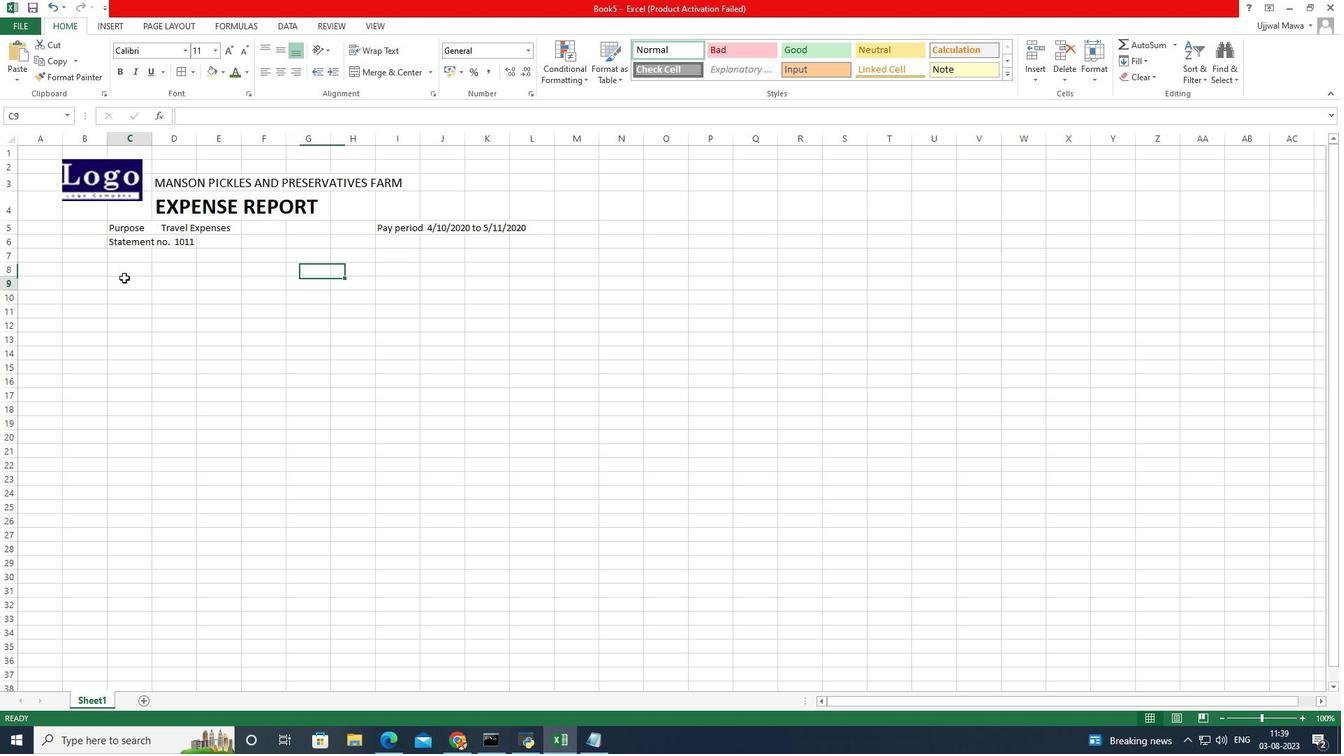 
Action: Mouse pressed left at (124, 278)
Screenshot: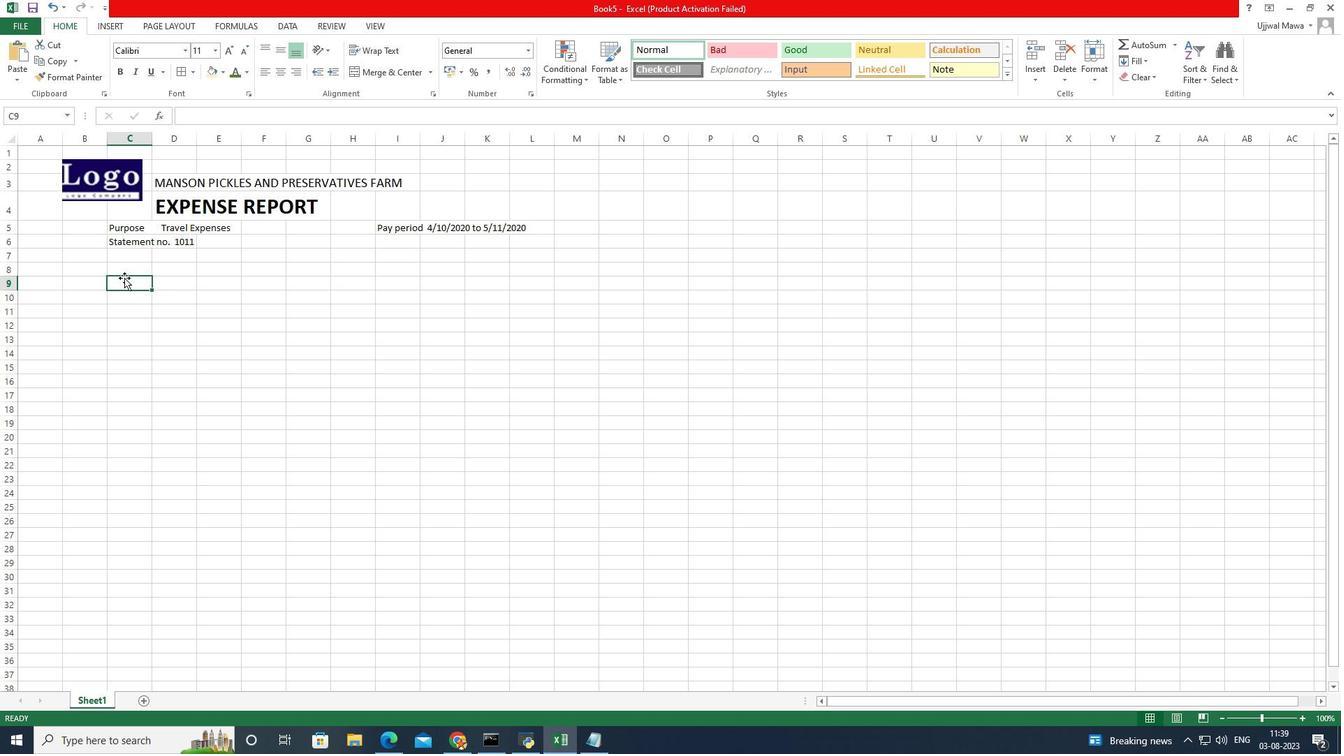 
Action: Mouse pressed left at (124, 278)
Screenshot: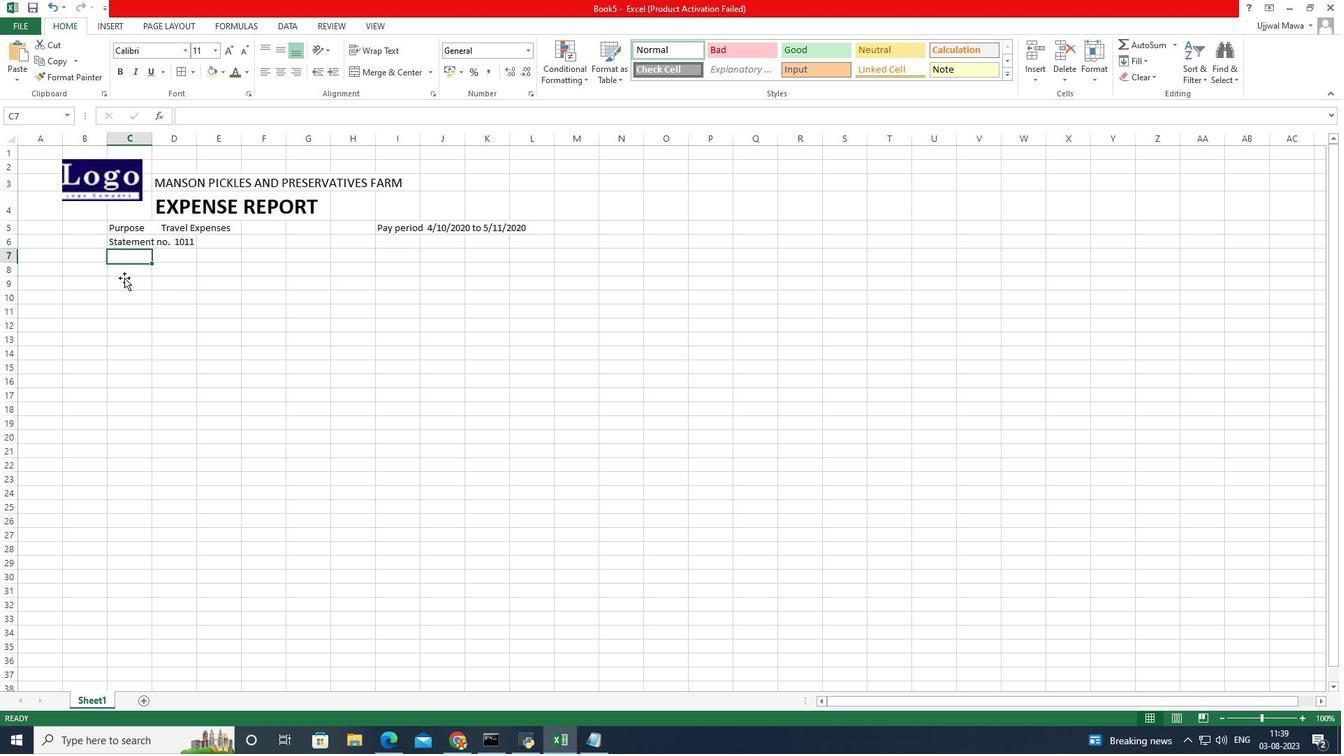 
Action: Mouse moved to (129, 277)
Screenshot: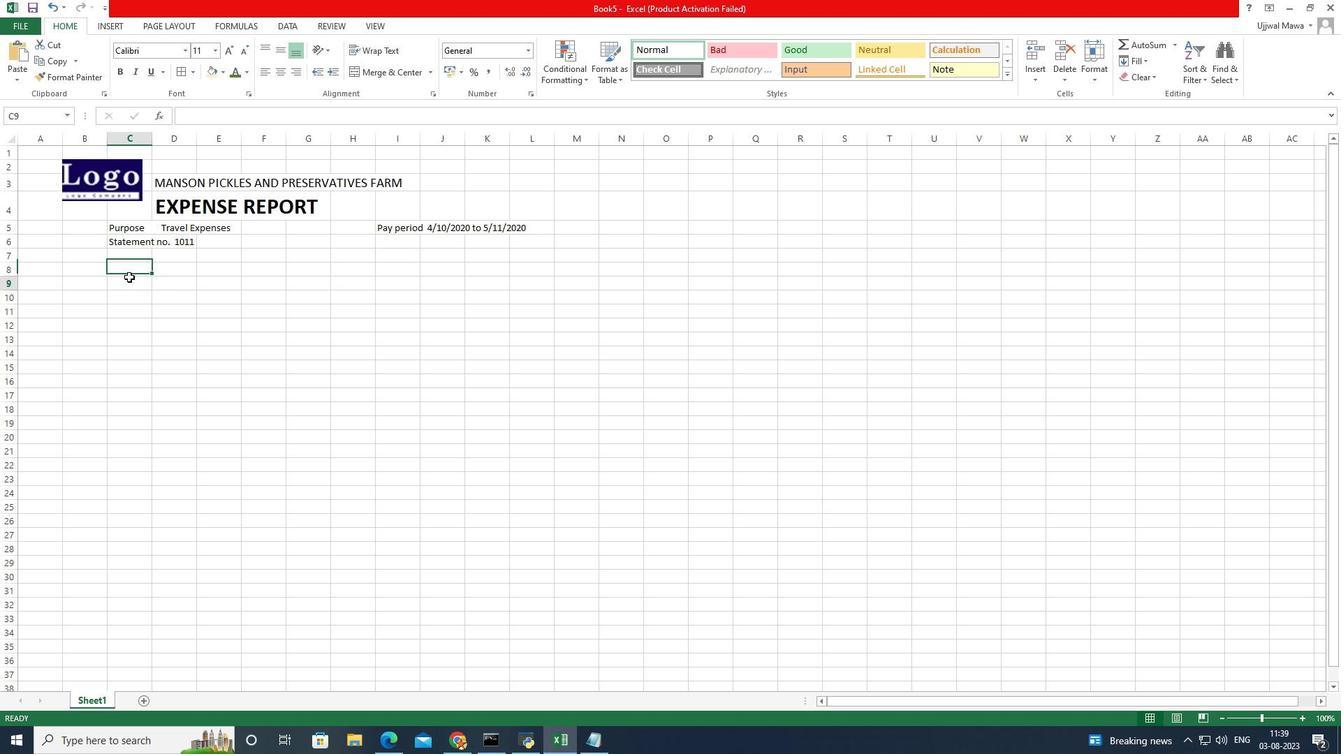 
Action: Mouse pressed left at (129, 277)
Screenshot: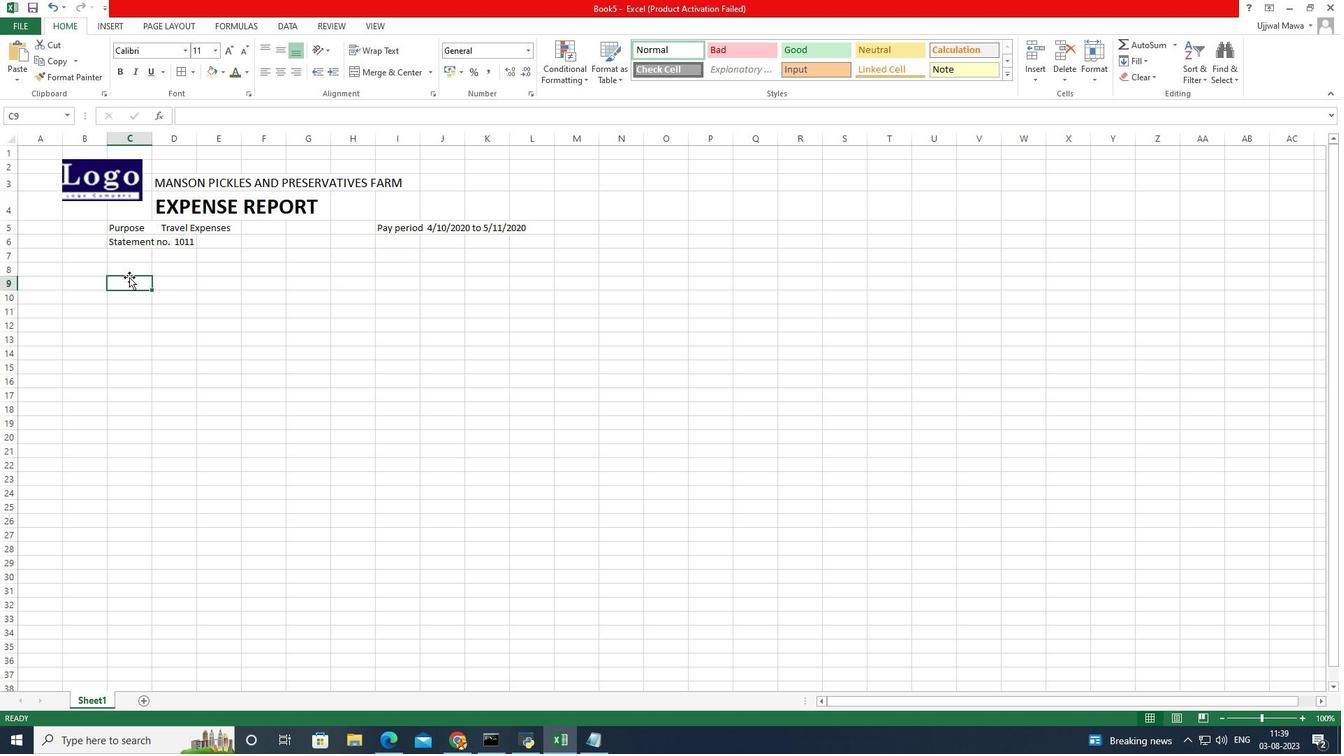 
Action: Mouse moved to (134, 271)
Screenshot: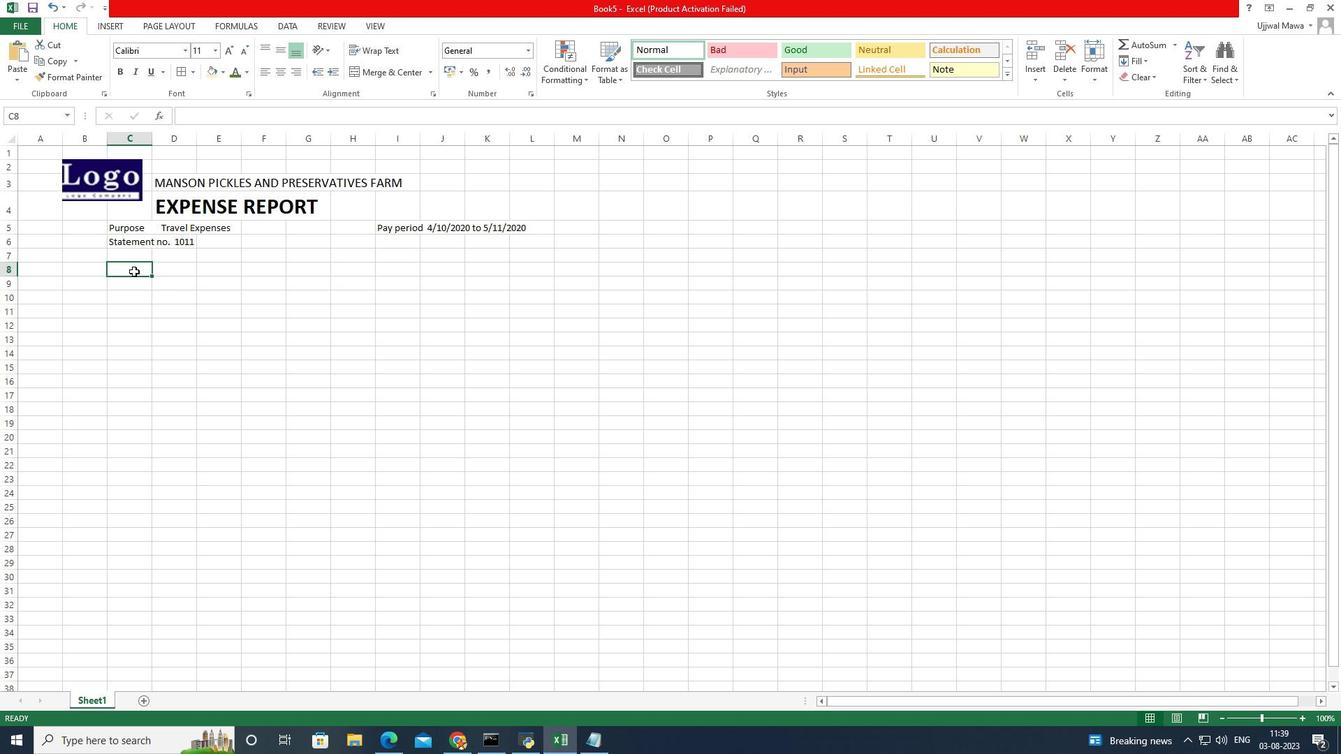 
Action: Mouse pressed left at (134, 271)
Screenshot: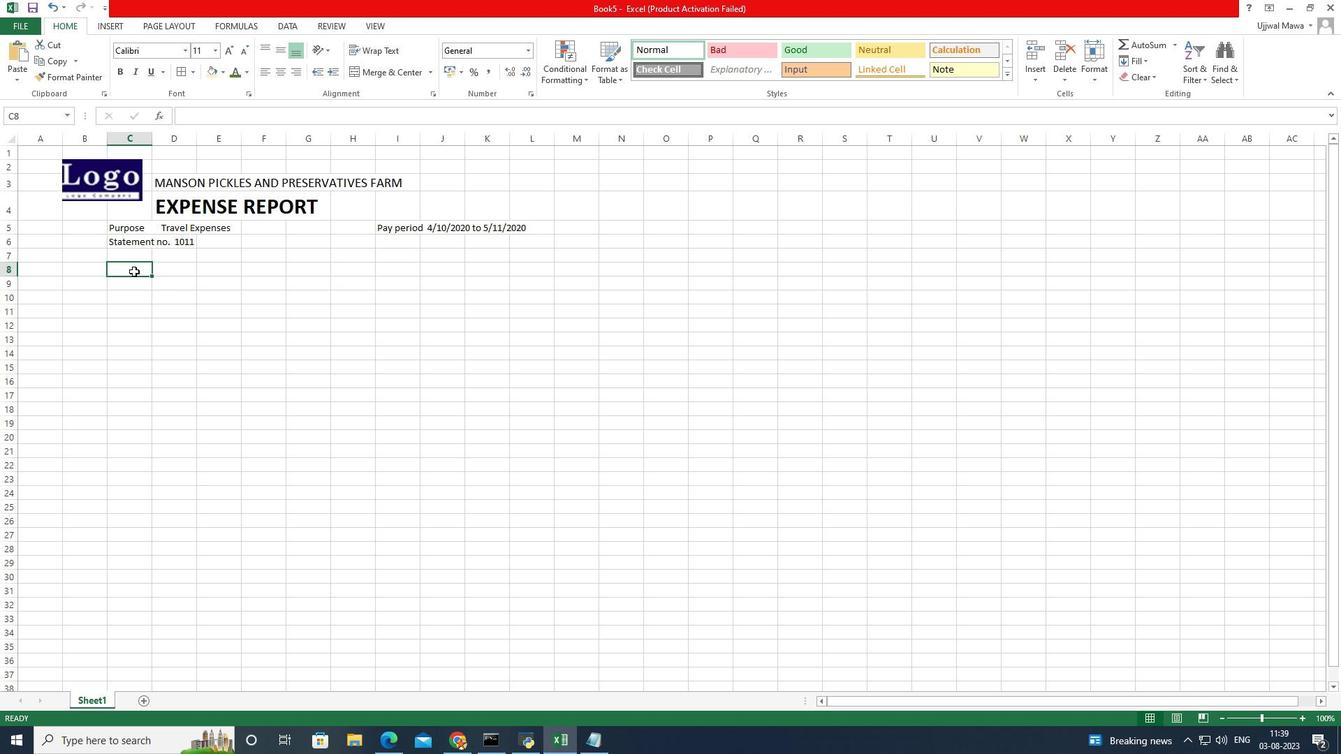
Action: Mouse moved to (136, 272)
Screenshot: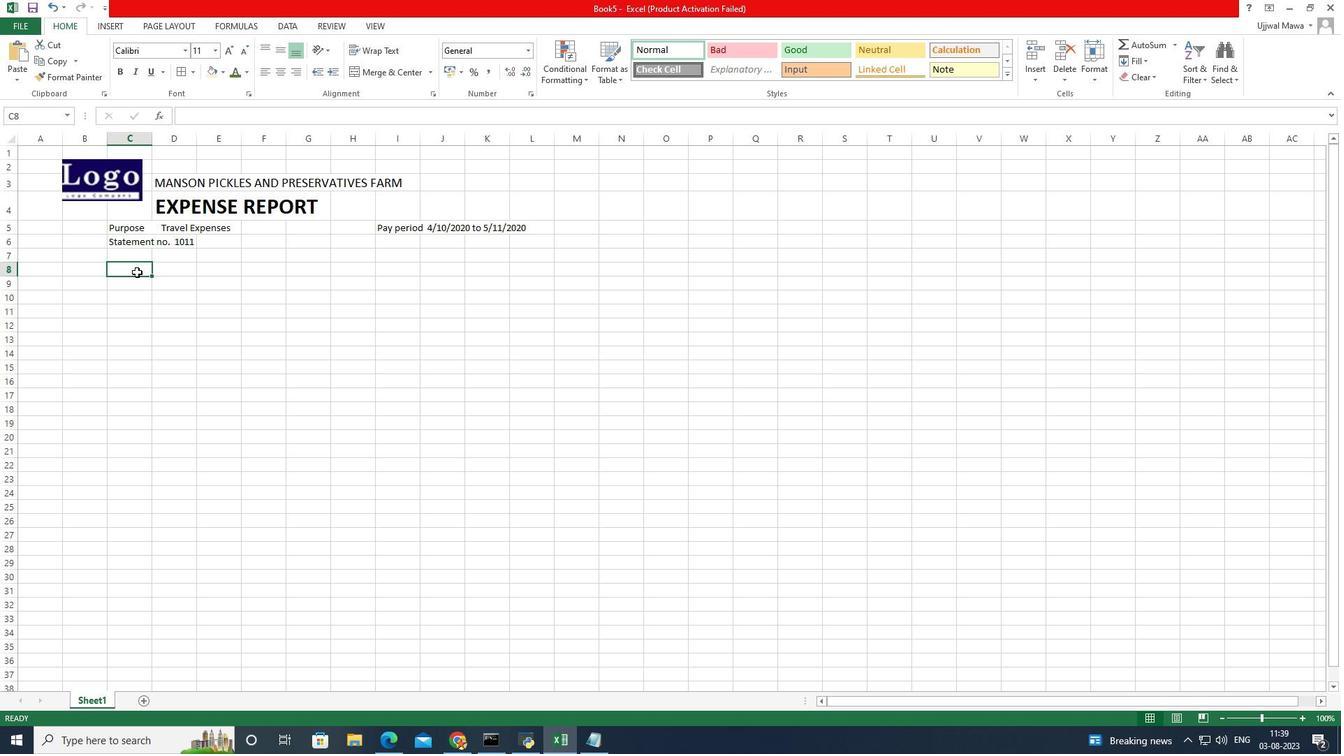 
Action: Mouse pressed left at (136, 272)
Screenshot: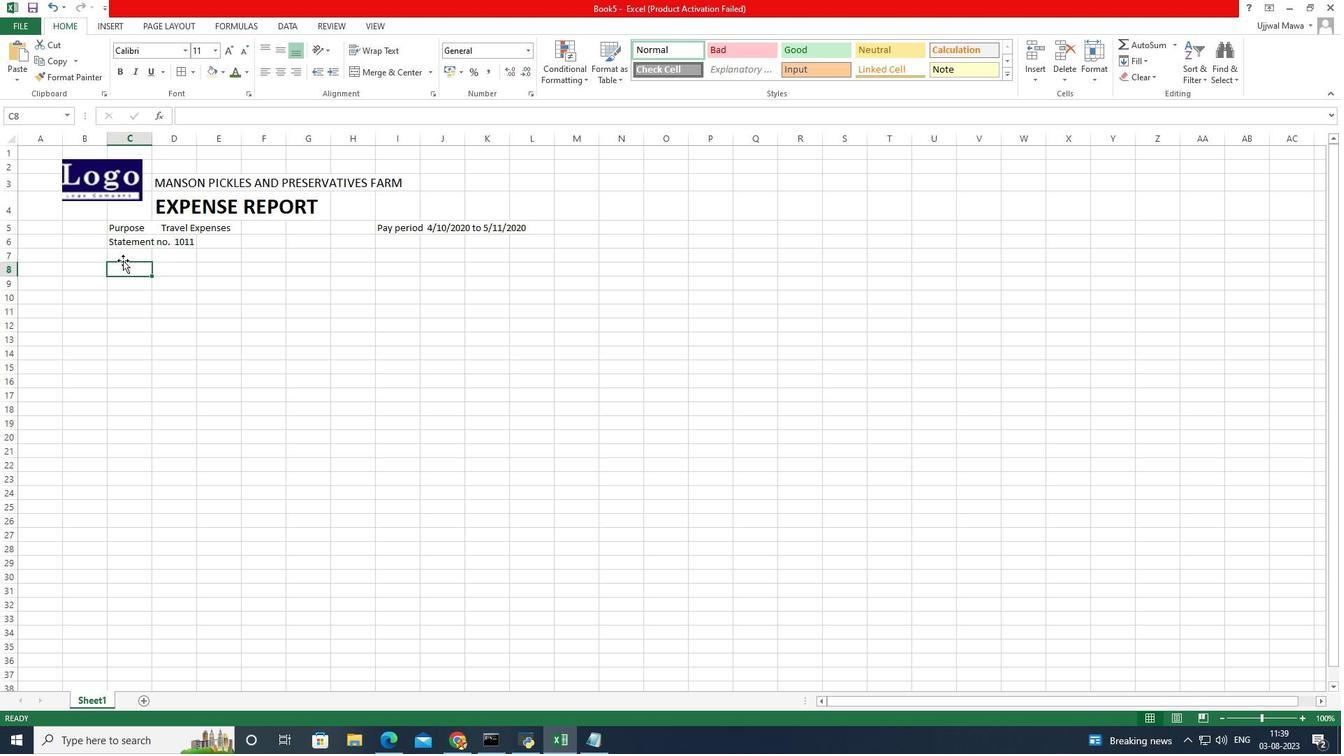 
Action: Mouse moved to (122, 260)
Screenshot: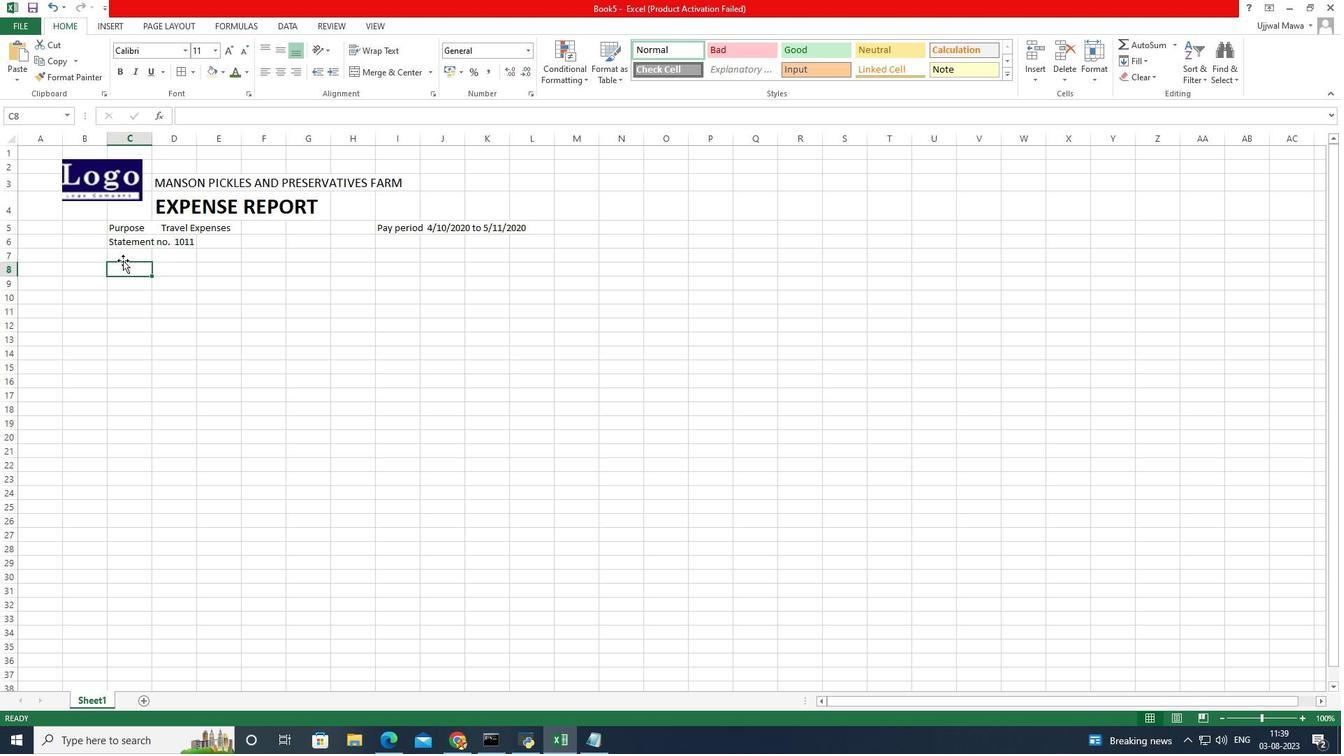 
Action: Key pressed <Key.caps_lock>4E<Key.backspace><Key.backspace>EMPLOYEE<Key.space>INFORMATION
Screenshot: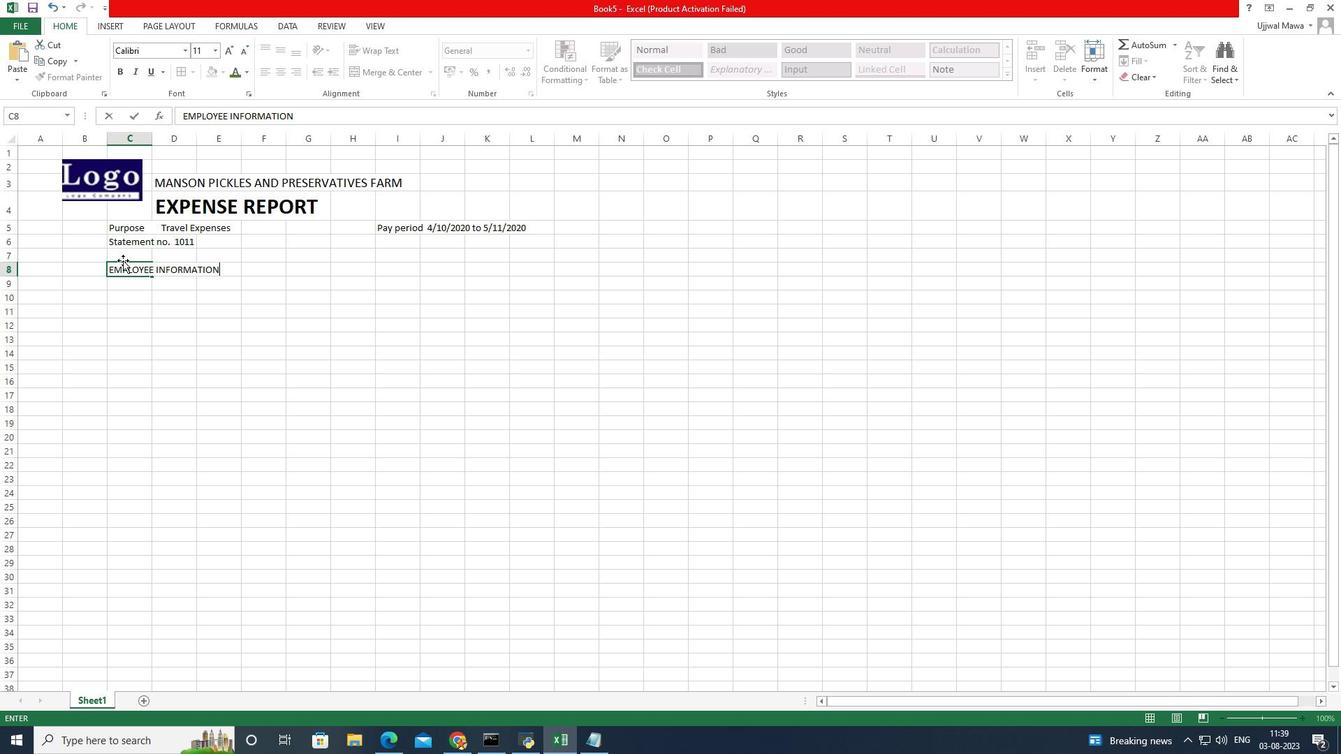 
Action: Mouse moved to (127, 283)
Screenshot: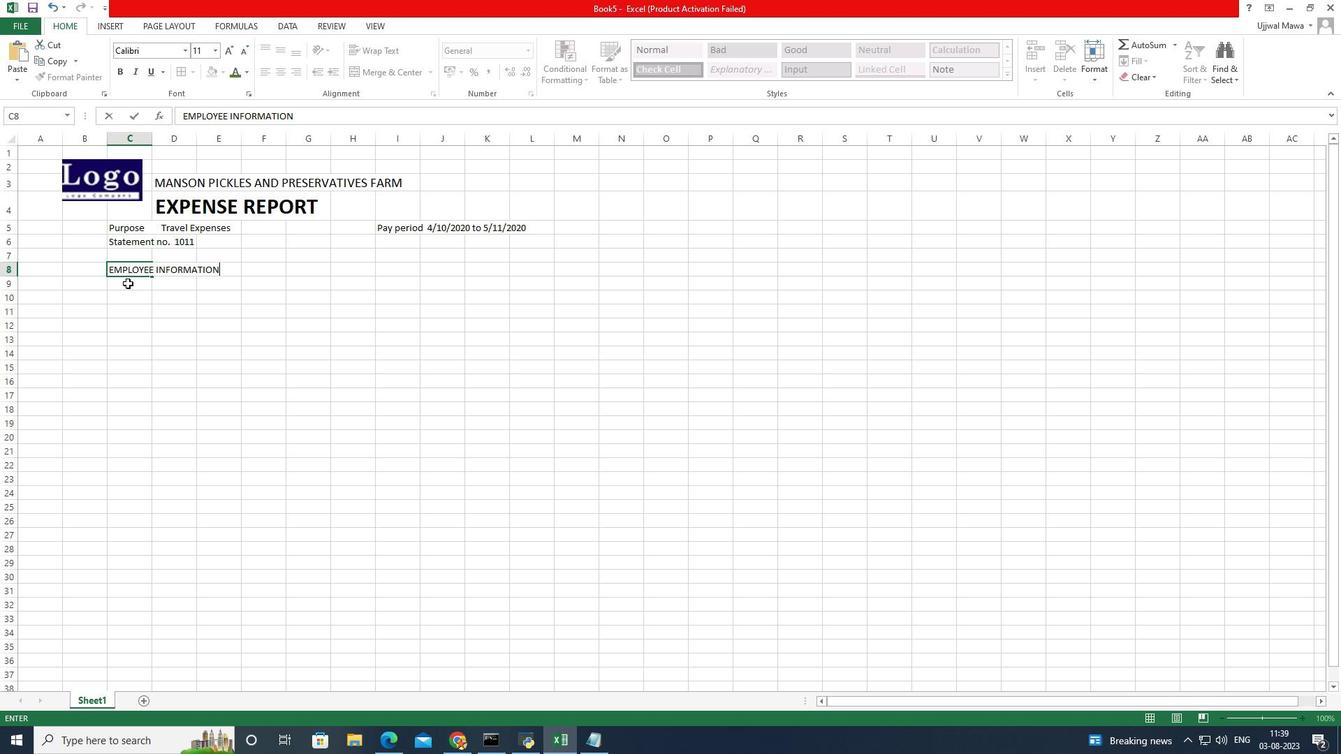 
Action: Mouse pressed left at (127, 283)
Screenshot: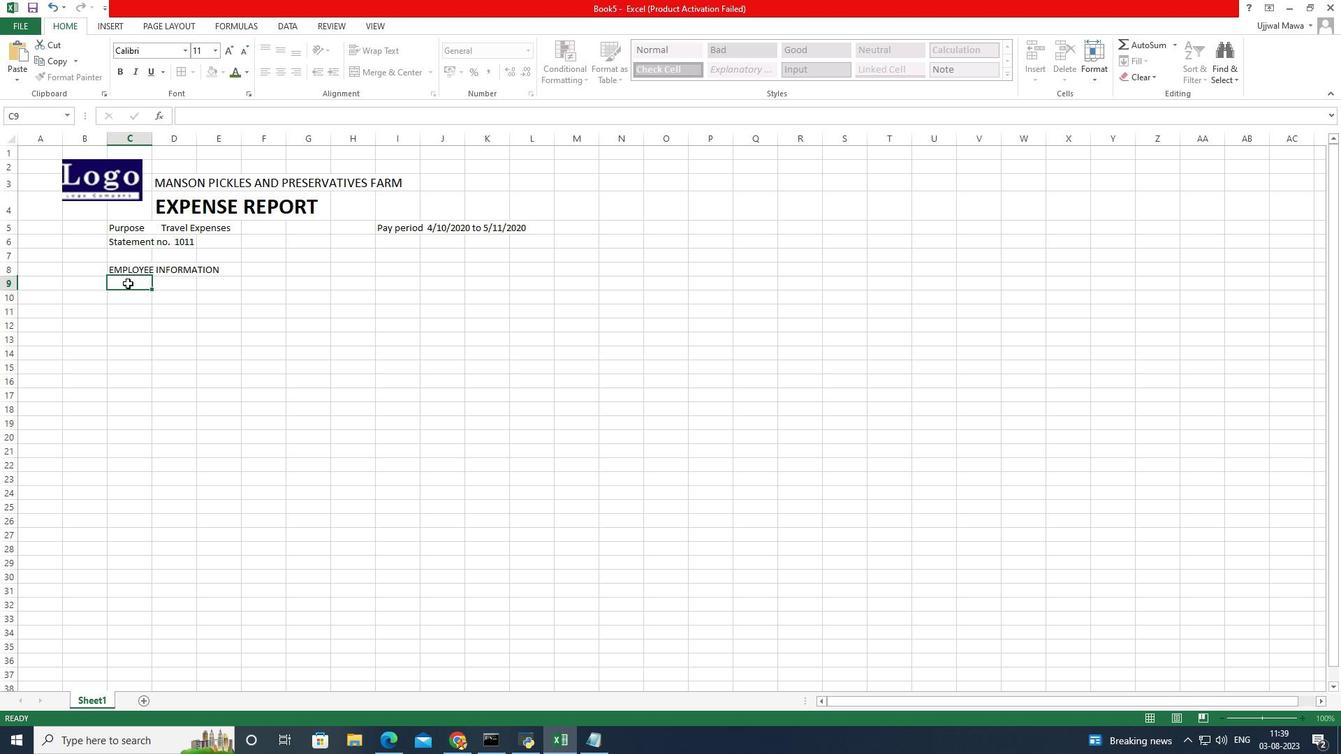 
Action: Mouse pressed left at (127, 283)
Screenshot: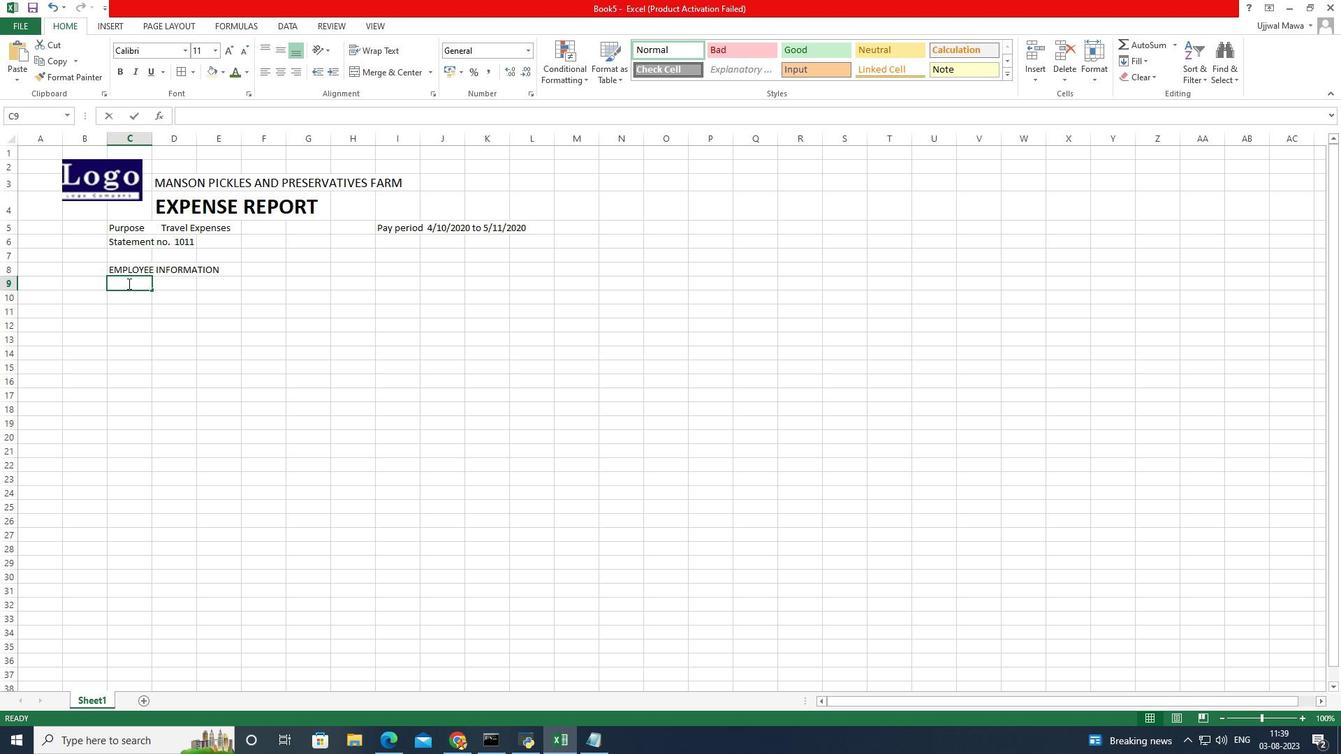 
Action: Key pressed NAME<Key.space>
Screenshot: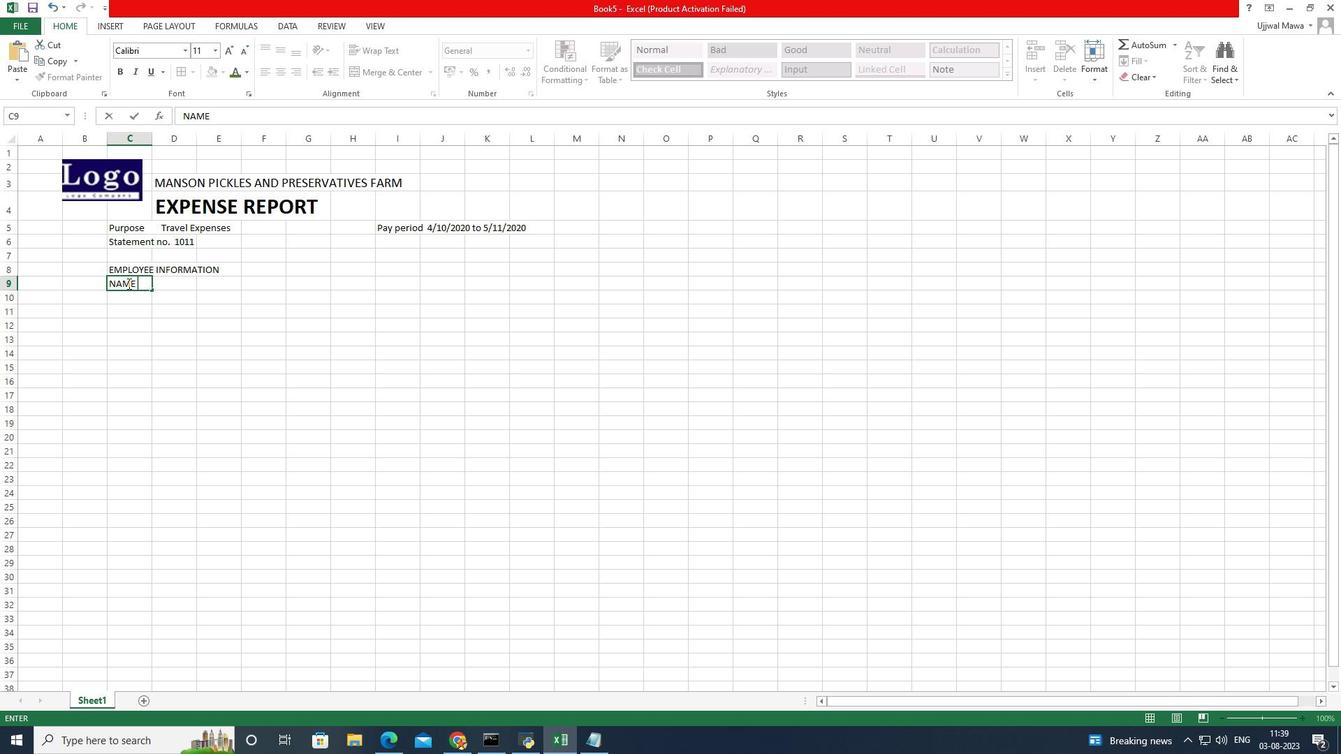 
Action: Mouse moved to (101, 290)
Screenshot: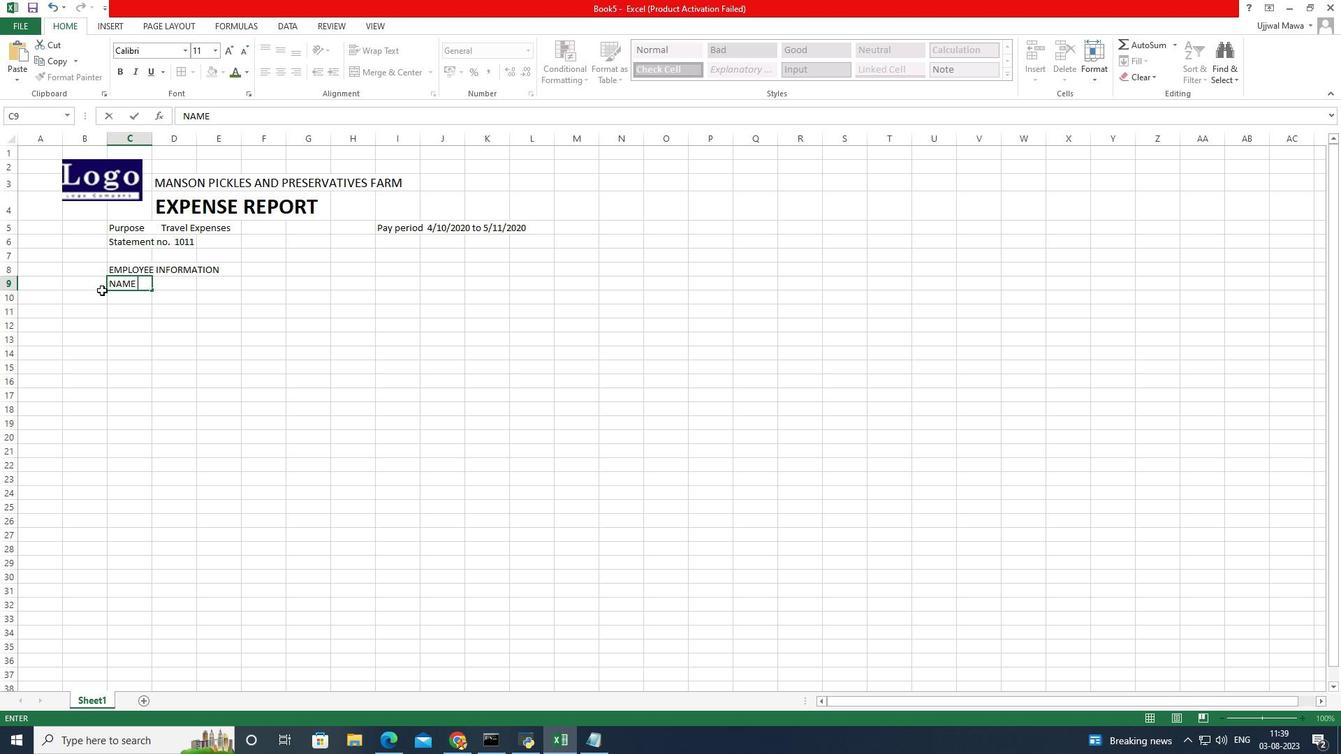 
Action: Mouse pressed left at (101, 290)
Screenshot: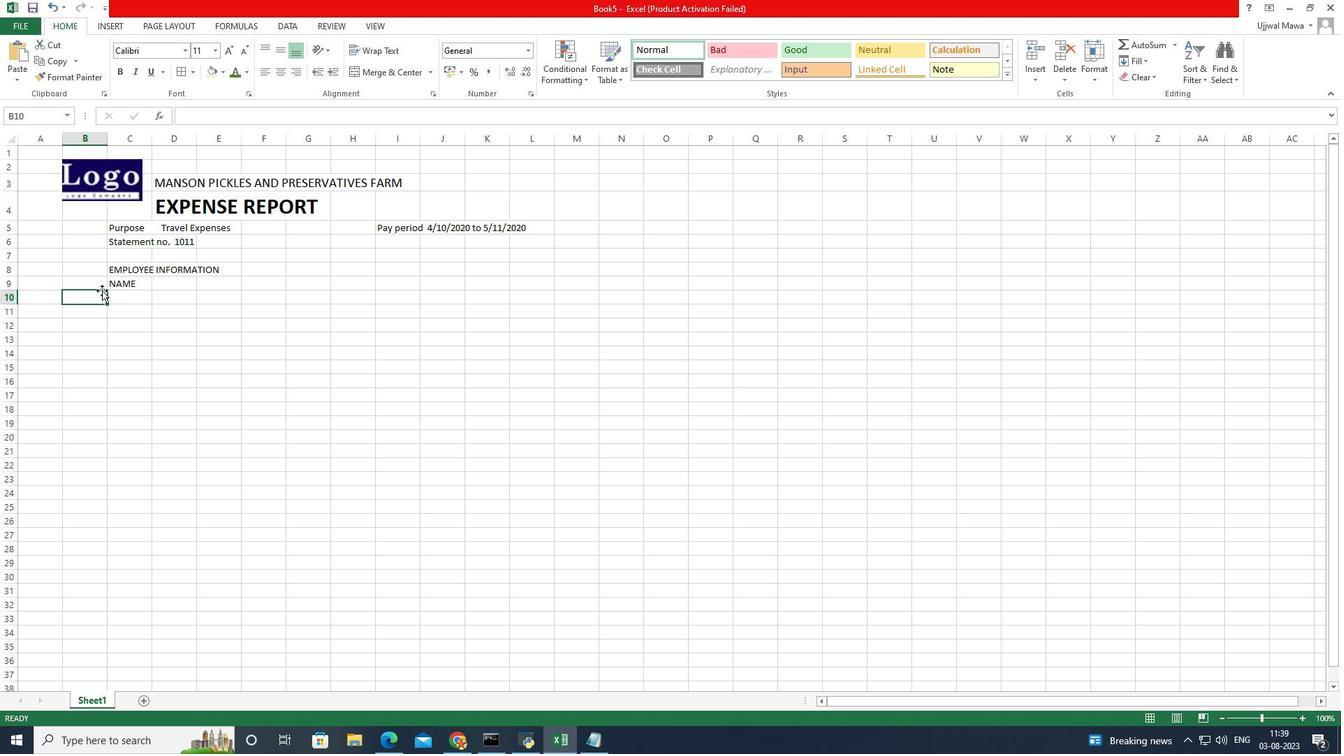 
Action: Mouse moved to (144, 296)
Screenshot: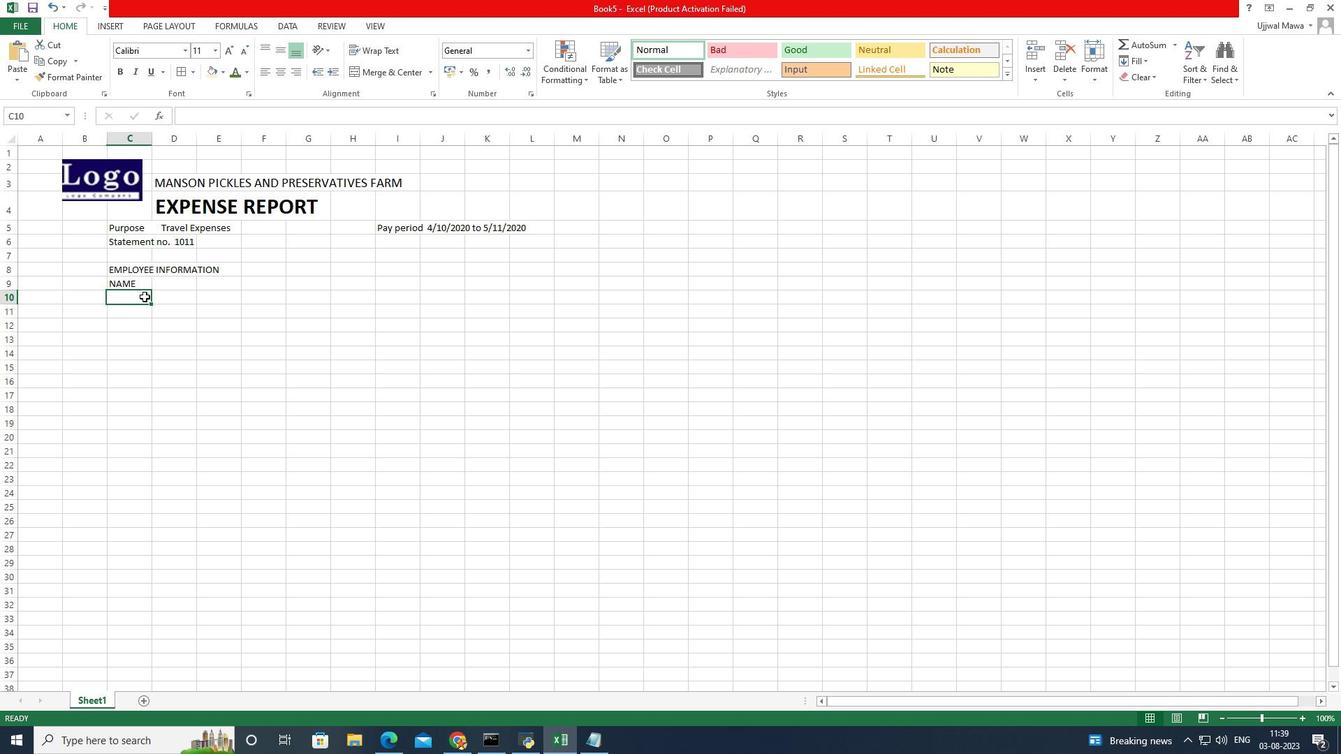 
Action: Mouse pressed left at (144, 296)
Screenshot: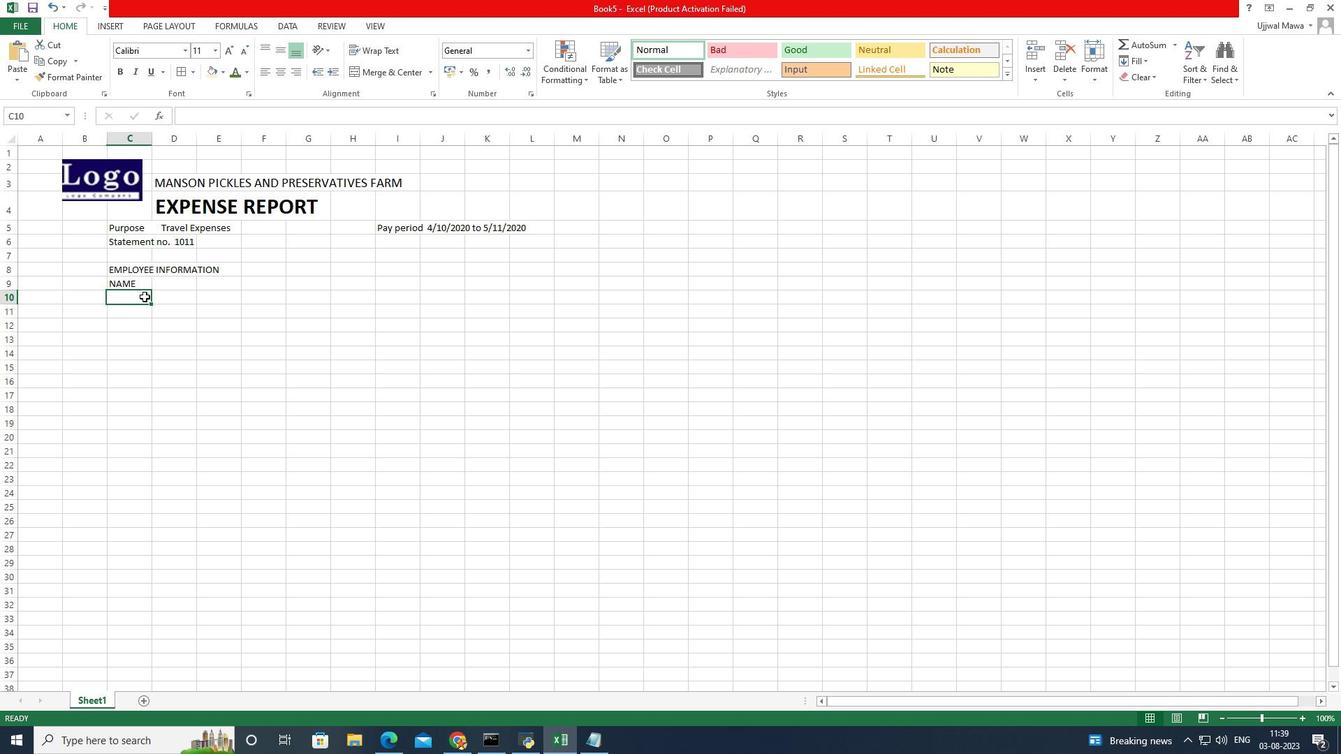 
Action: Mouse moved to (144, 296)
Screenshot: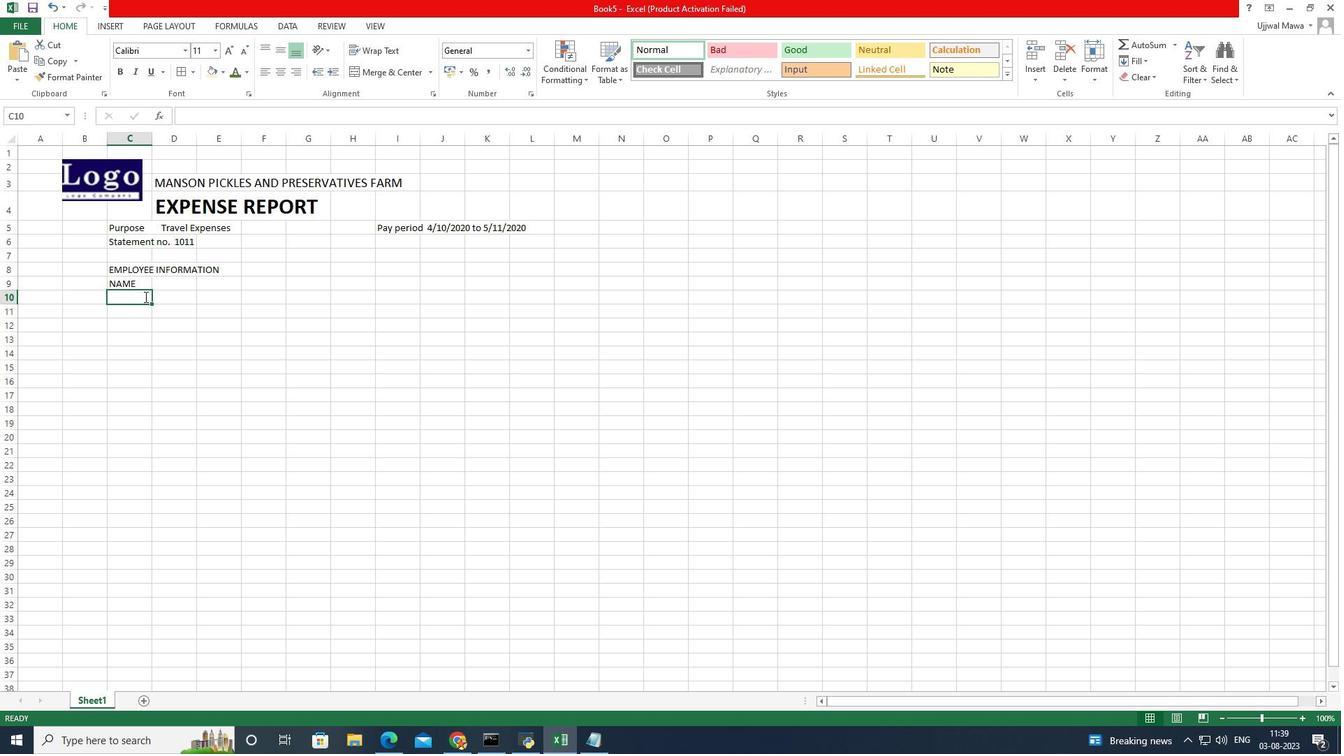 
Action: Mouse pressed left at (144, 296)
Screenshot: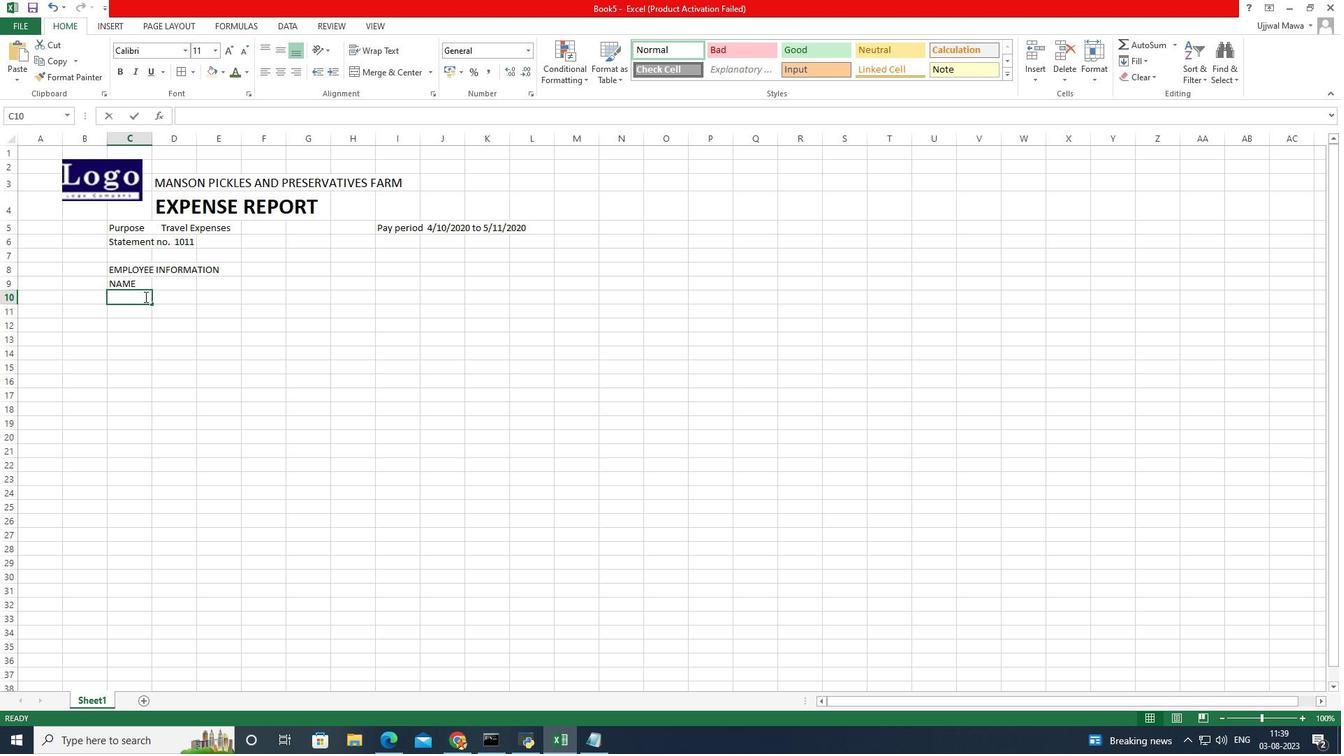 
Action: Mouse moved to (146, 296)
Screenshot: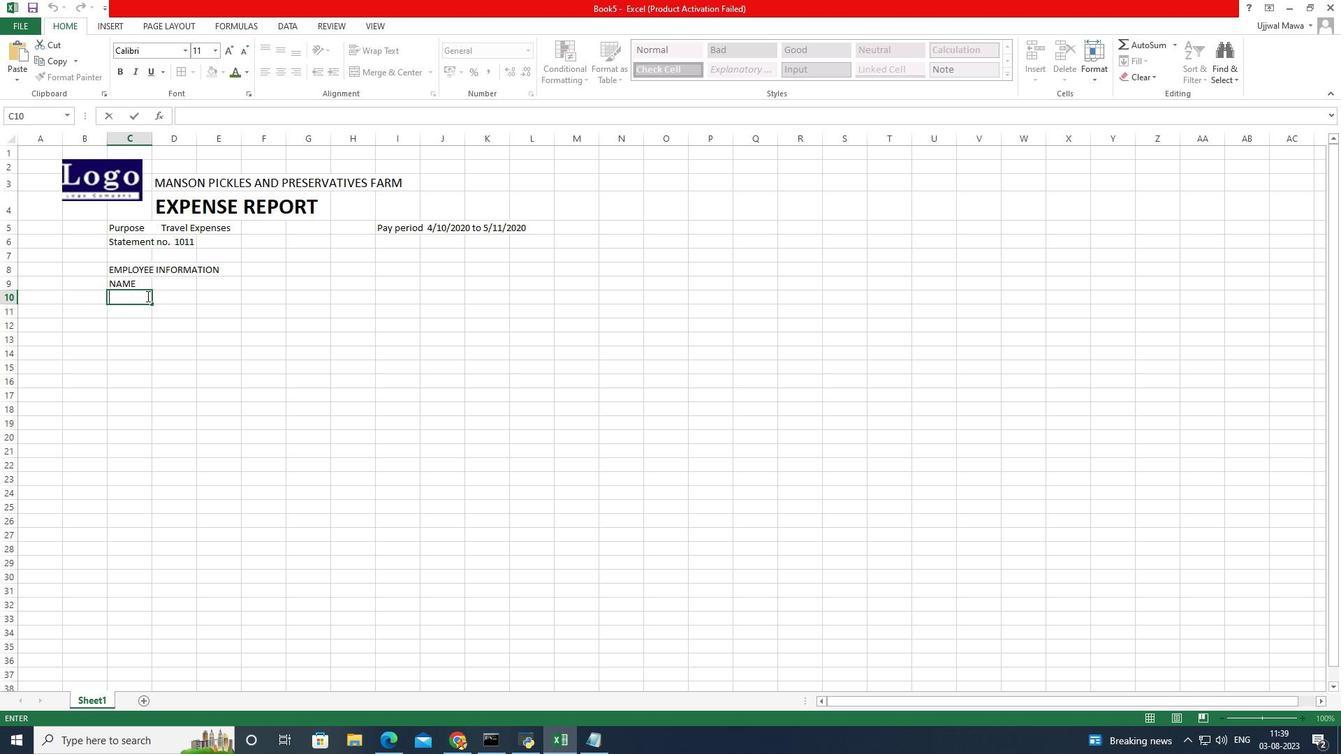 
Action: Key pressed DEPT.
Screenshot: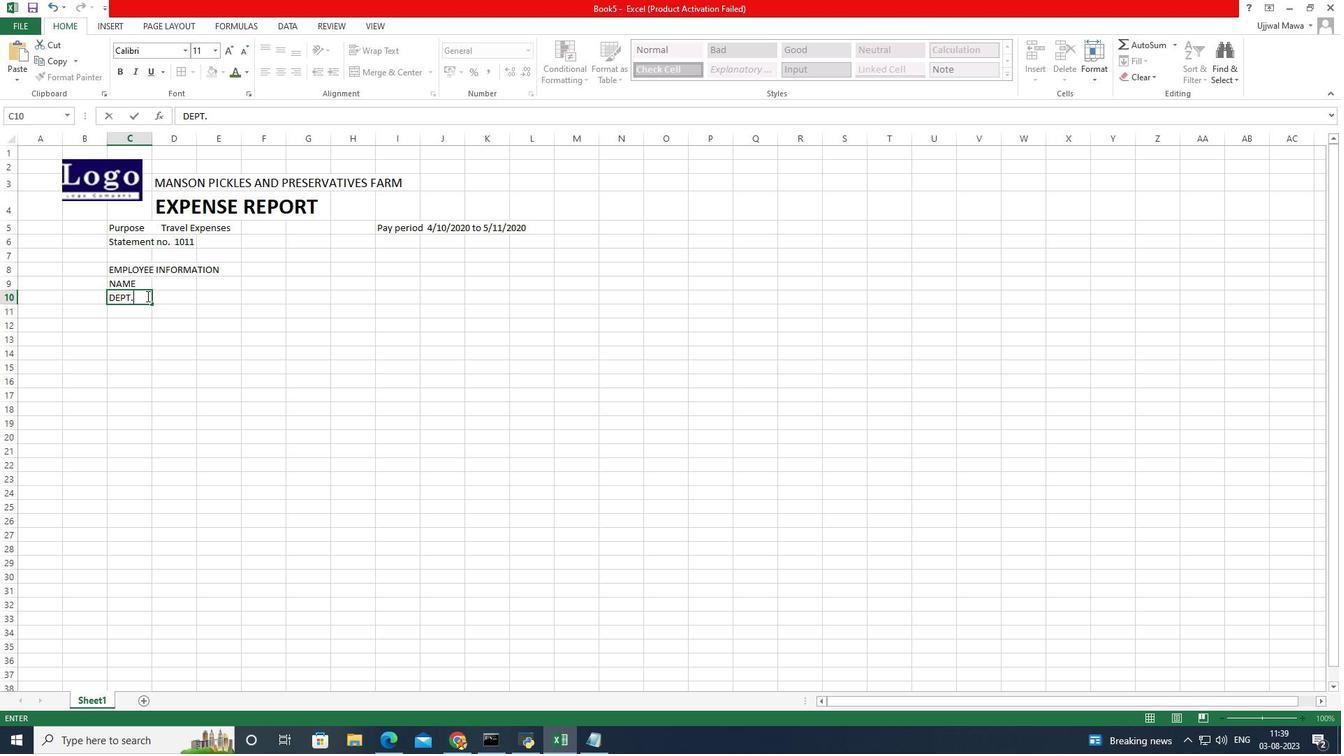 
Action: Mouse moved to (222, 371)
Screenshot: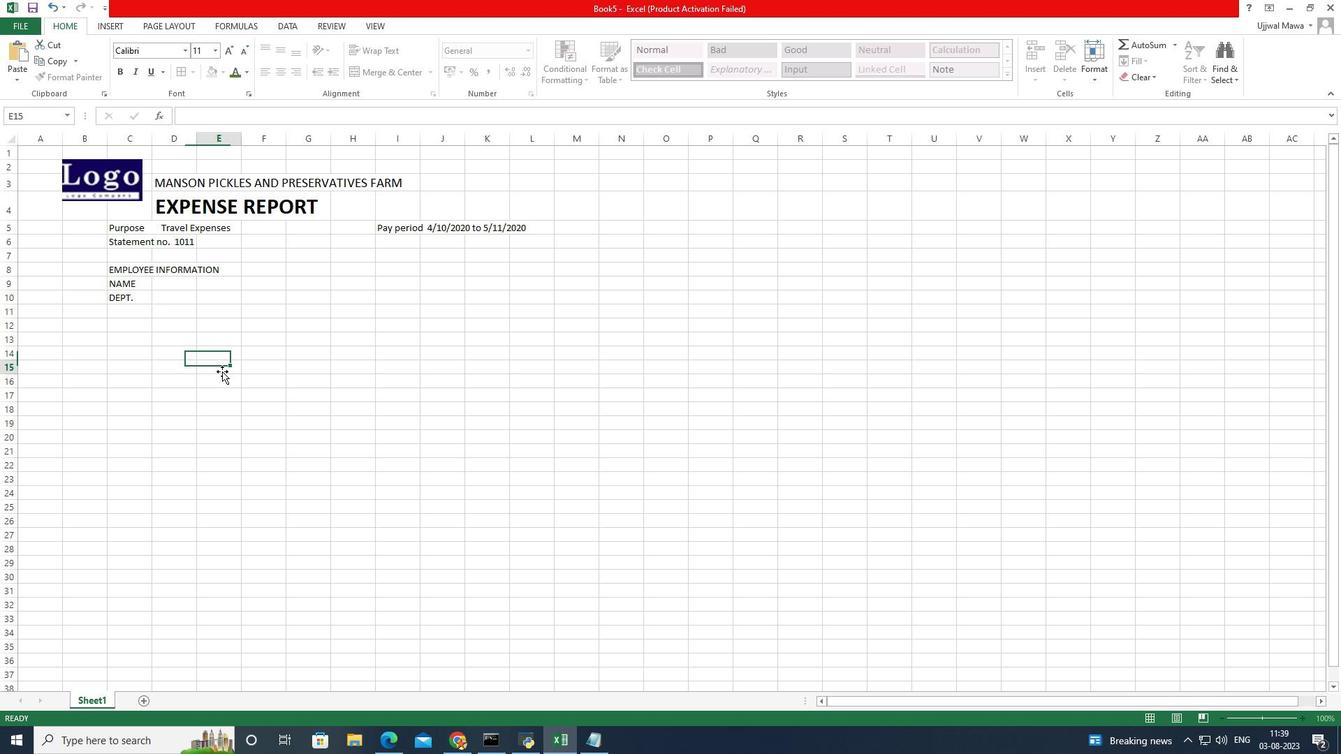 
Action: Mouse pressed left at (222, 371)
Screenshot: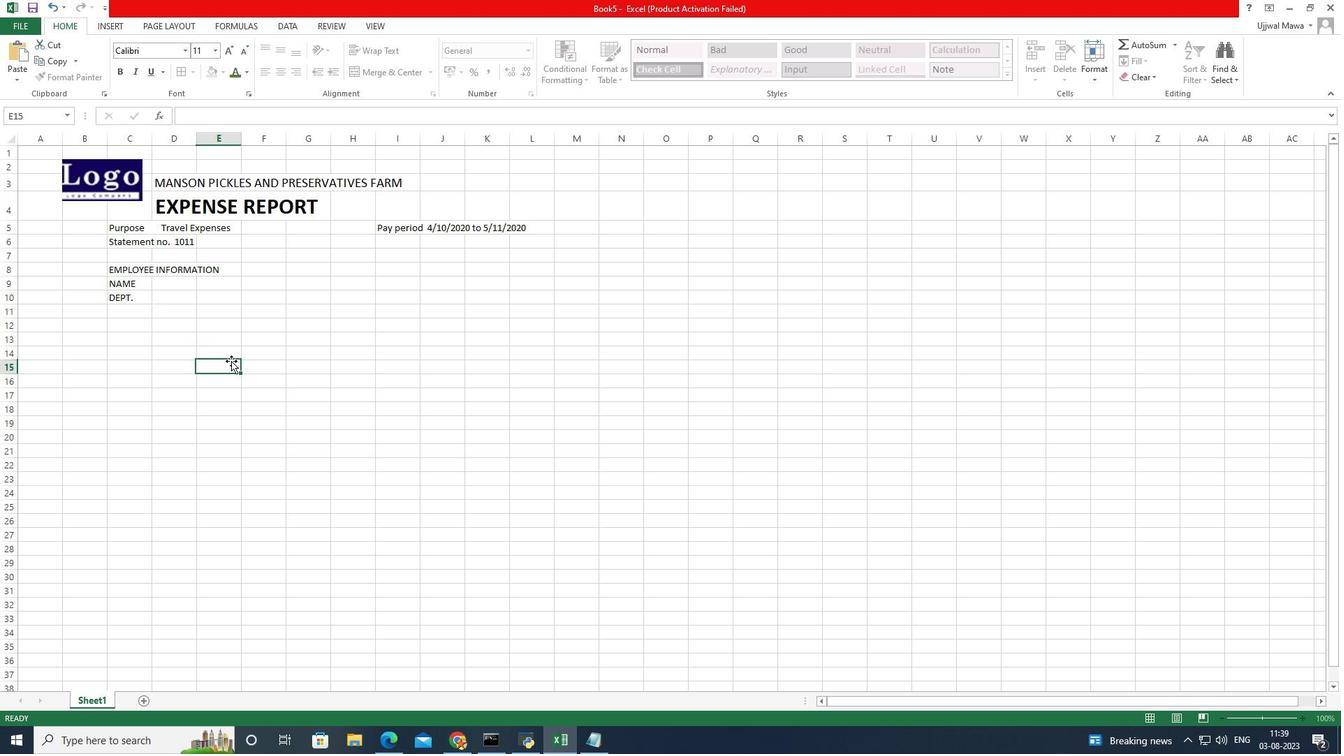 
Action: Mouse moved to (183, 278)
Screenshot: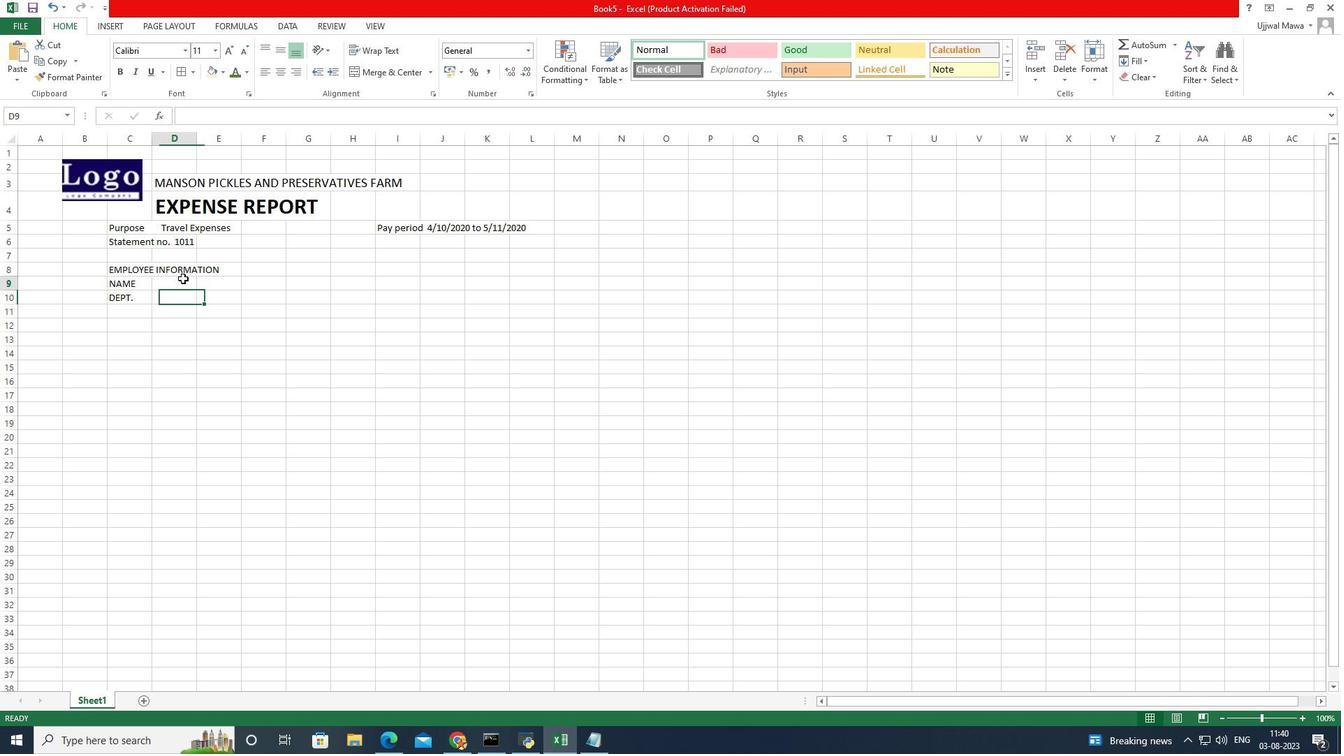 
Action: Mouse pressed left at (183, 278)
Screenshot: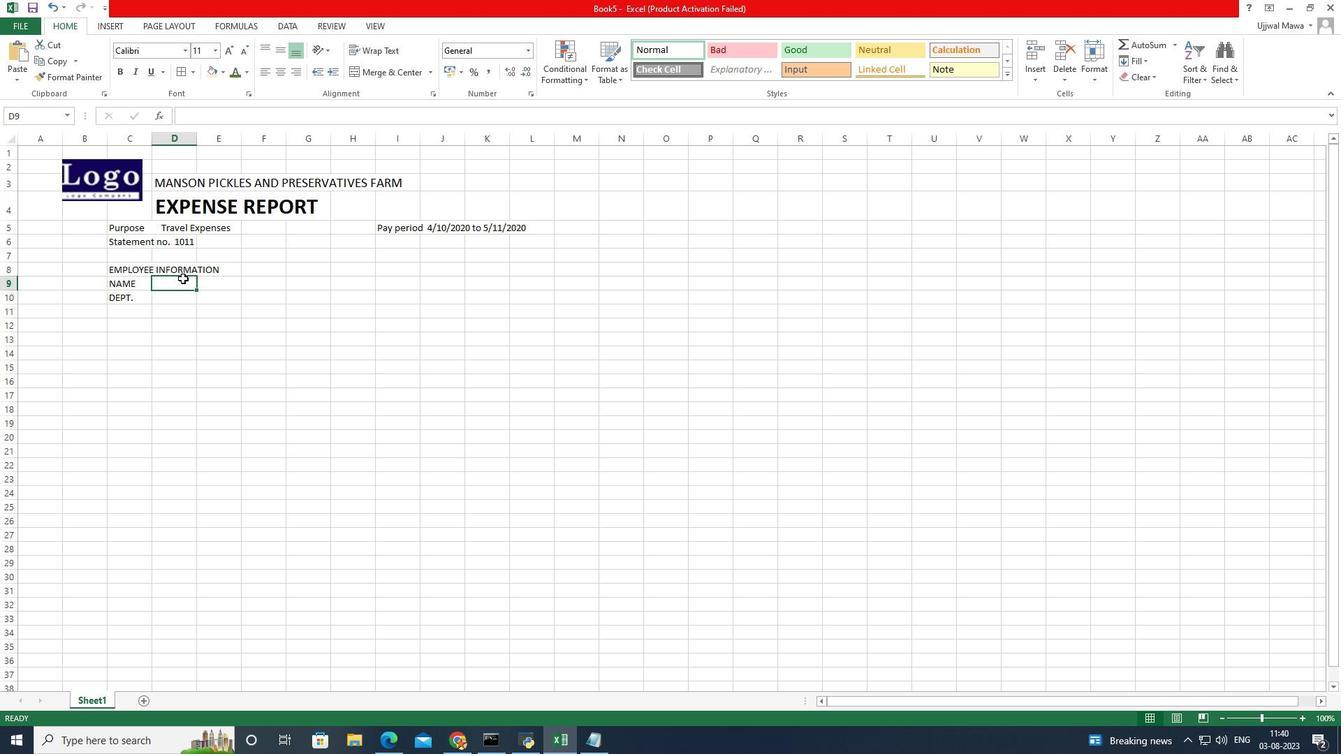 
Action: Mouse moved to (144, 285)
Screenshot: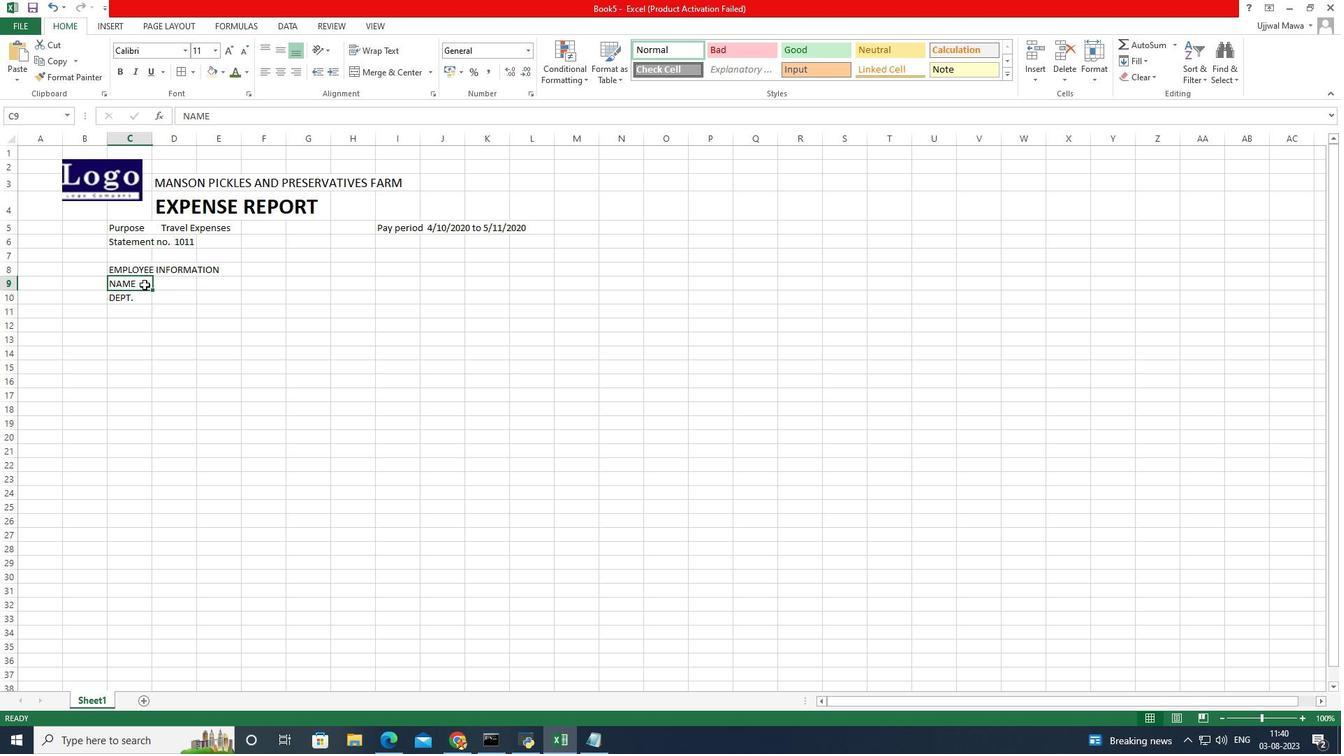 
Action: Mouse pressed left at (144, 285)
Screenshot: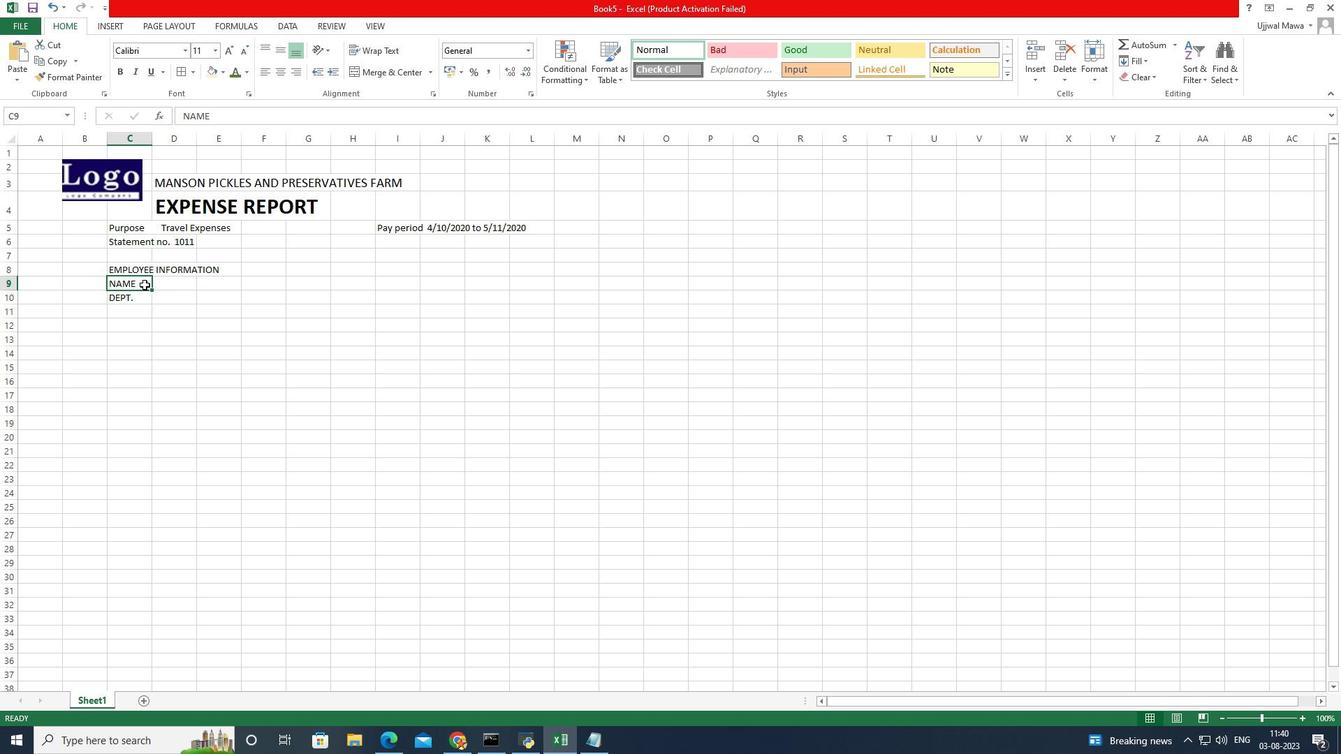
Action: Mouse pressed left at (144, 285)
Screenshot: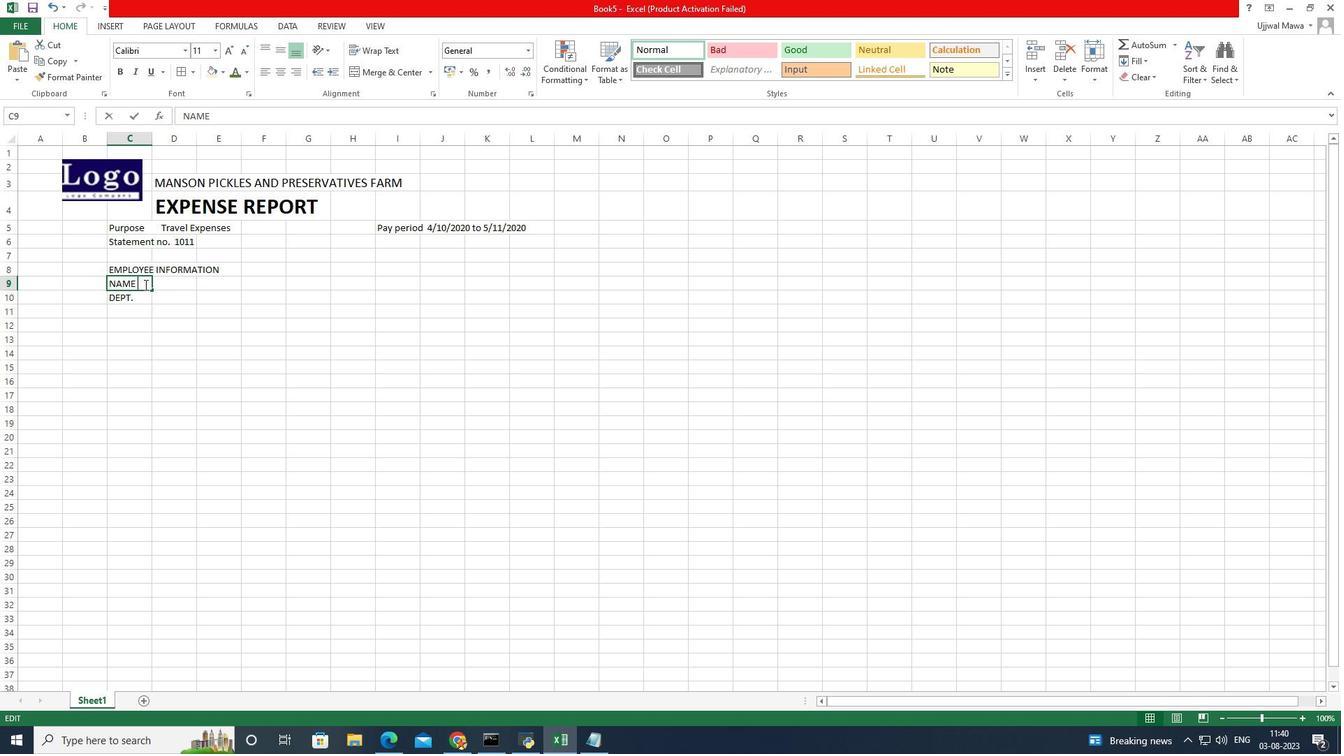
Action: Key pressed <Key.space><Key.space><Key.space><Key.space><Key.space>
Screenshot: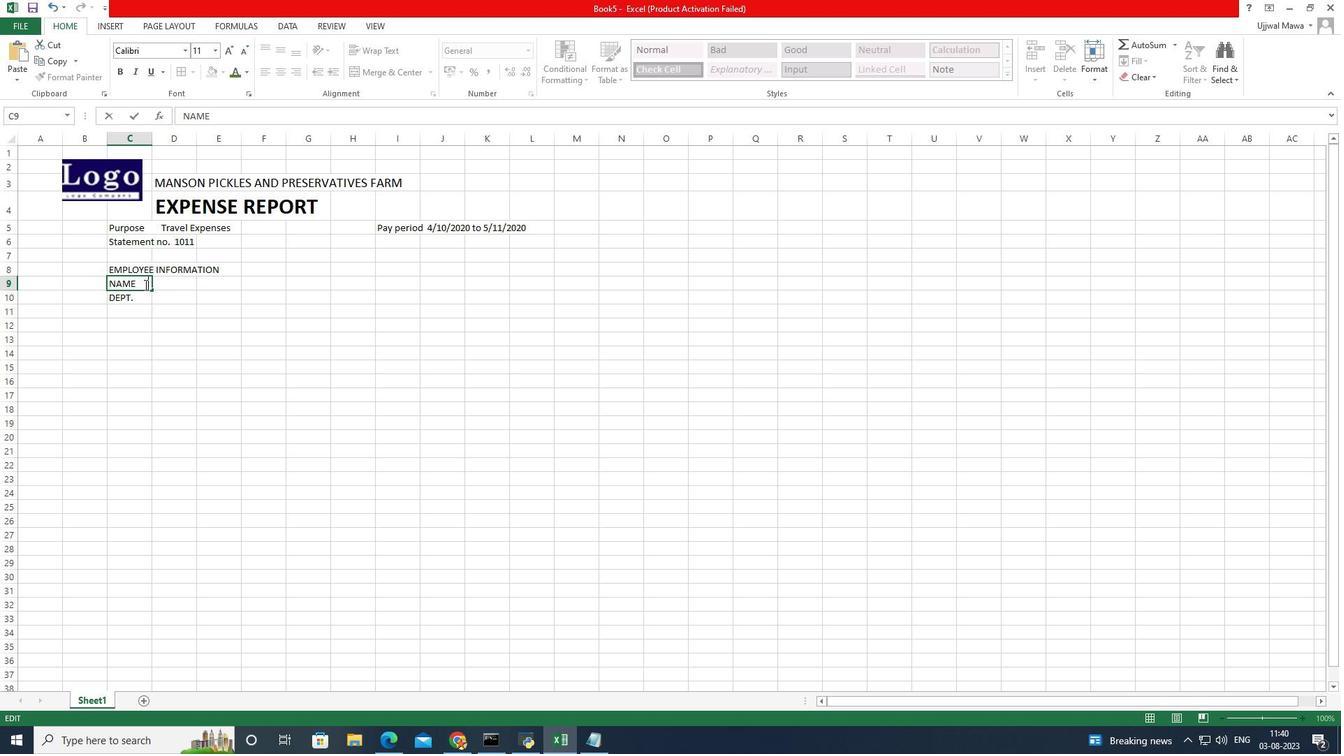 
Action: Mouse moved to (148, 282)
Screenshot: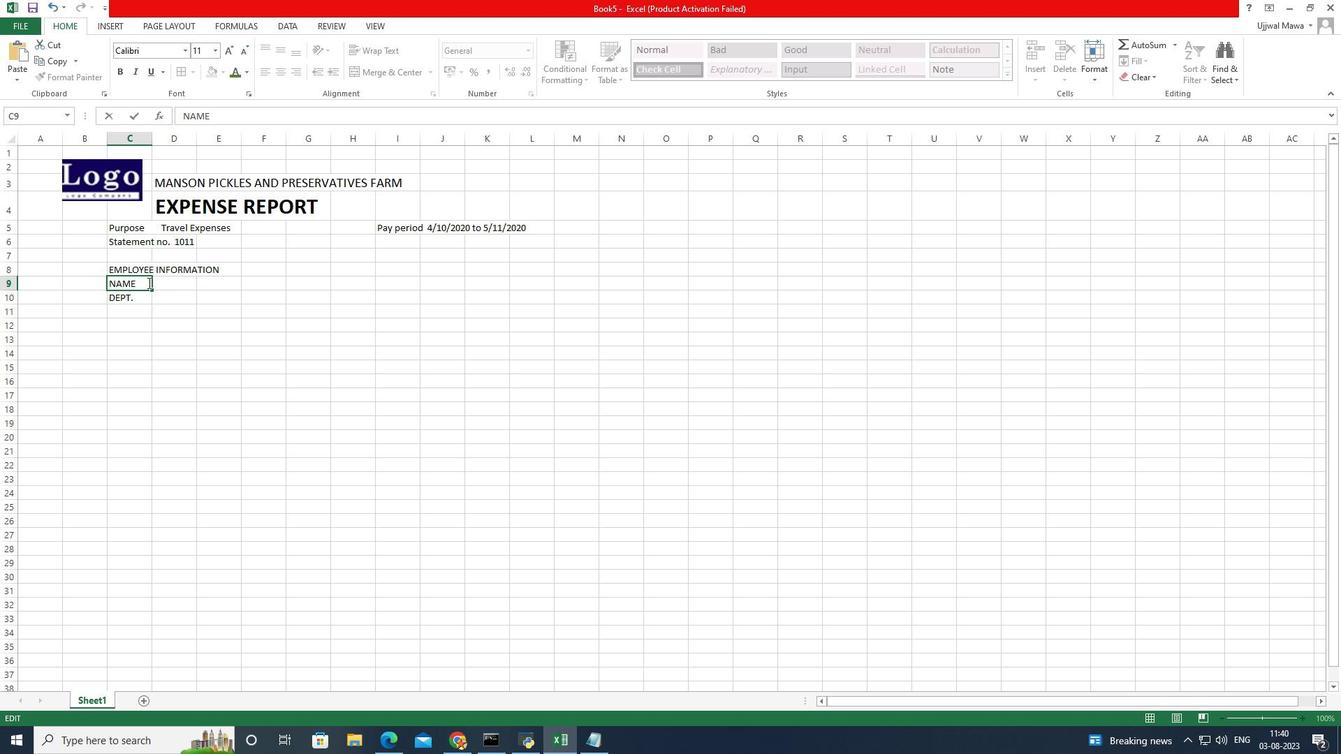 
Action: Key pressed <Key.caps_lock>
Screenshot: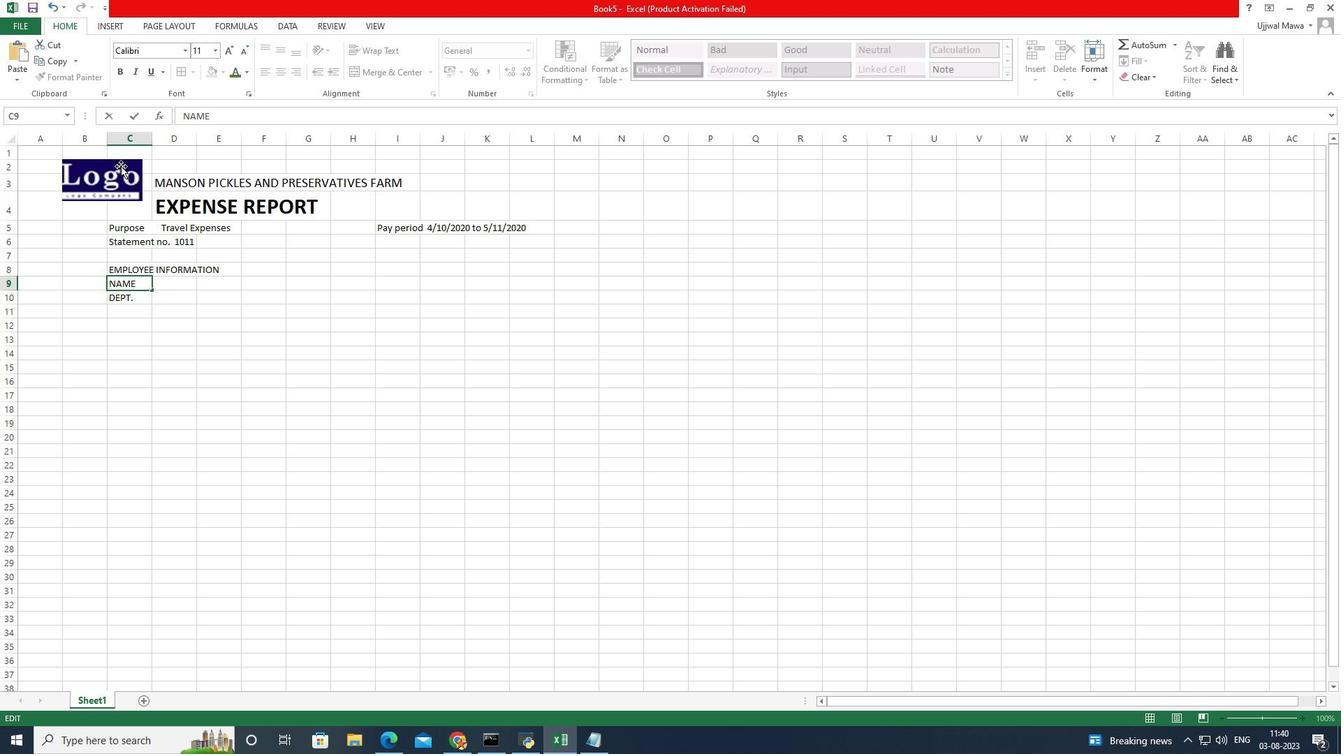 
Action: Mouse moved to (120, 167)
Screenshot: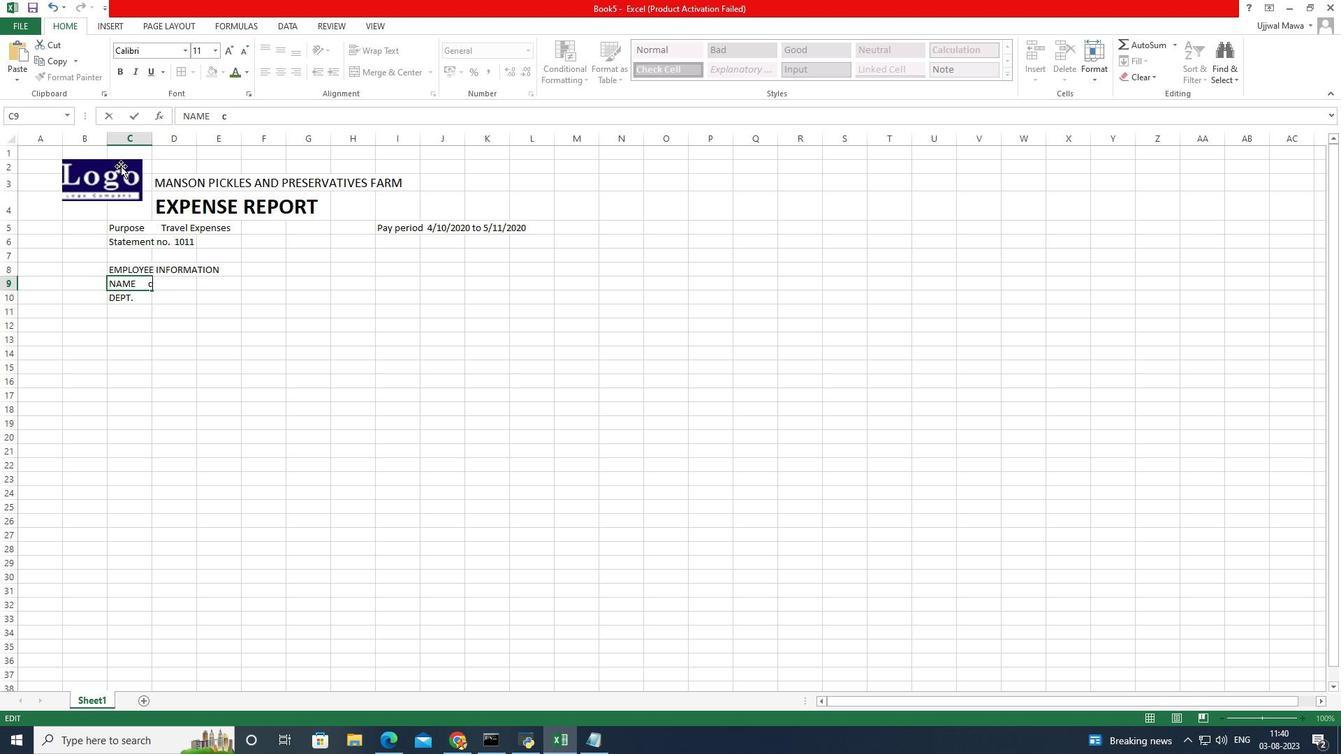 
Action: Key pressed c
Screenshot: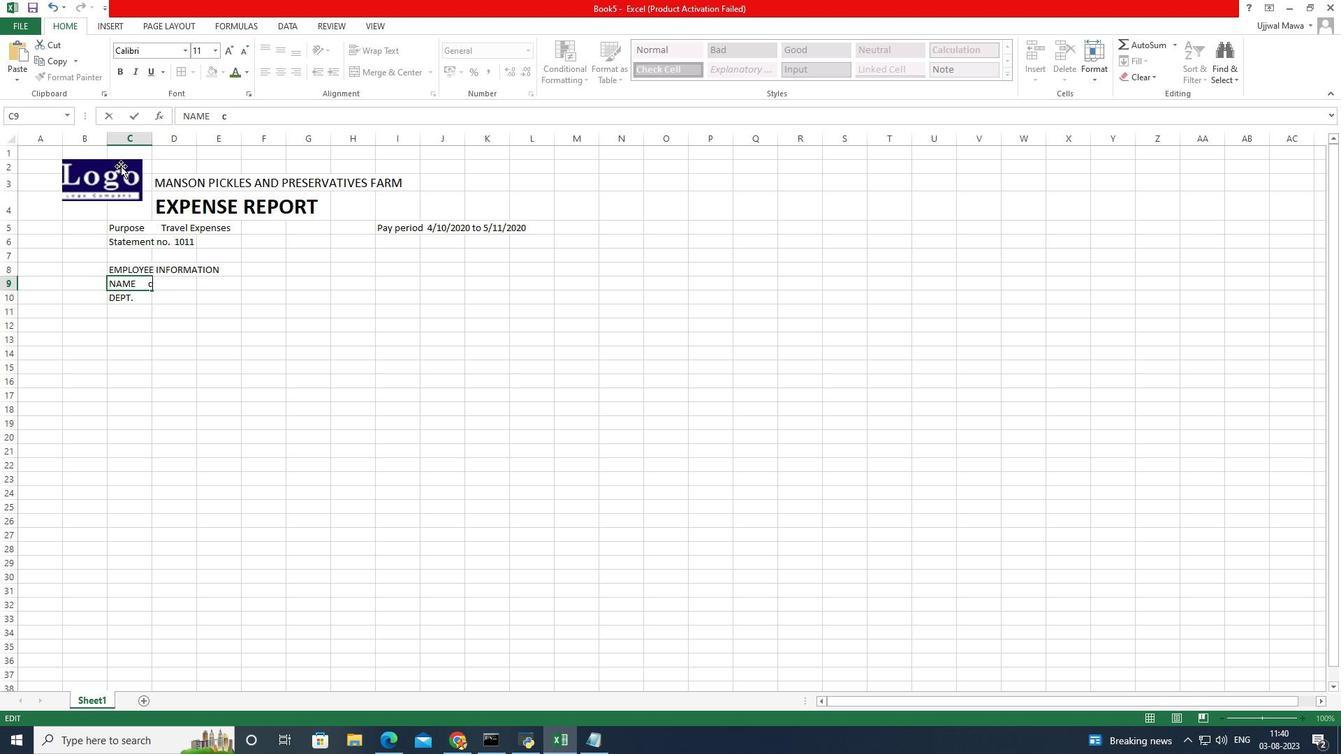 
Action: Mouse moved to (120, 166)
Screenshot: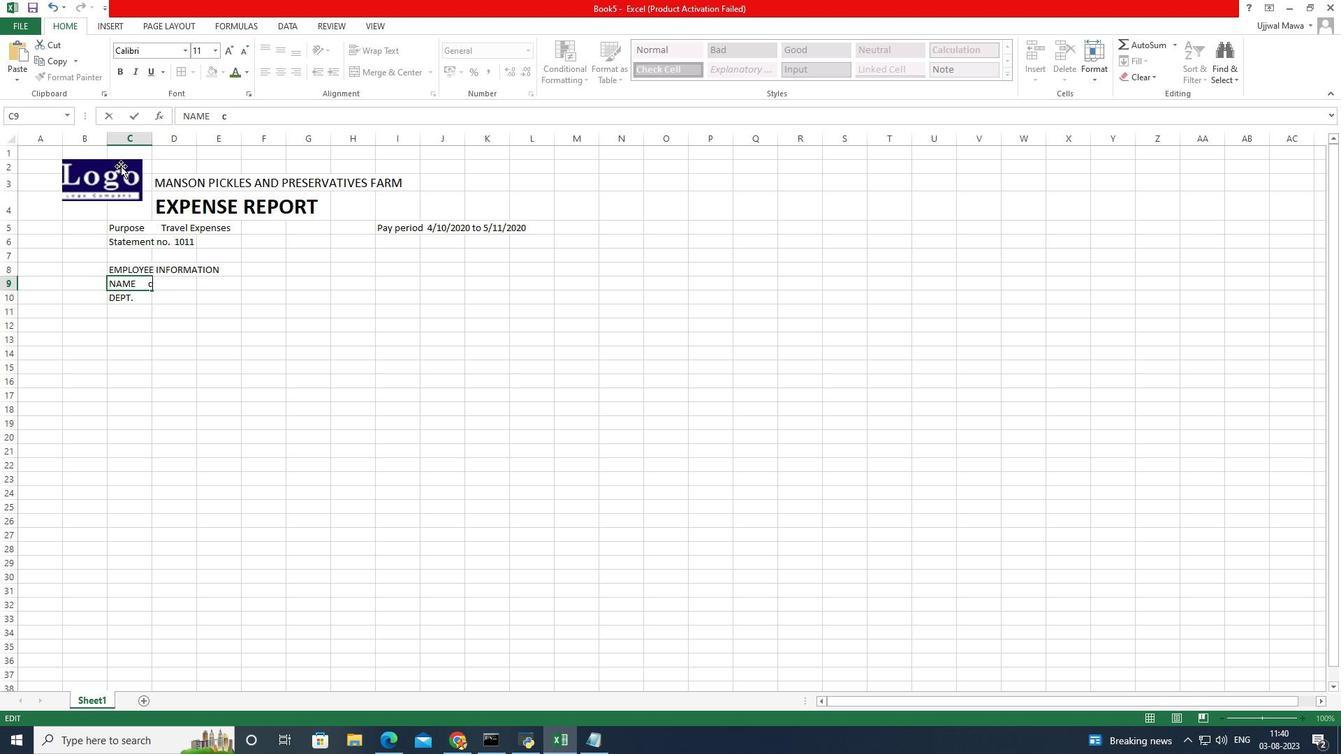 
Action: Key pressed <Key.caps_lock>ORRY<Key.space><Key.caps_lock><Key.caps_lock>H<Key.caps_lock>offman
Screenshot: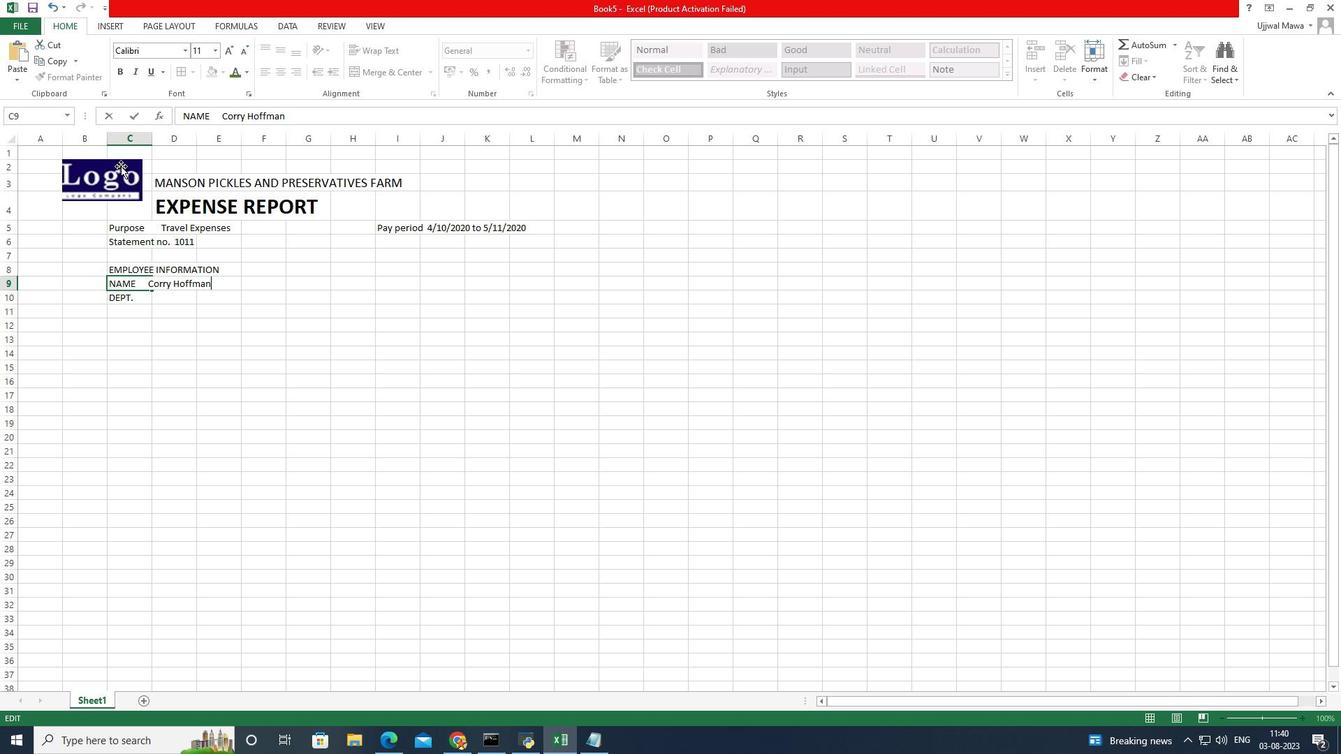 
Action: Mouse moved to (135, 302)
Screenshot: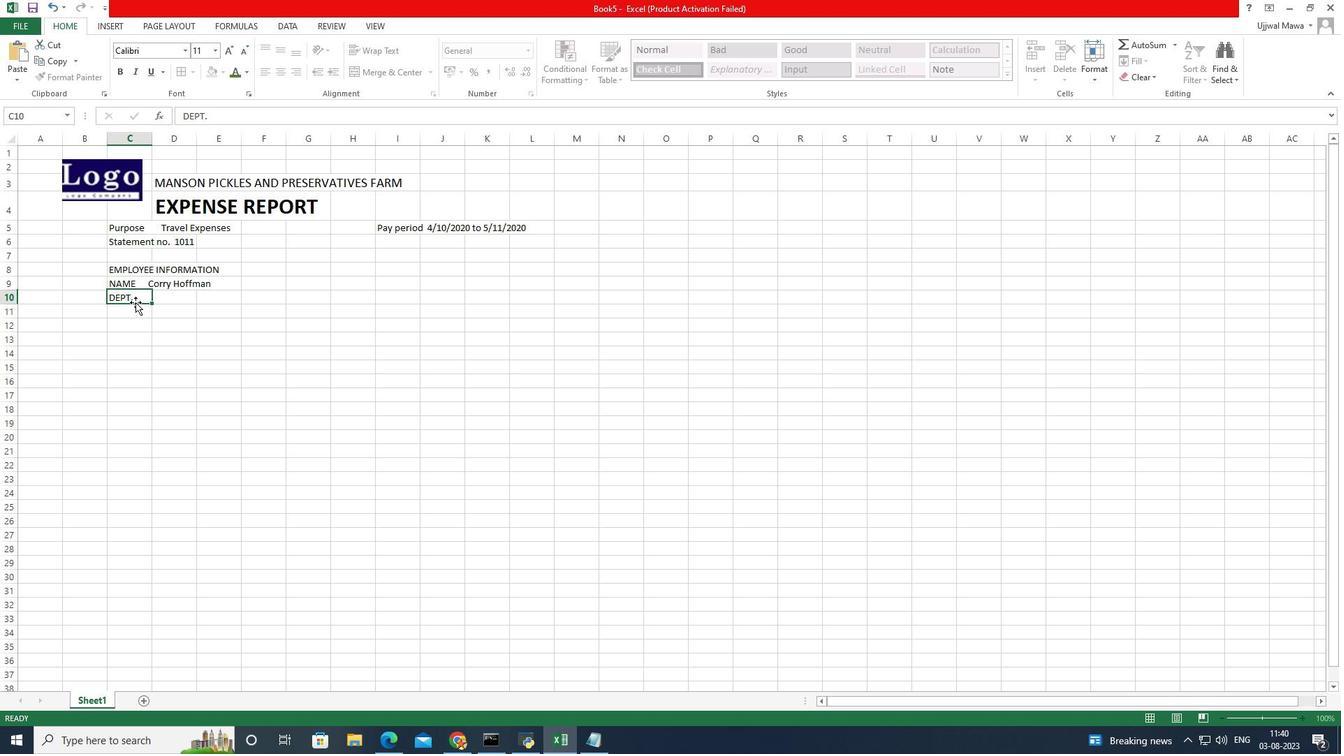 
Action: Mouse pressed left at (135, 302)
Screenshot: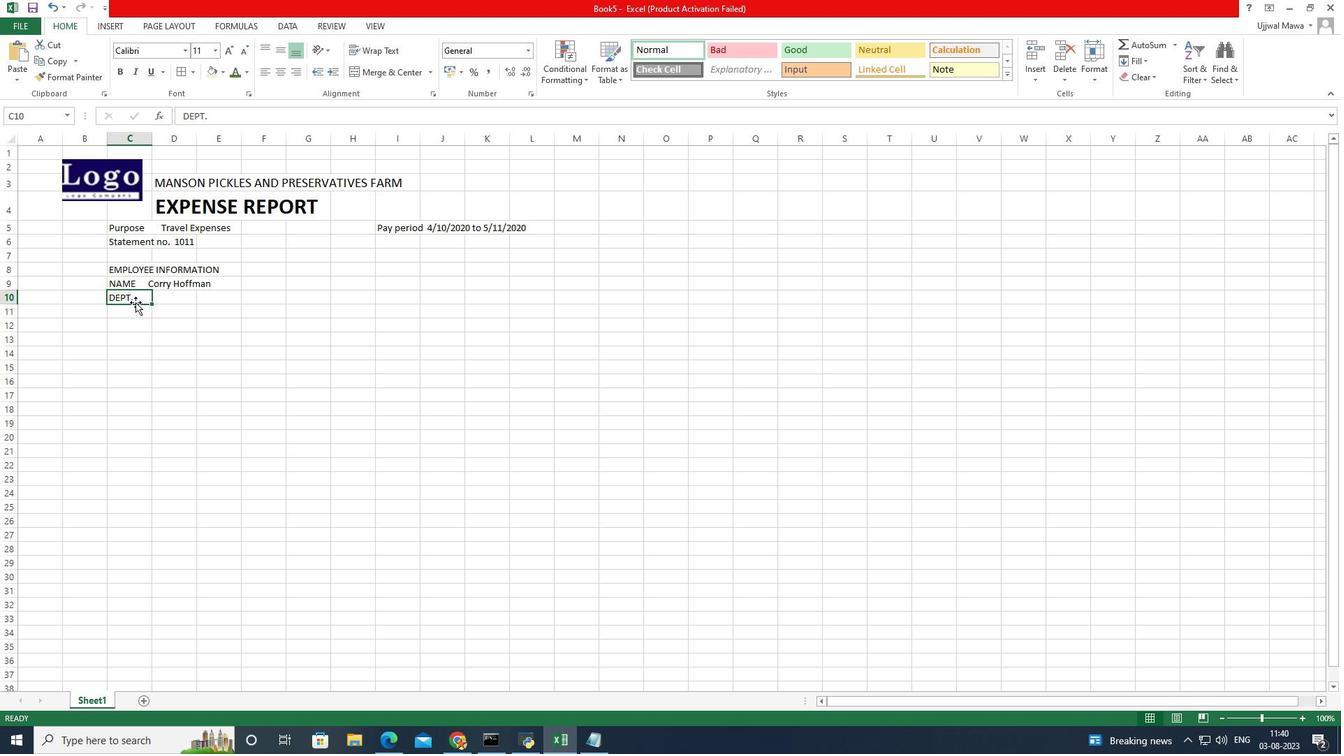 
Action: Mouse pressed left at (135, 302)
Screenshot: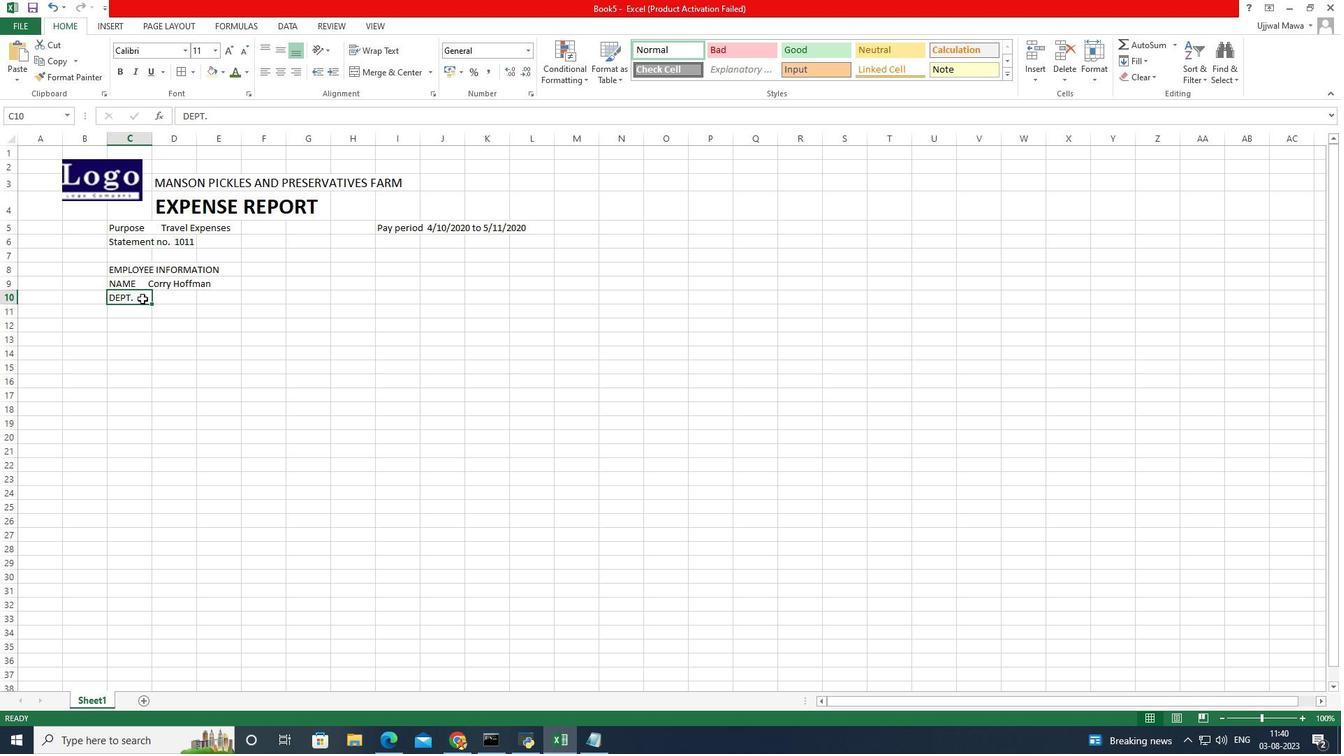 
Action: Mouse moved to (142, 298)
Screenshot: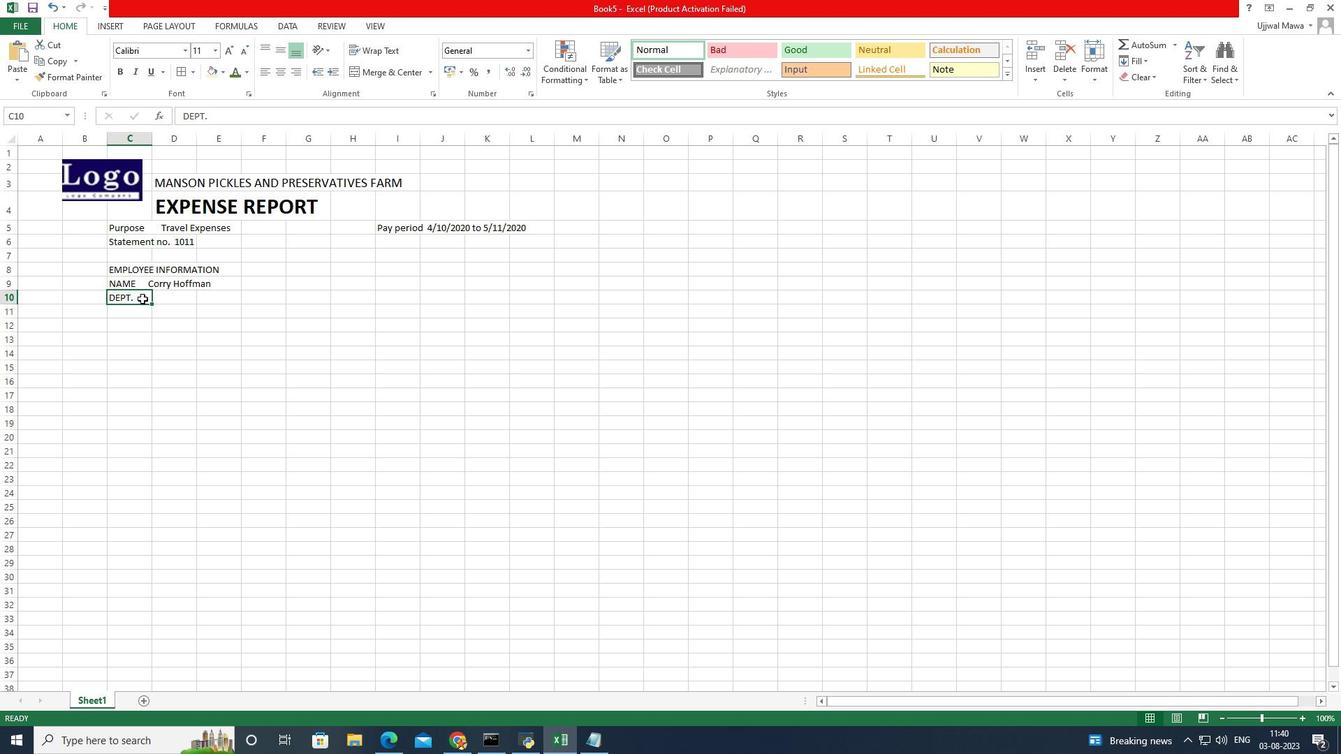 
Action: Mouse pressed left at (142, 298)
Screenshot: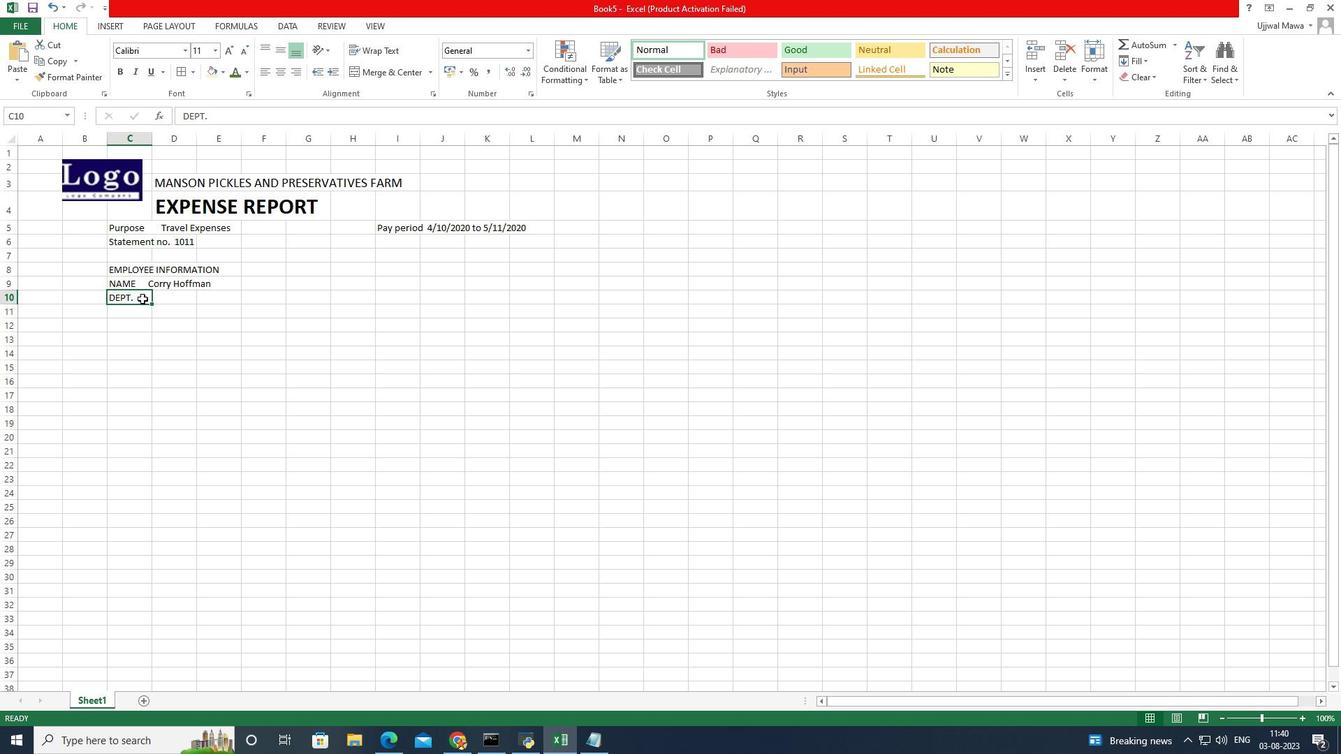 
Action: Mouse pressed left at (142, 298)
Screenshot: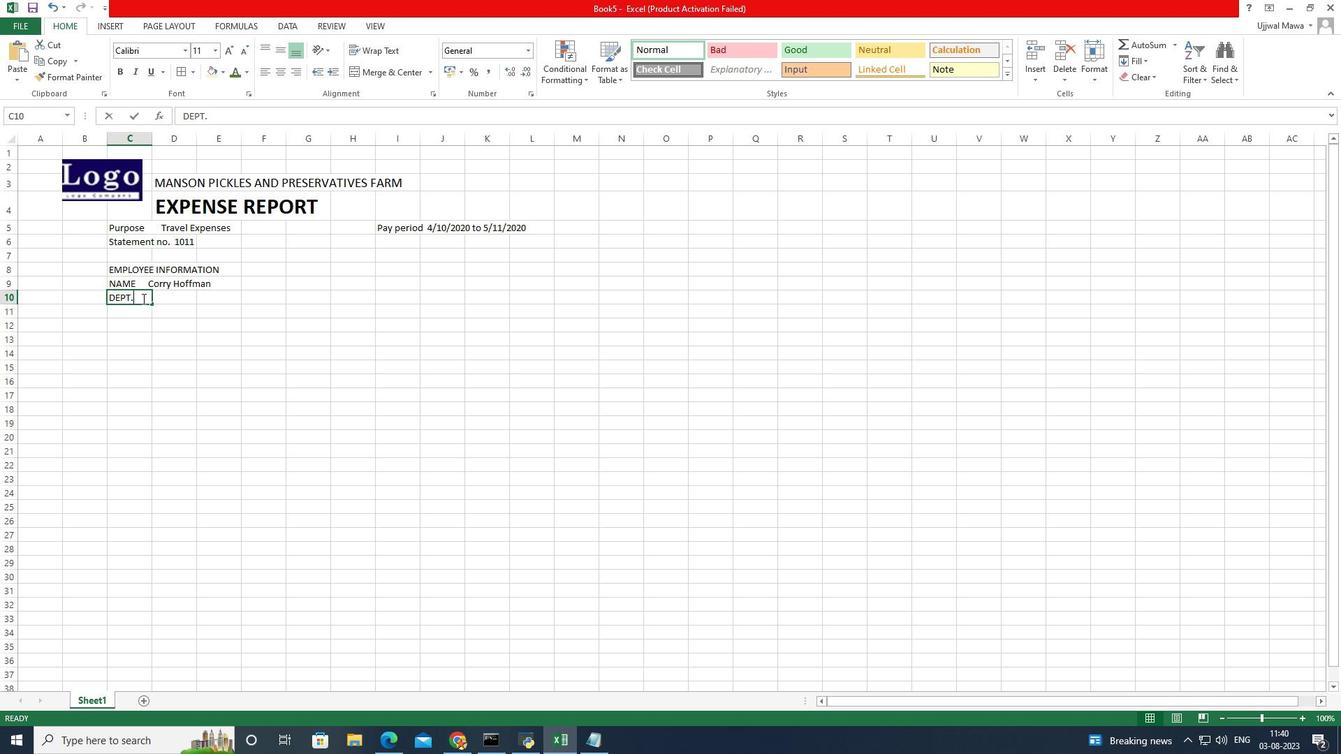 
Action: Mouse moved to (160, 290)
Screenshot: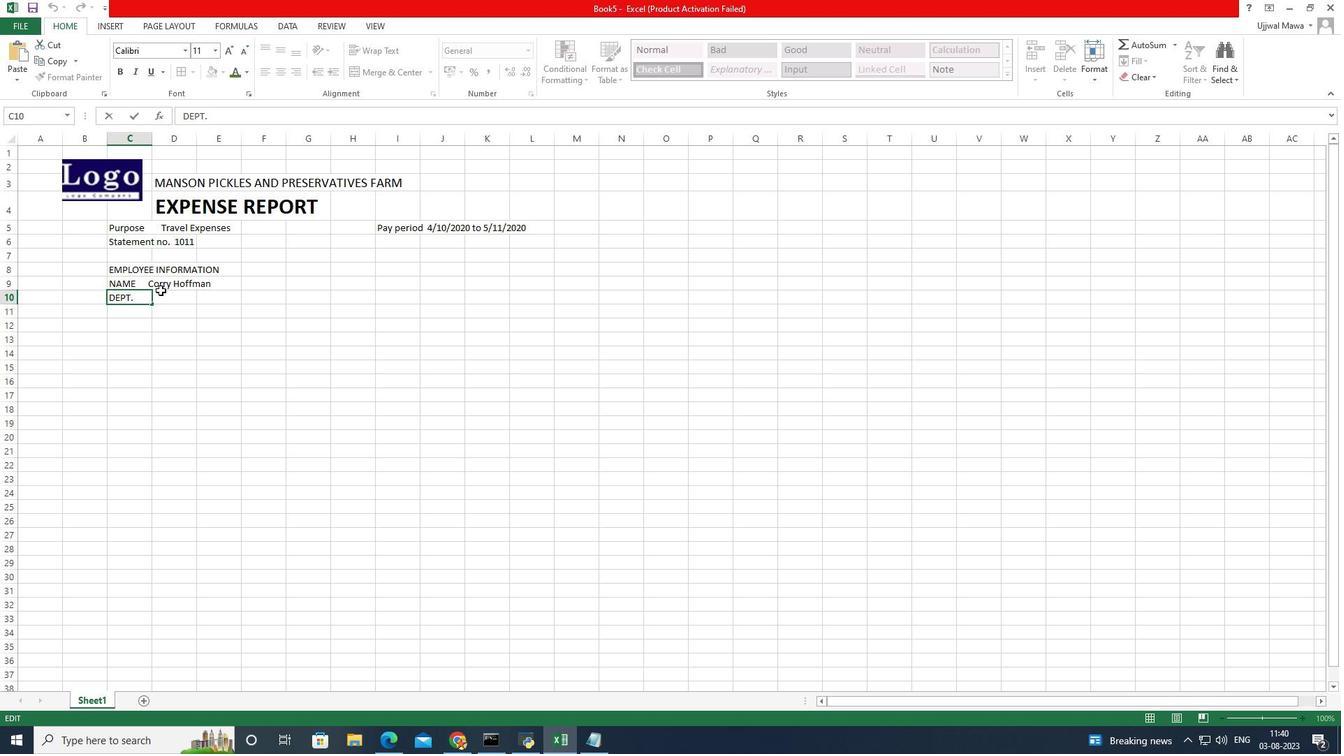 
Action: Key pressed <Key.space><Key.caps_lock>S<Key.caps_lock>ales
Screenshot: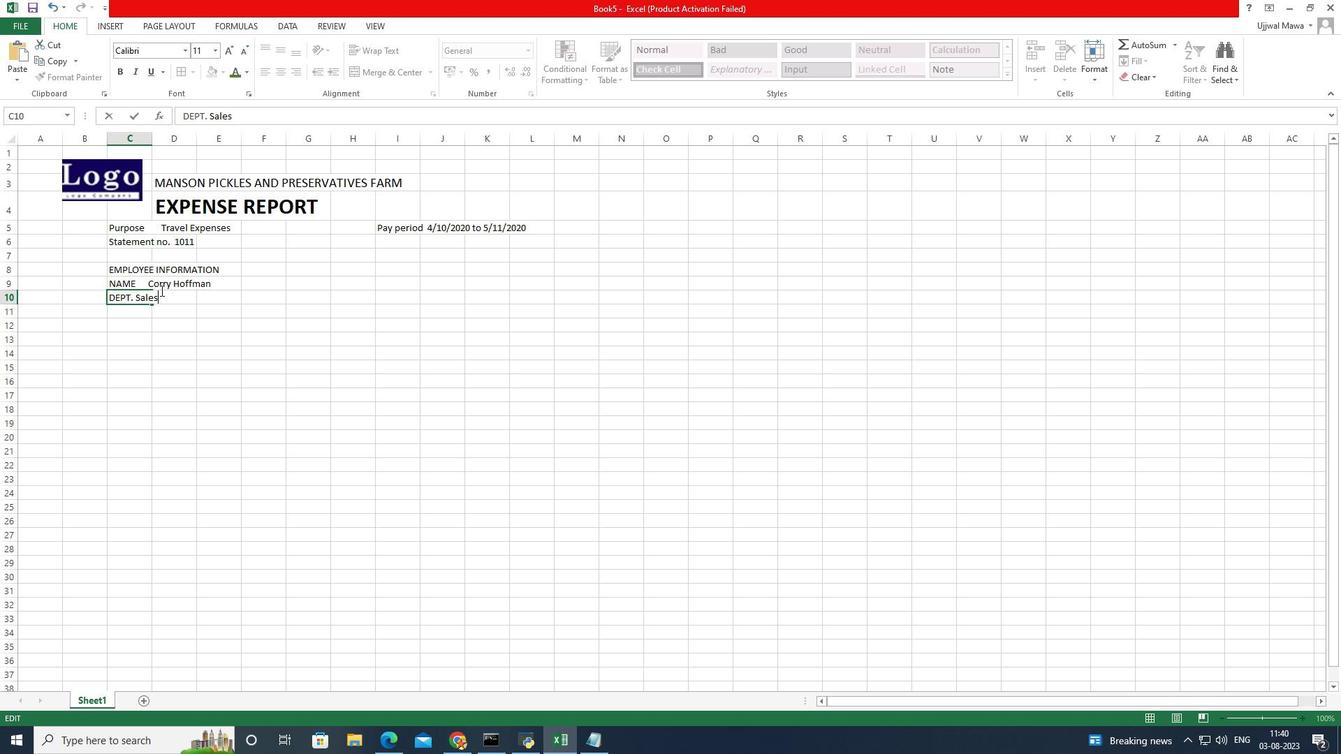
Action: Mouse moved to (113, 323)
Screenshot: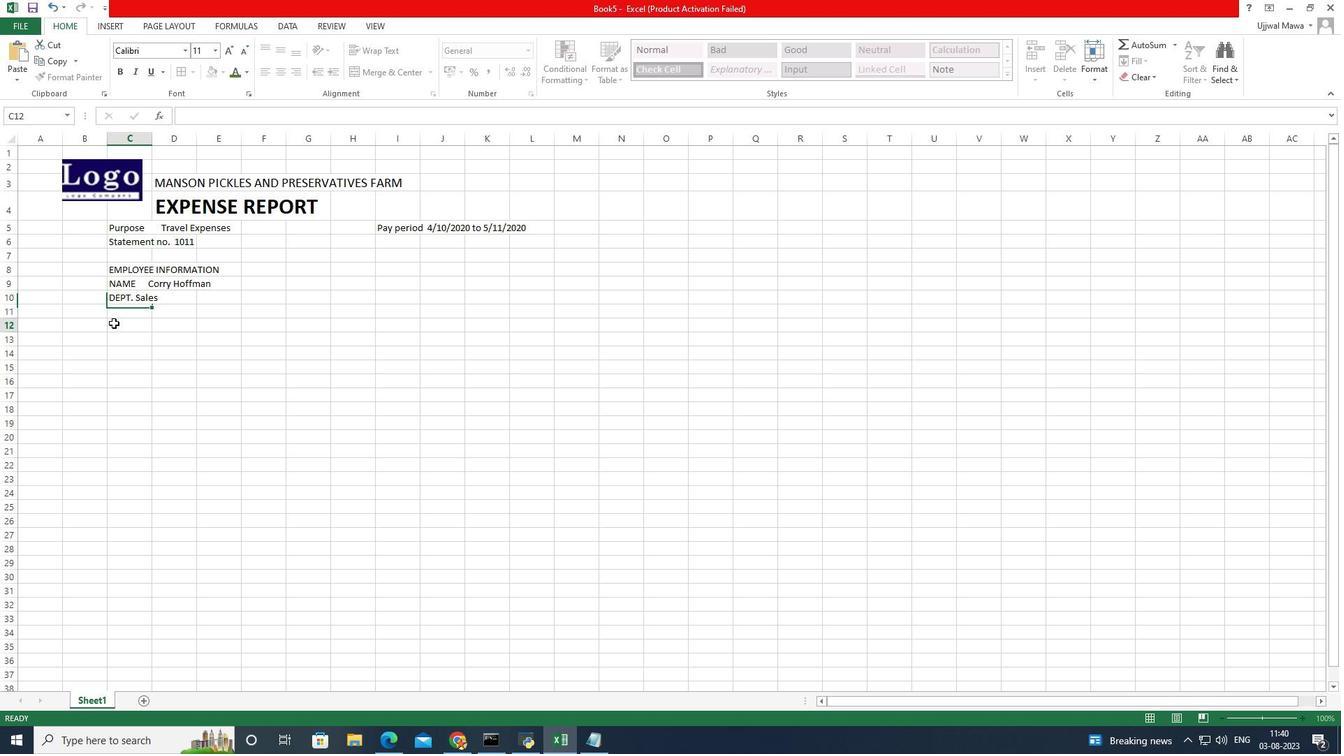 
Action: Mouse pressed left at (113, 323)
Screenshot: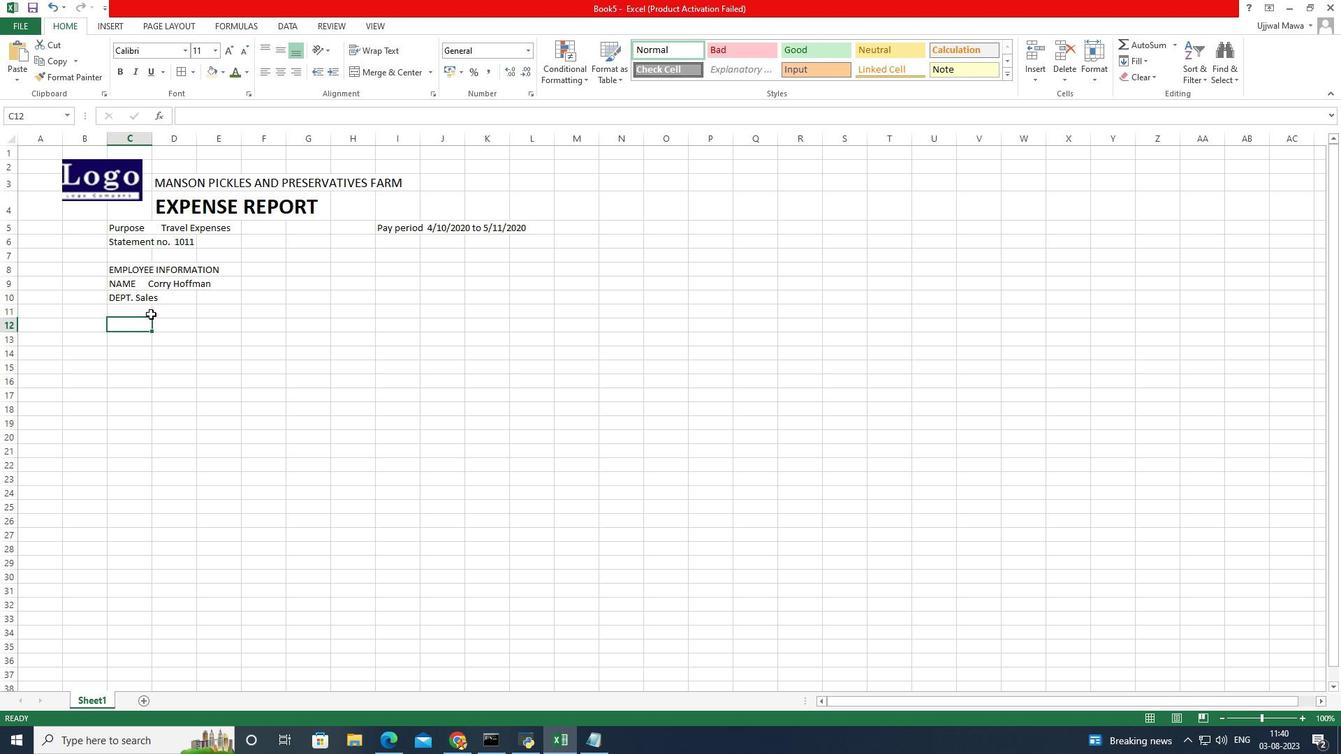 
Action: Mouse moved to (136, 292)
Screenshot: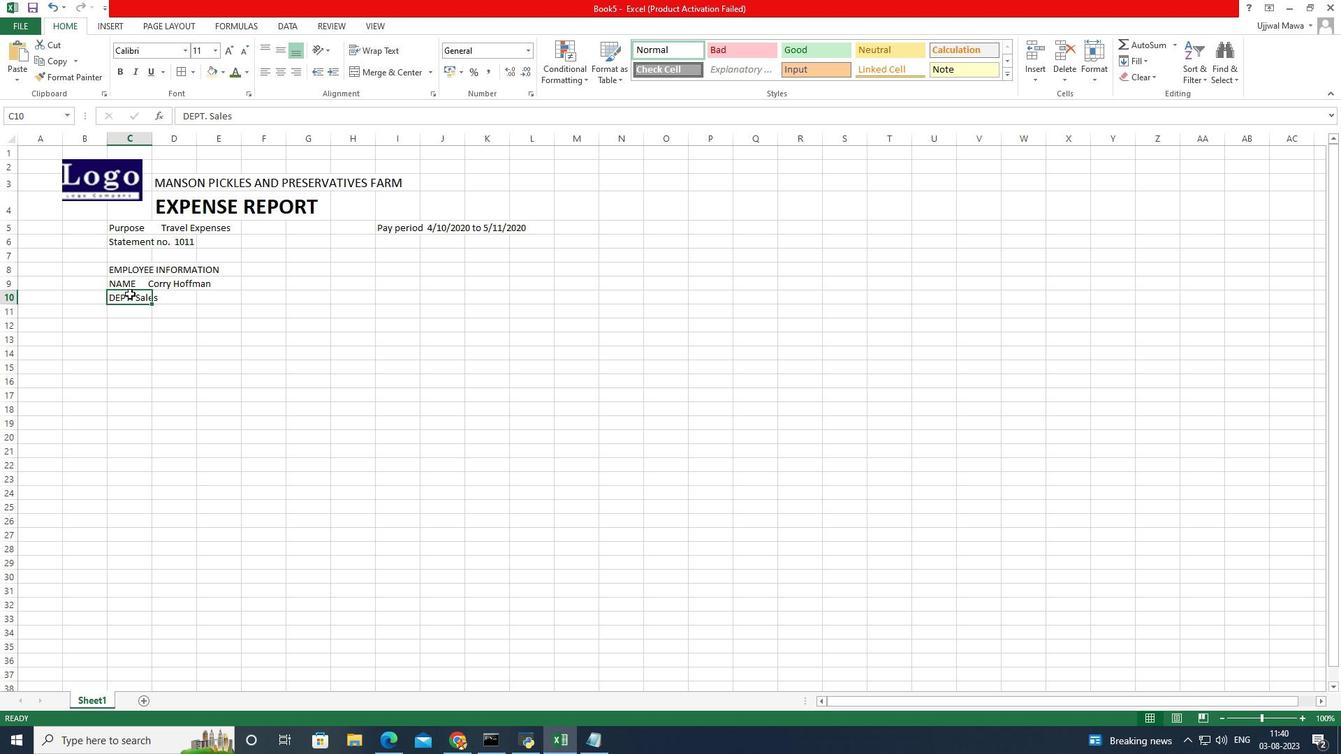 
Action: Mouse pressed left at (136, 292)
Screenshot: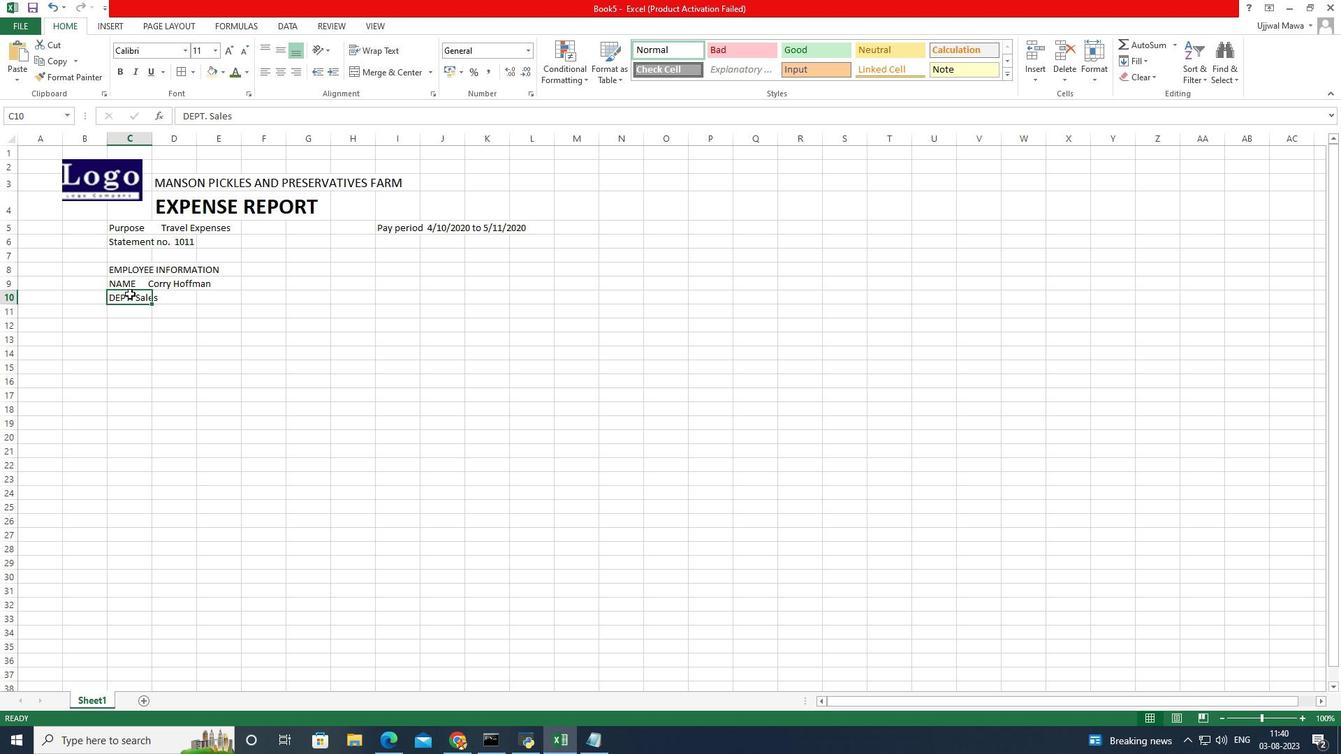 
Action: Mouse moved to (129, 294)
Screenshot: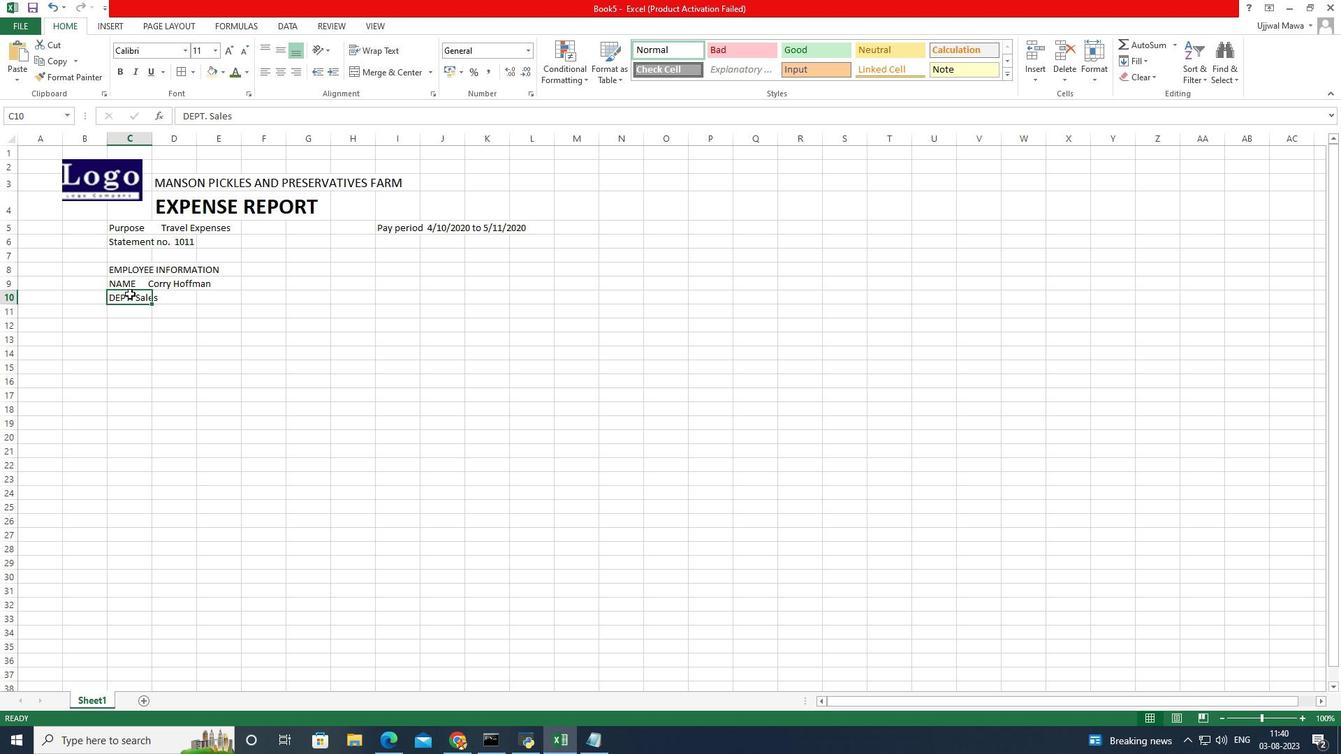 
Action: Mouse pressed left at (129, 294)
Screenshot: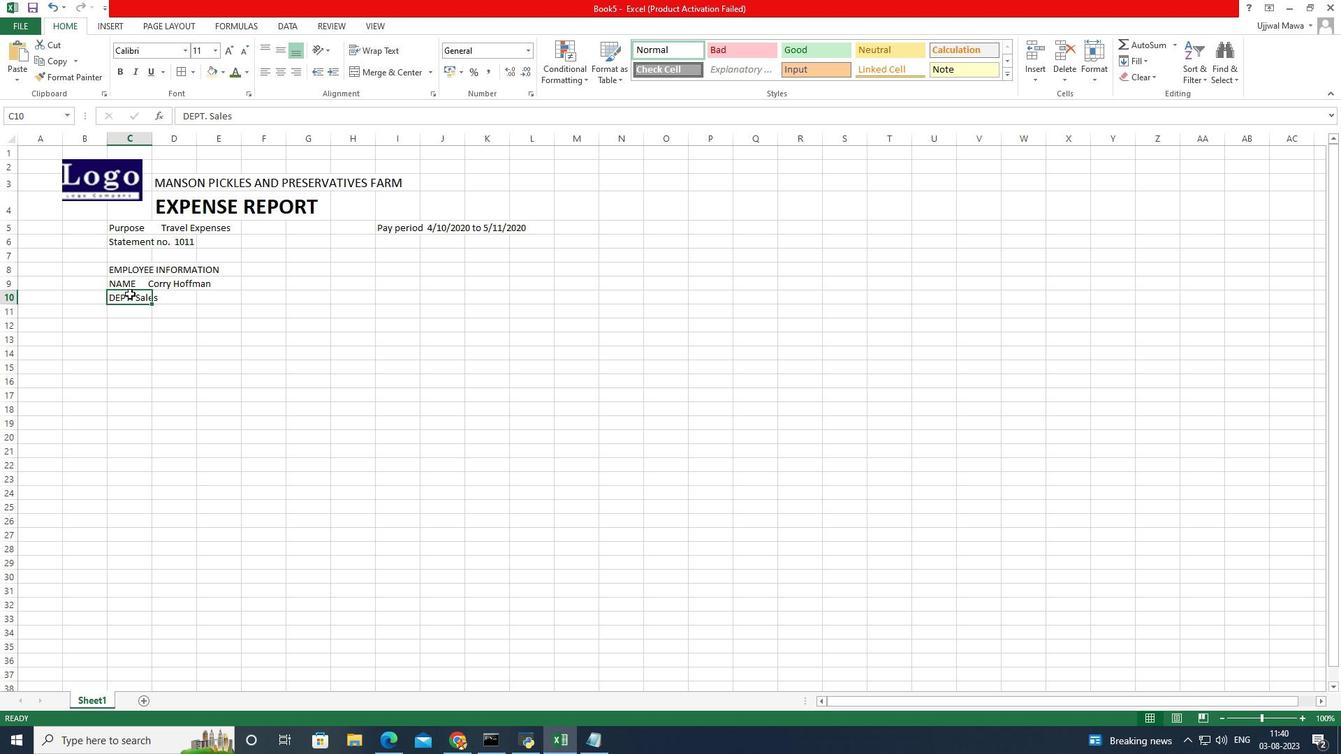 
Action: Mouse pressed left at (129, 294)
Screenshot: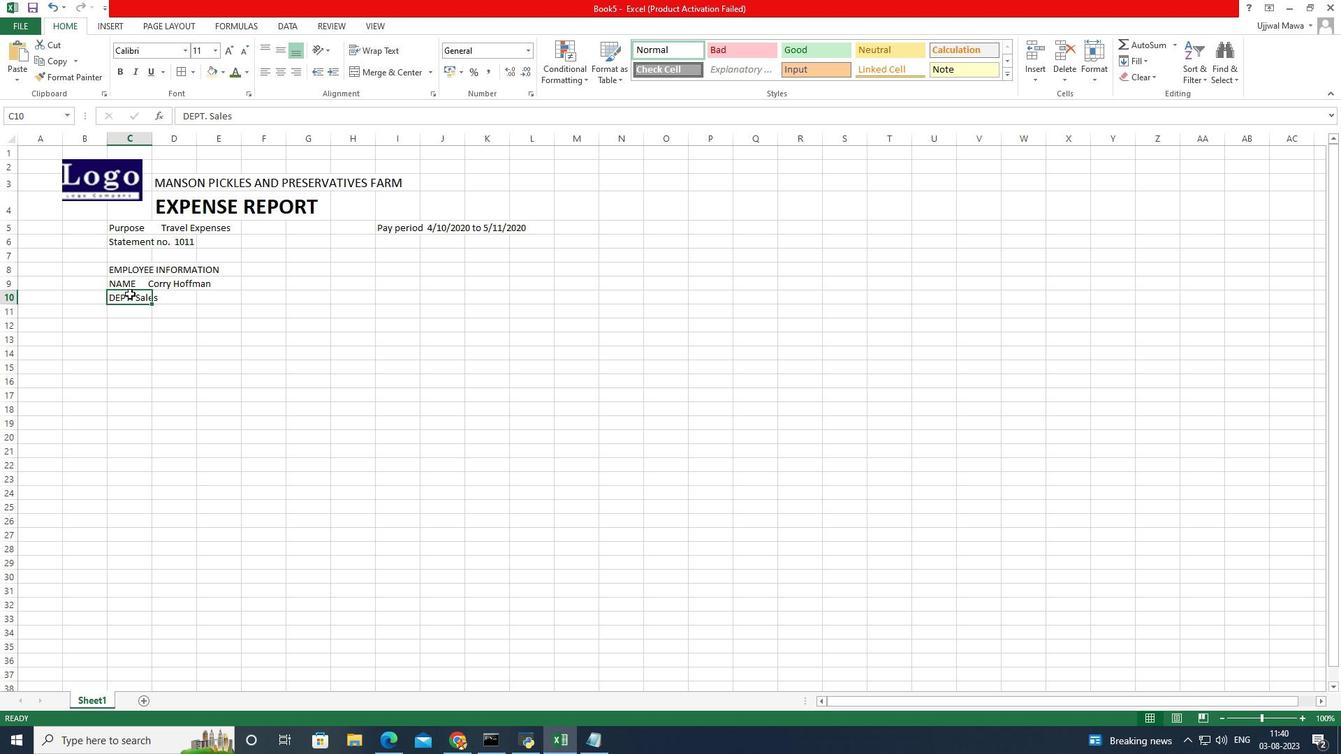 
Action: Mouse pressed left at (129, 294)
Screenshot: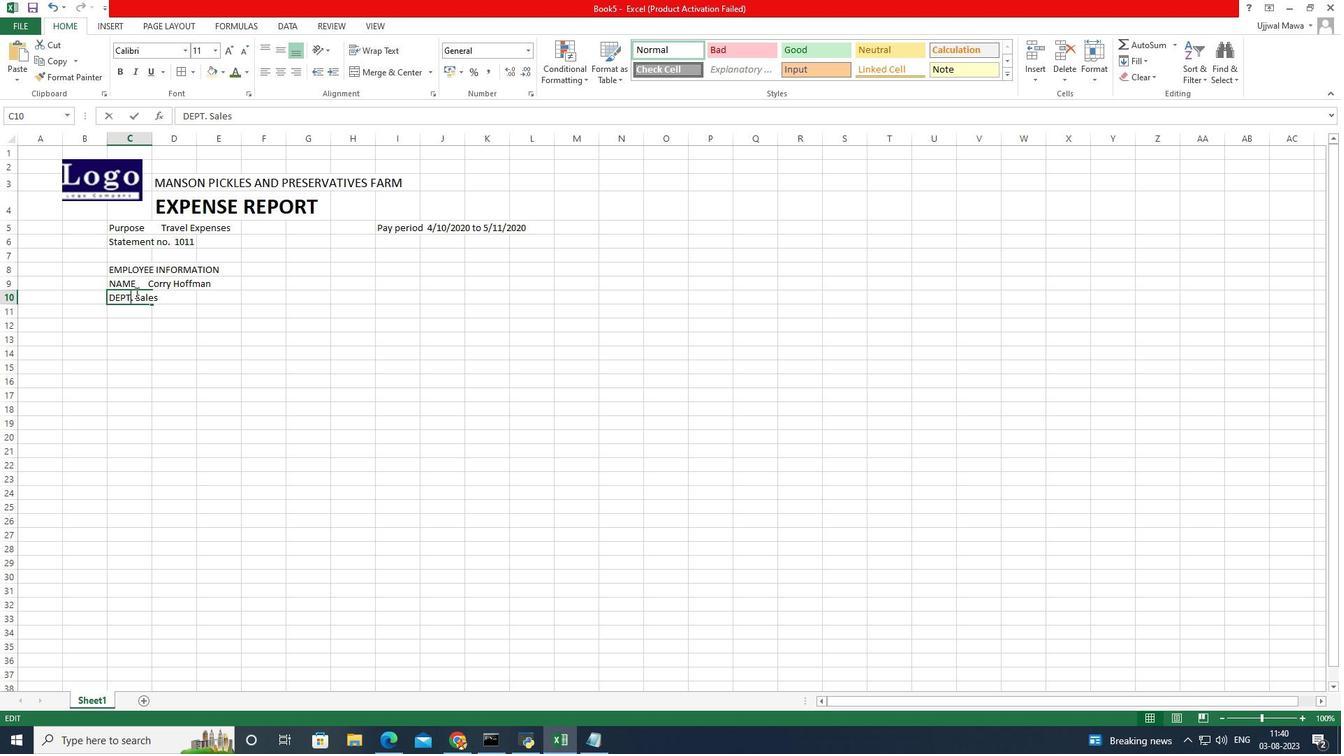 
Action: Mouse moved to (138, 296)
Screenshot: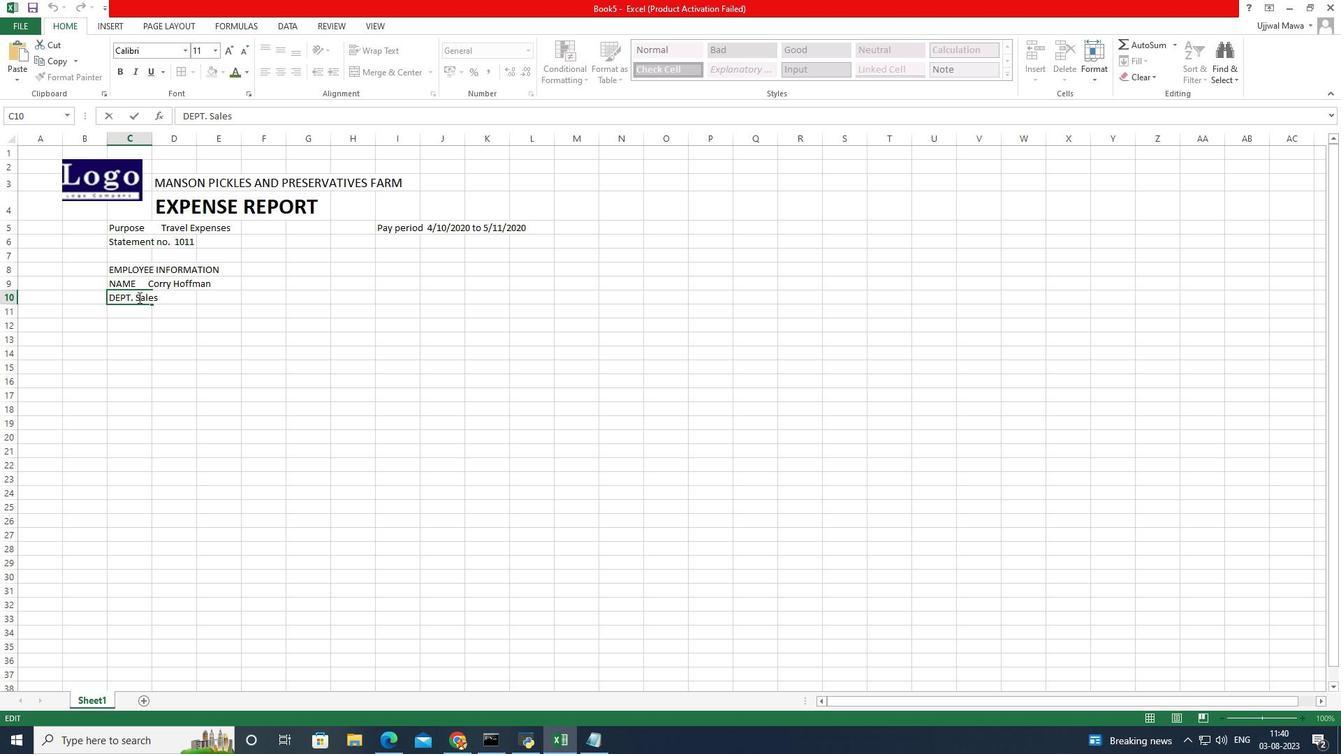 
Action: Mouse pressed left at (138, 296)
Screenshot: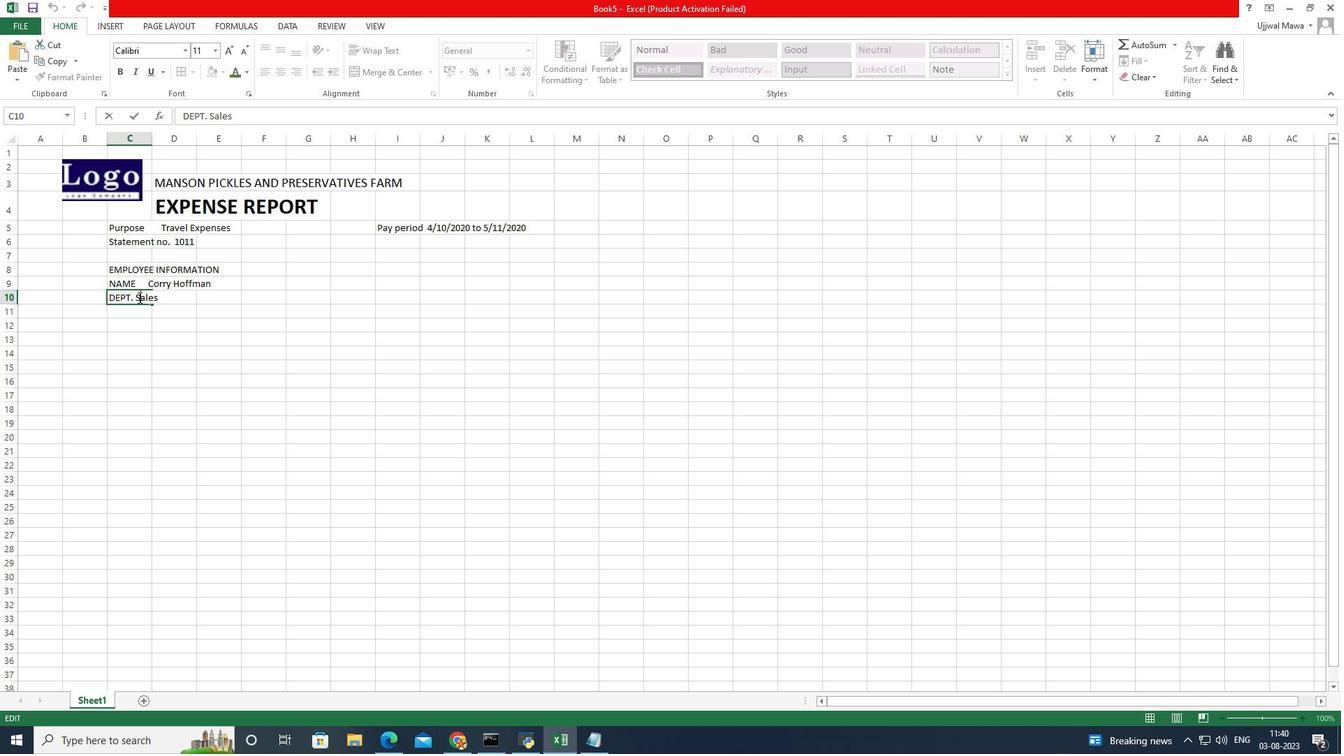 
Action: Mouse moved to (132, 298)
Screenshot: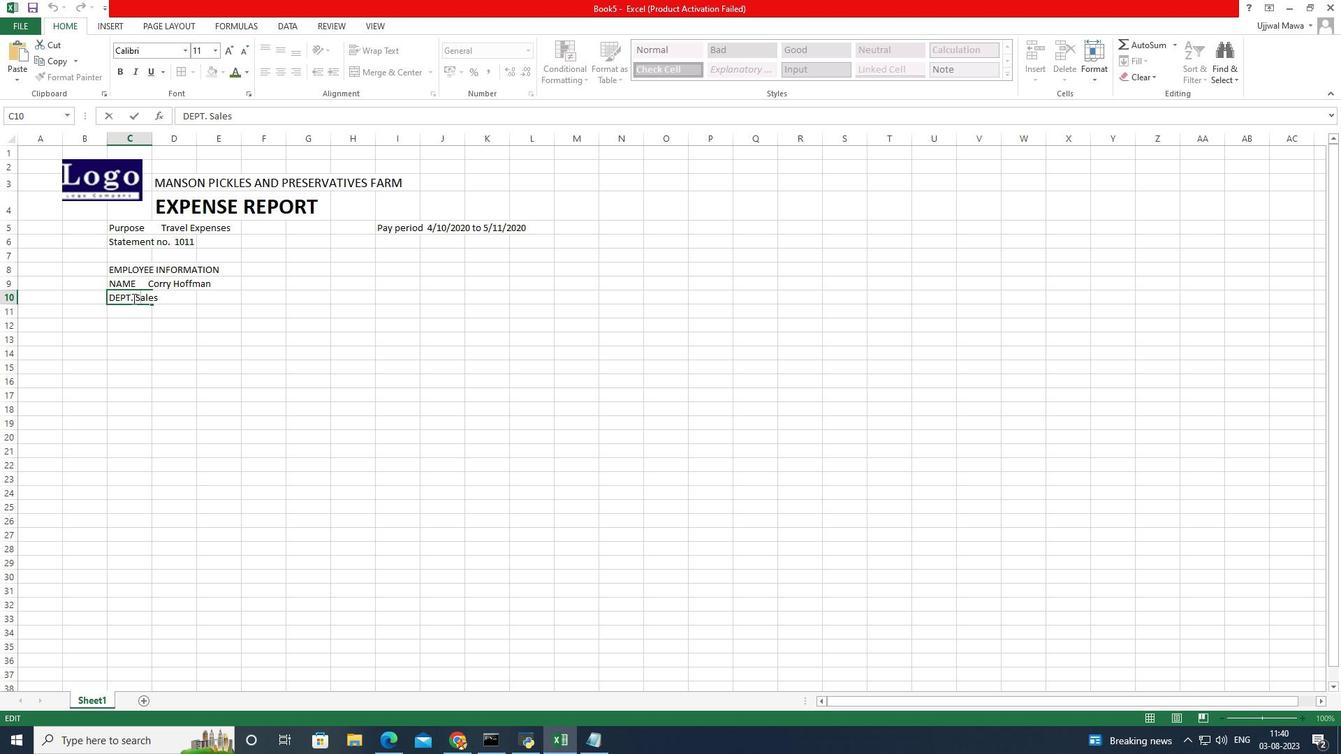 
Action: Mouse pressed left at (132, 298)
Screenshot: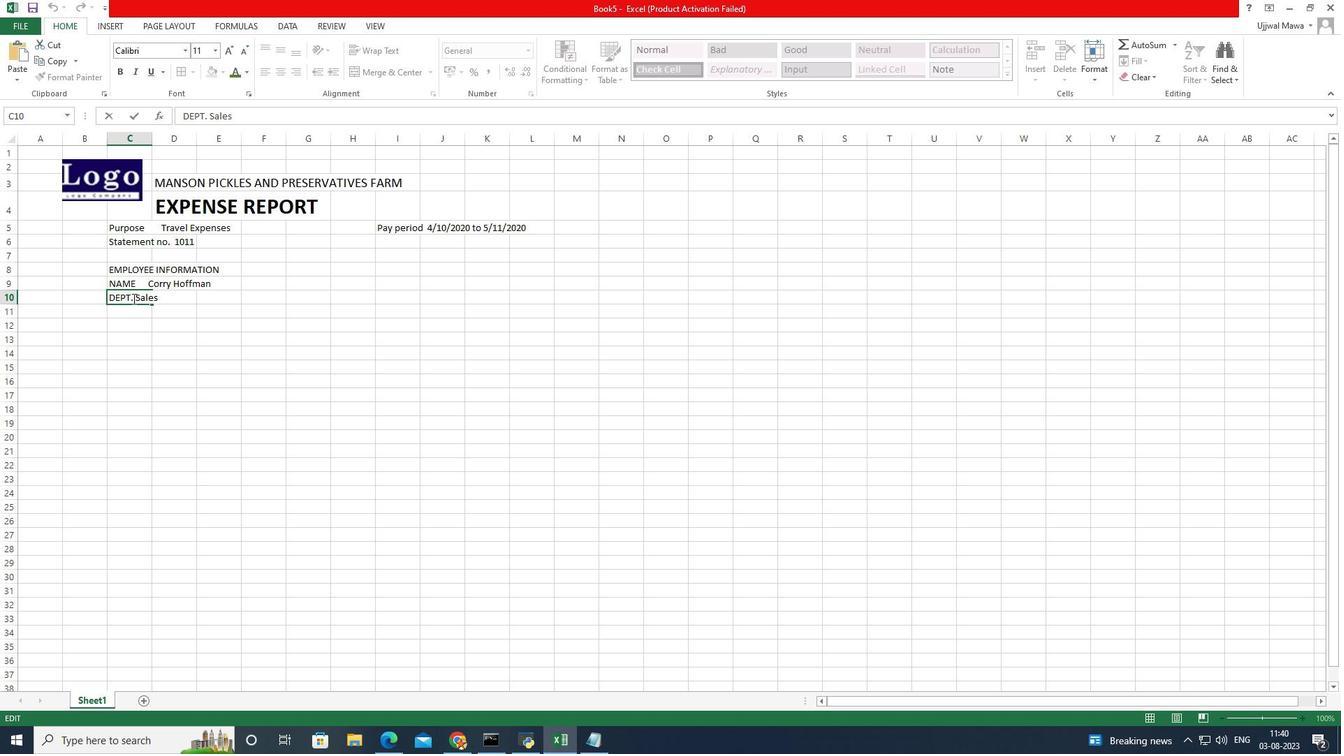 
Action: Mouse moved to (133, 298)
Screenshot: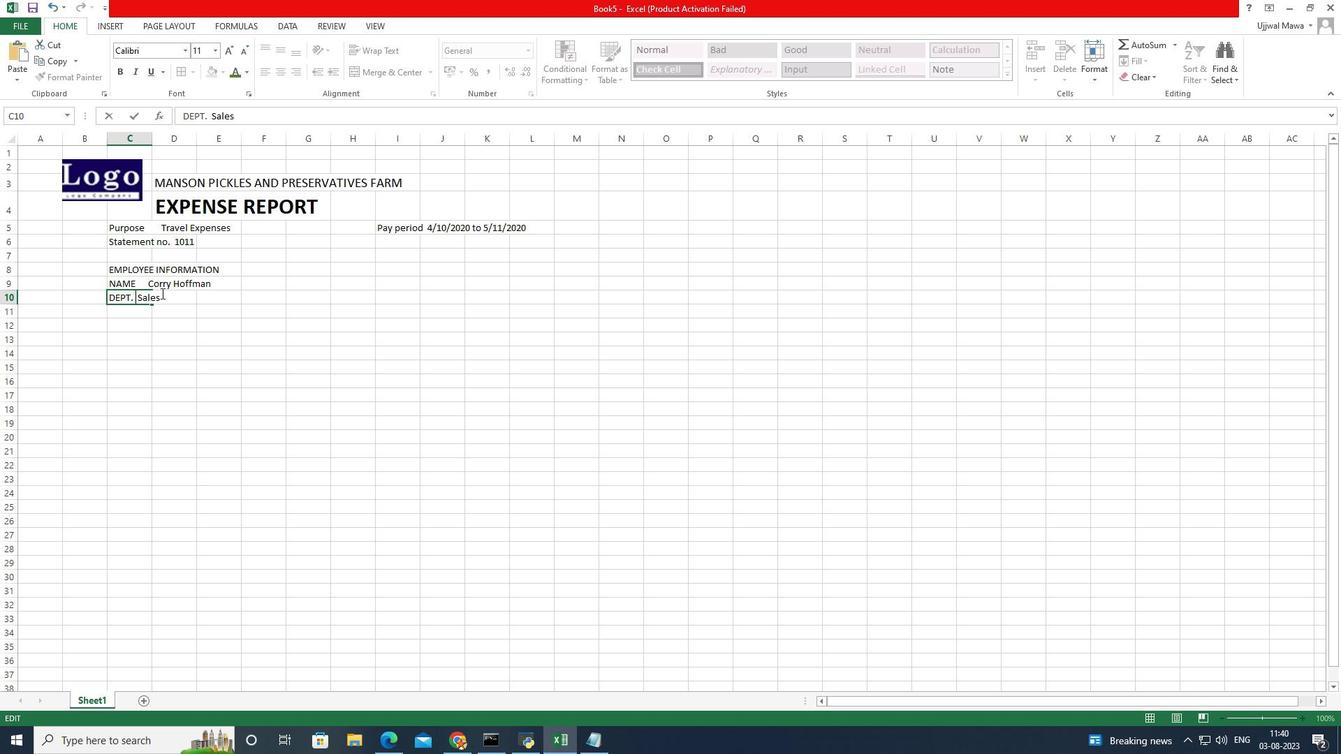 
Action: Key pressed <Key.space>
Screenshot: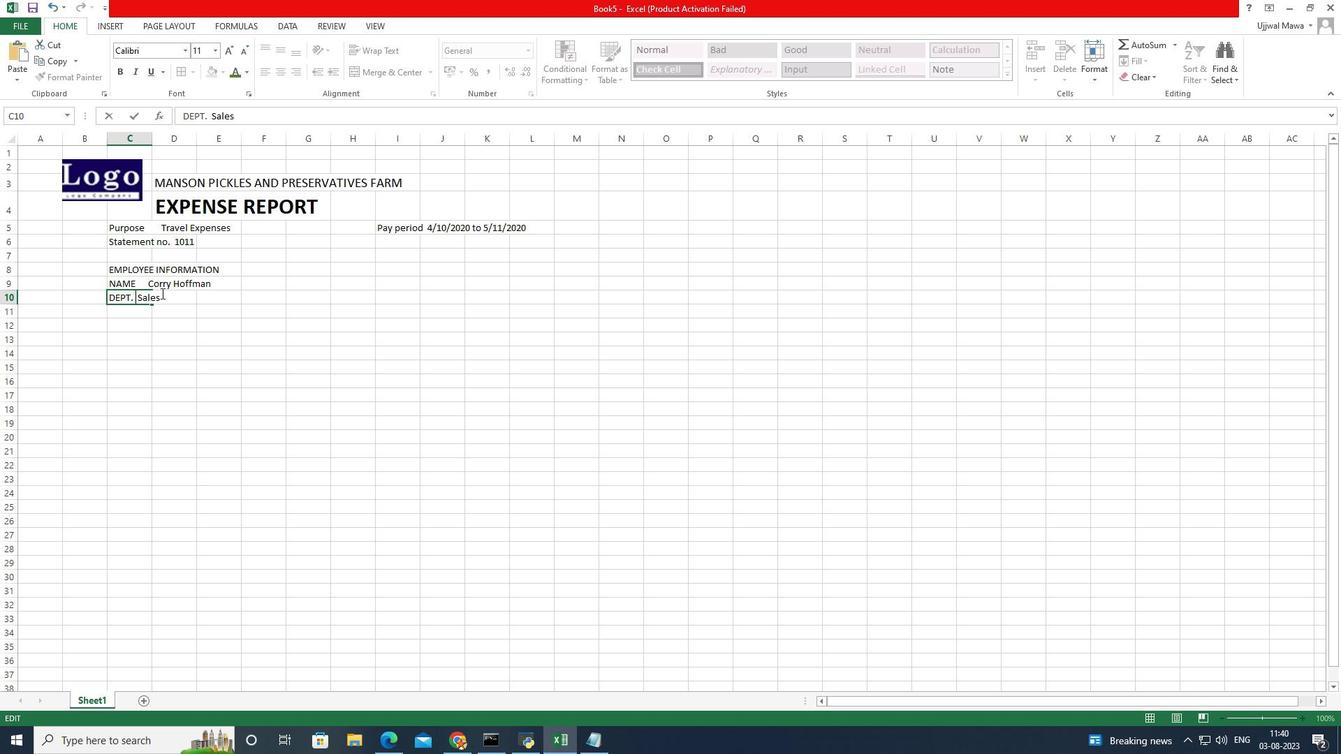 
Action: Mouse moved to (161, 293)
Screenshot: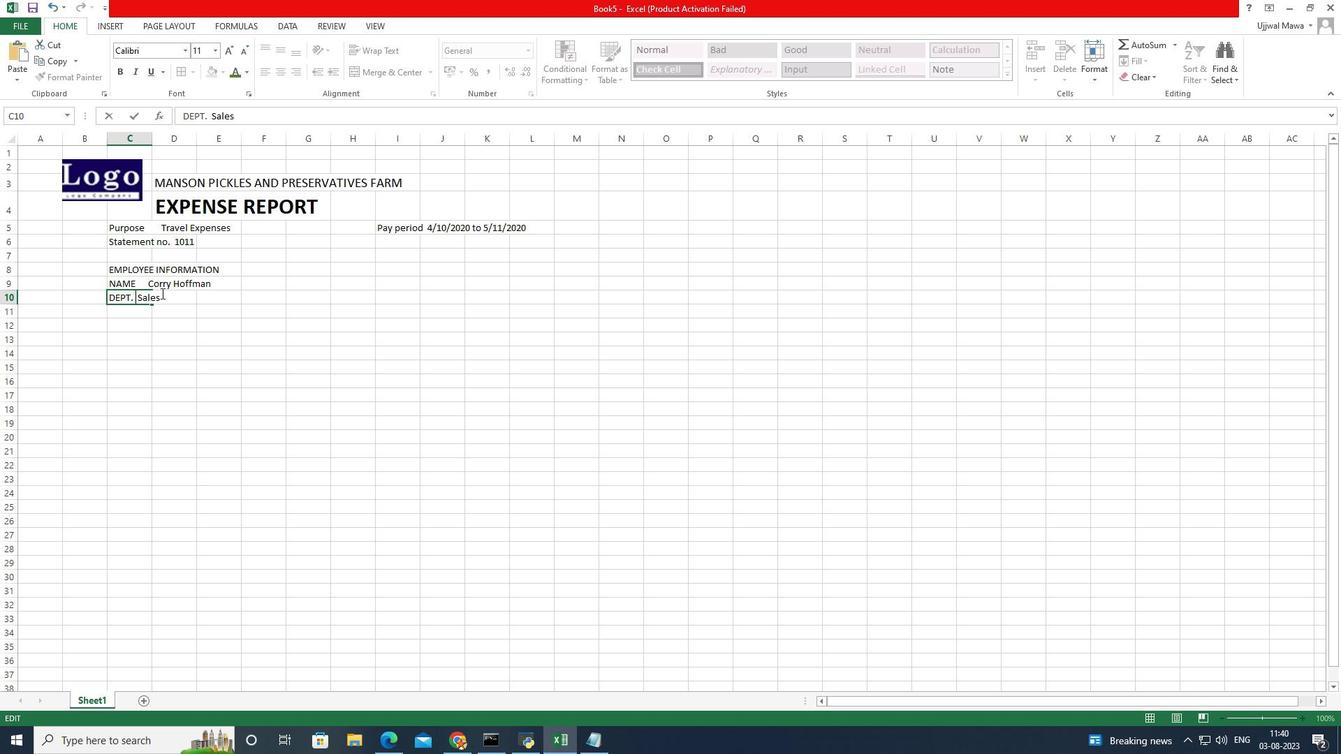 
Action: Key pressed <Key.space><Key.space><Key.space>
Screenshot: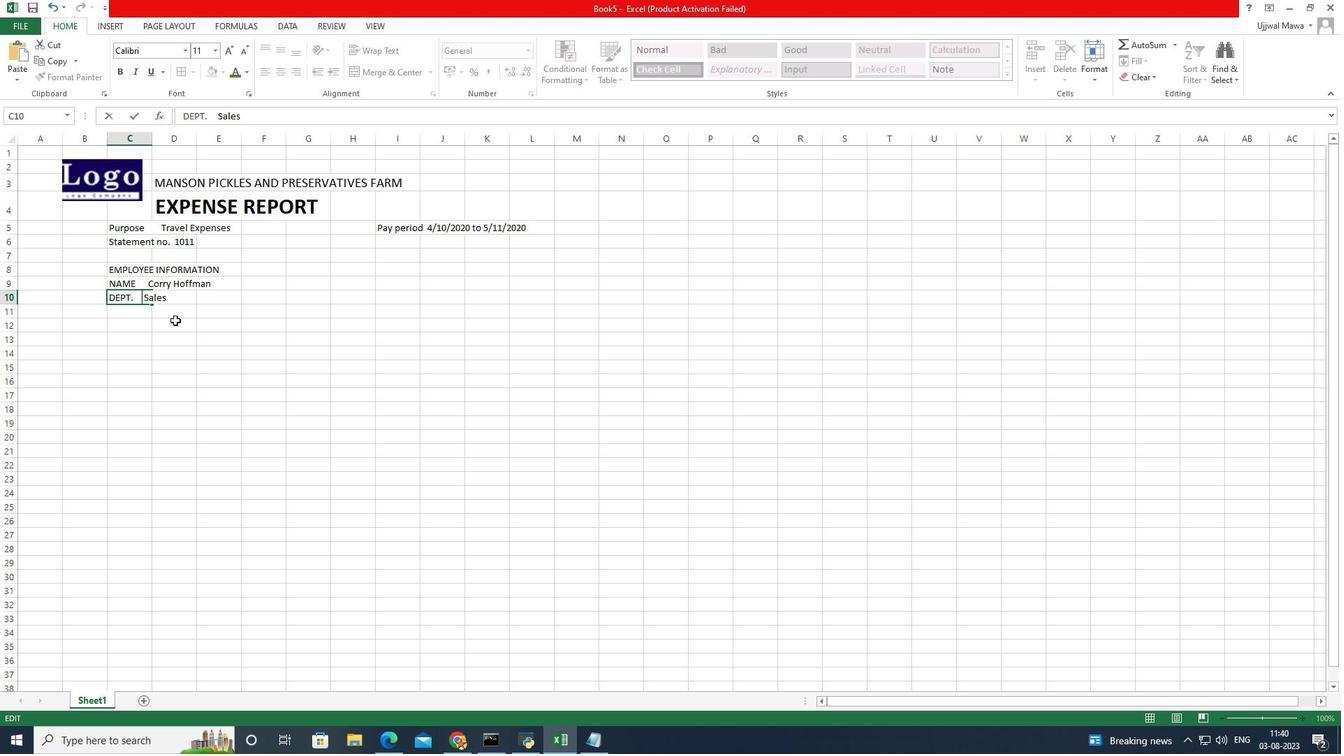 
Action: Mouse moved to (183, 347)
Screenshot: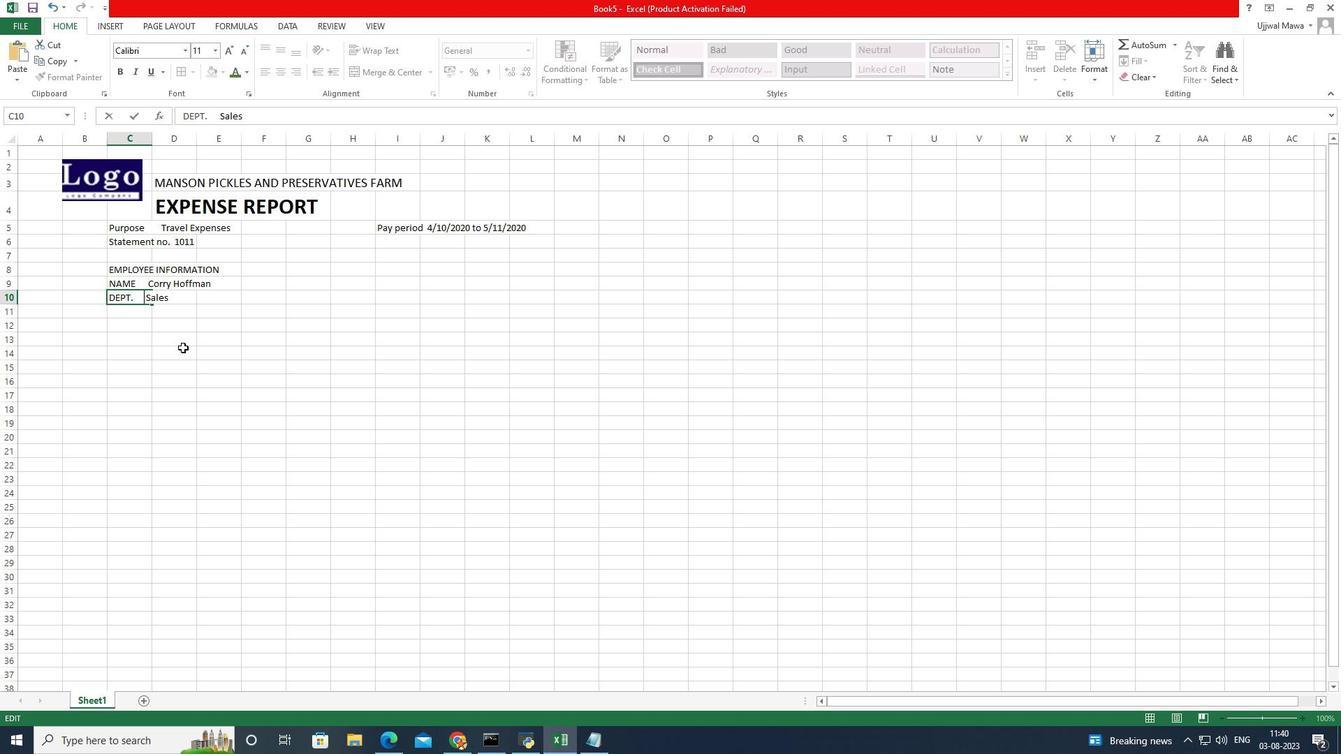 
Action: Key pressed <Key.space><Key.space>
Screenshot: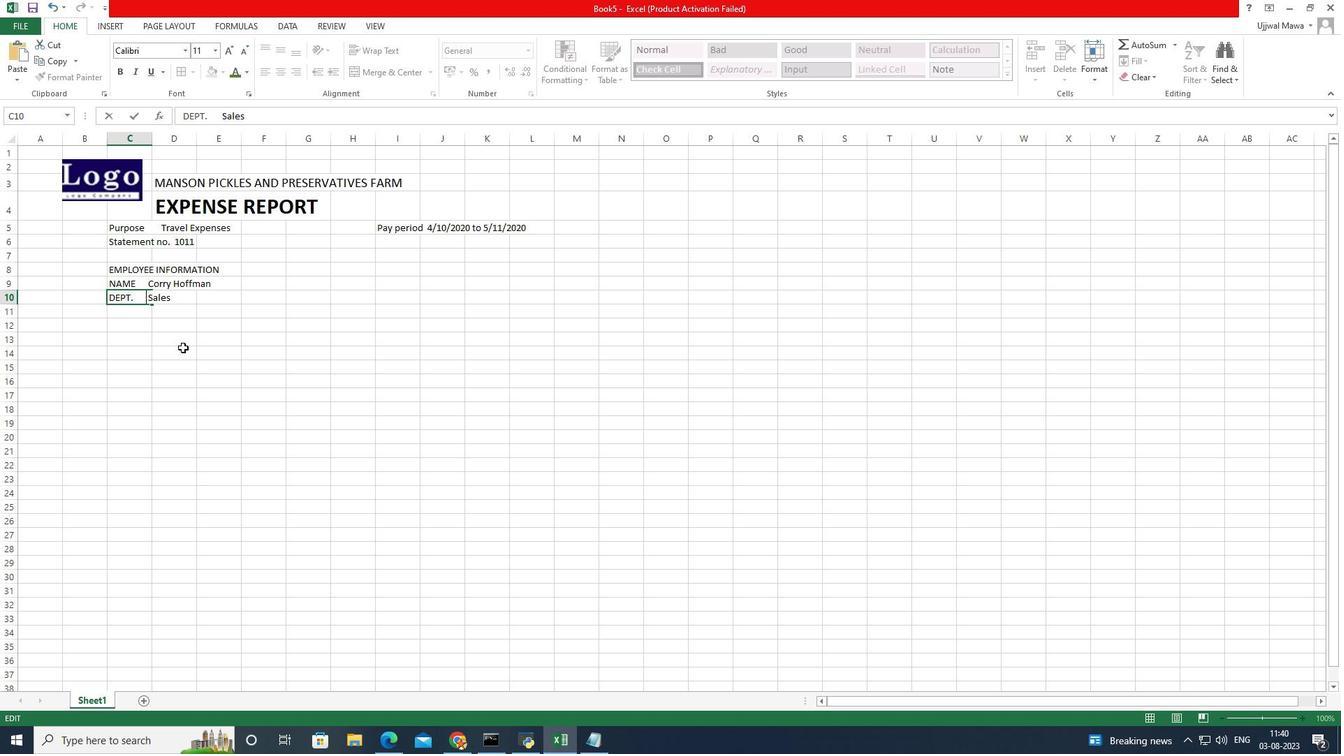 
Action: Mouse pressed left at (183, 347)
Screenshot: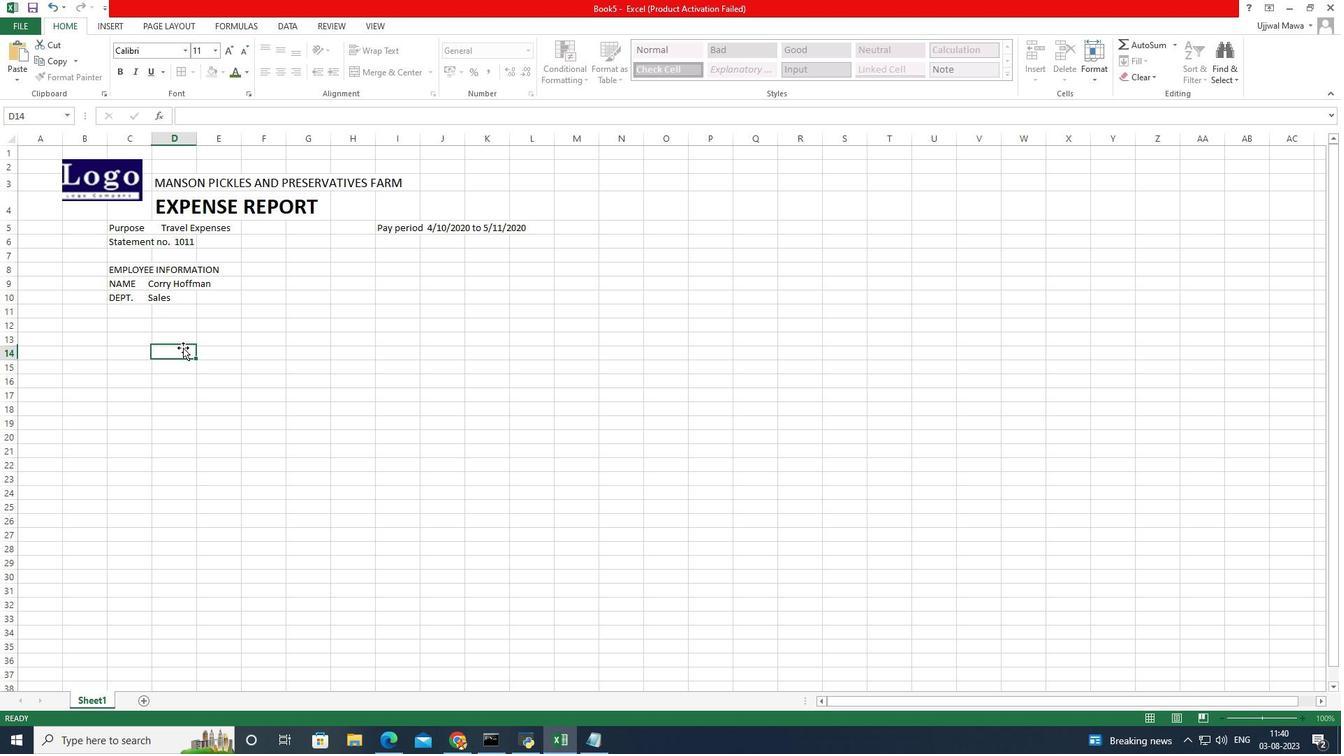 
Action: Mouse moved to (317, 283)
Screenshot: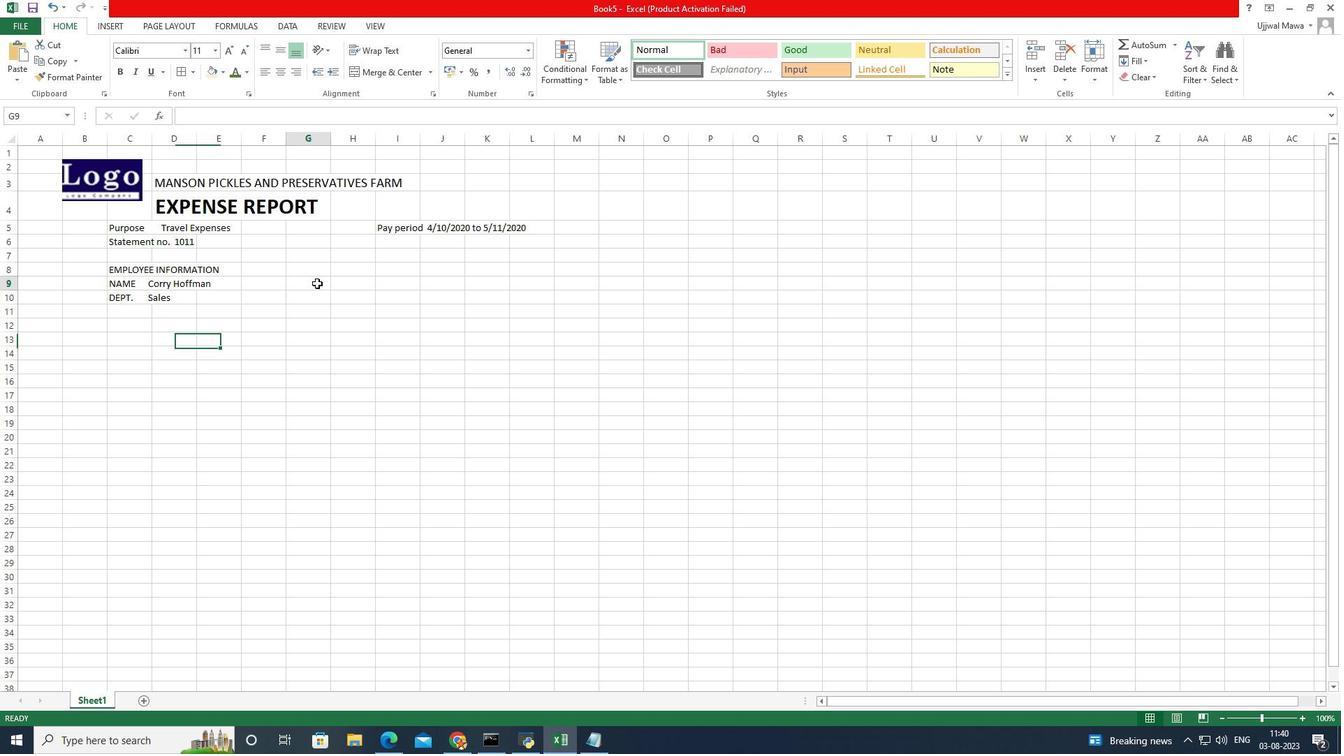 
Action: Mouse pressed left at (317, 283)
Screenshot: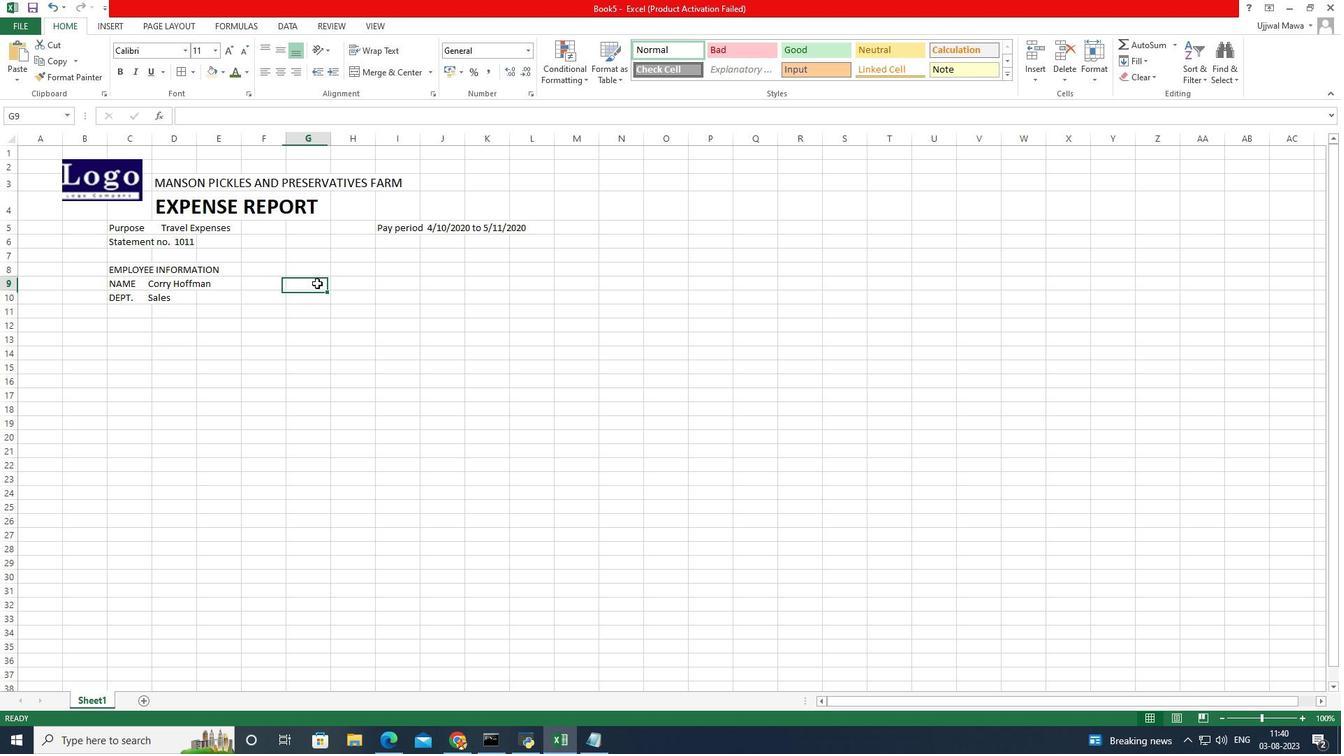 
Action: Mouse moved to (307, 283)
Screenshot: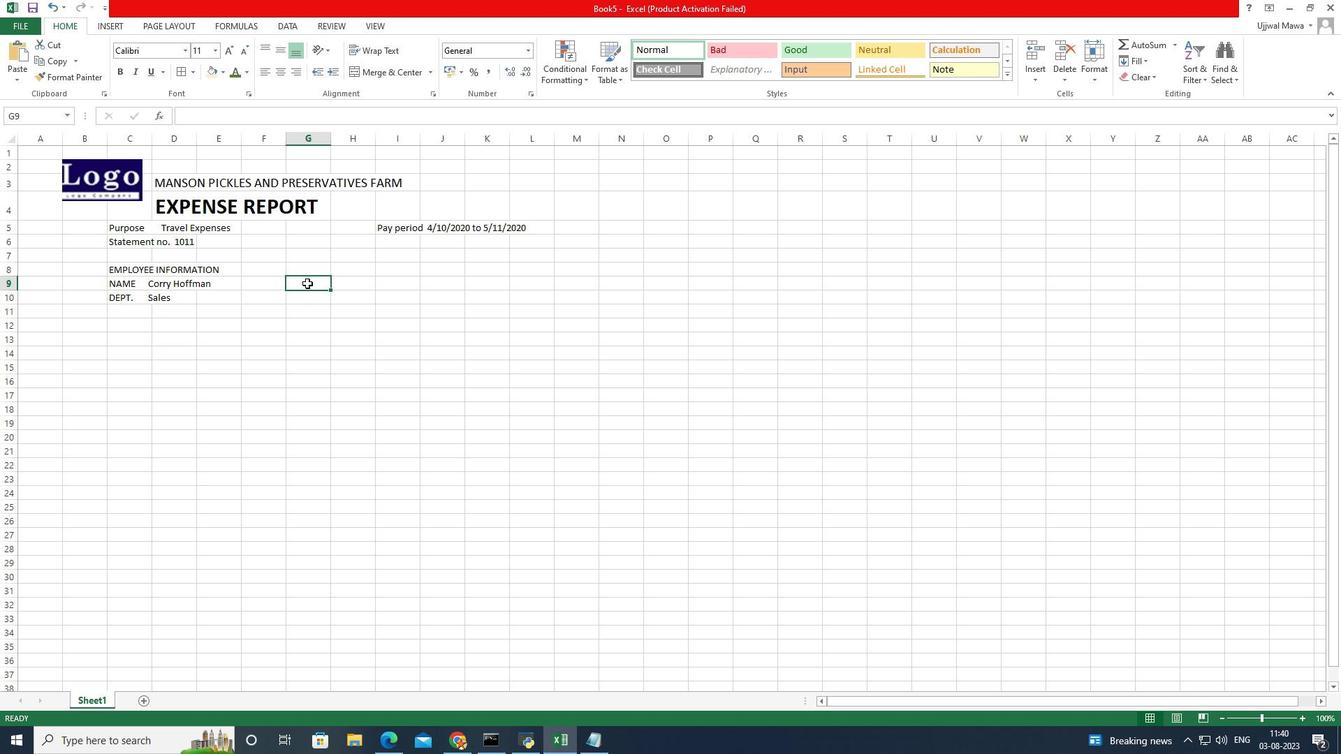 
Action: Mouse pressed left at (307, 283)
Screenshot: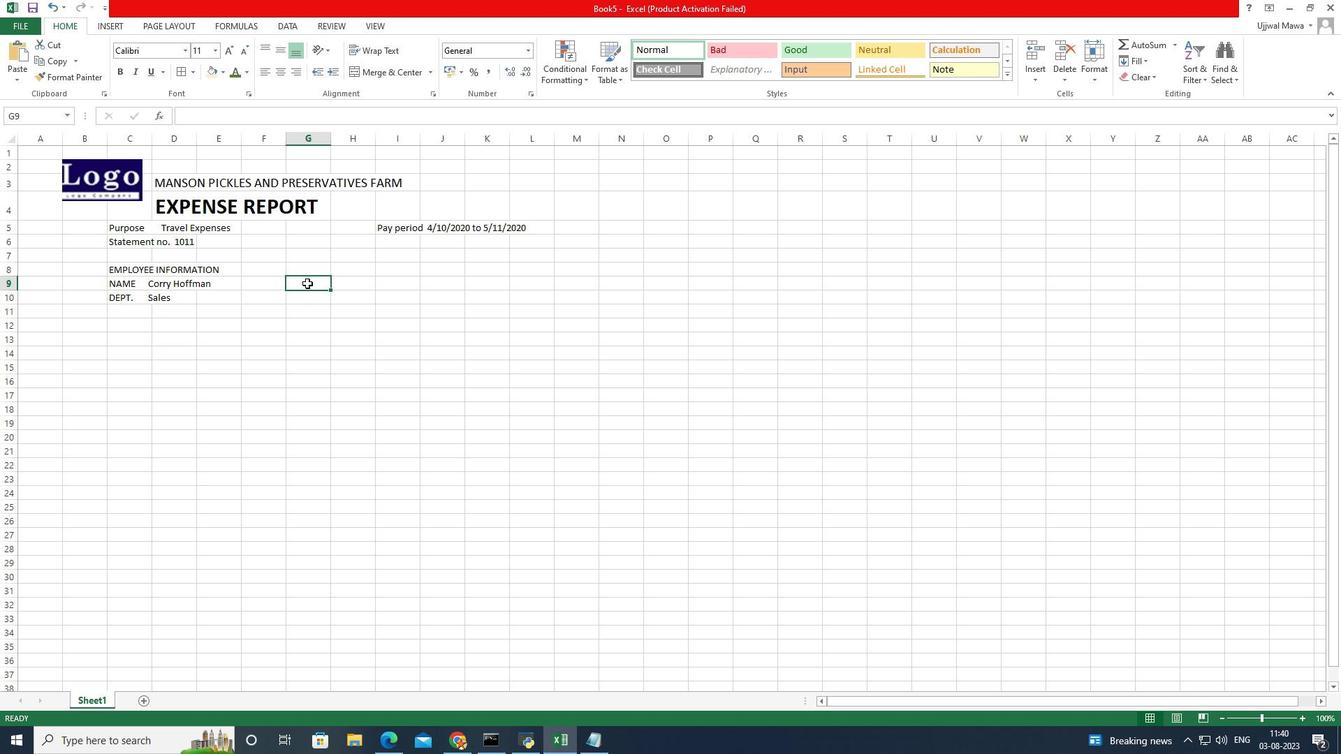 
Action: Mouse pressed left at (307, 283)
Screenshot: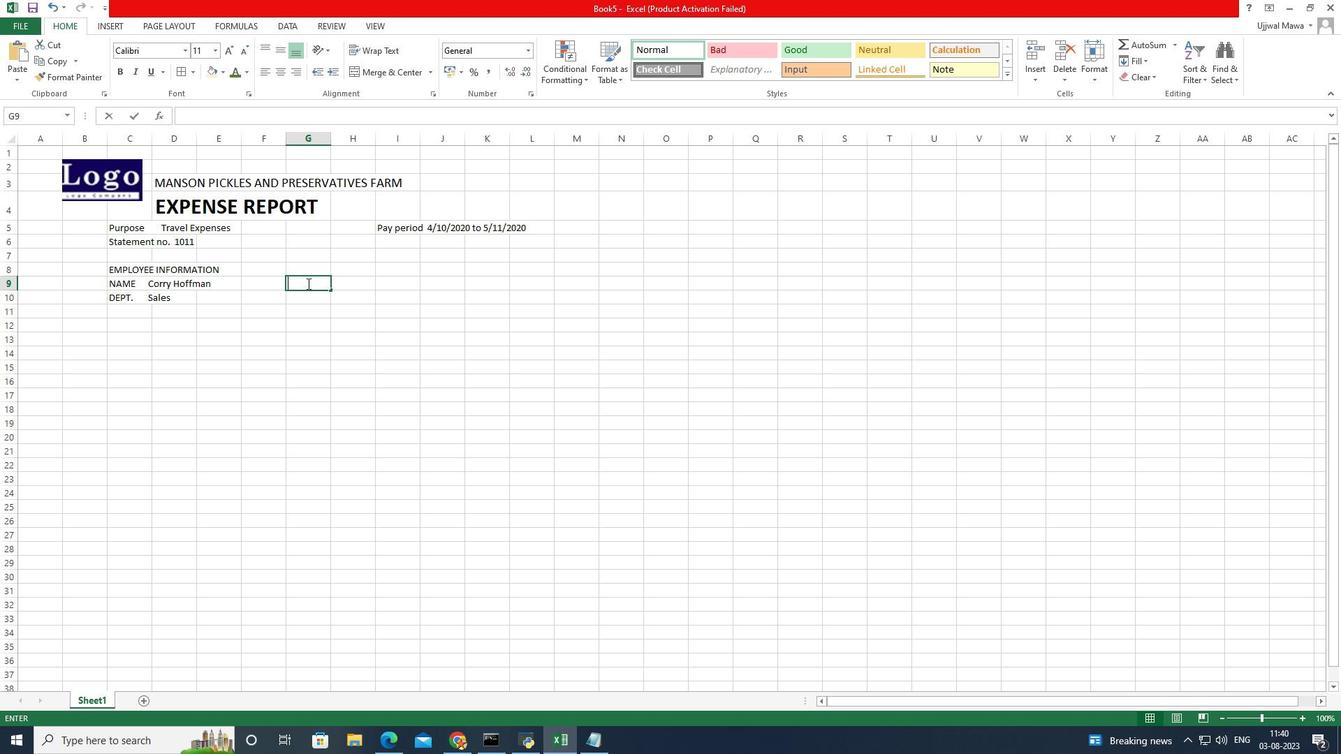 
Action: Key pressed <Key.caps_lock>P<Key.caps_lock>osition<Key.shift_r>:<Key.backspace><Key.space><Key.space><Key.caps_lock>M<Key.caps_lock>nager<Key.backspace><Key.backspace><Key.backspace><Key.backspace><Key.backspace><Key.backspace><Key.backspace><Key.space><Key.space><Key.space><Key.caps_lock>M<Key.caps_lock>anager
Screenshot: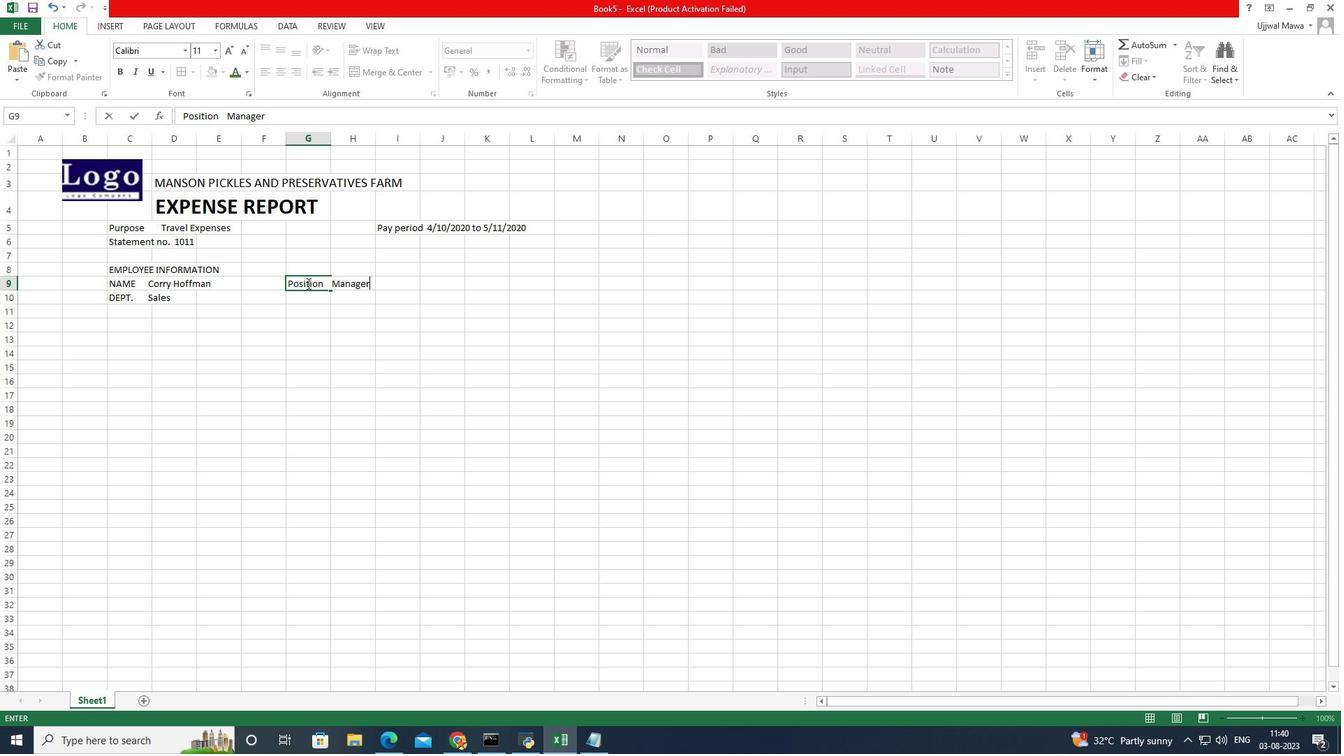 
Action: Mouse moved to (311, 302)
Screenshot: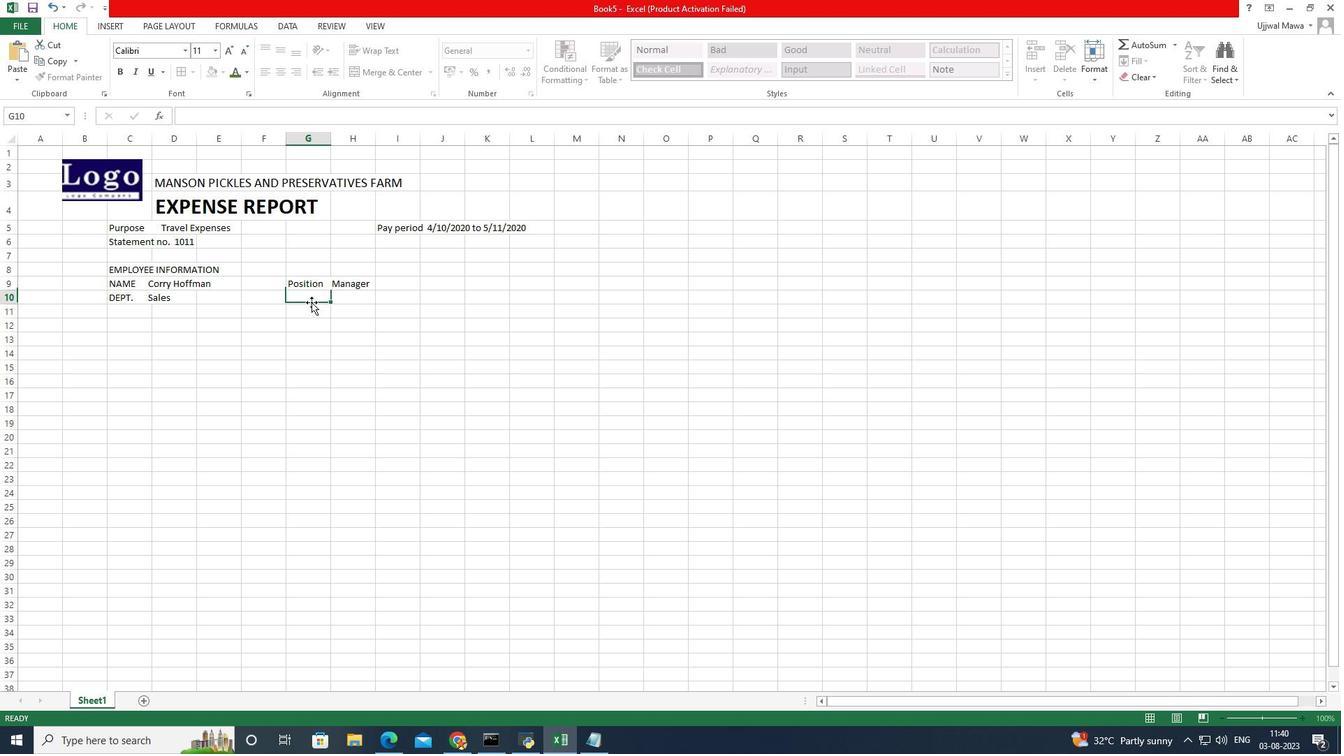 
Action: Mouse pressed left at (311, 302)
Screenshot: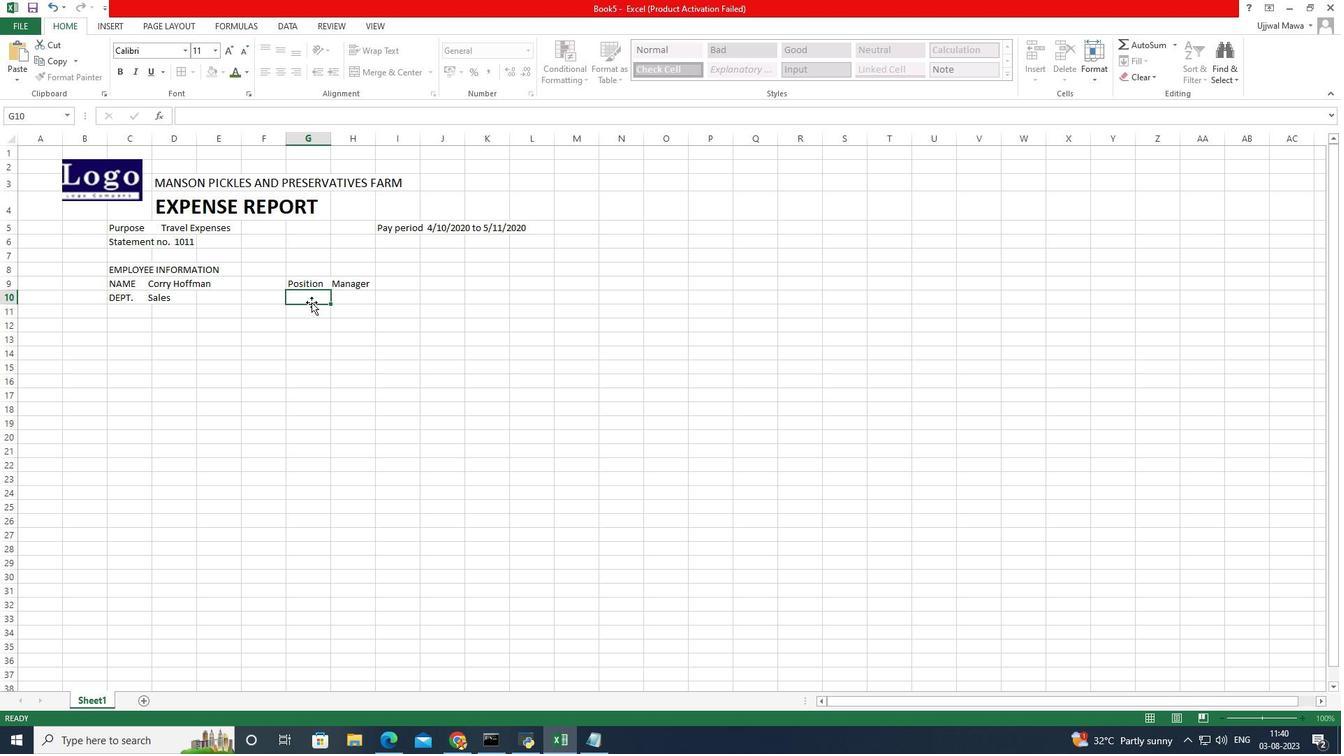
Action: Mouse pressed left at (311, 302)
Screenshot: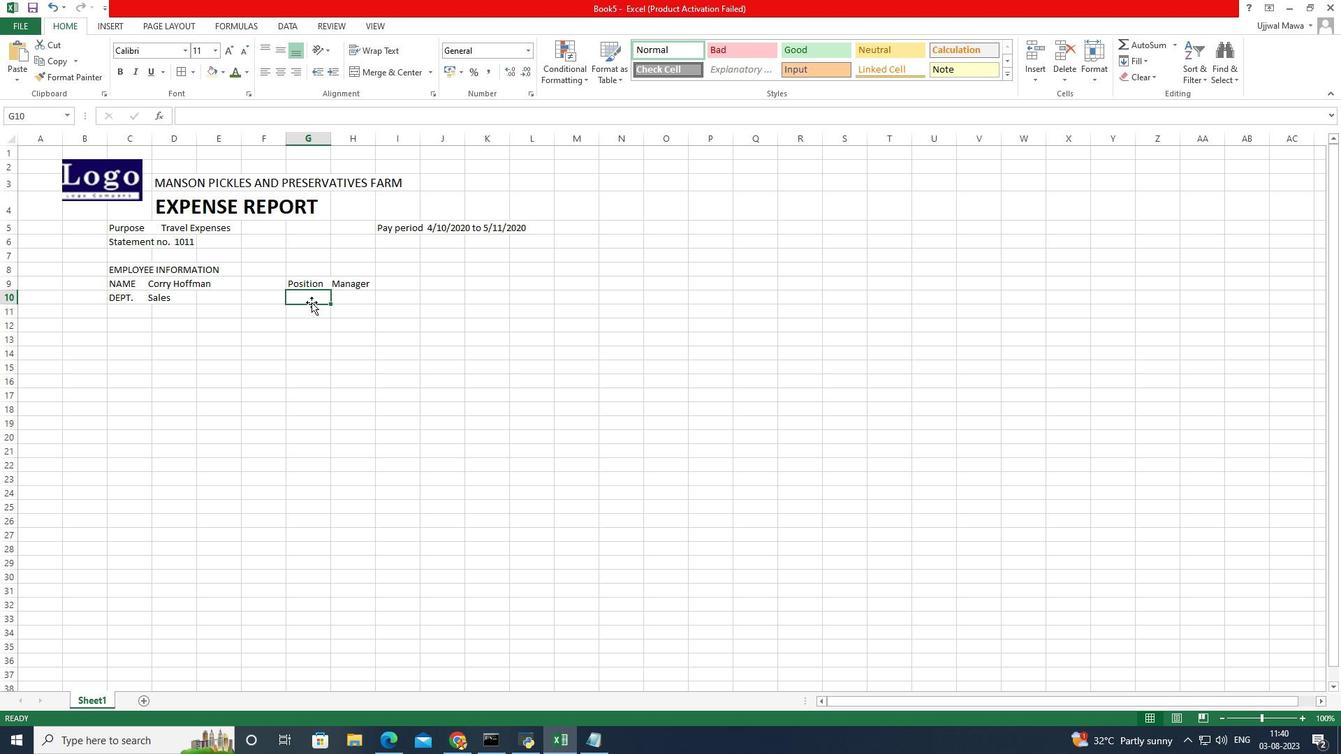 
Action: Mouse moved to (311, 295)
Screenshot: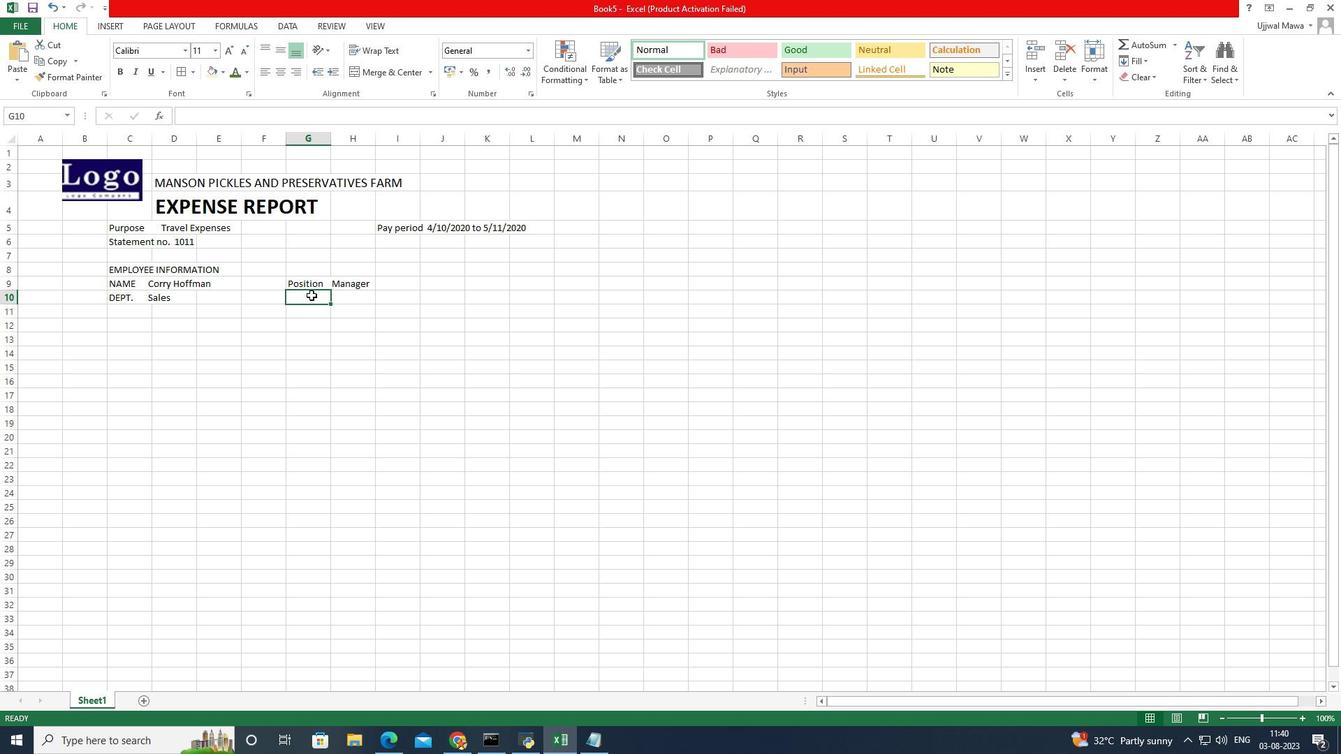 
Action: Mouse pressed left at (311, 295)
Screenshot: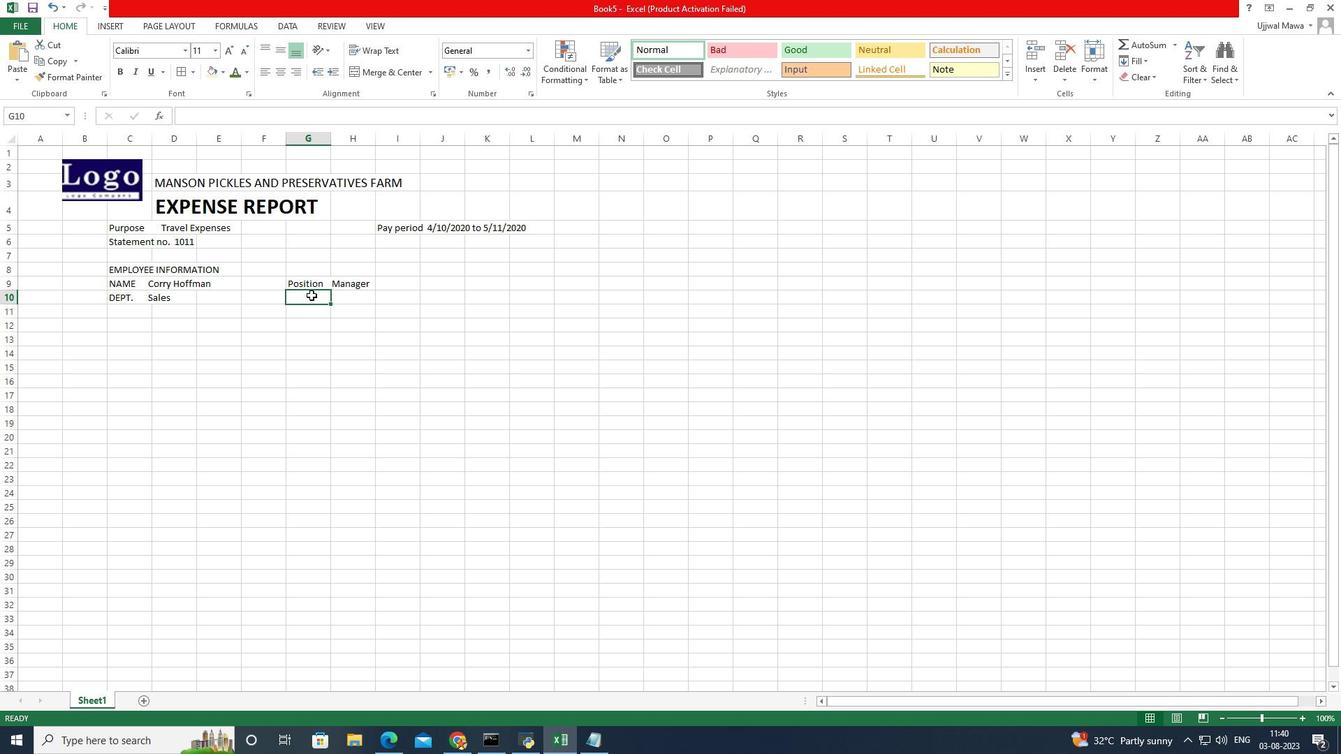 
Action: Mouse pressed left at (311, 295)
Screenshot: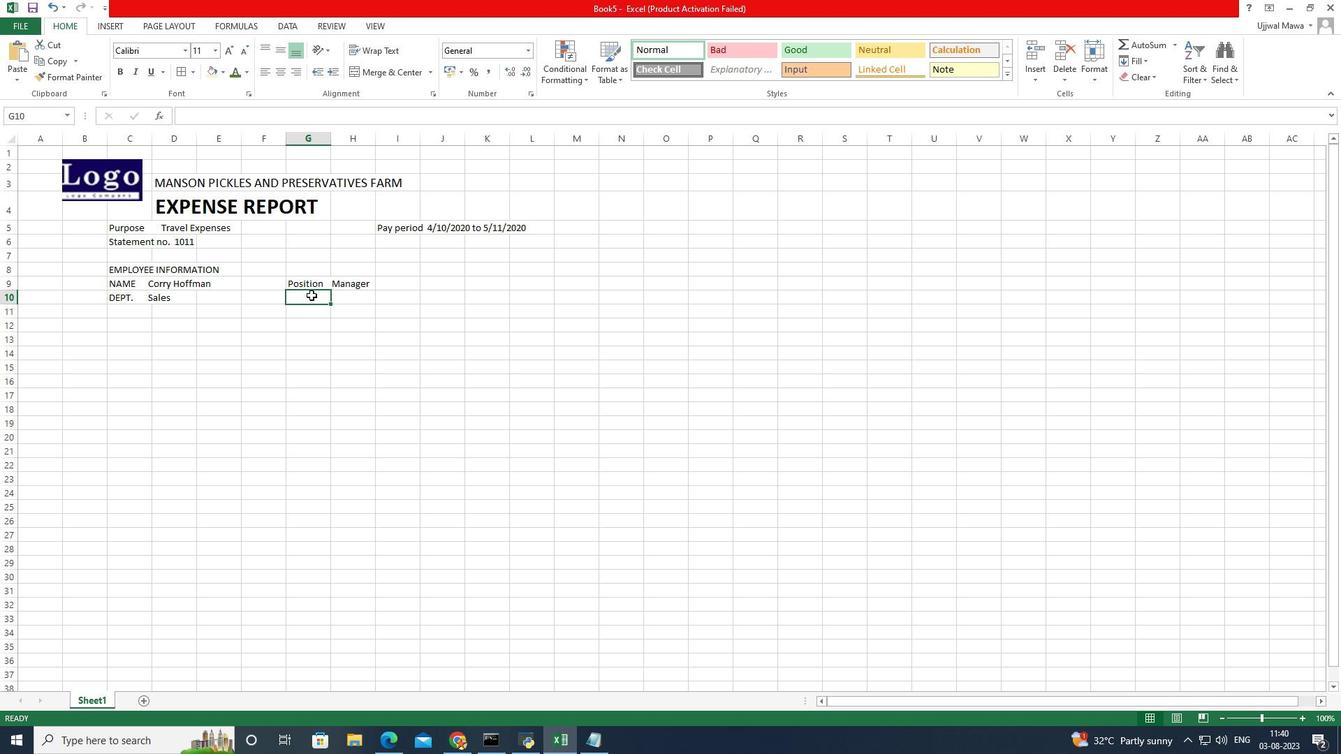 
Action: Mouse moved to (309, 296)
Screenshot: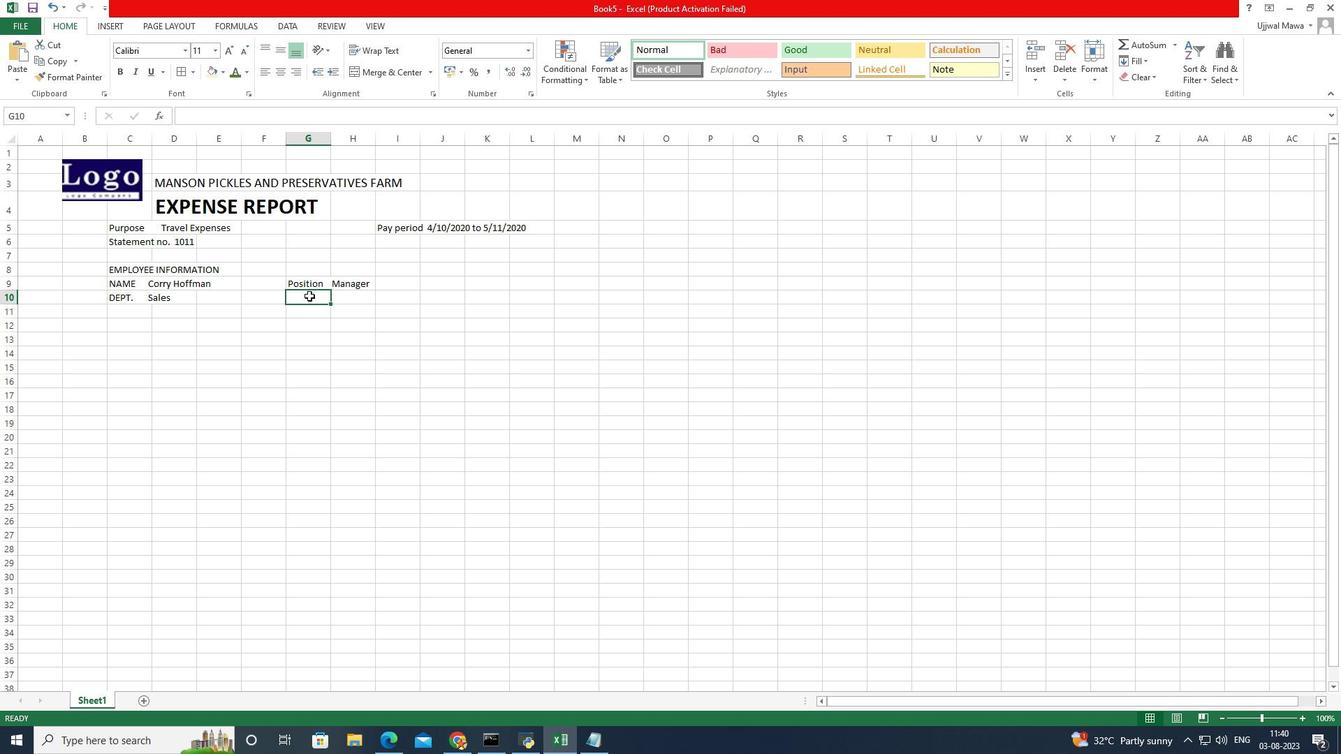
Action: Mouse pressed left at (309, 296)
Screenshot: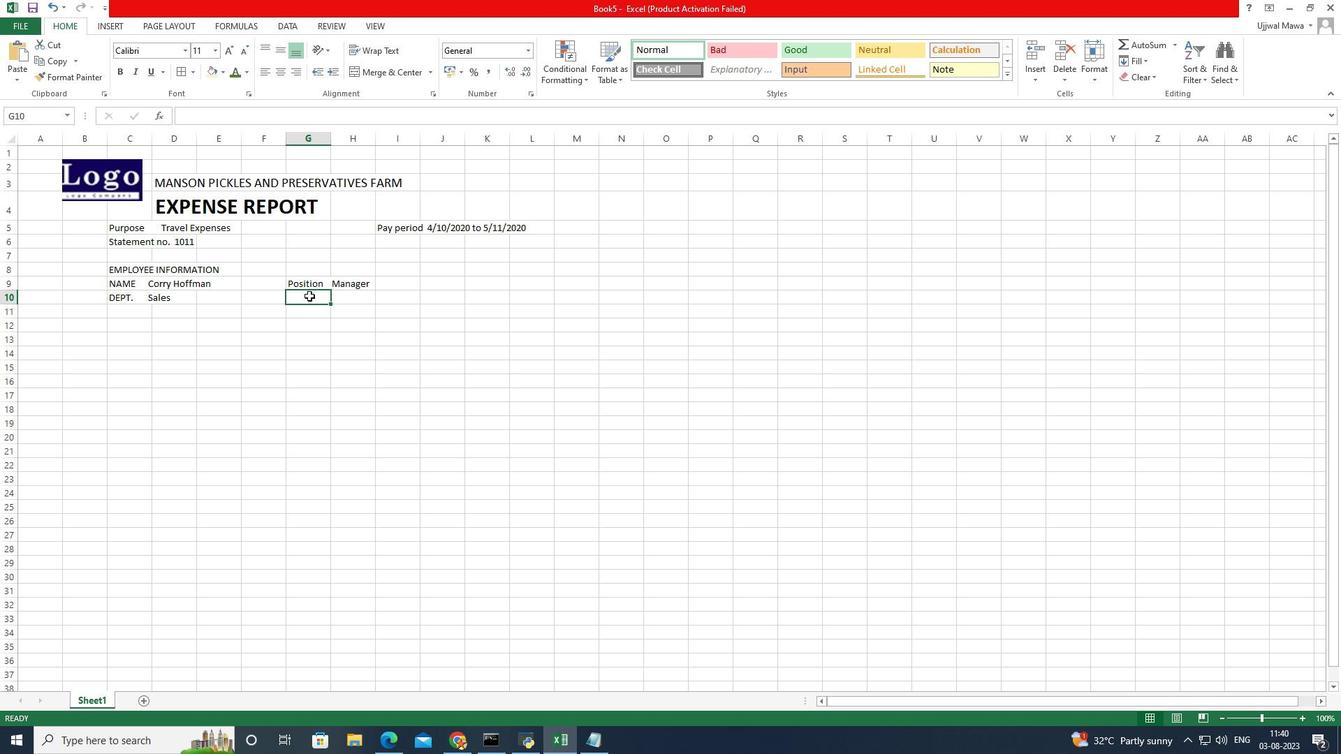 
Action: Mouse pressed left at (309, 296)
Screenshot: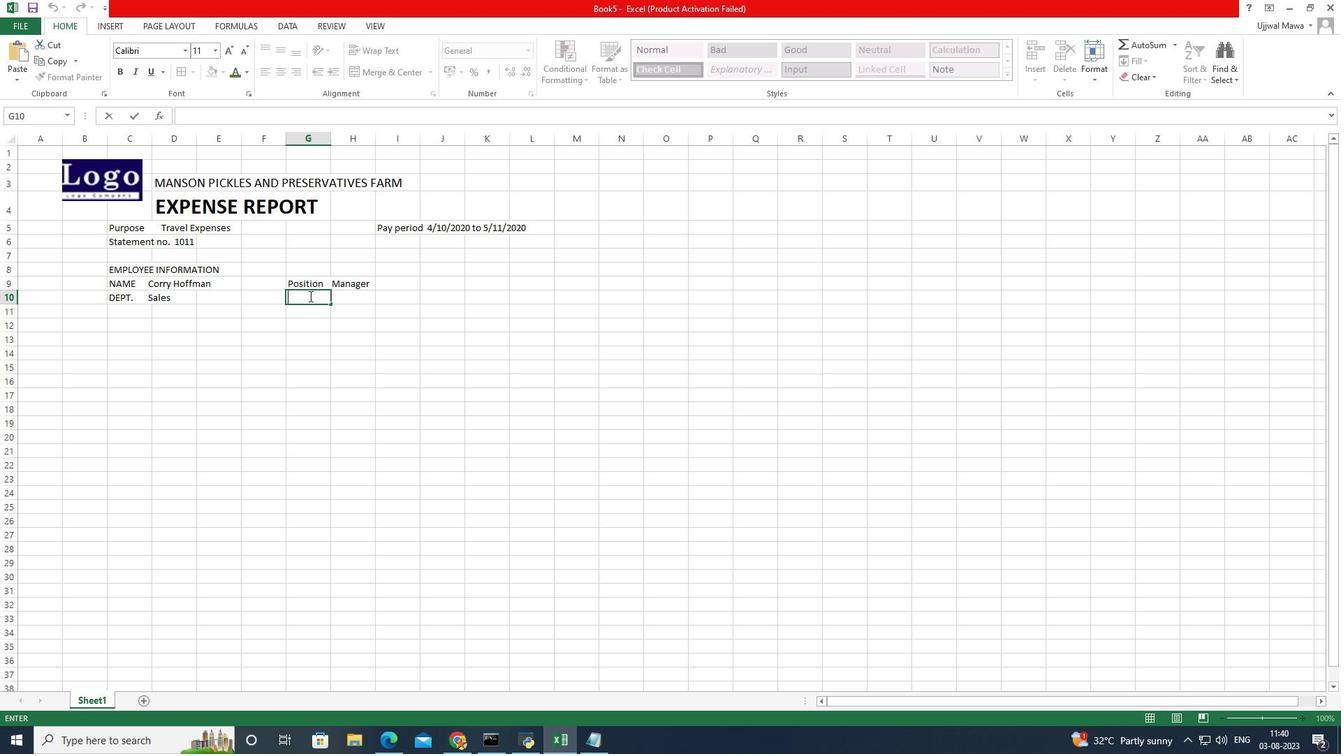 
Action: Mouse moved to (308, 286)
Screenshot: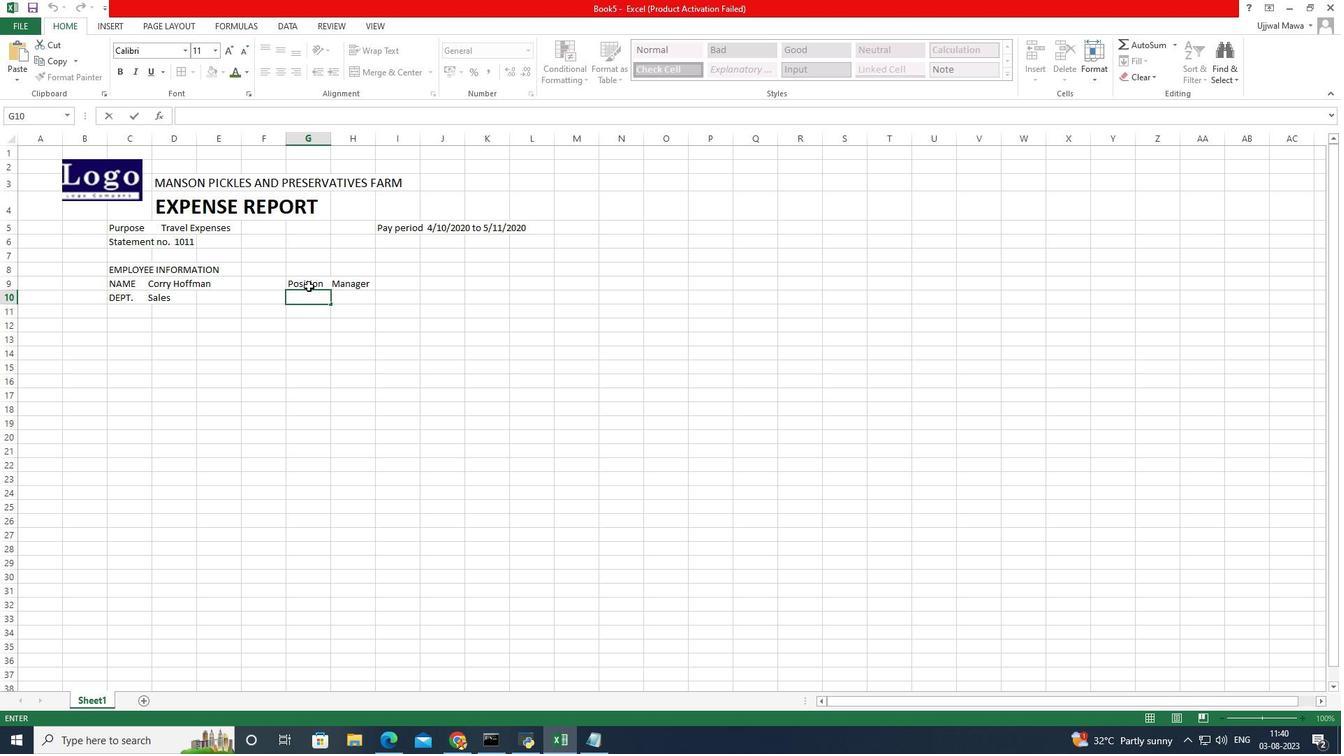 
Action: Key pressed <Key.caps_lock>M<Key.caps_lock>anger
Screenshot: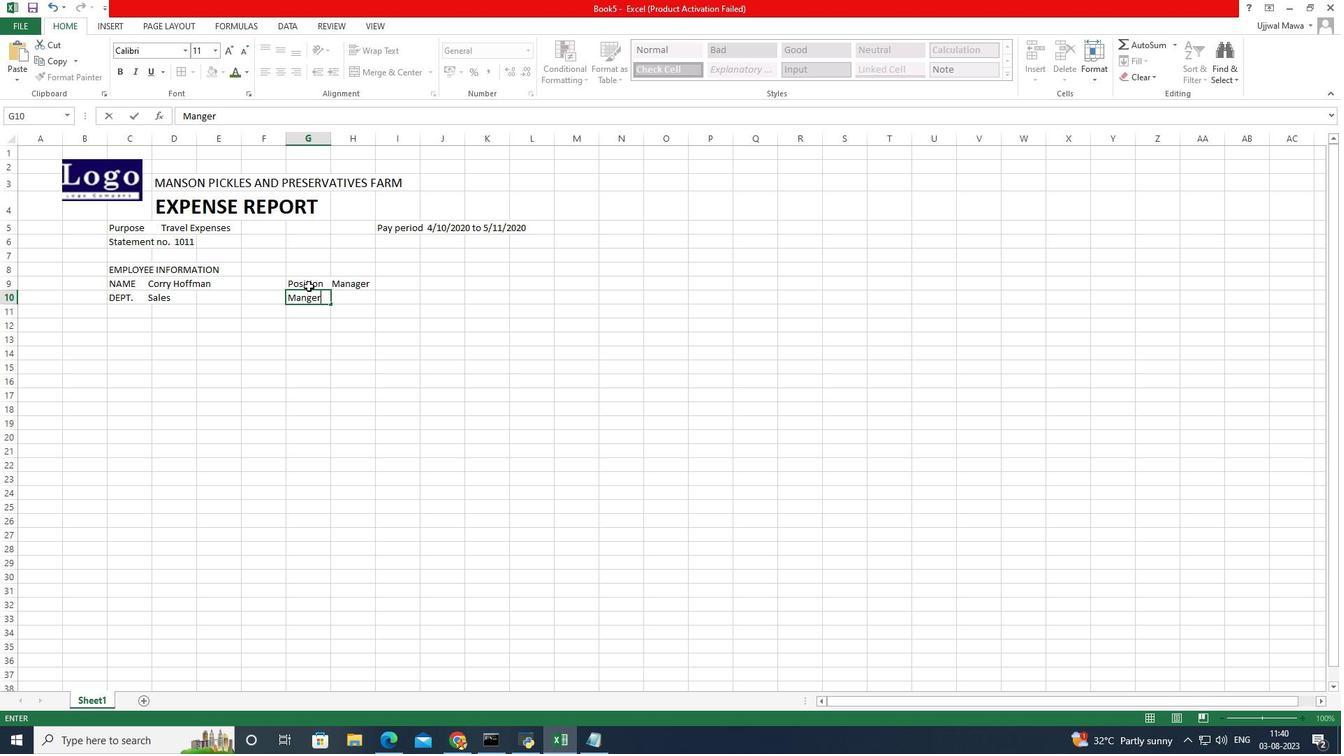 
Action: Mouse moved to (303, 296)
Screenshot: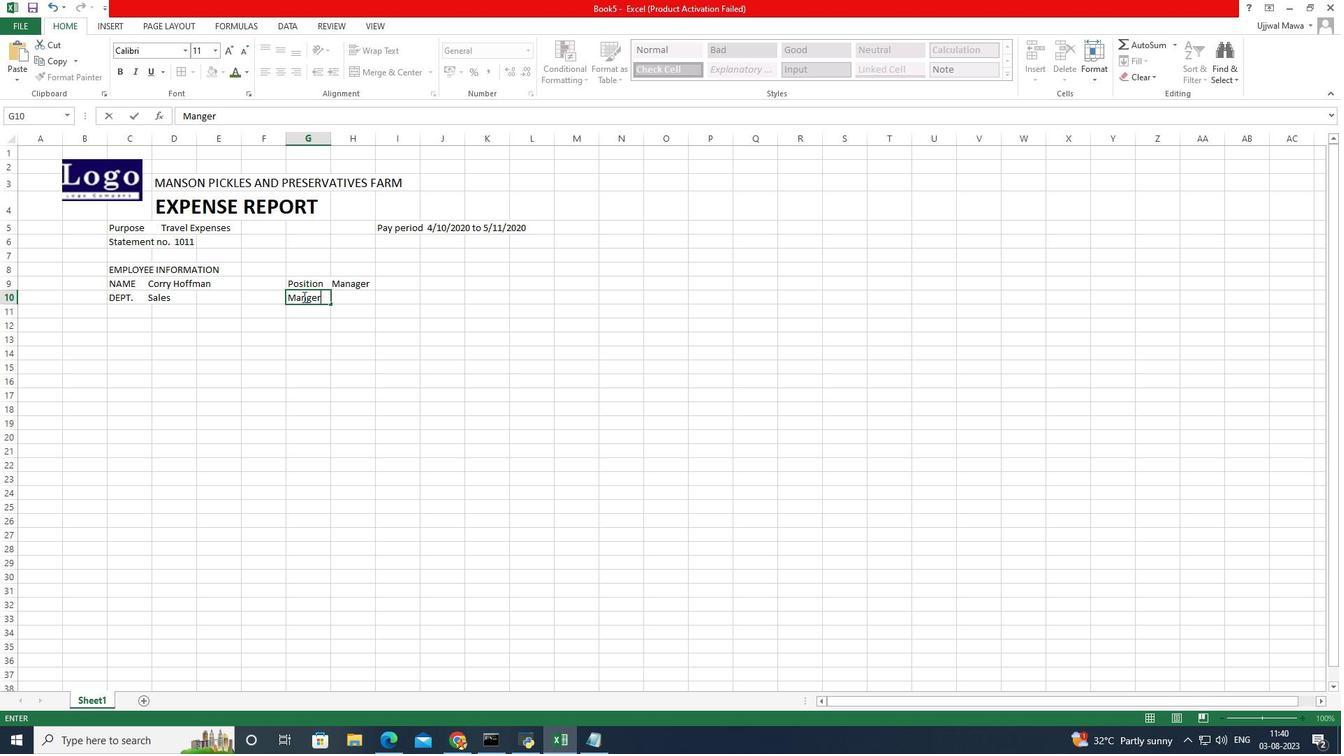 
Action: Mouse pressed left at (303, 296)
Screenshot: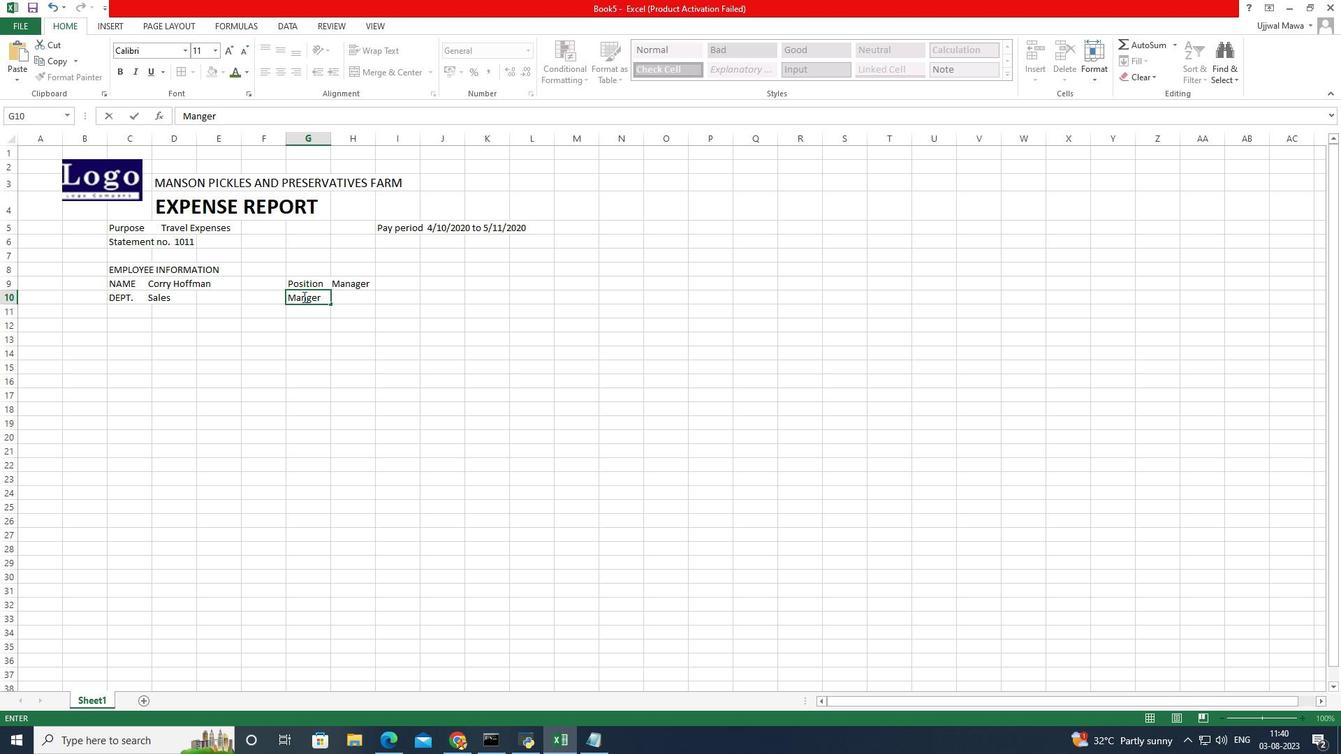 
Action: Mouse moved to (306, 301)
Screenshot: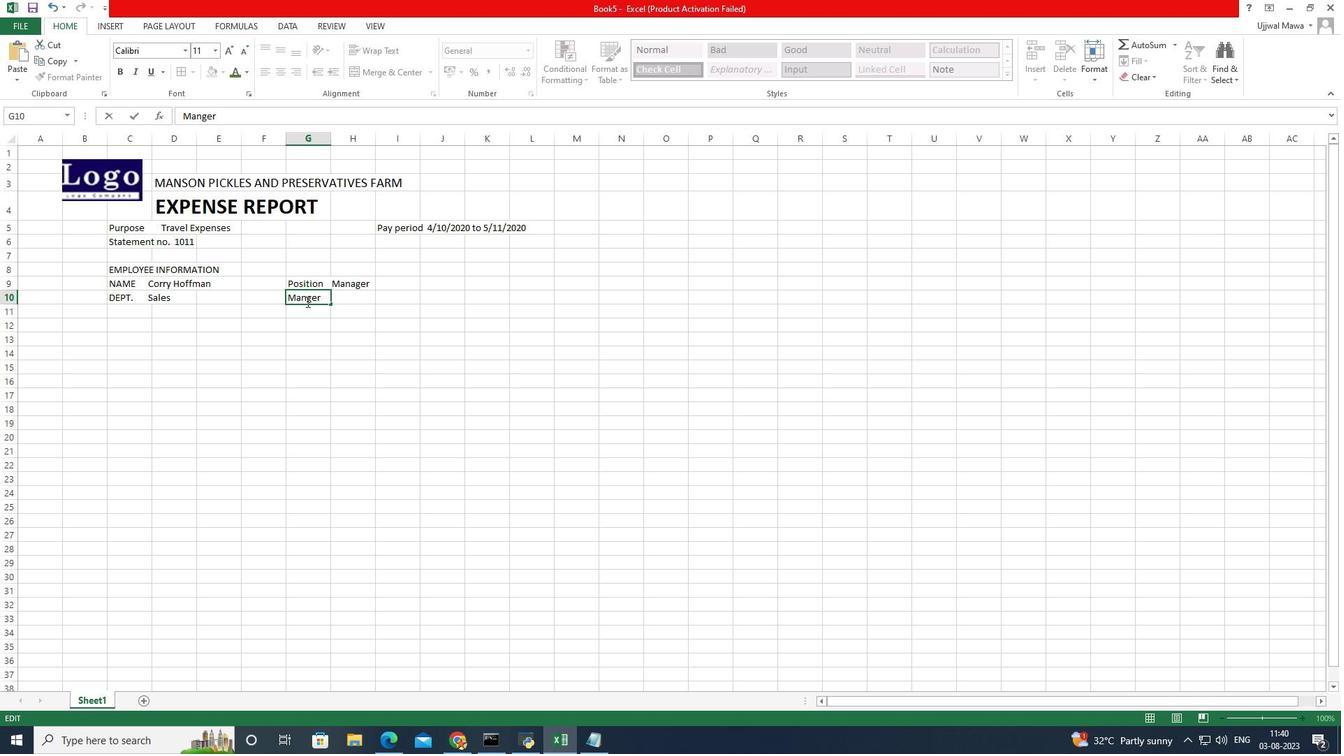 
Action: Mouse pressed left at (306, 301)
Screenshot: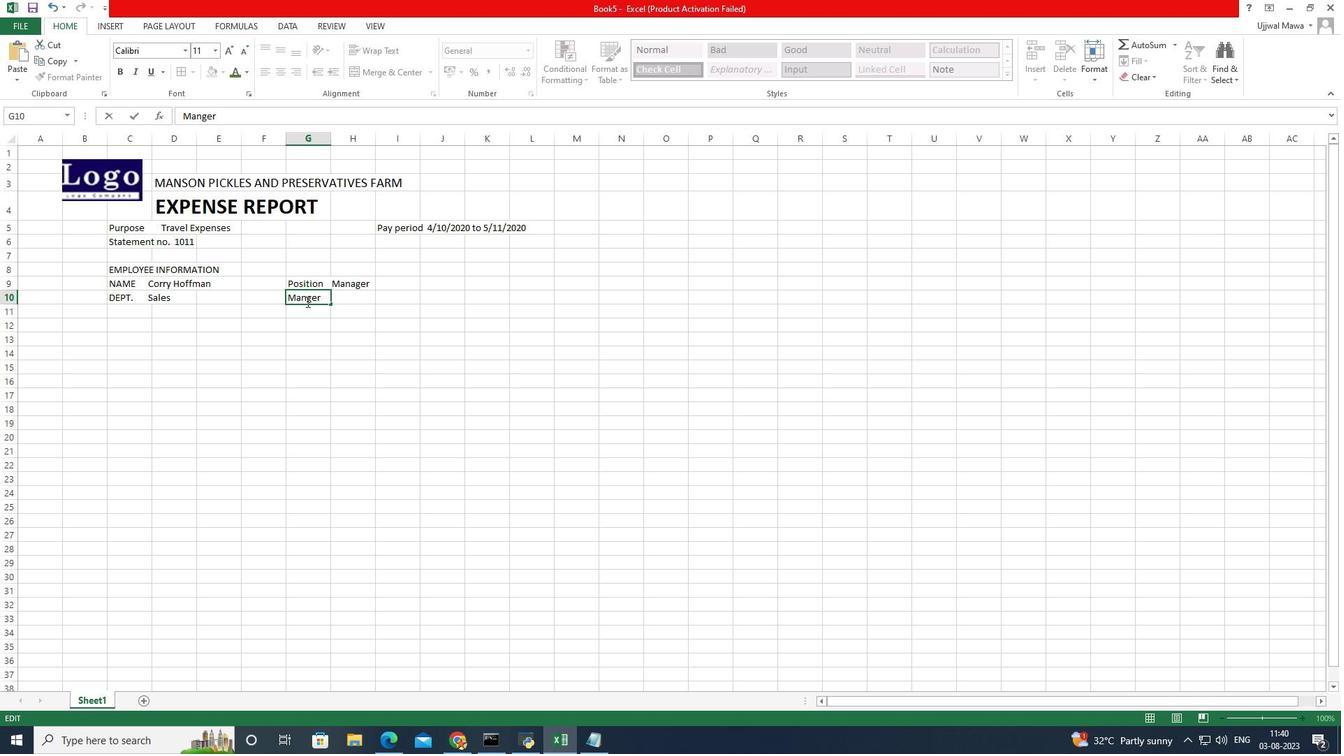 
Action: Mouse moved to (305, 301)
Screenshot: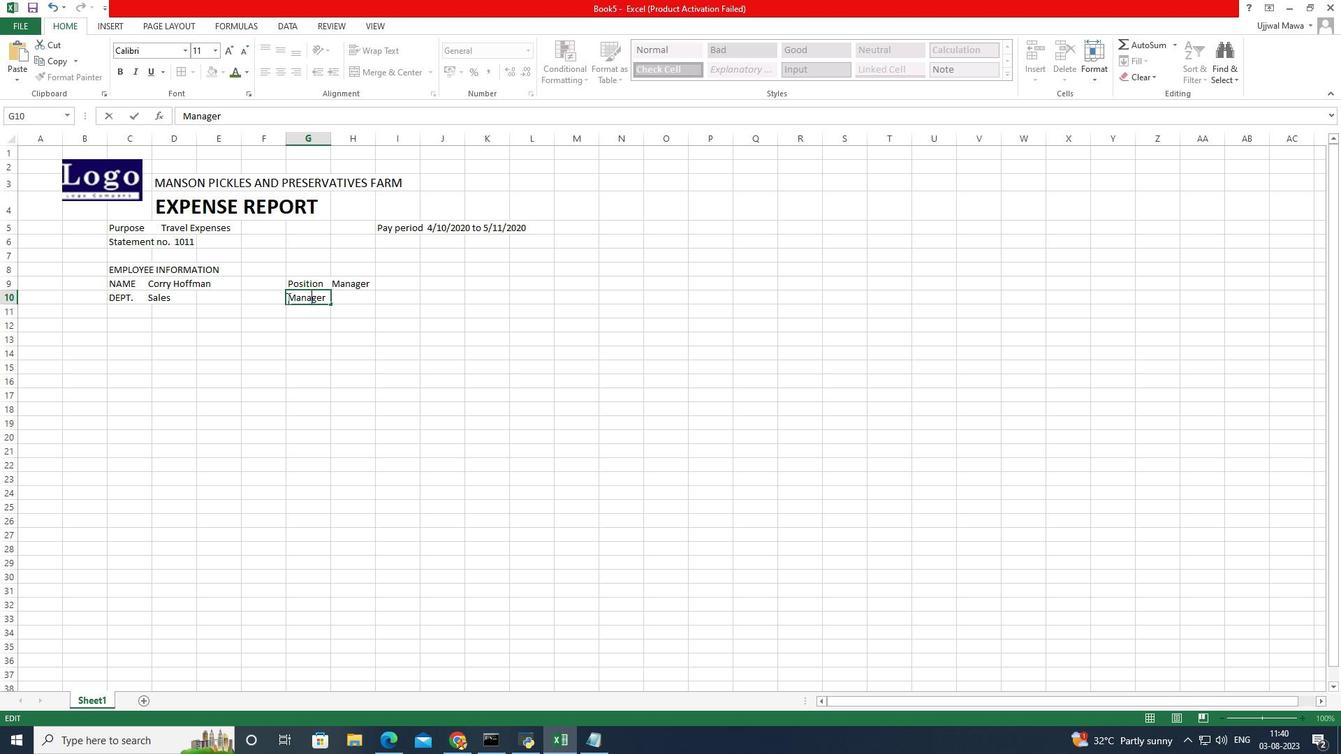 
Action: Key pressed a
Screenshot: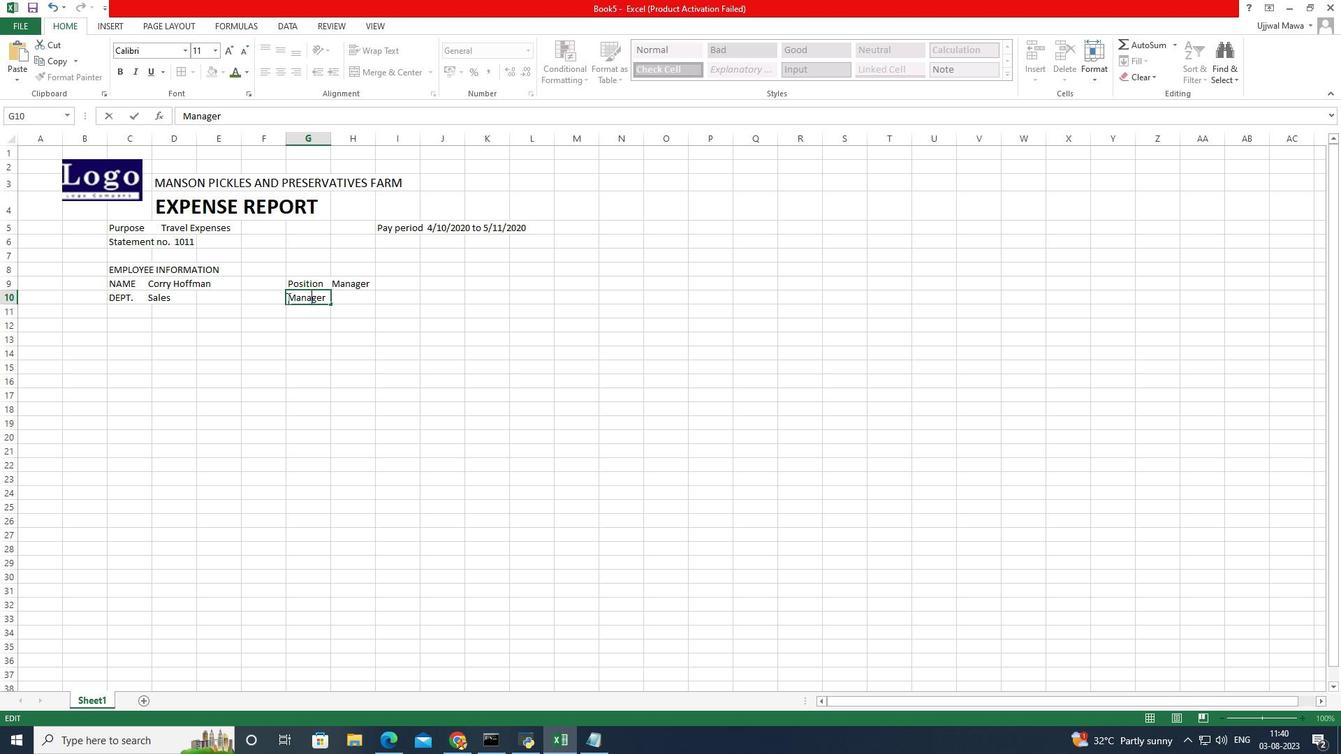 
Action: Mouse moved to (287, 298)
Screenshot: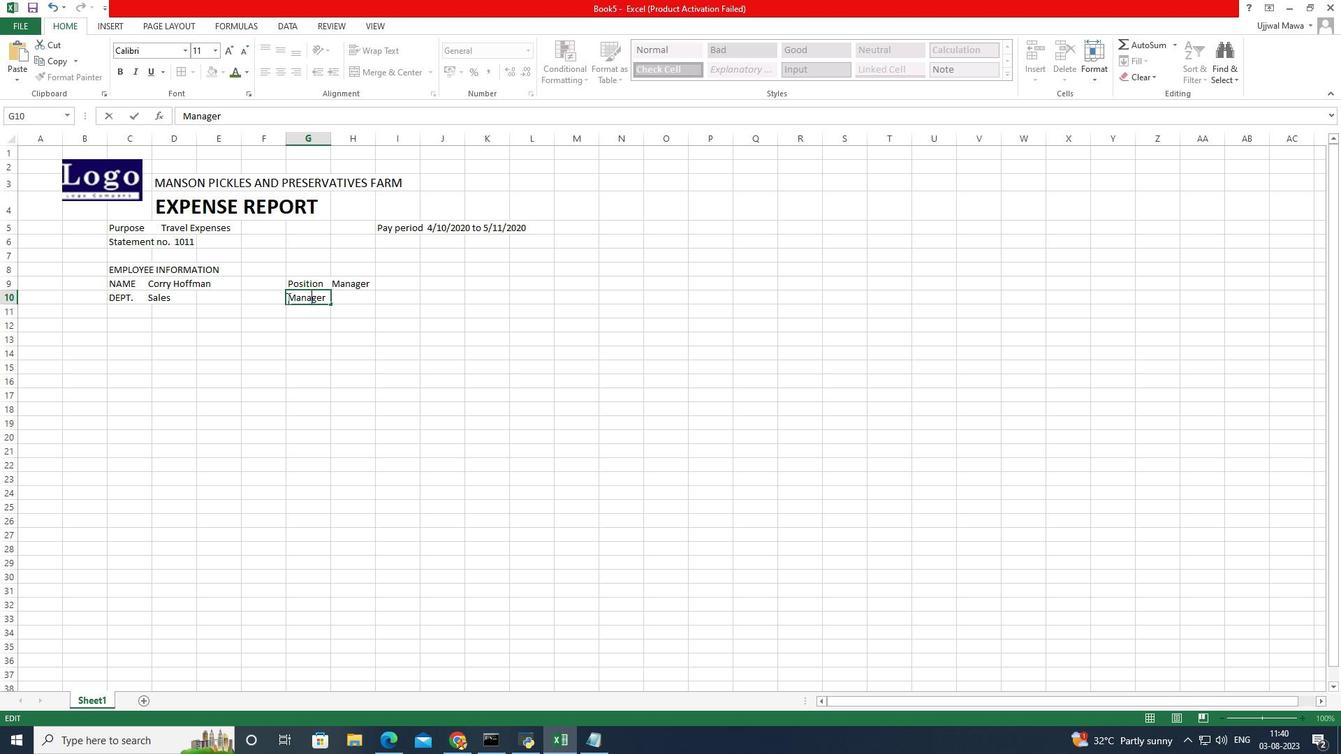 
Action: Mouse pressed left at (287, 298)
Screenshot: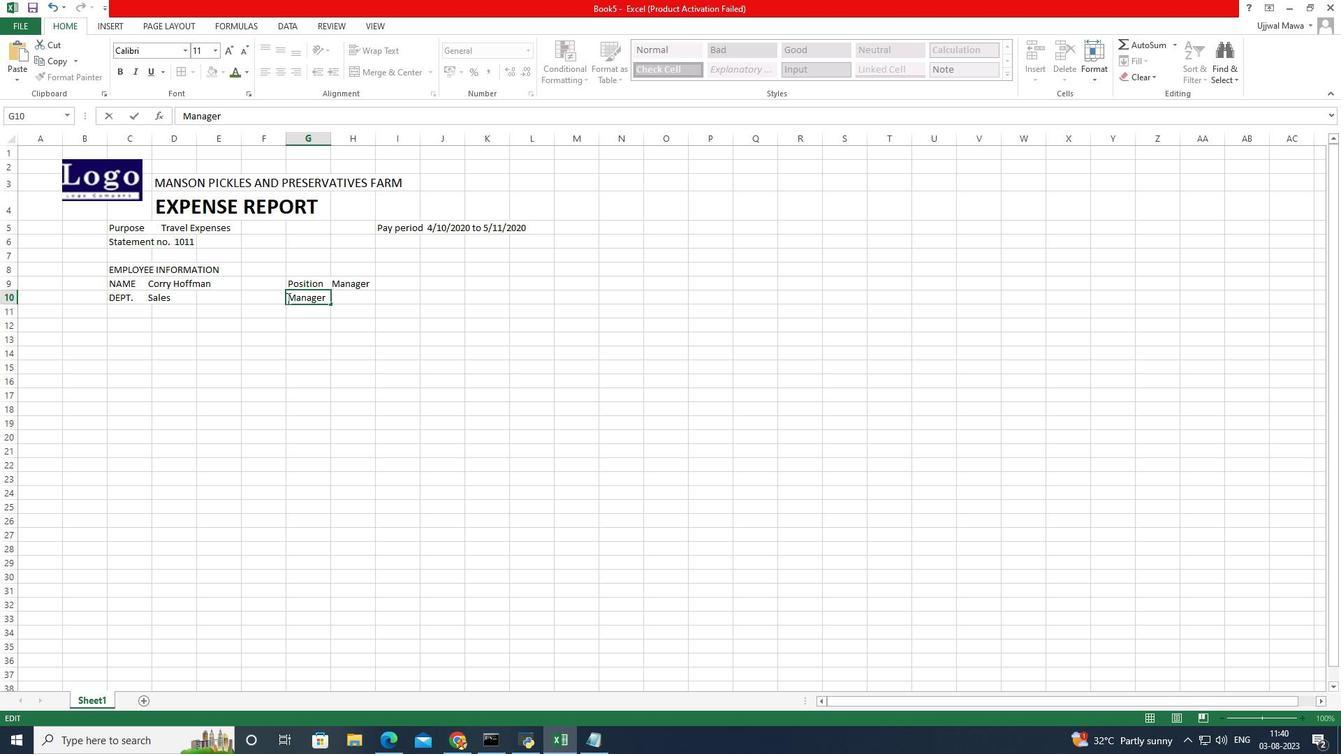 
Action: Mouse moved to (352, 359)
Screenshot: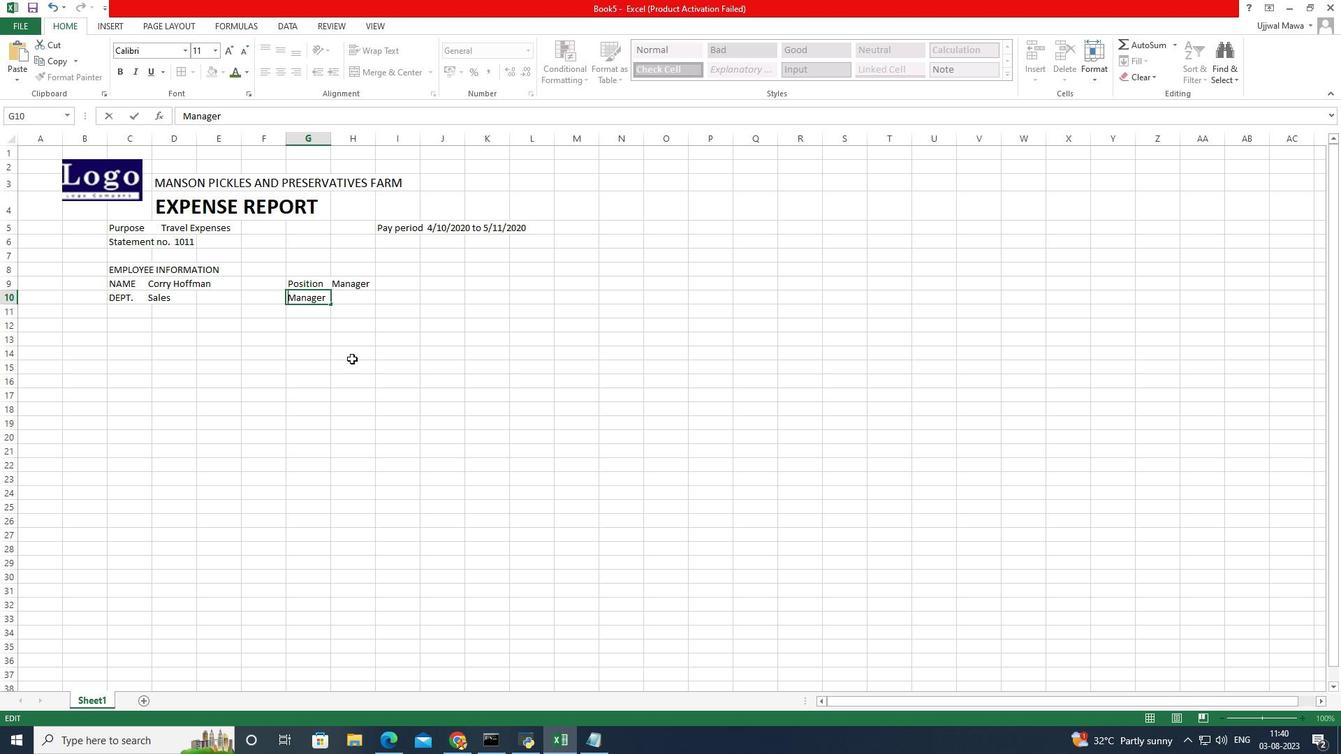 
Action: Key pressed <Key.caps_lock>R<Key.caps_lock>eporting<Key.space>
Screenshot: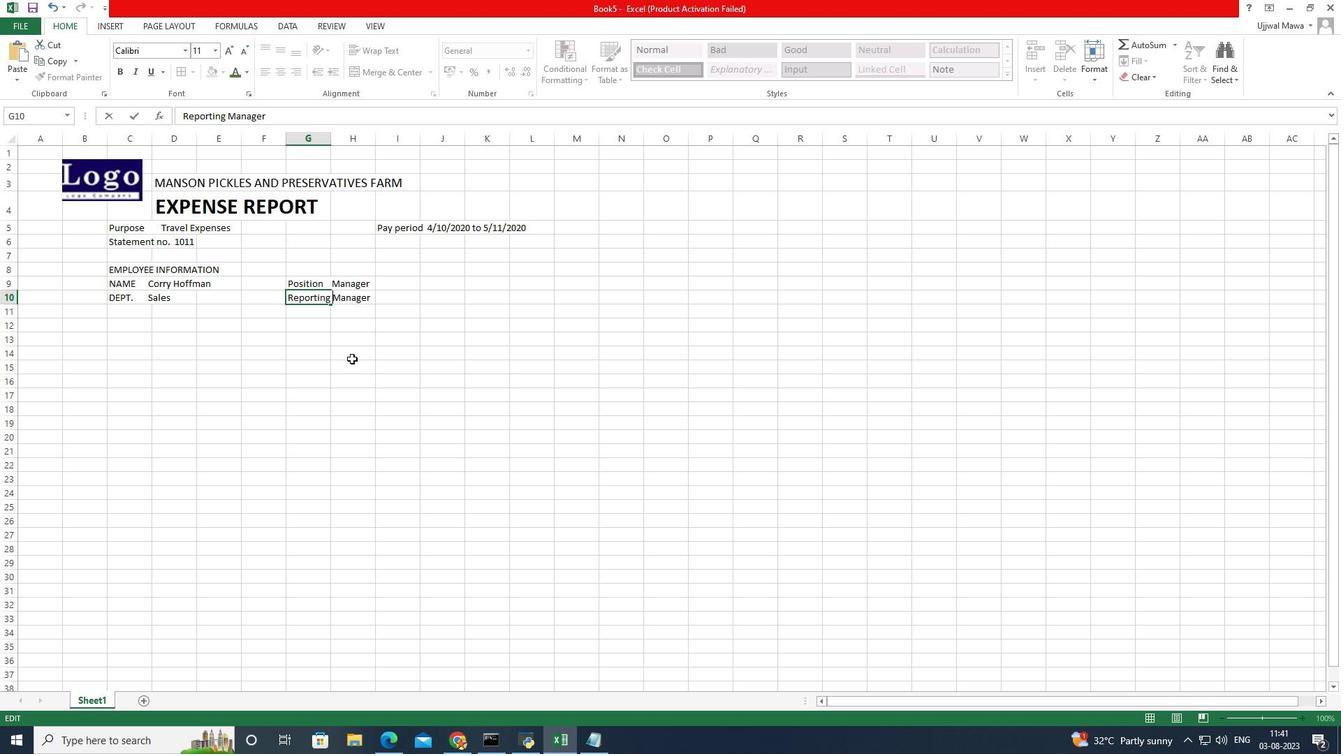 
Action: Mouse moved to (309, 300)
Screenshot: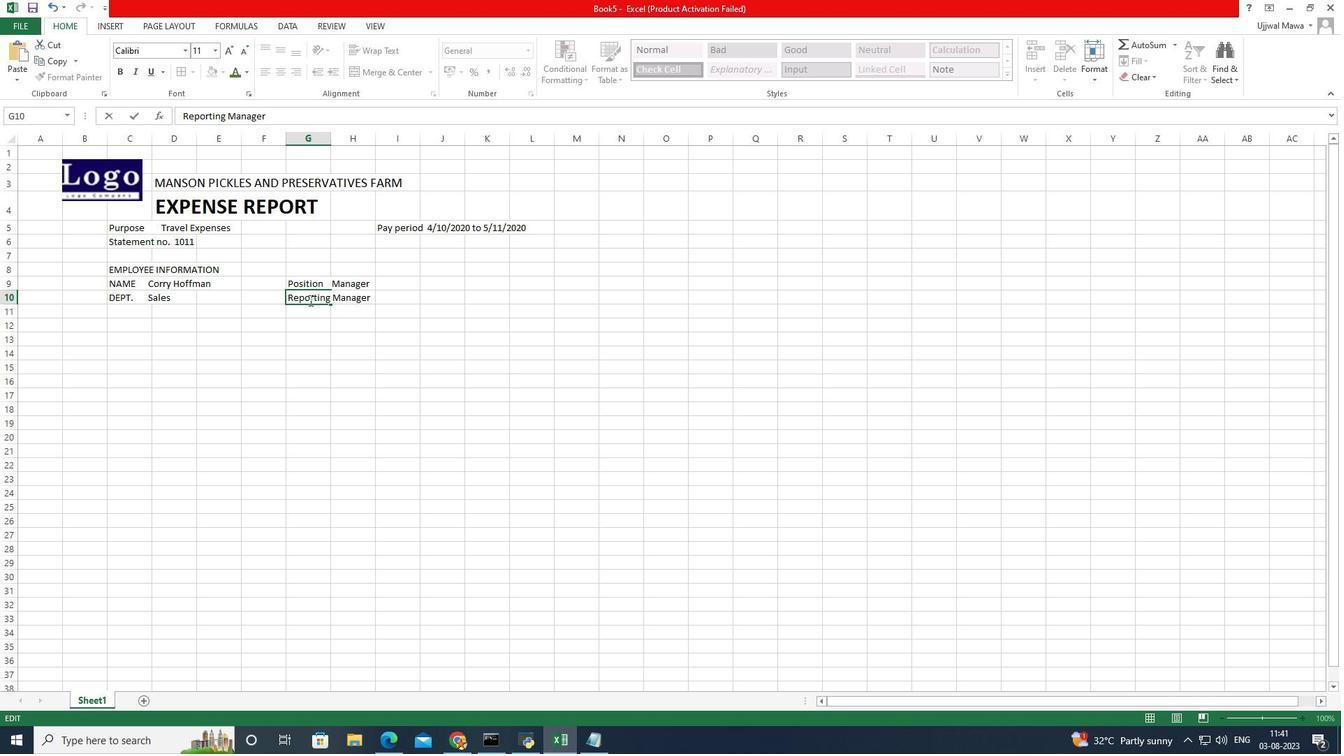 
Action: Mouse pressed left at (309, 300)
Screenshot: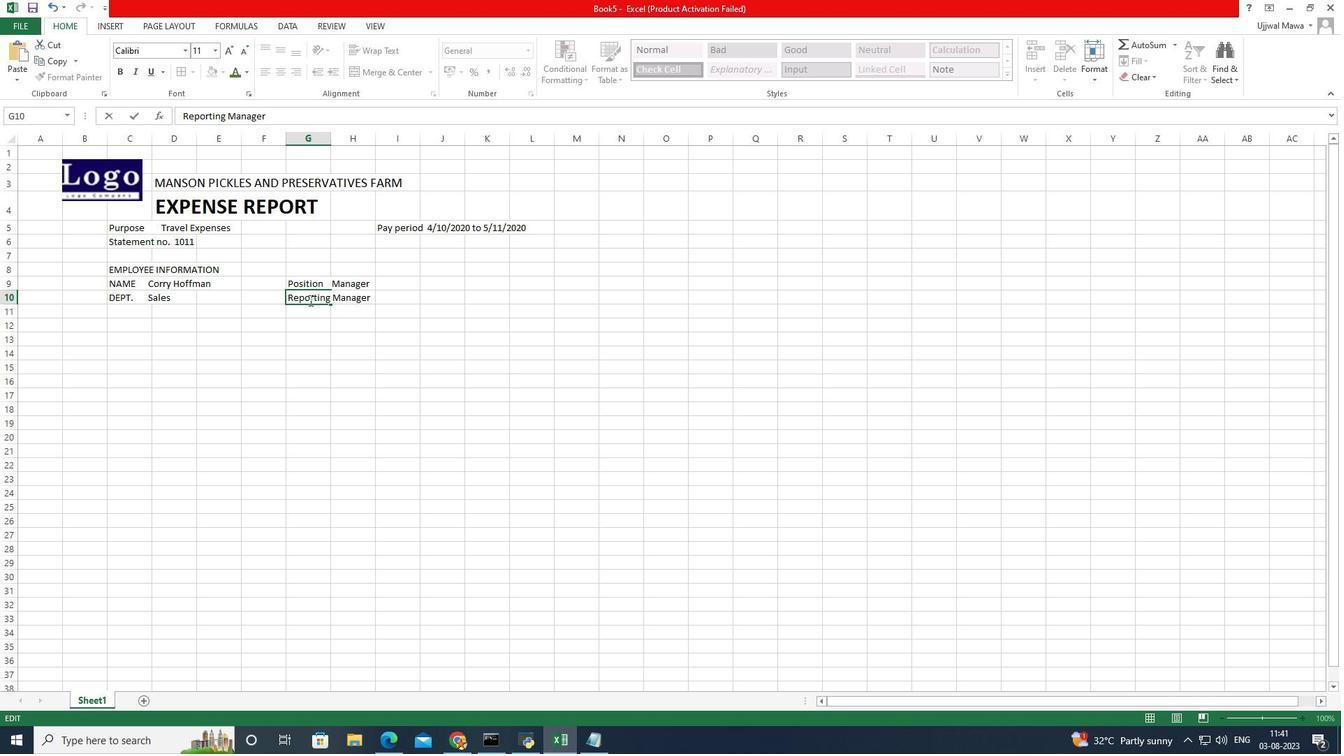 
Action: Mouse moved to (316, 280)
Screenshot: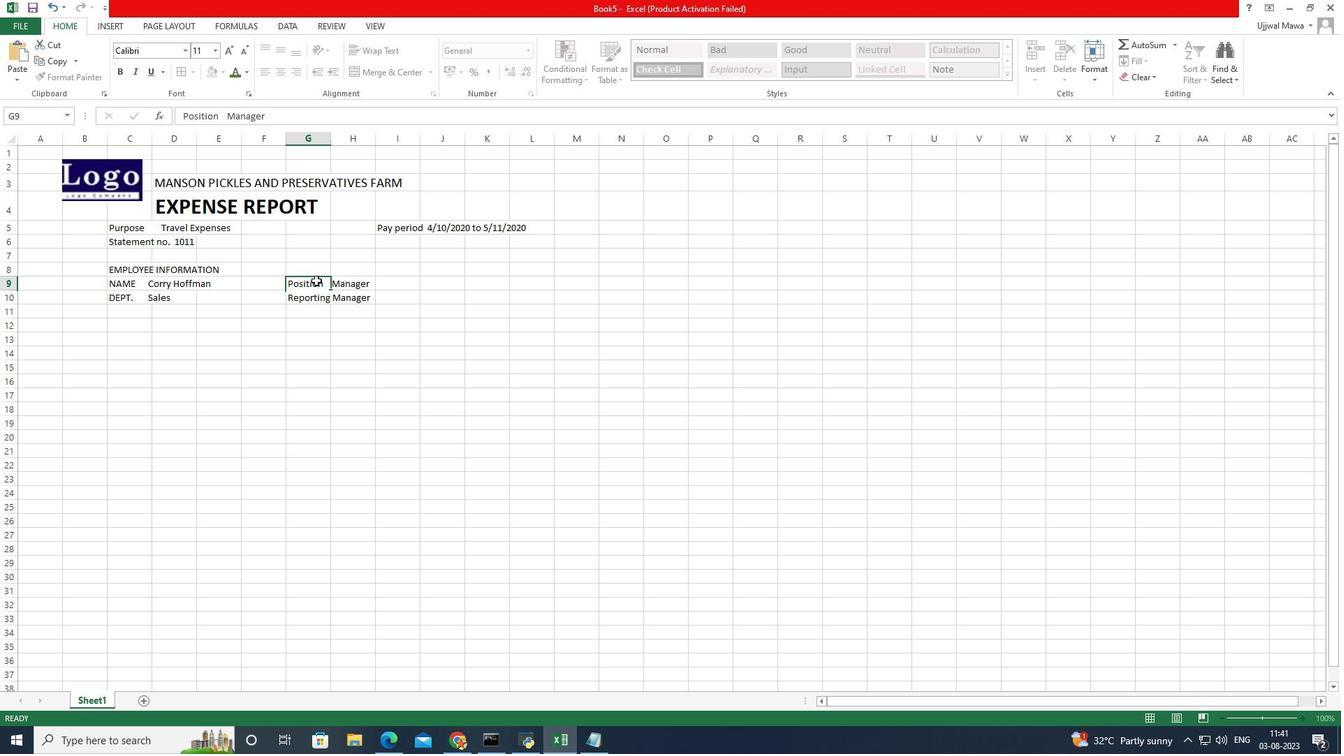 
Action: Mouse pressed left at (316, 280)
Screenshot: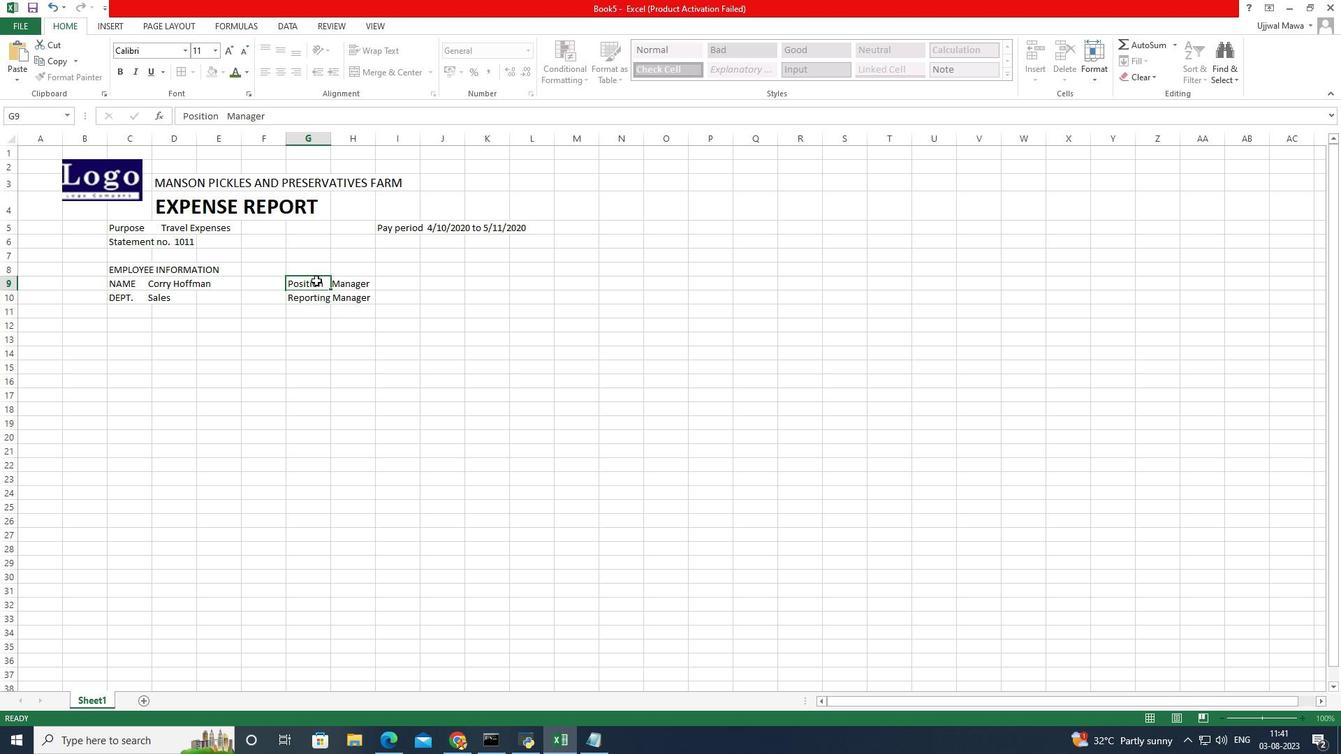 
Action: Mouse pressed left at (316, 280)
Screenshot: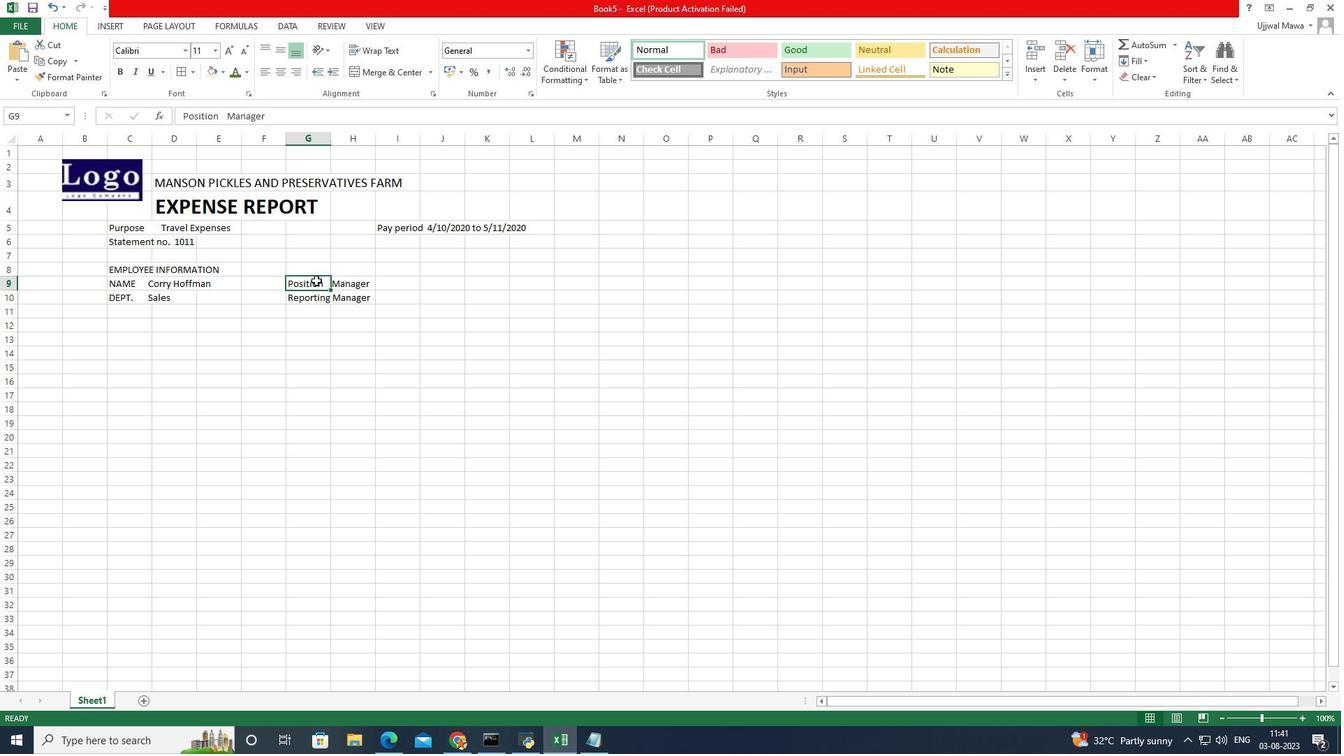 
Action: Mouse pressed left at (316, 280)
Screenshot: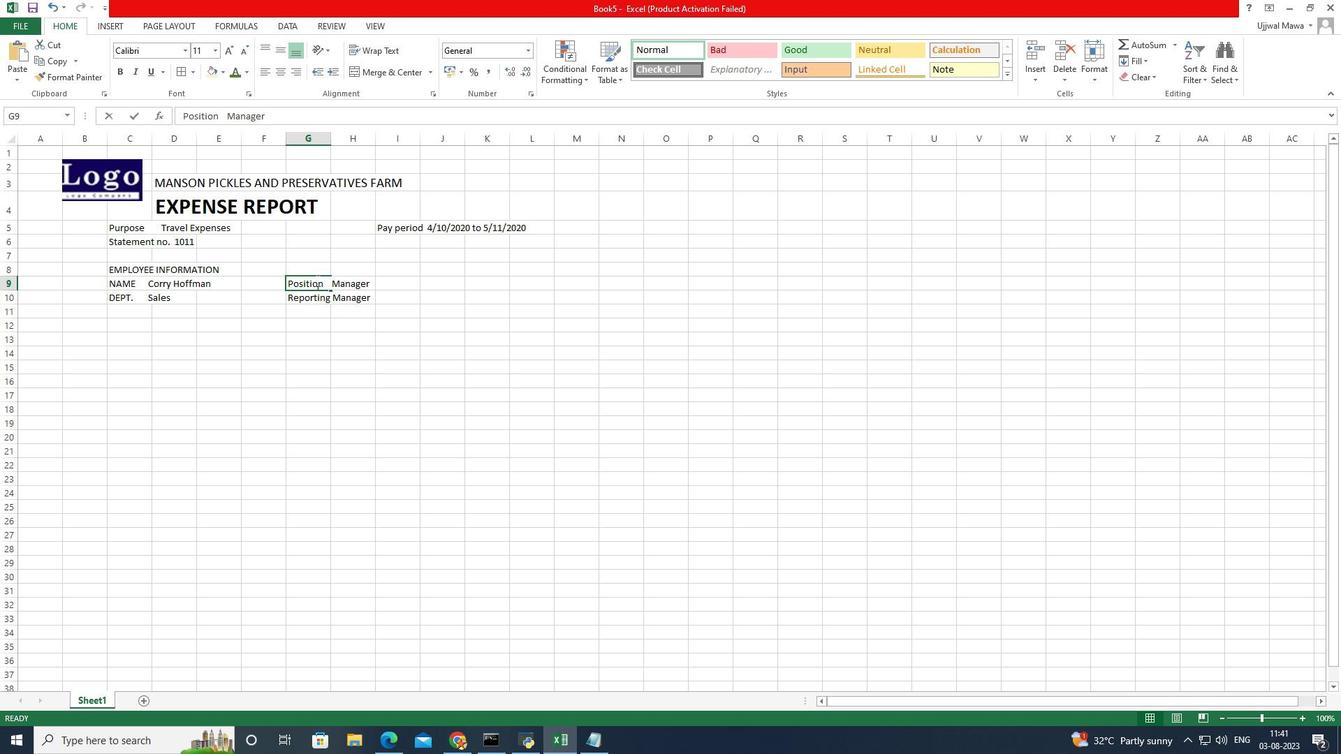 
Action: Mouse moved to (325, 281)
Screenshot: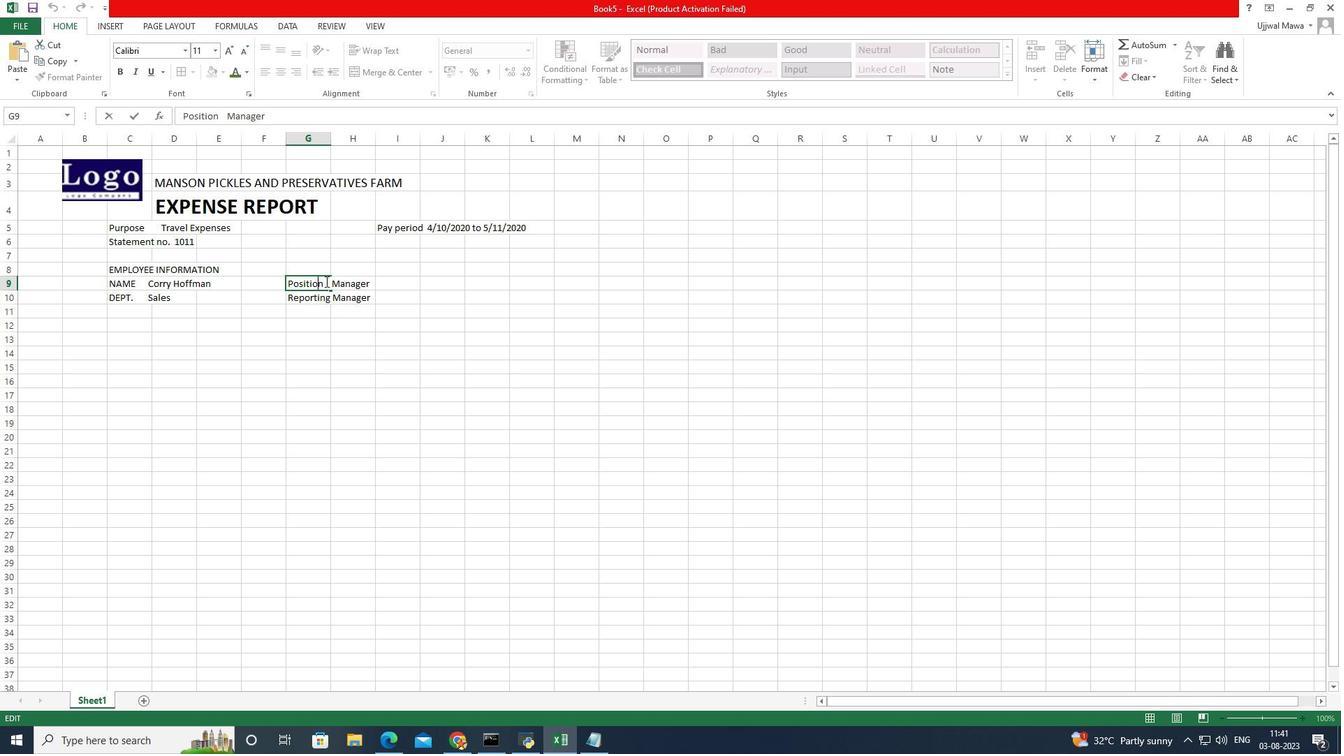 
Action: Mouse pressed left at (325, 281)
Screenshot: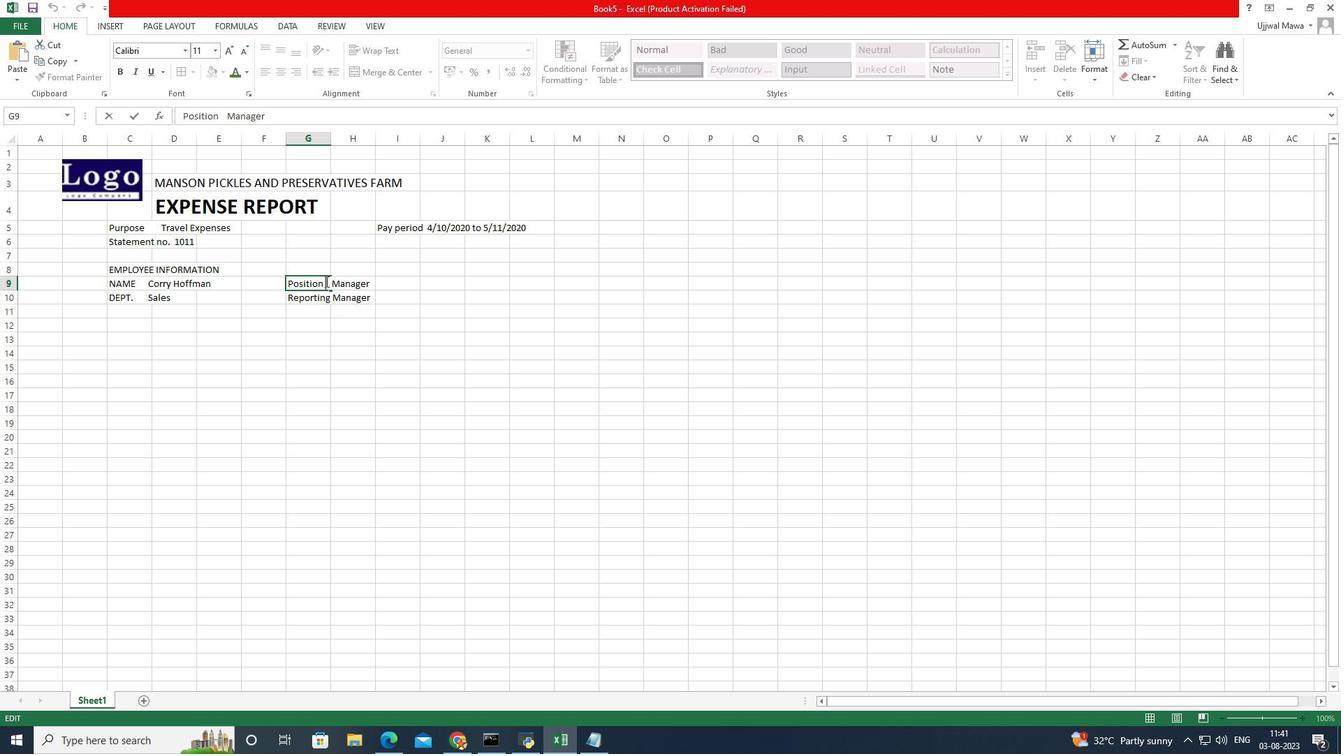 
Action: Mouse moved to (342, 247)
Screenshot: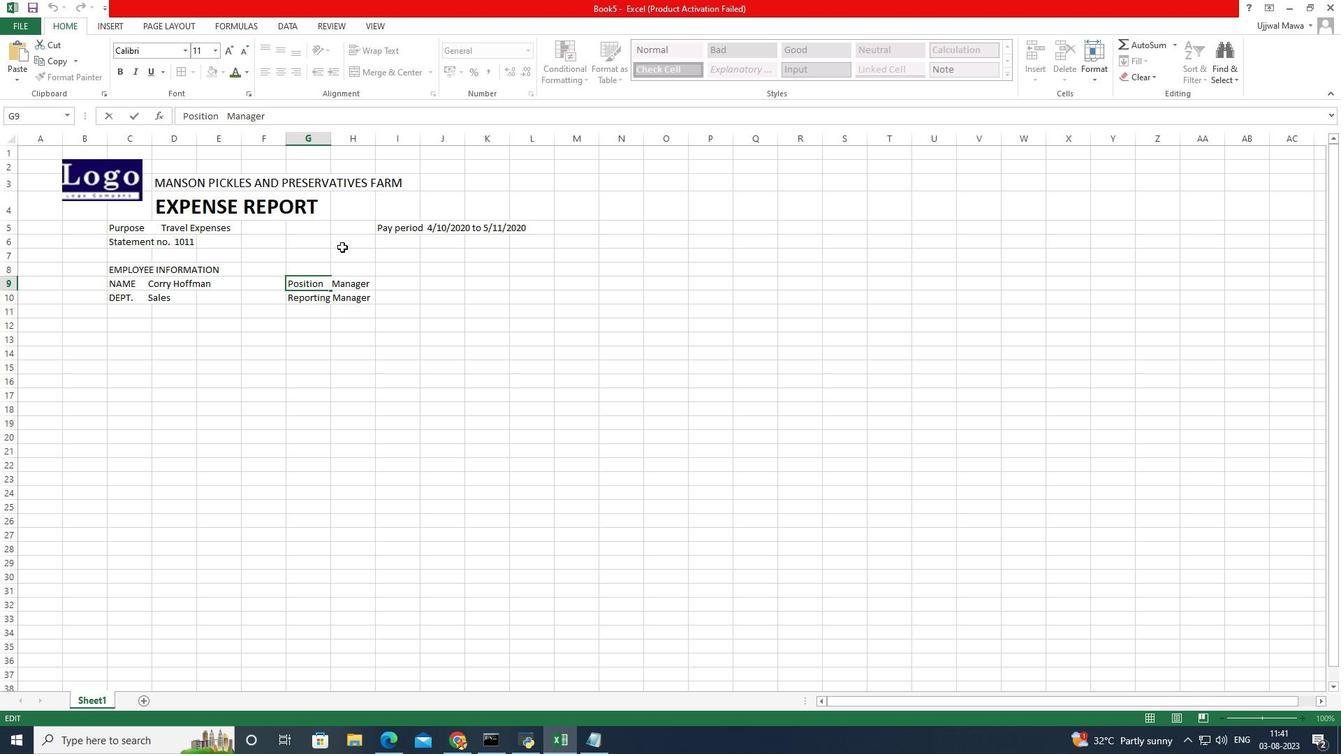 
Action: Key pressed <Key.space><Key.caps_lock>S<Key.caps_lock>ale<Key.backspace><Key.backspace>les
Screenshot: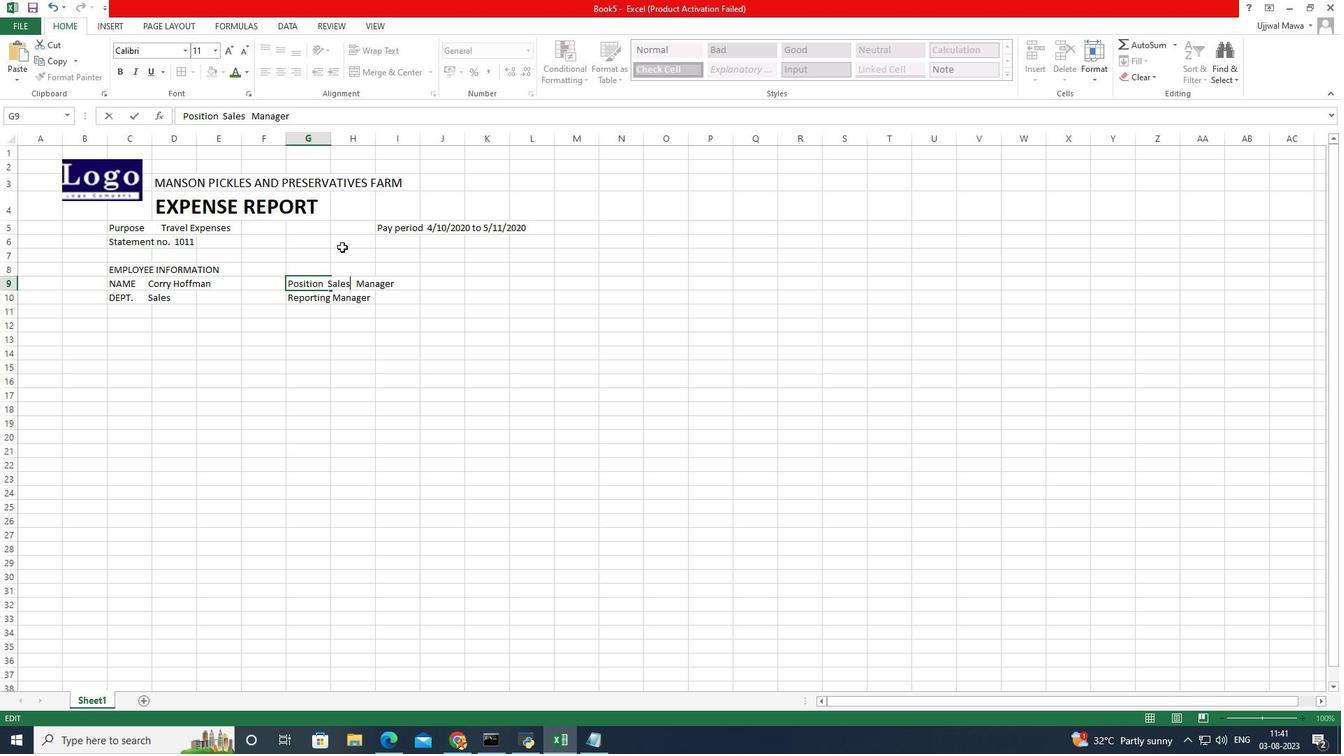 
Action: Mouse moved to (332, 304)
Screenshot: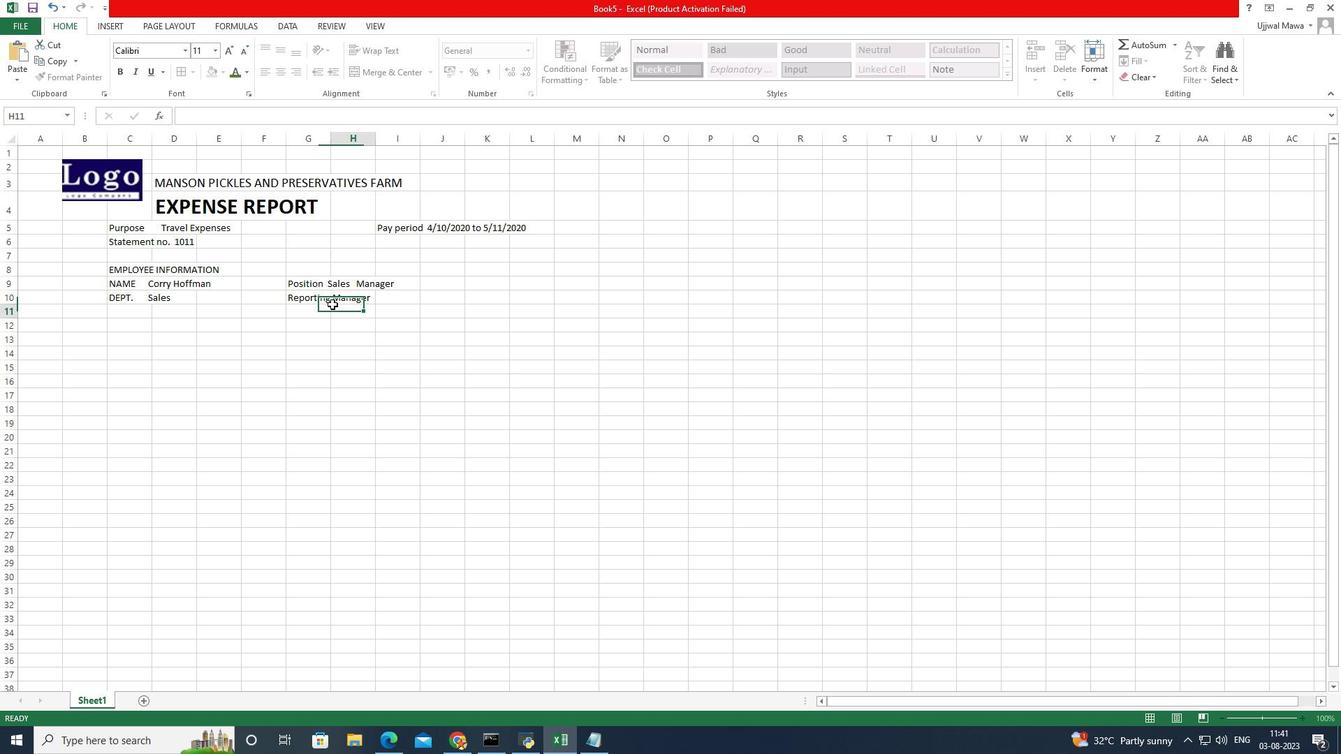 
Action: Mouse pressed left at (332, 304)
Screenshot: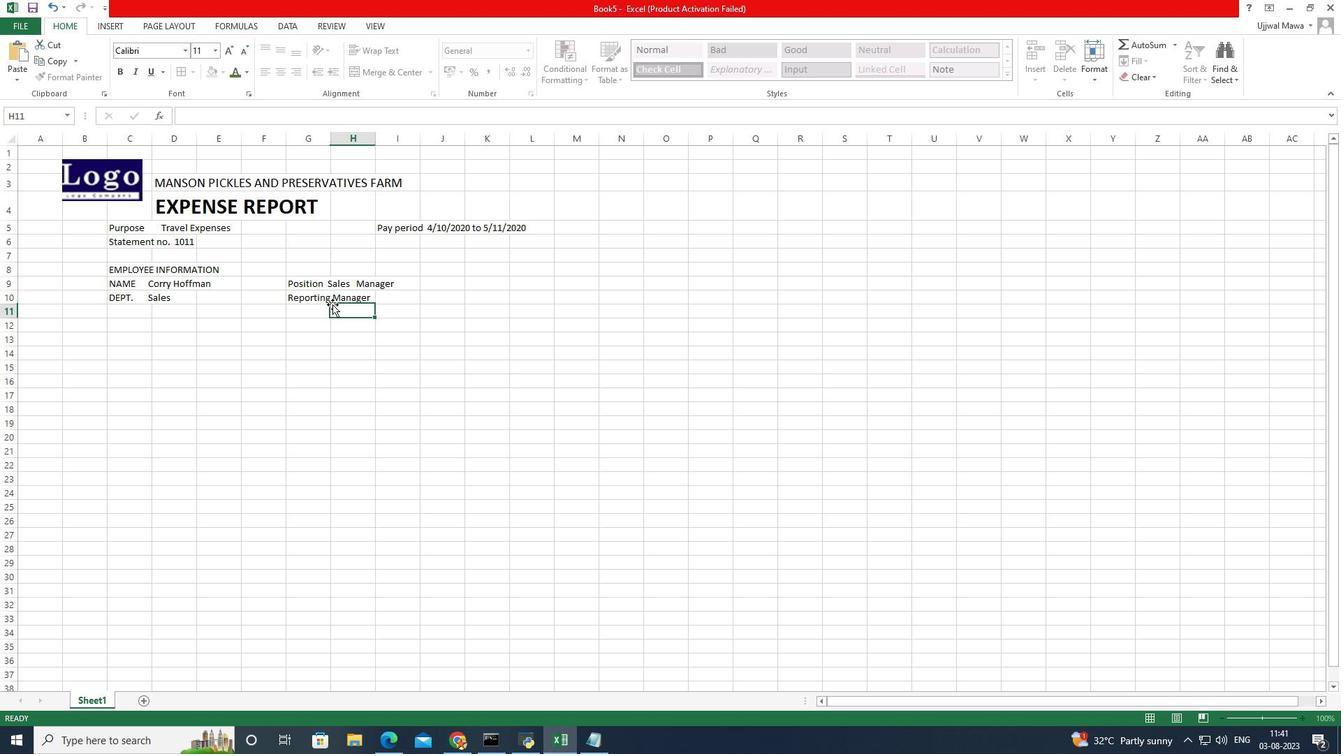 
Action: Mouse pressed left at (332, 304)
Screenshot: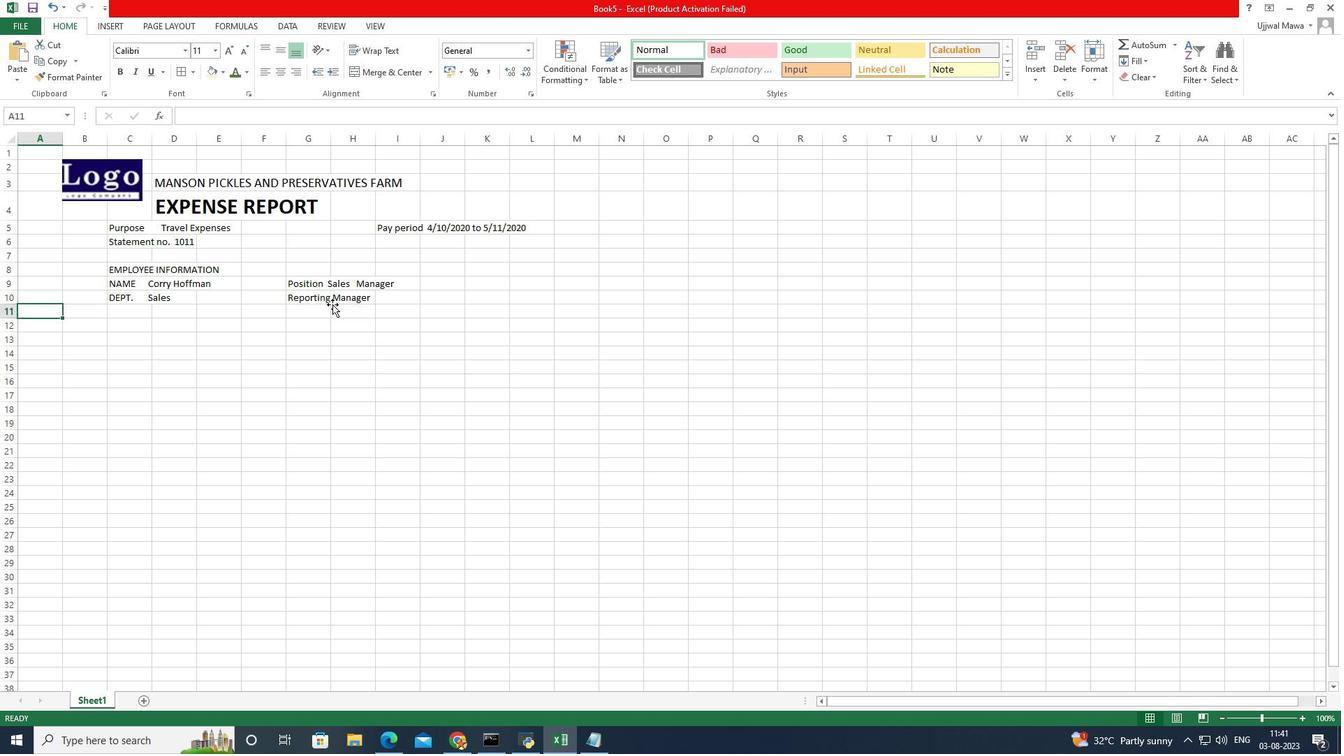 
Action: Mouse moved to (321, 289)
Screenshot: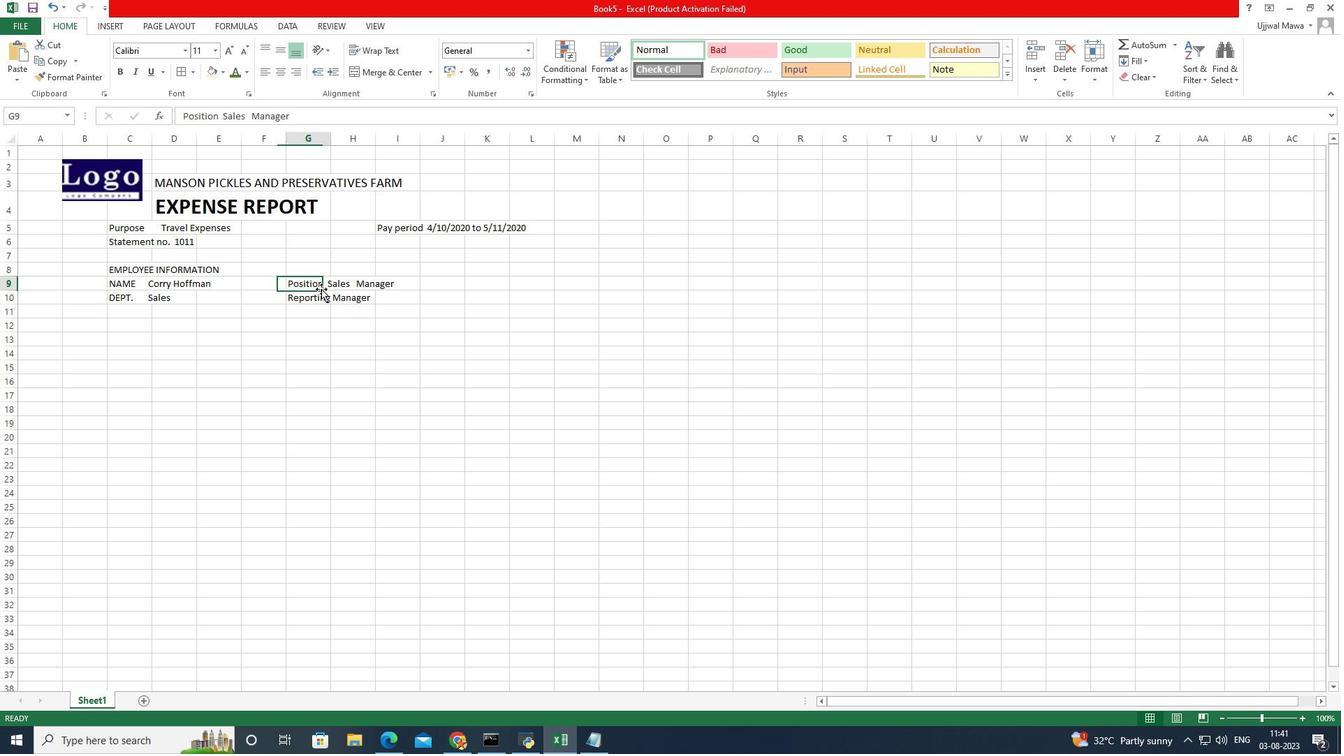 
Action: Mouse pressed left at (321, 289)
Screenshot: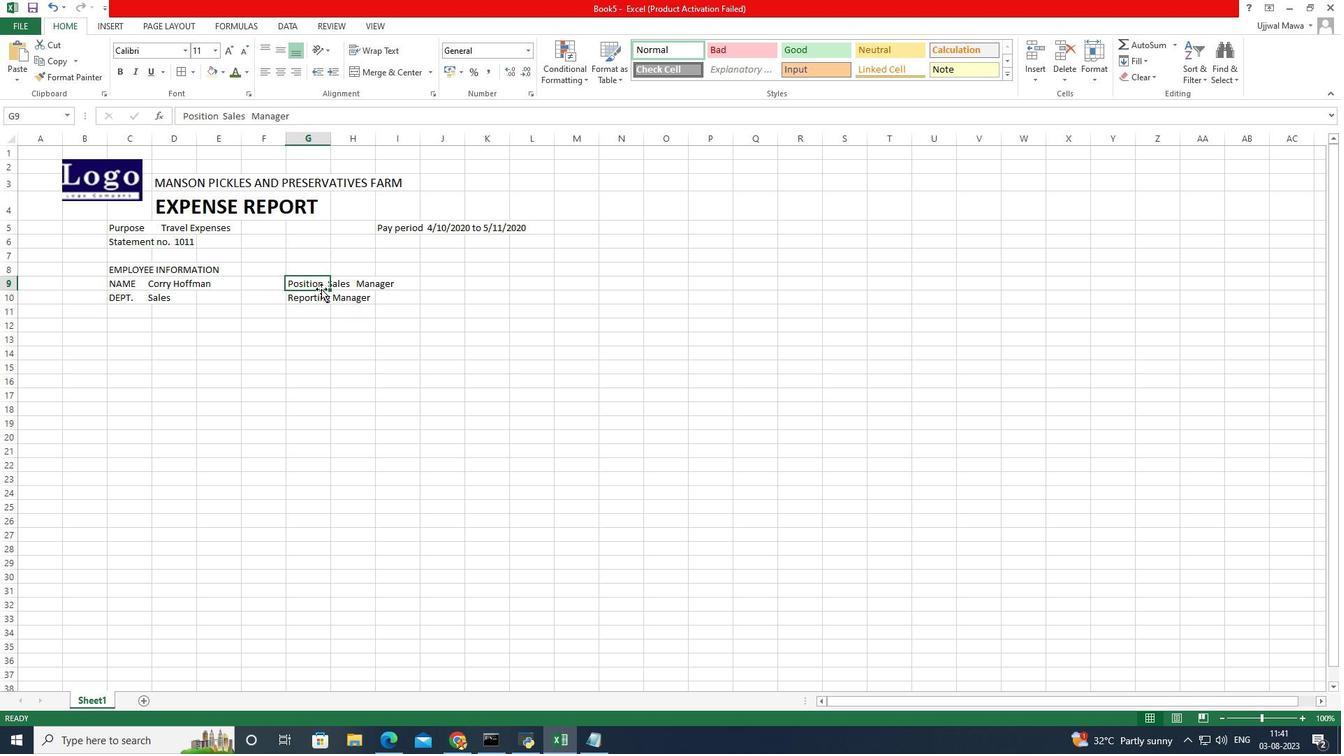 
Action: Mouse moved to (309, 295)
Screenshot: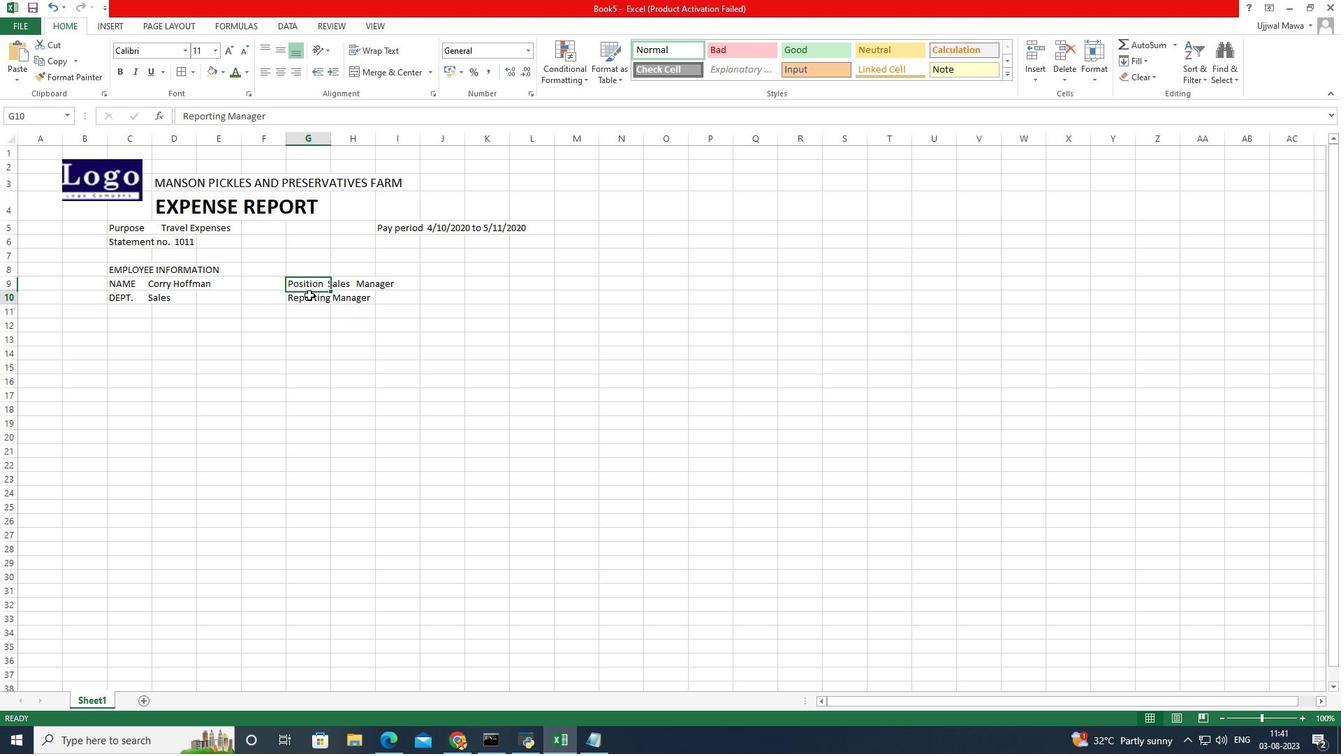 
Action: Mouse pressed left at (309, 295)
Screenshot: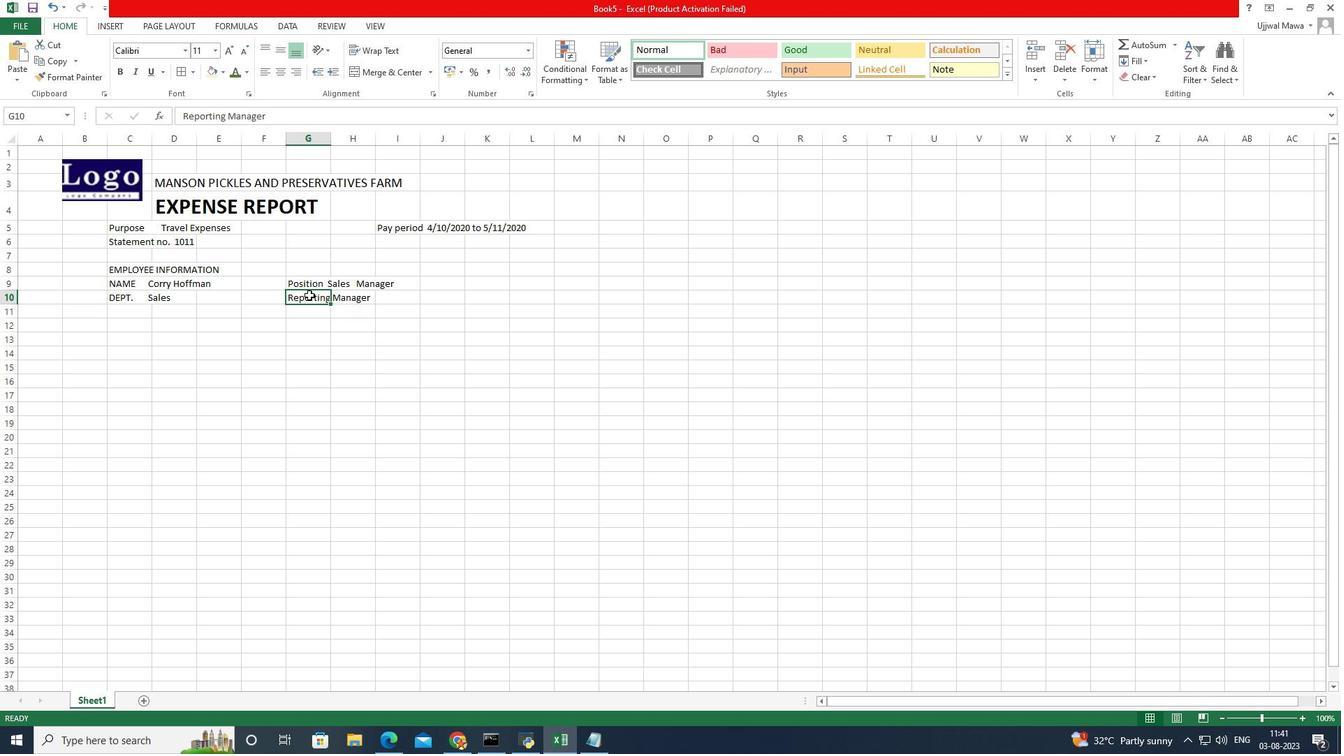 
Action: Mouse pressed left at (309, 295)
Screenshot: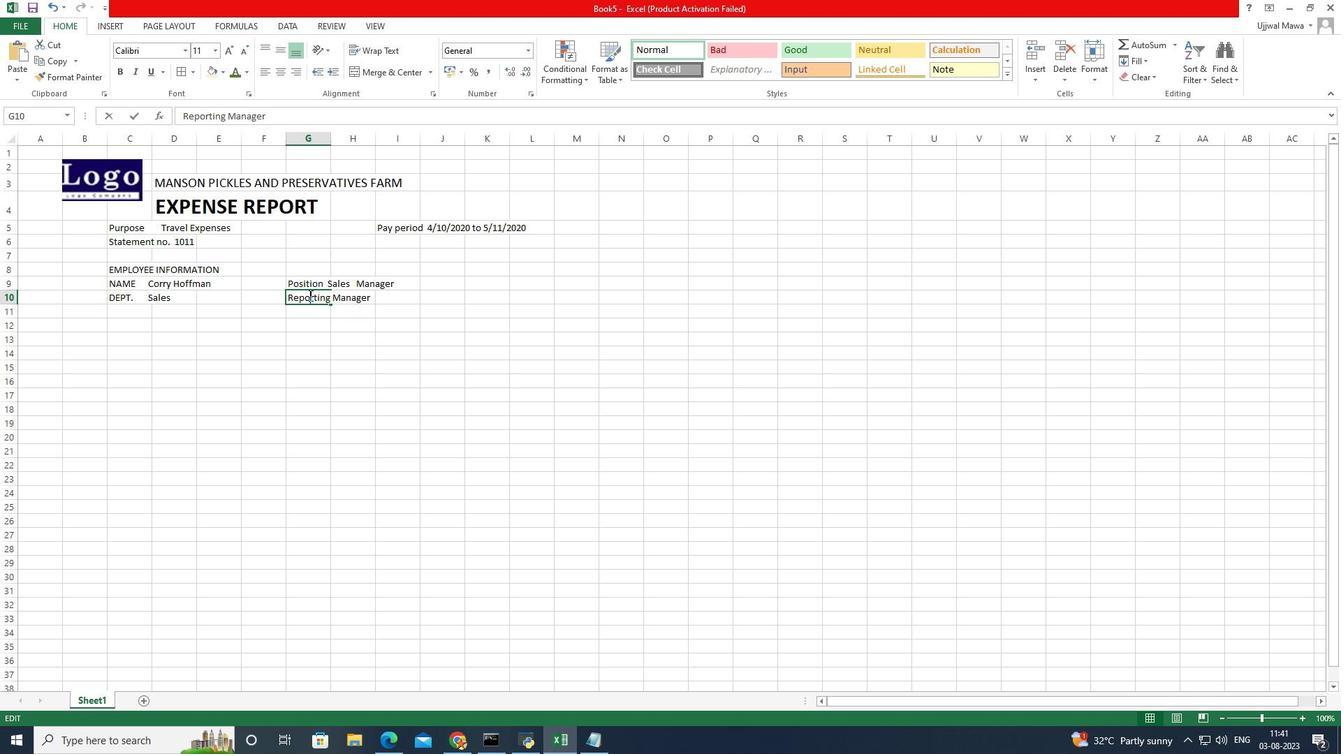 
Action: Mouse moved to (368, 293)
Screenshot: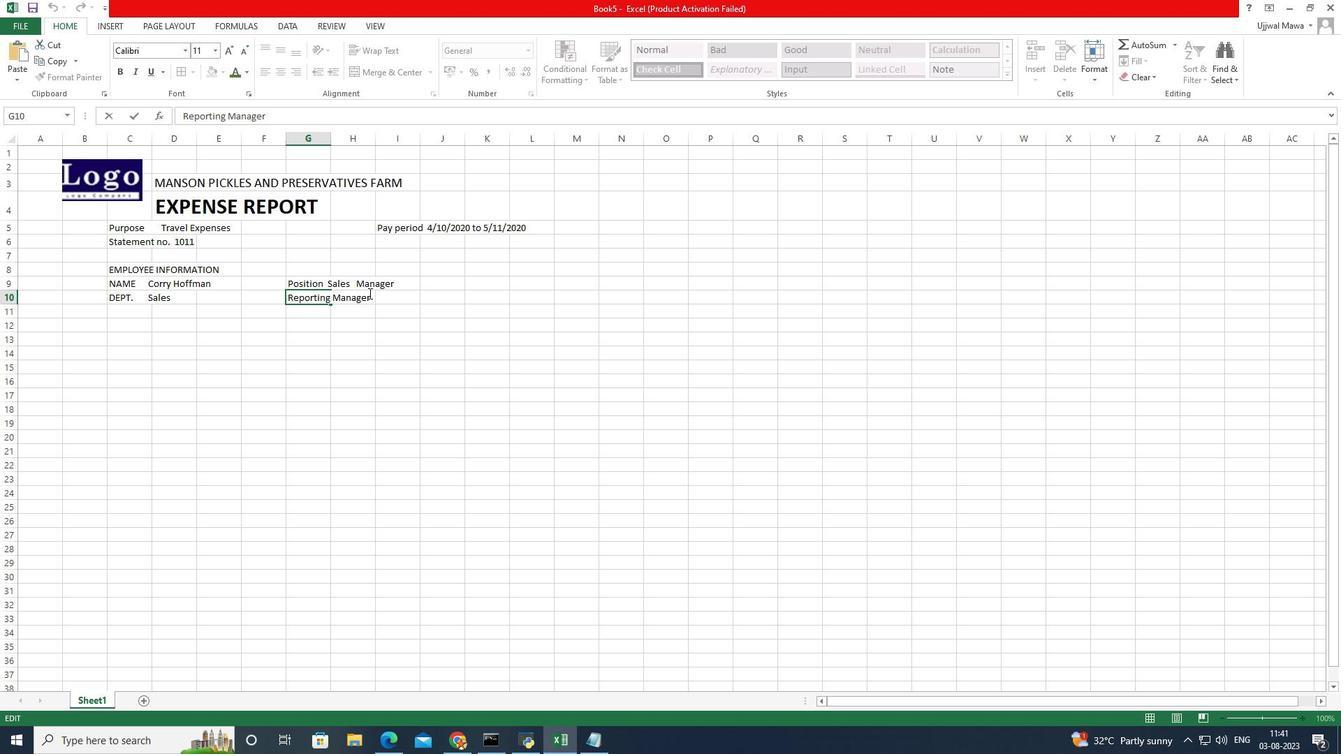 
Action: Mouse pressed left at (368, 293)
Screenshot: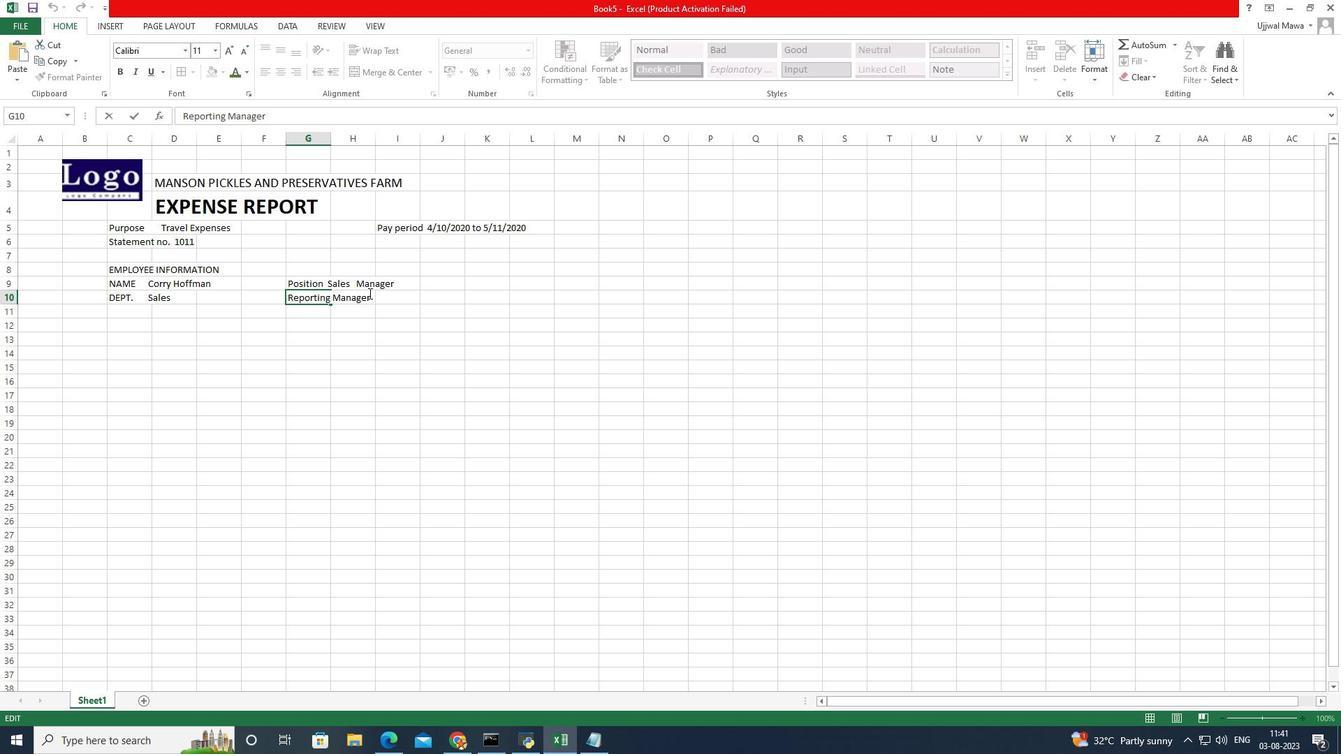 
Action: Mouse moved to (399, 292)
Screenshot: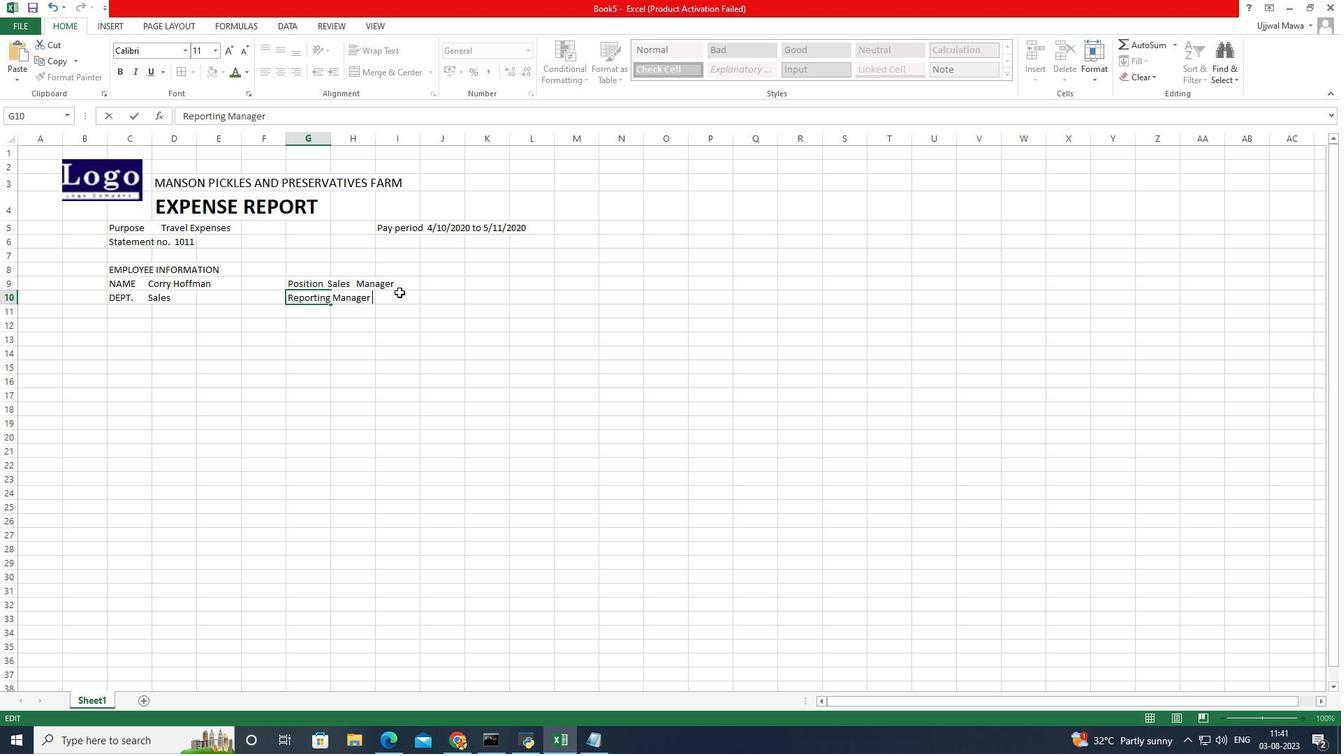 
Action: Key pressed <Key.space><Key.space>
Screenshot: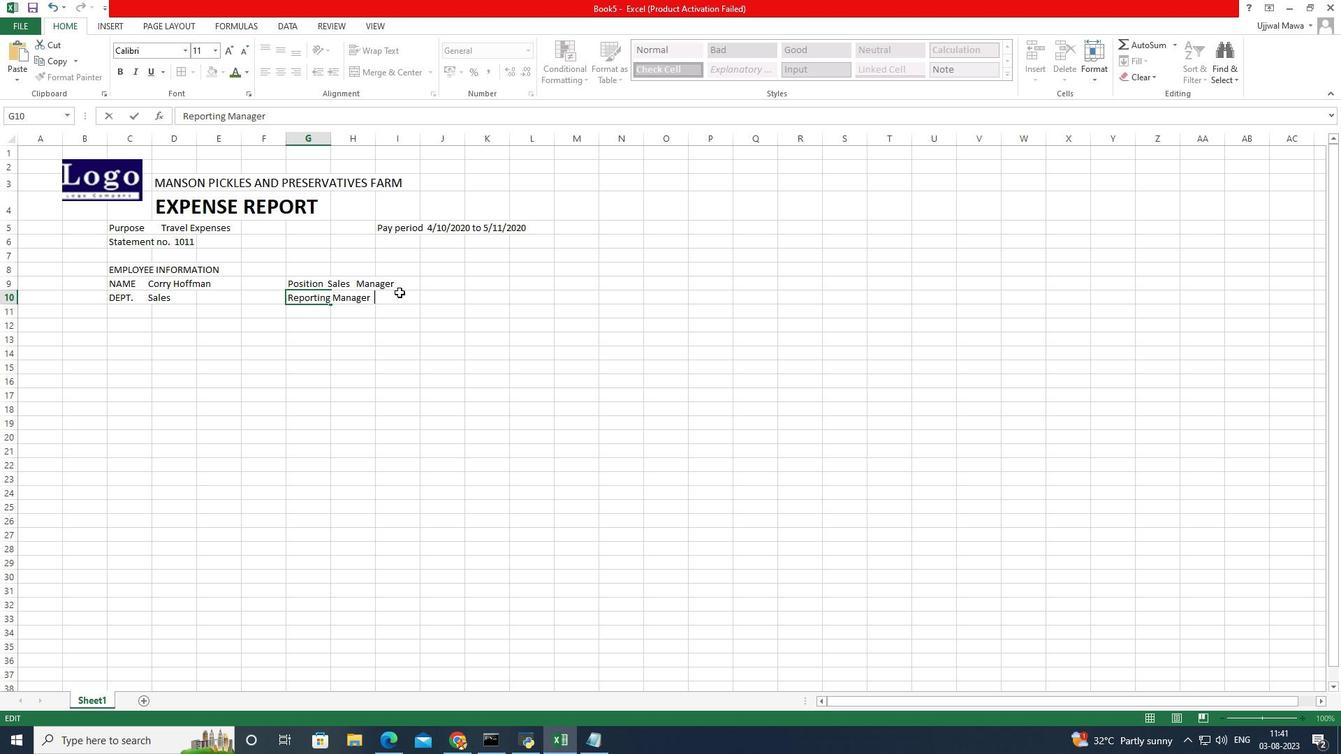 
Action: Mouse moved to (409, 196)
